 Task: Slide 8 - Products Or Services.
Action: Mouse moved to (193, 67)
Screenshot: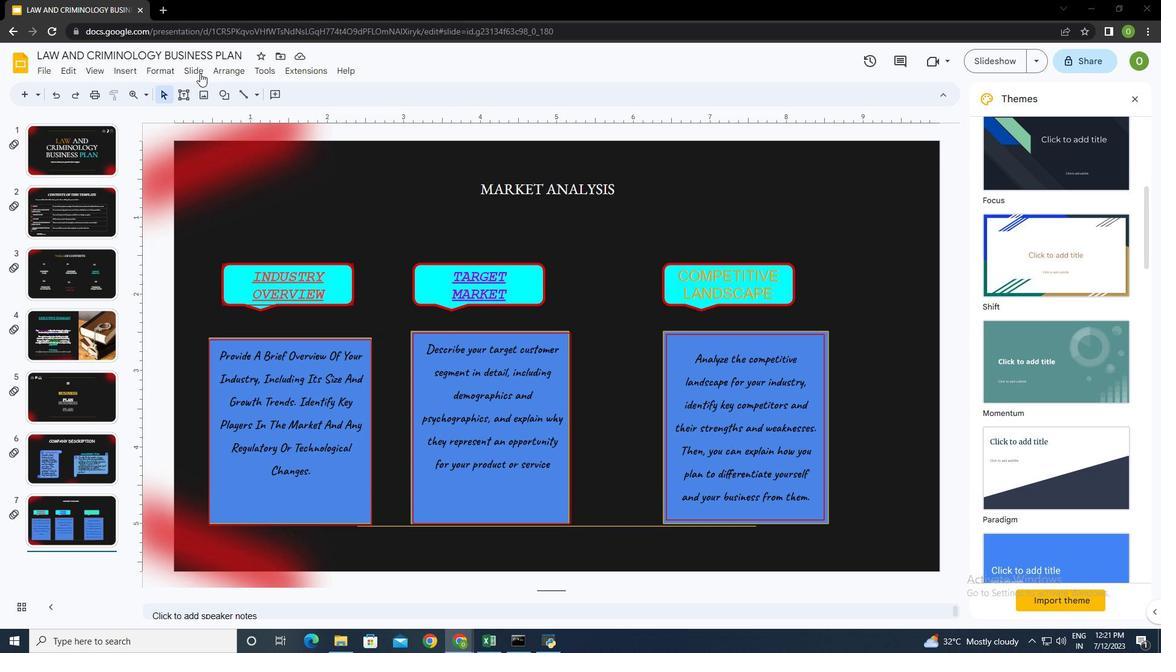 
Action: Mouse pressed left at (193, 67)
Screenshot: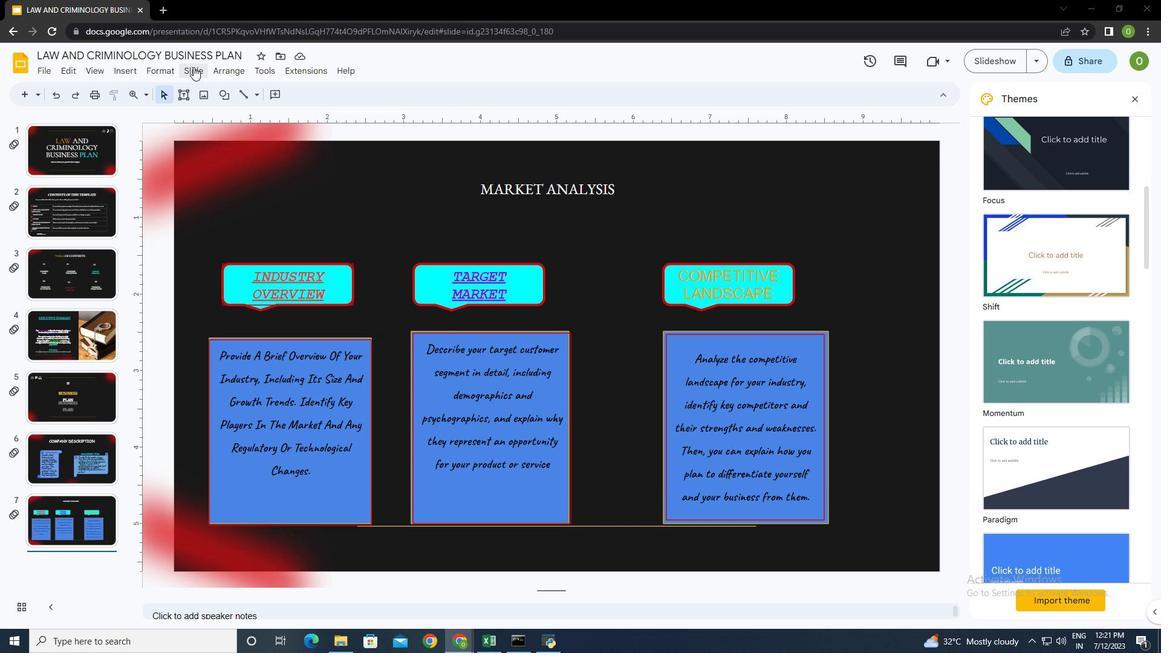 
Action: Mouse moved to (236, 89)
Screenshot: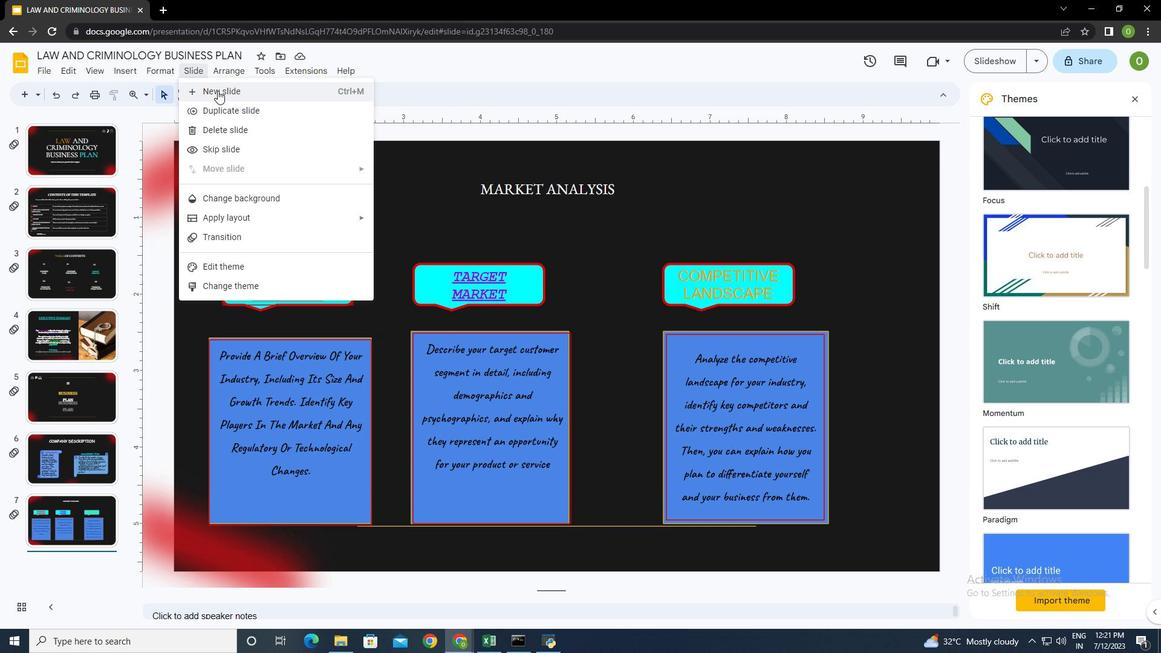 
Action: Mouse pressed left at (236, 89)
Screenshot: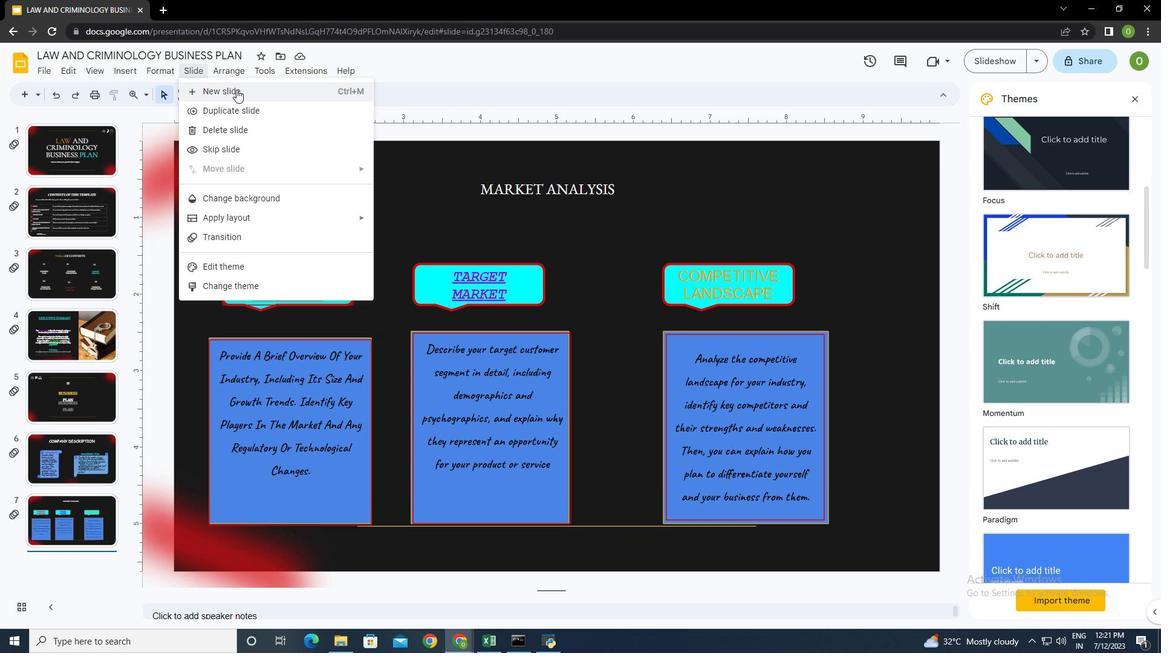 
Action: Mouse moved to (429, 304)
Screenshot: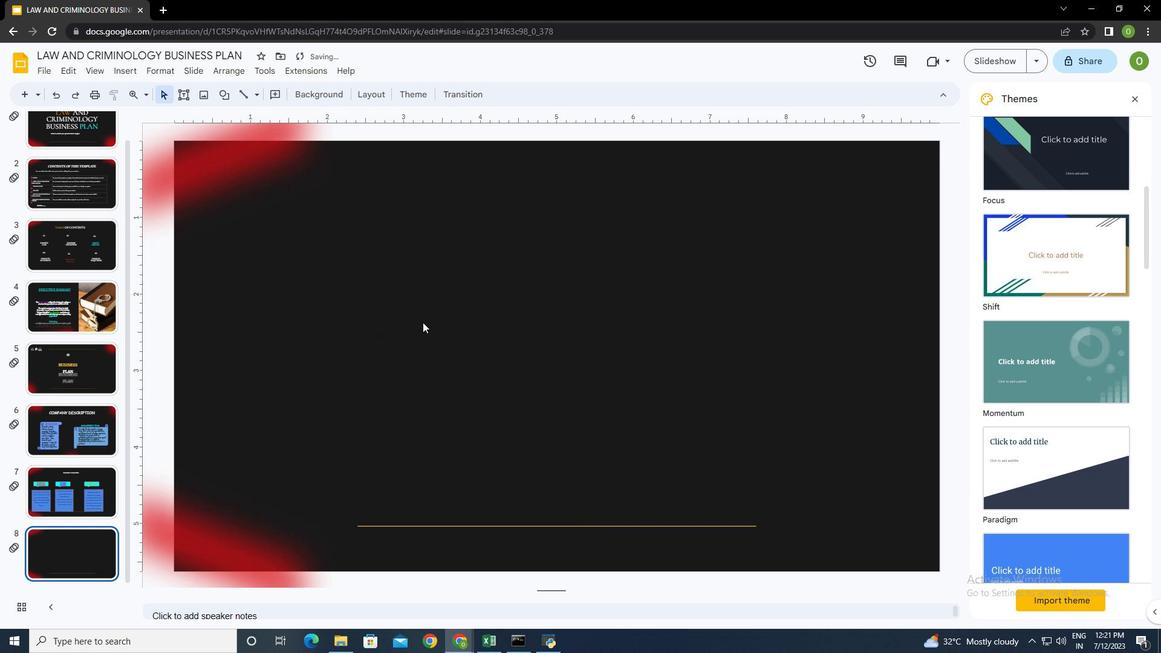 
Action: Mouse pressed left at (429, 304)
Screenshot: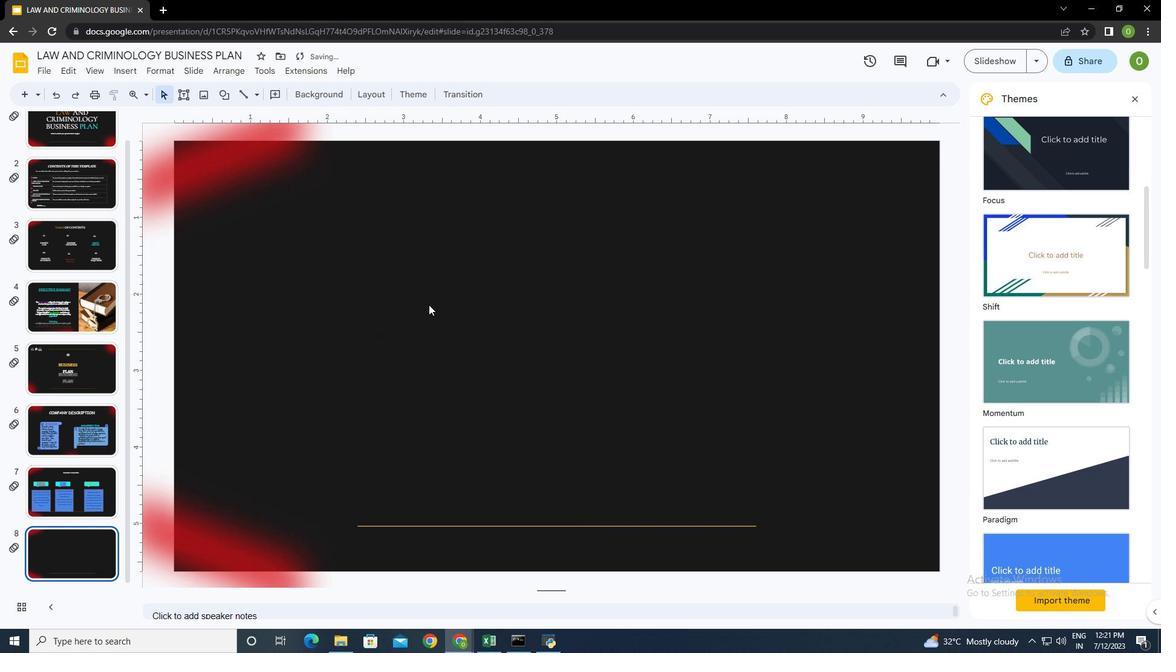 
Action: Mouse moved to (180, 99)
Screenshot: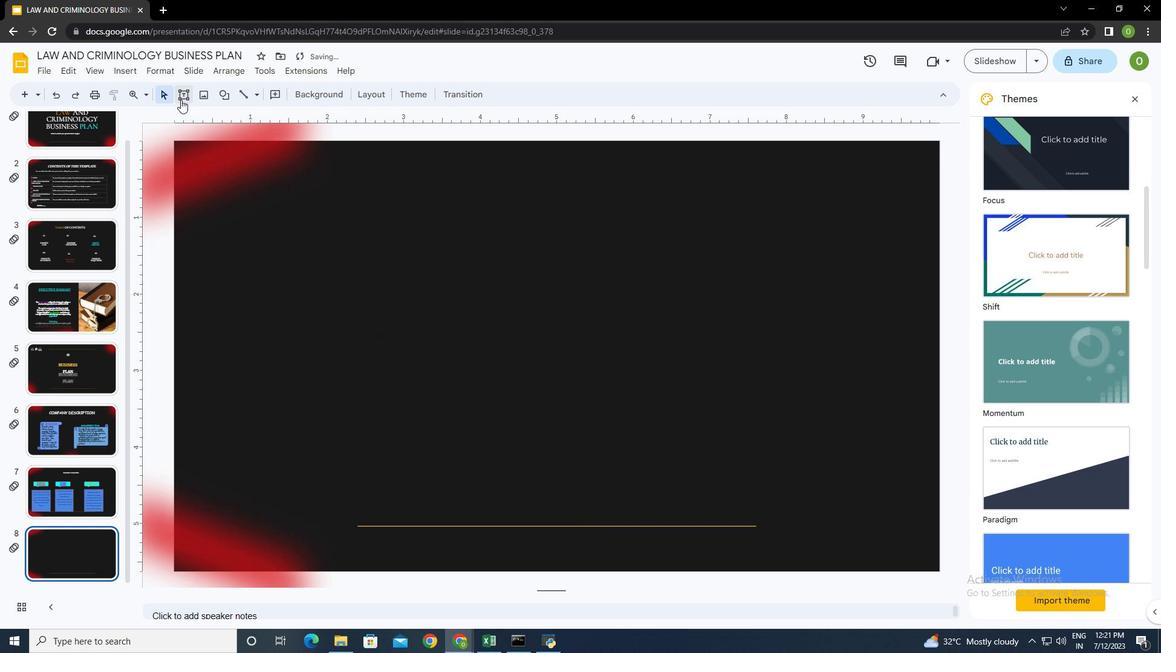 
Action: Mouse pressed left at (180, 99)
Screenshot: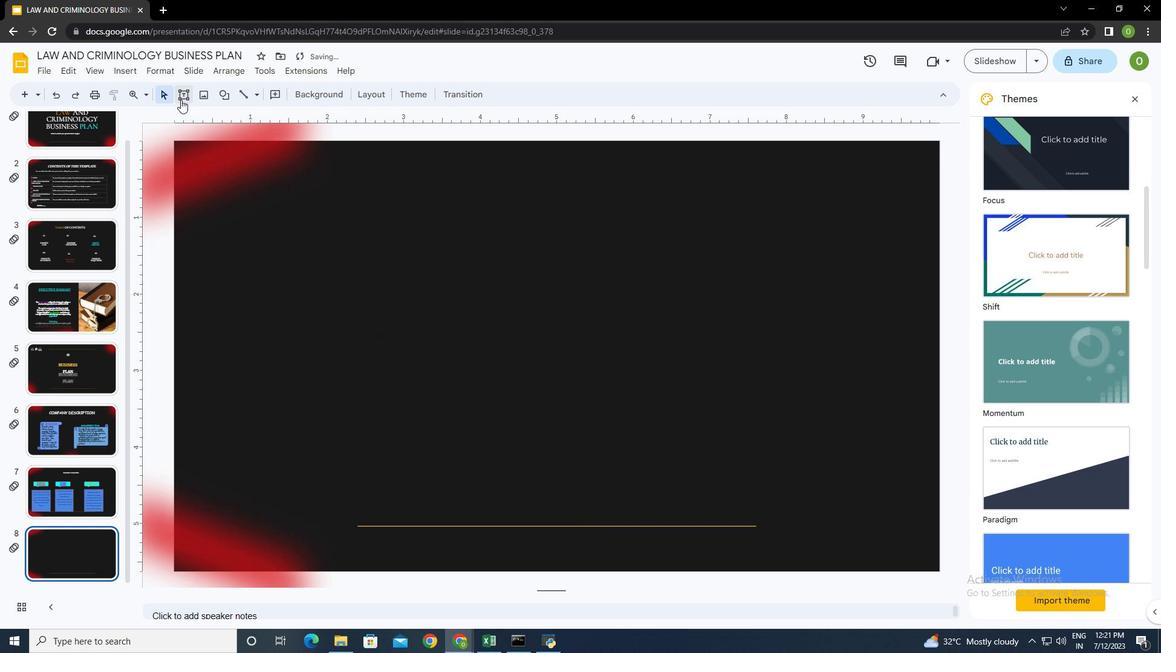 
Action: Mouse moved to (323, 161)
Screenshot: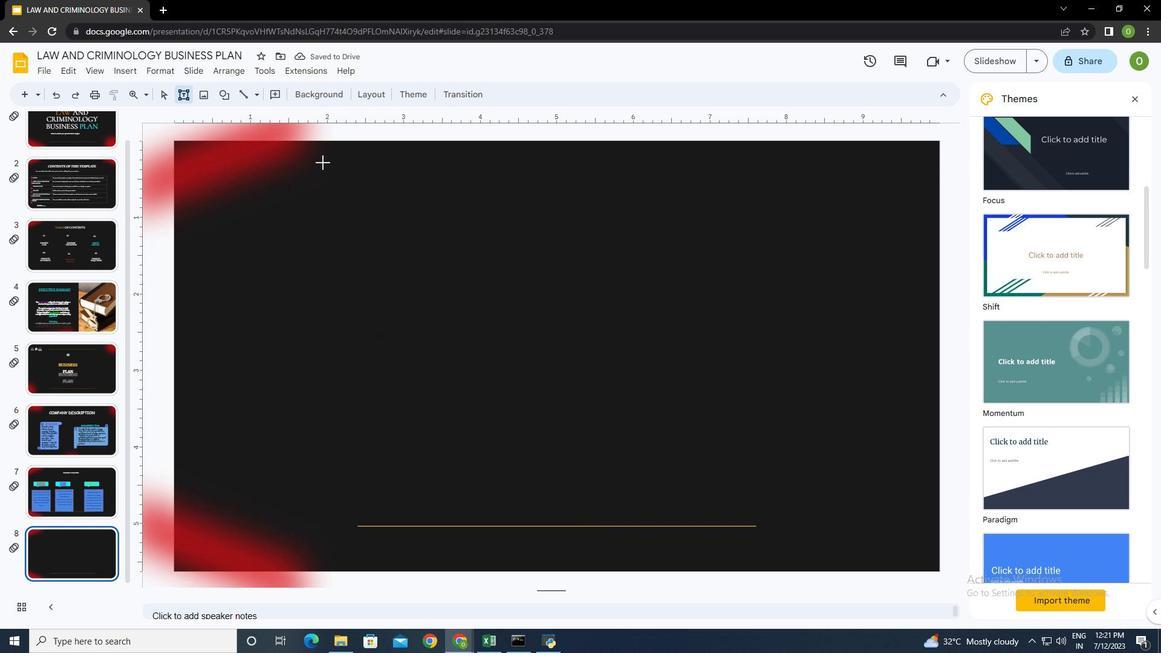 
Action: Mouse pressed left at (323, 161)
Screenshot: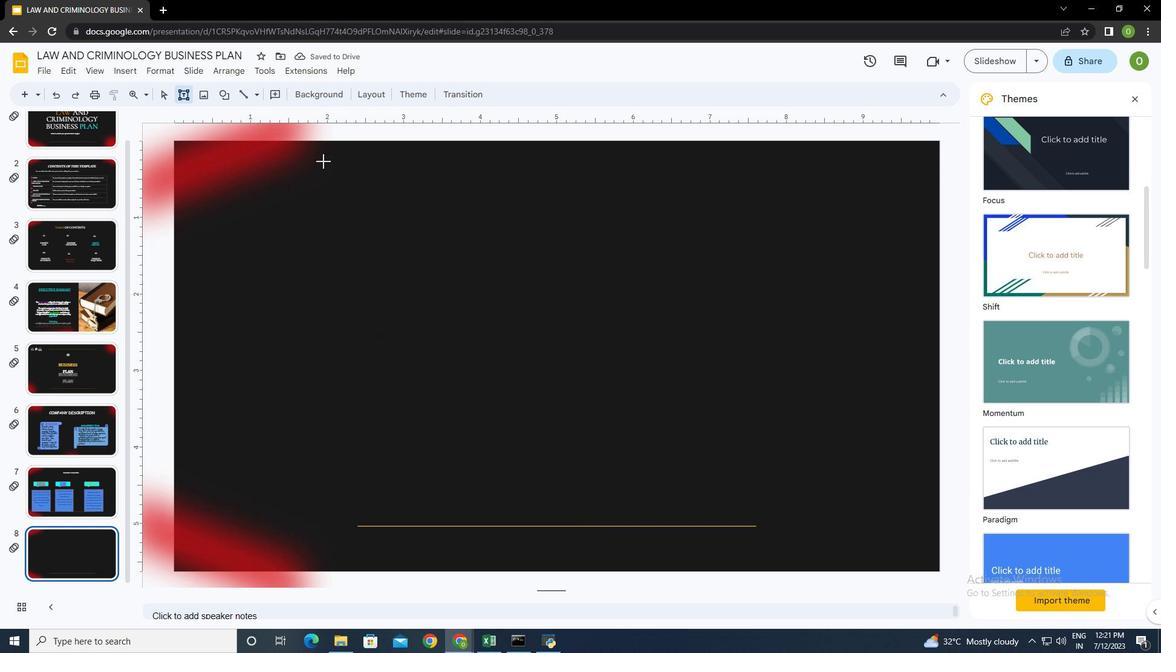 
Action: Mouse moved to (539, 94)
Screenshot: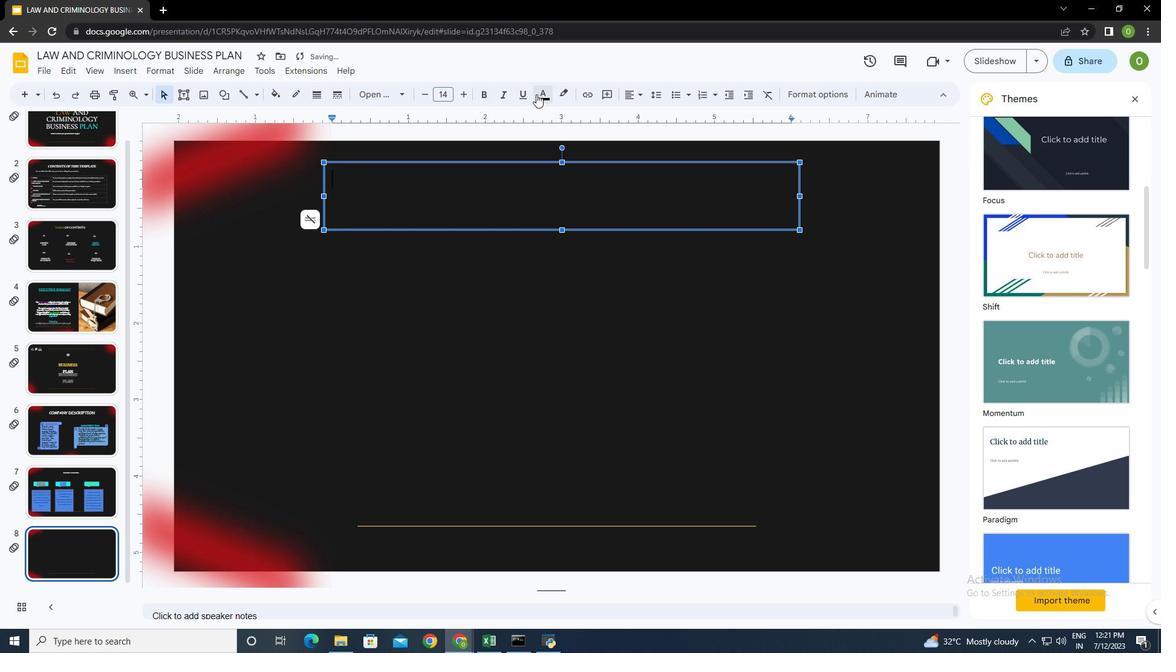 
Action: Mouse pressed left at (539, 94)
Screenshot: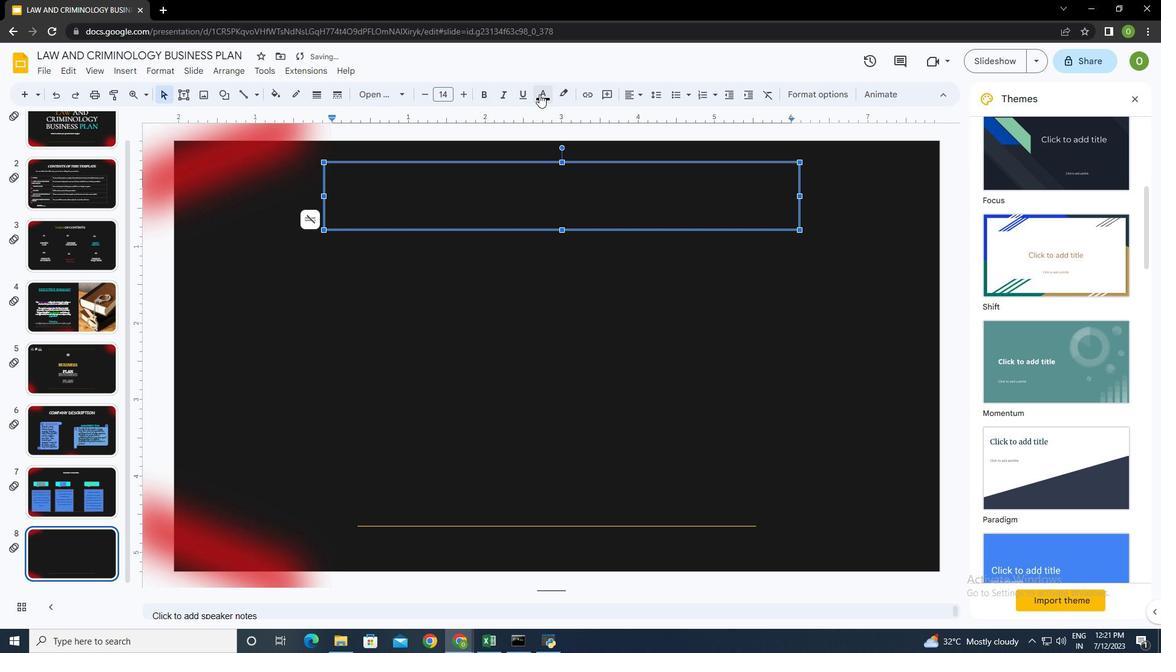 
Action: Mouse moved to (548, 133)
Screenshot: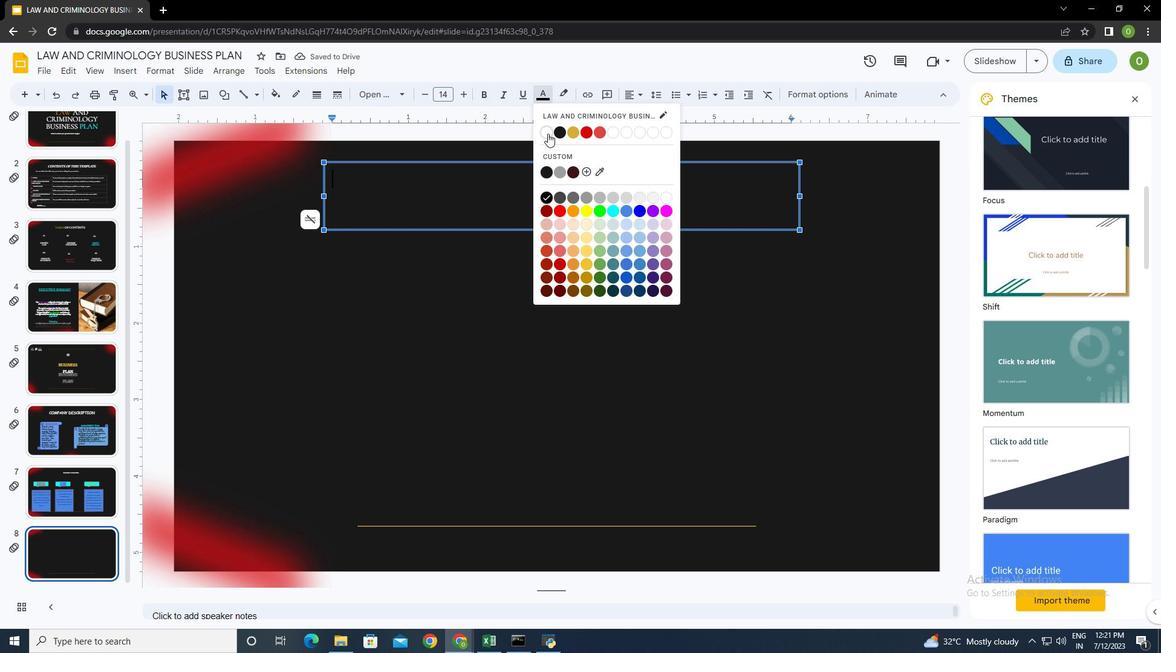 
Action: Mouse pressed left at (548, 133)
Screenshot: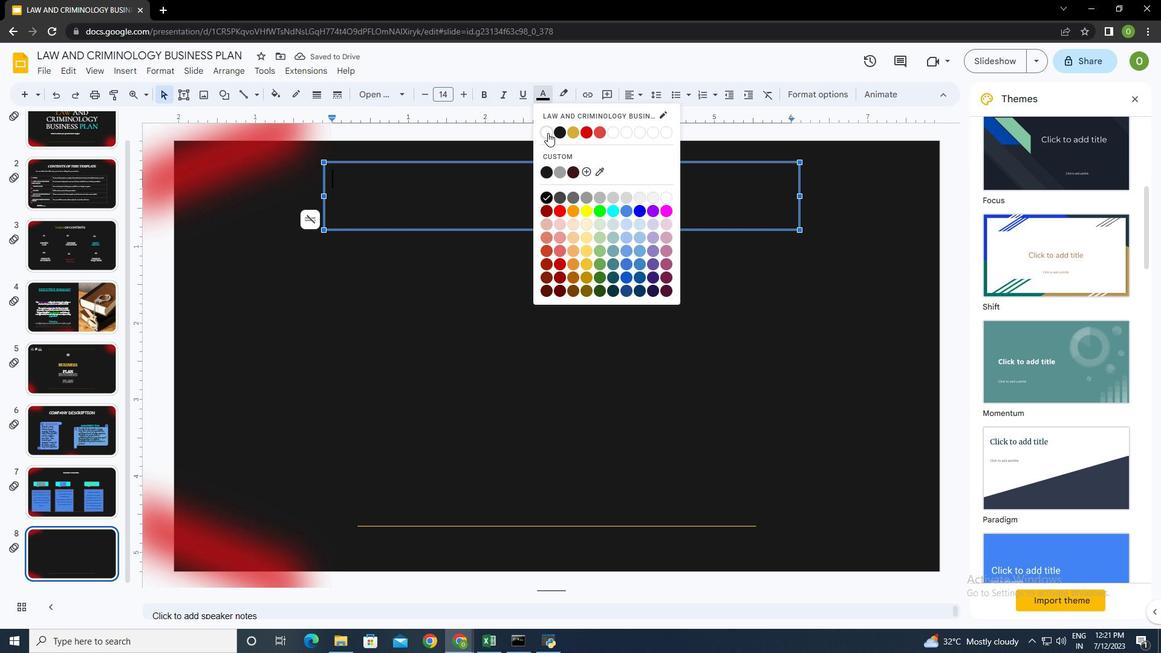 
Action: Mouse moved to (395, 183)
Screenshot: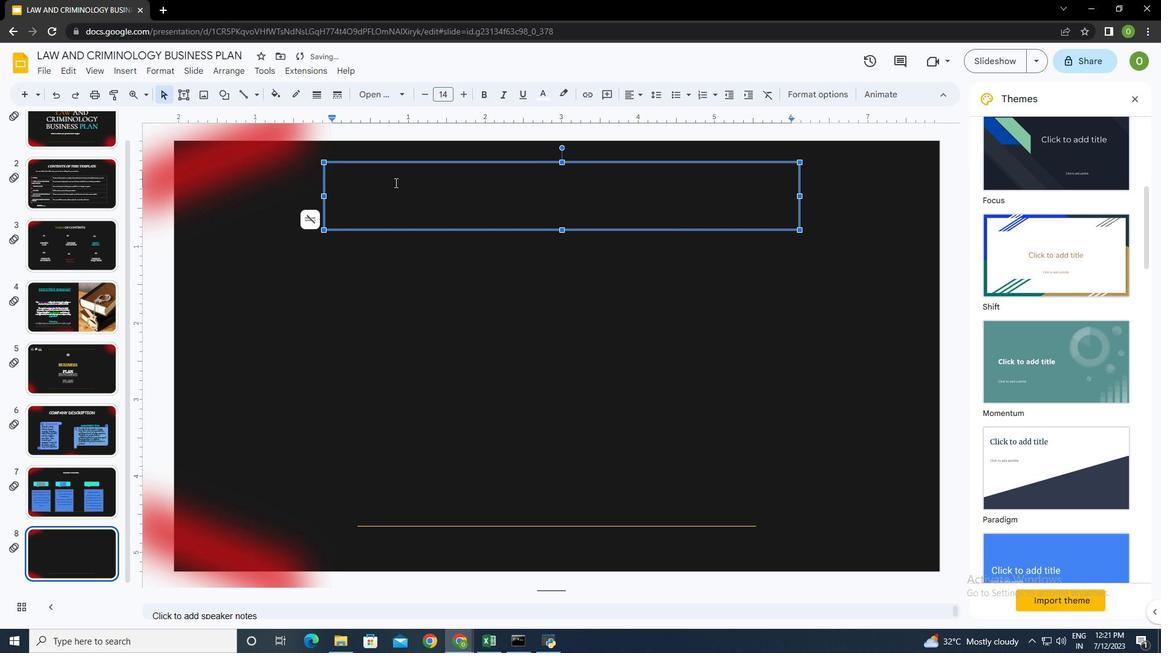 
Action: Key pressed <Key.shift><Key.caps_lock>PRODUCTS<Key.space>OR<Key.space>SERVICES
Screenshot: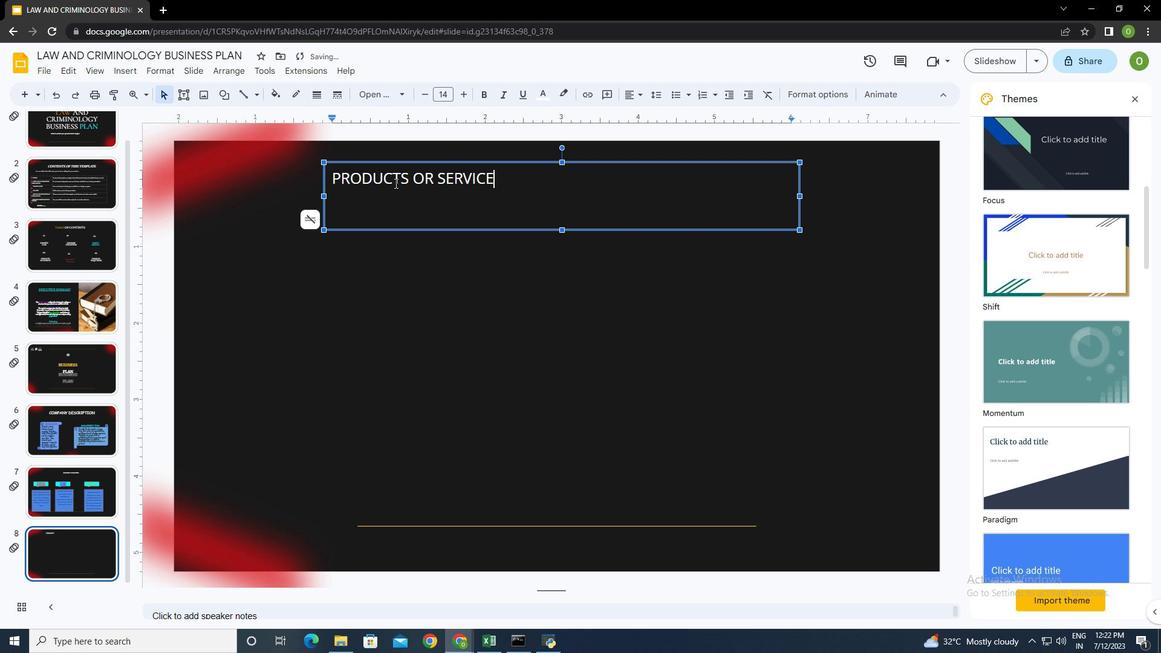 
Action: Mouse moved to (508, 178)
Screenshot: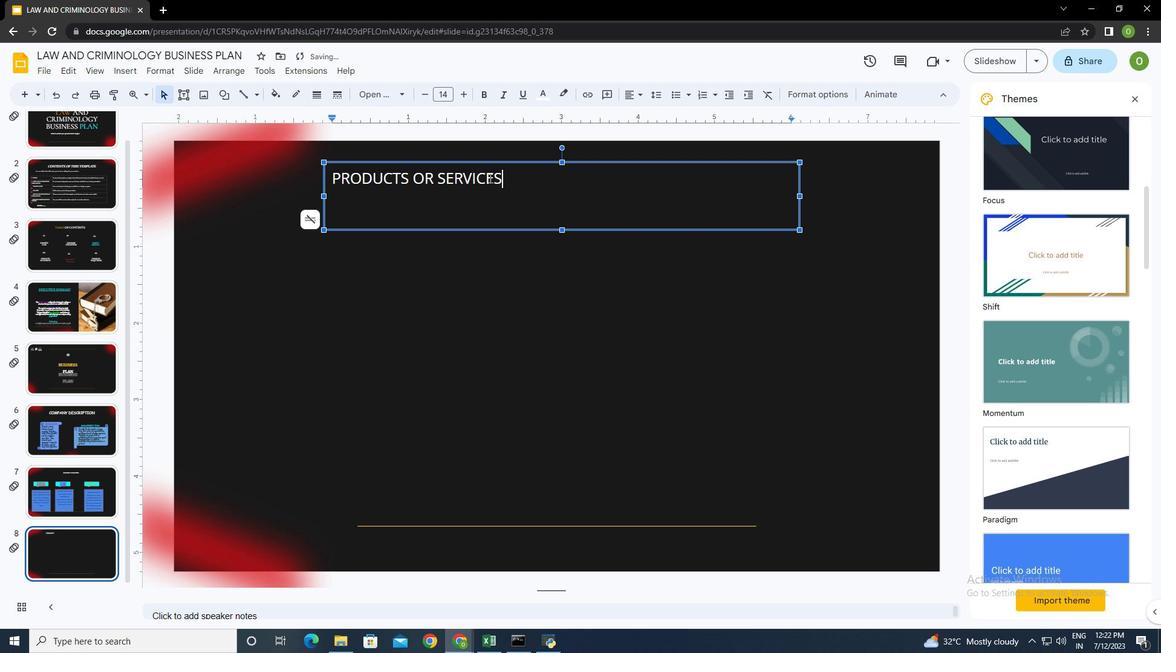 
Action: Mouse pressed left at (508, 178)
Screenshot: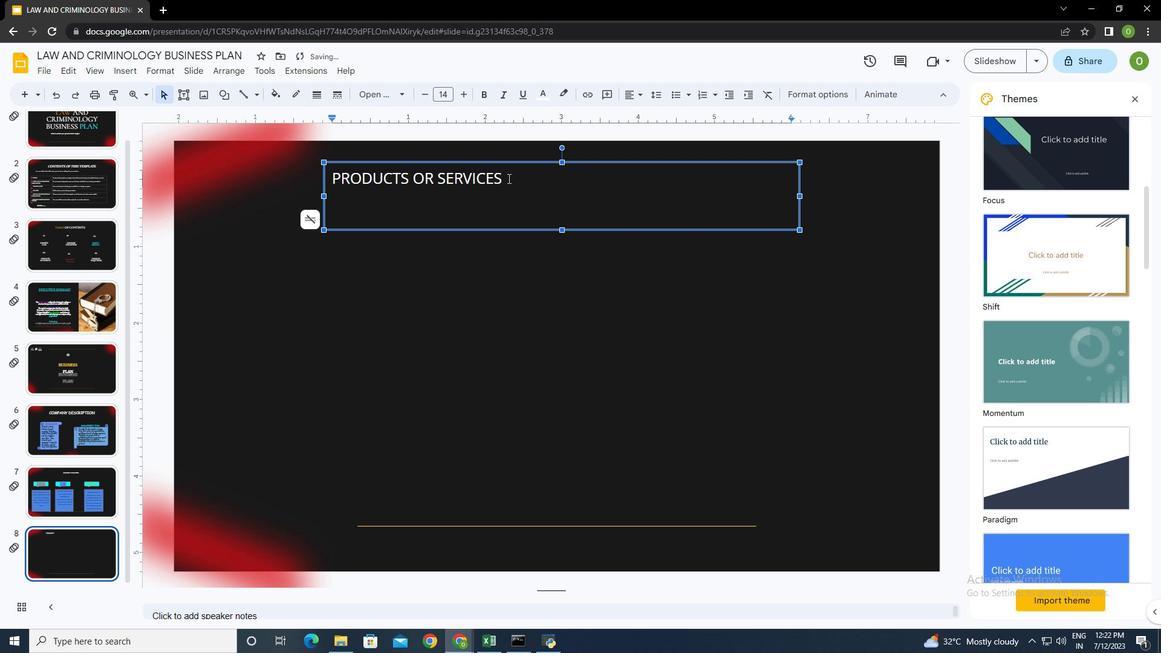 
Action: Mouse moved to (487, 96)
Screenshot: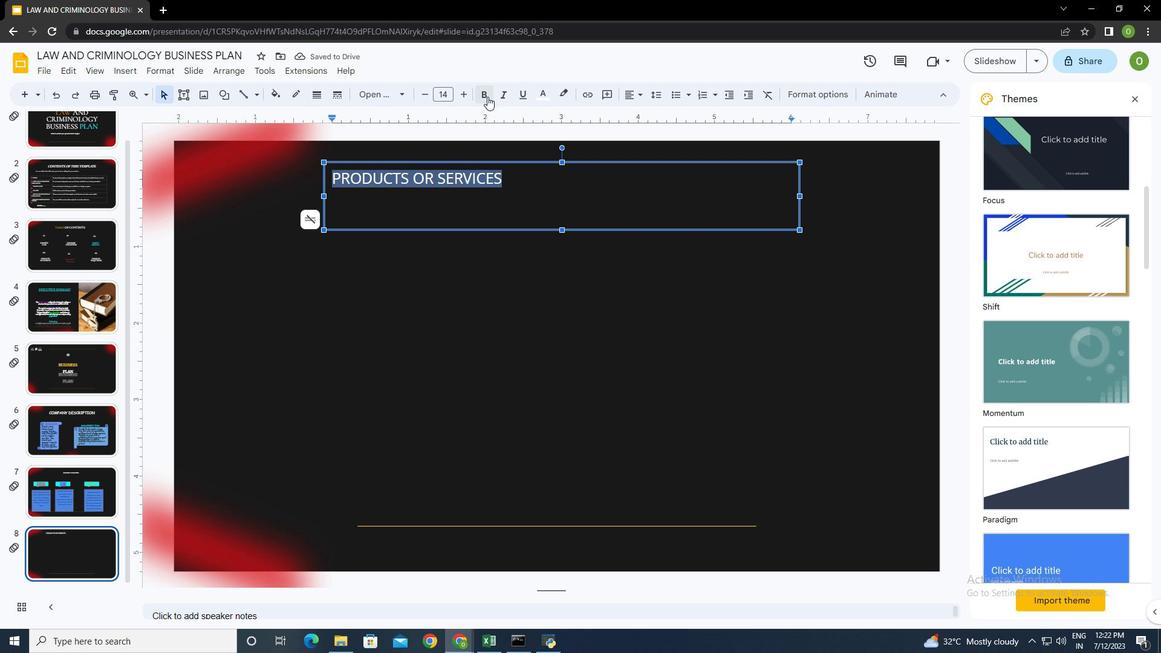 
Action: Mouse pressed left at (487, 96)
Screenshot: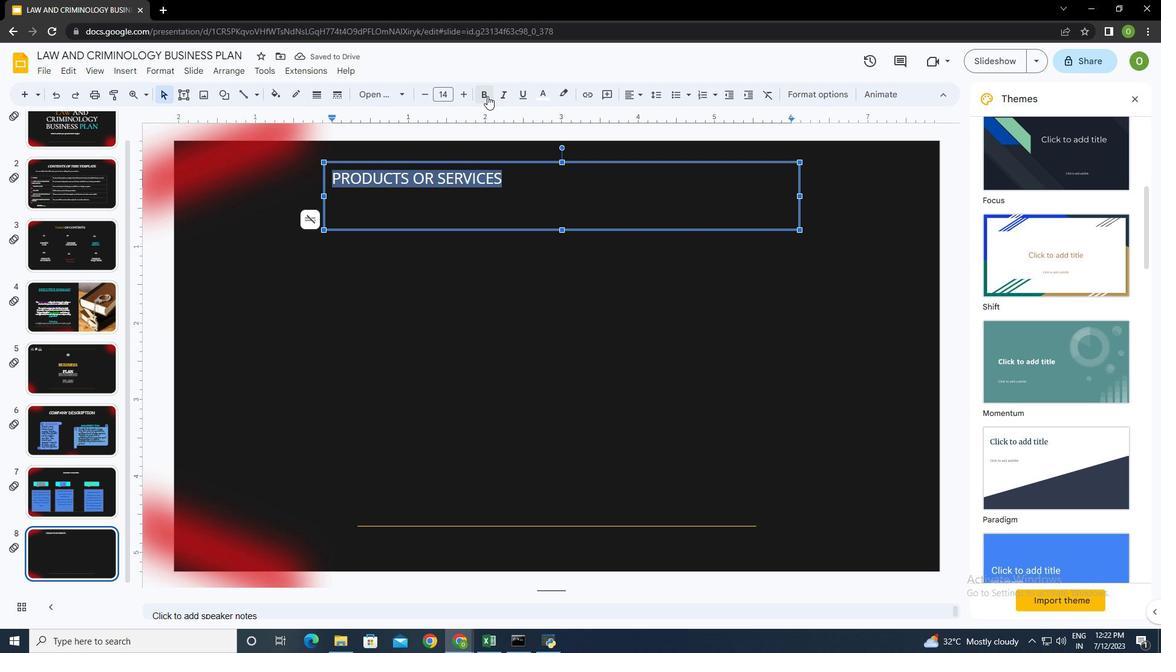 
Action: Mouse moved to (637, 95)
Screenshot: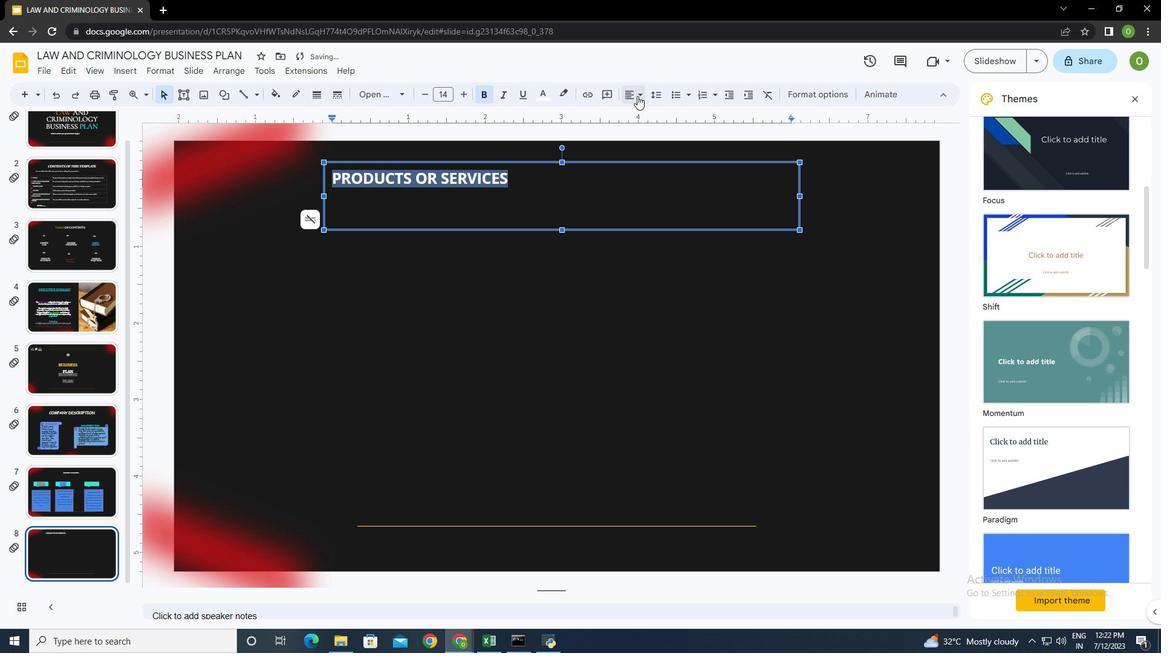 
Action: Mouse pressed left at (637, 95)
Screenshot: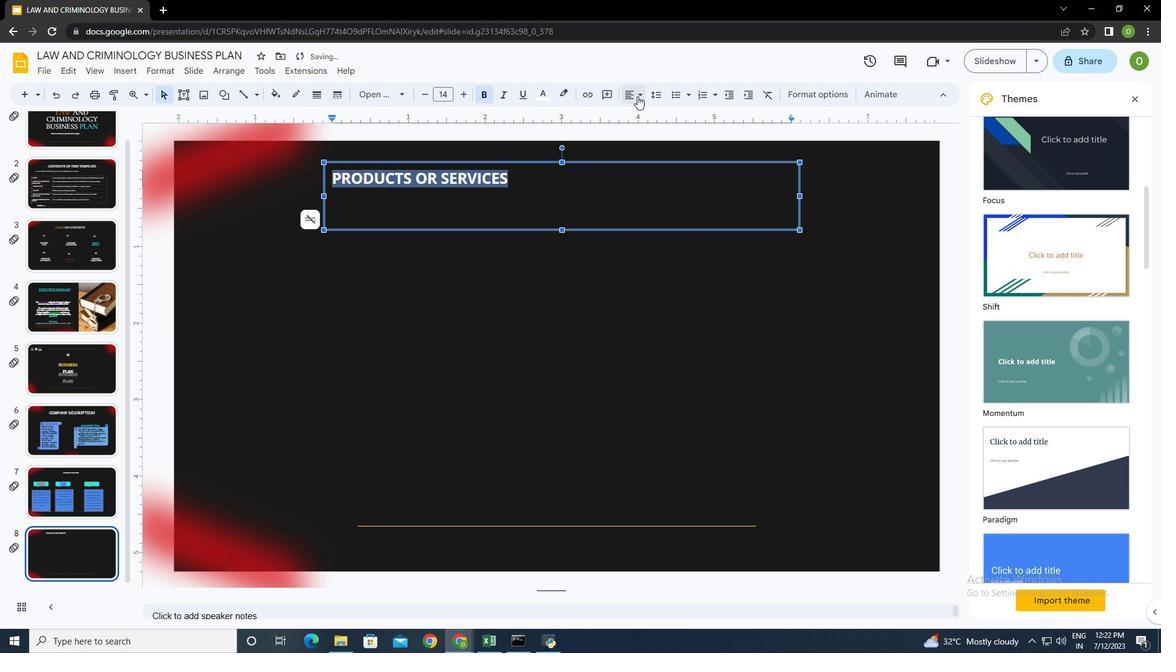 
Action: Mouse moved to (646, 116)
Screenshot: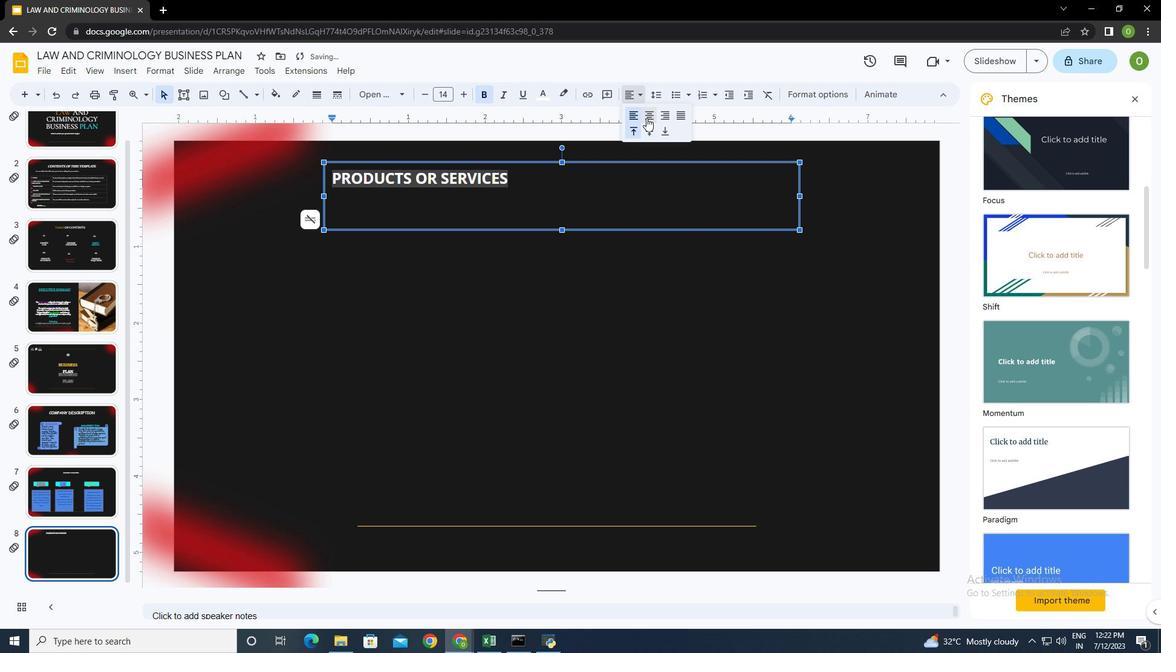 
Action: Mouse pressed left at (646, 116)
Screenshot: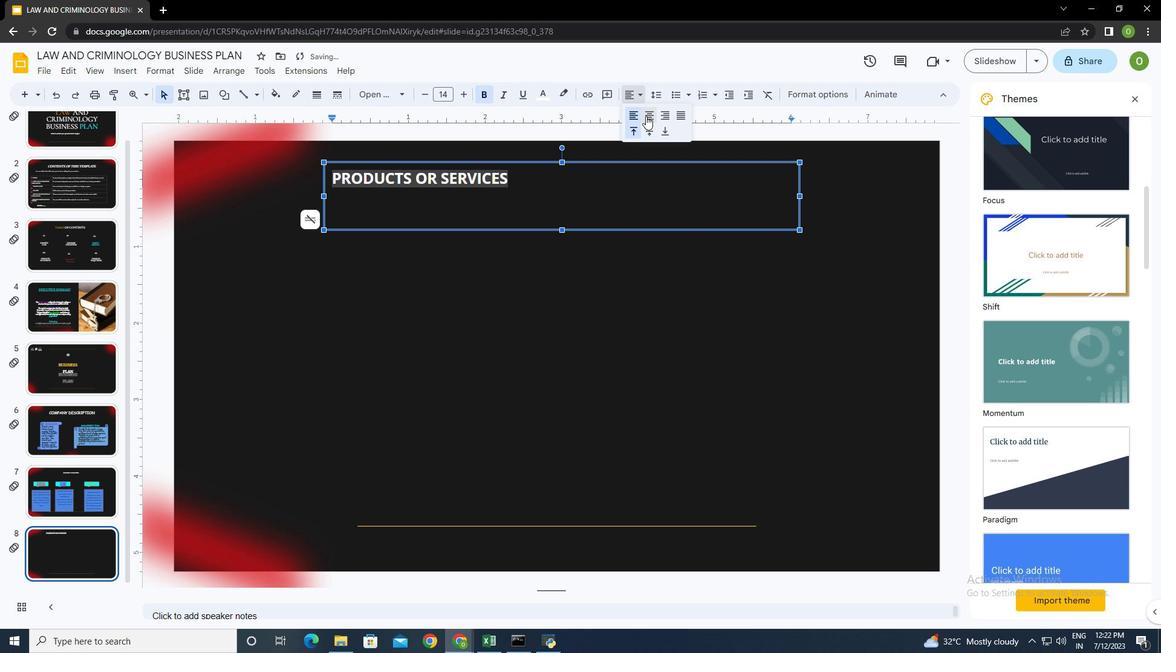 
Action: Mouse moved to (641, 97)
Screenshot: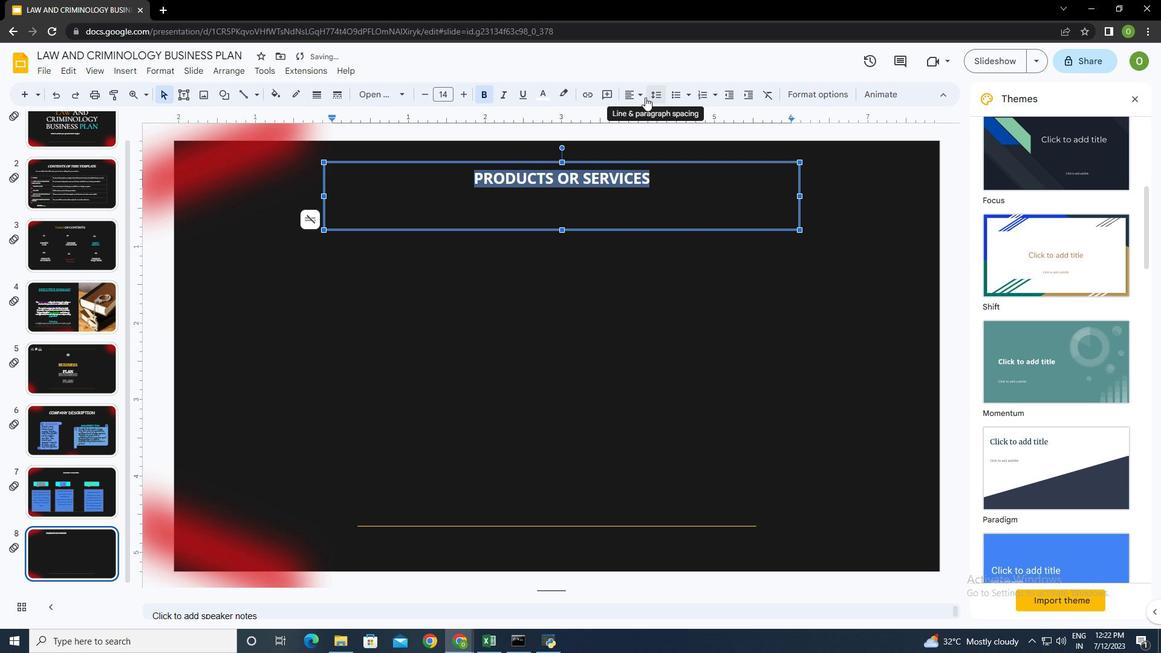 
Action: Mouse pressed left at (641, 97)
Screenshot: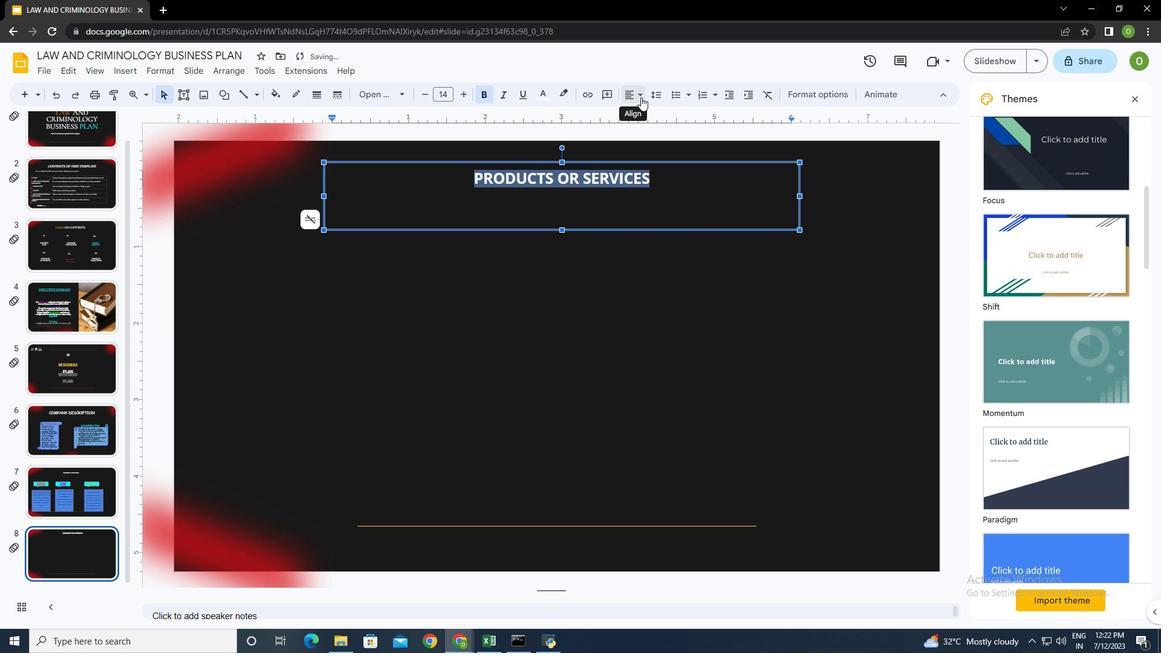 
Action: Mouse moved to (649, 132)
Screenshot: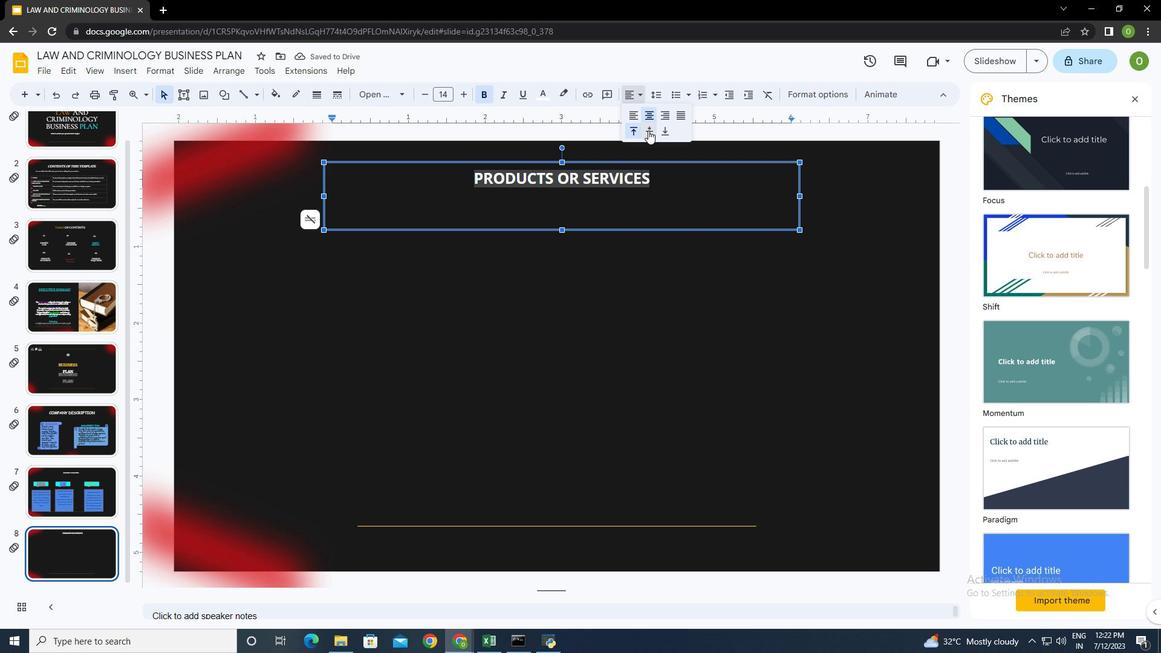 
Action: Mouse pressed left at (649, 132)
Screenshot: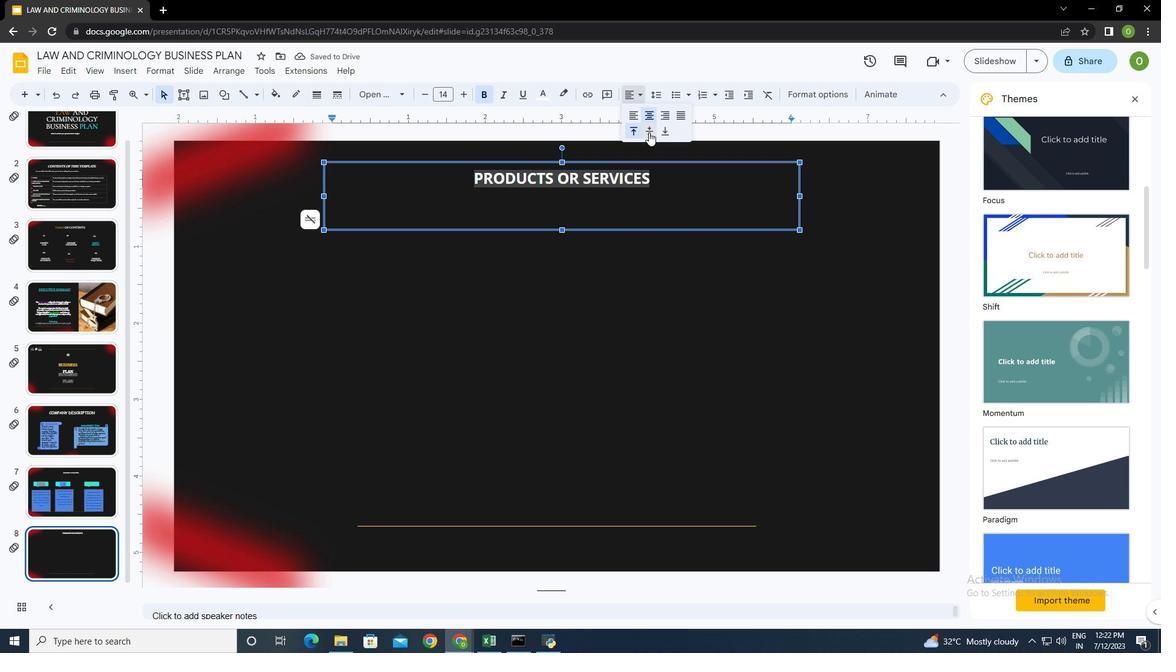 
Action: Mouse moved to (464, 88)
Screenshot: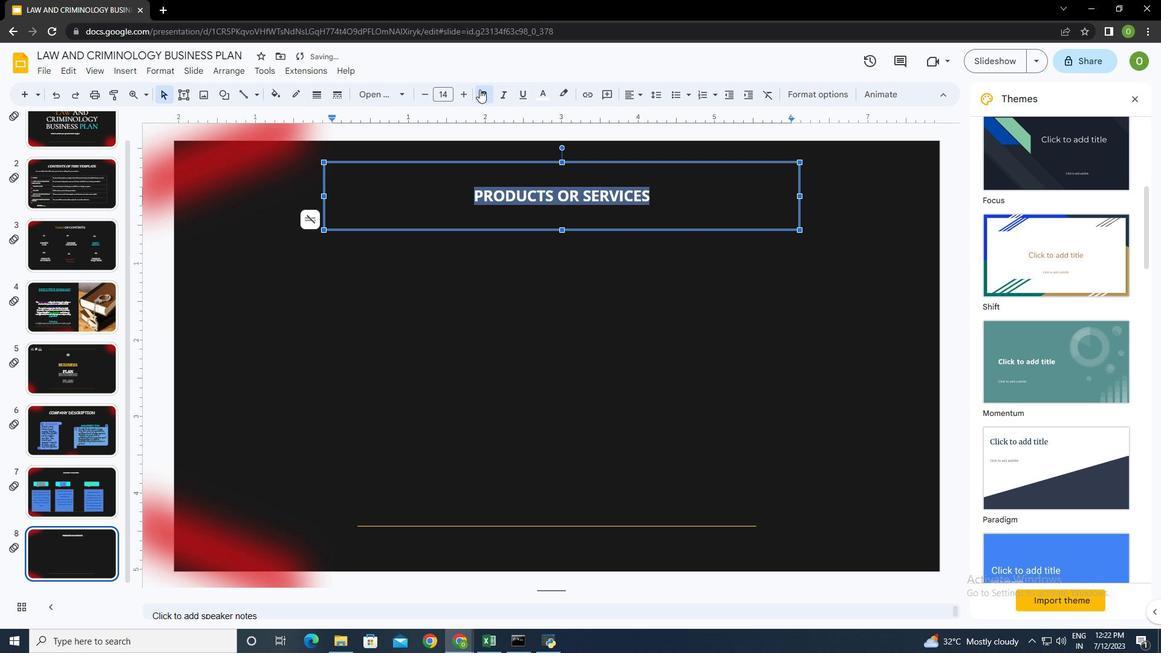 
Action: Mouse pressed left at (464, 88)
Screenshot: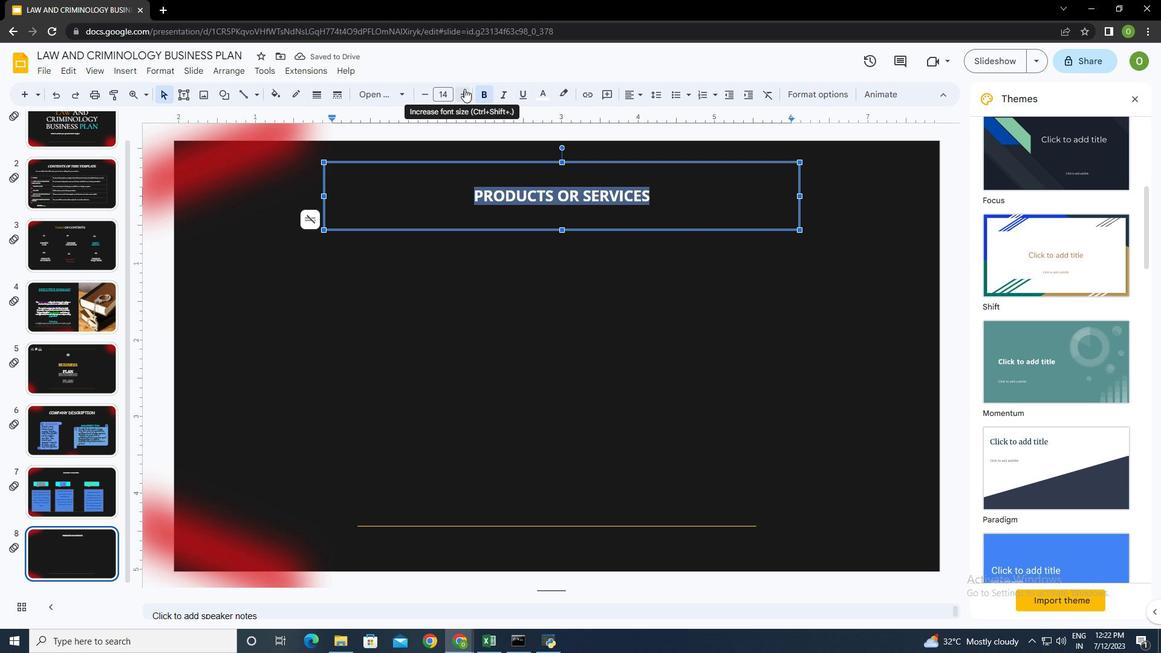 
Action: Mouse pressed left at (464, 88)
Screenshot: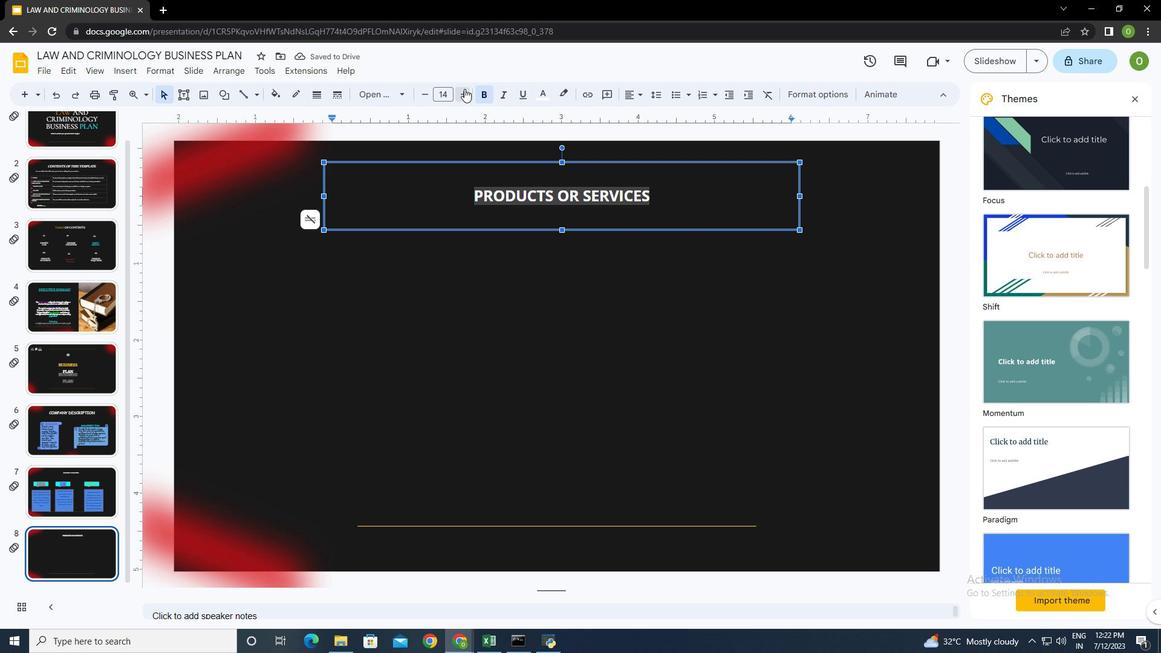 
Action: Mouse pressed left at (464, 88)
Screenshot: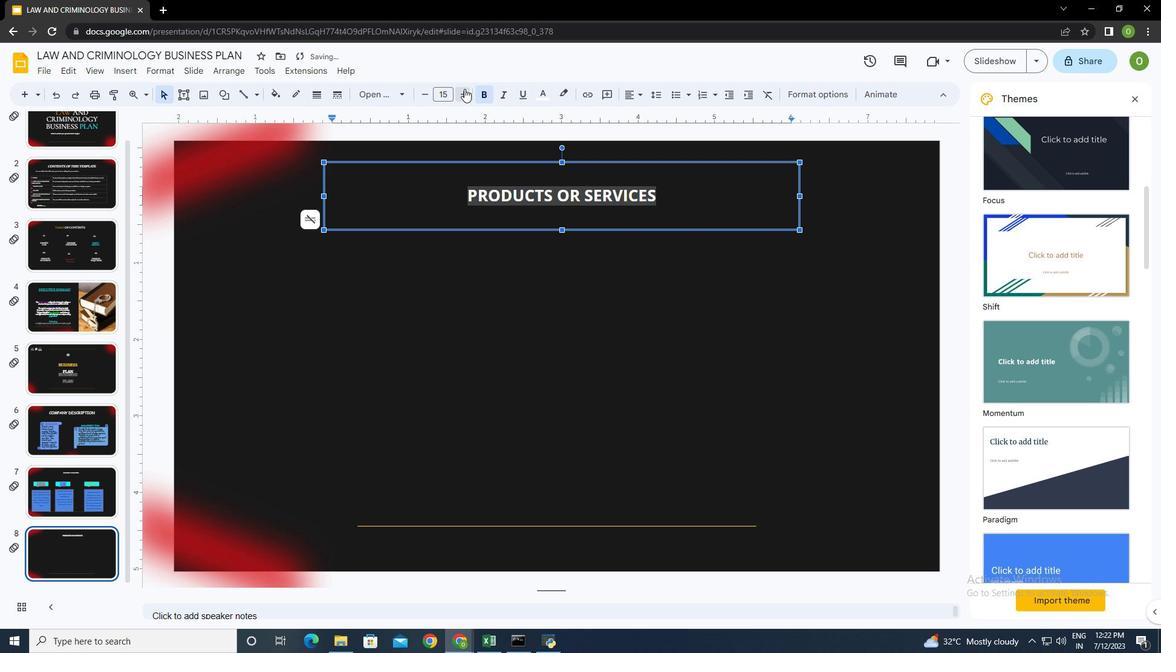 
Action: Mouse pressed left at (464, 88)
Screenshot: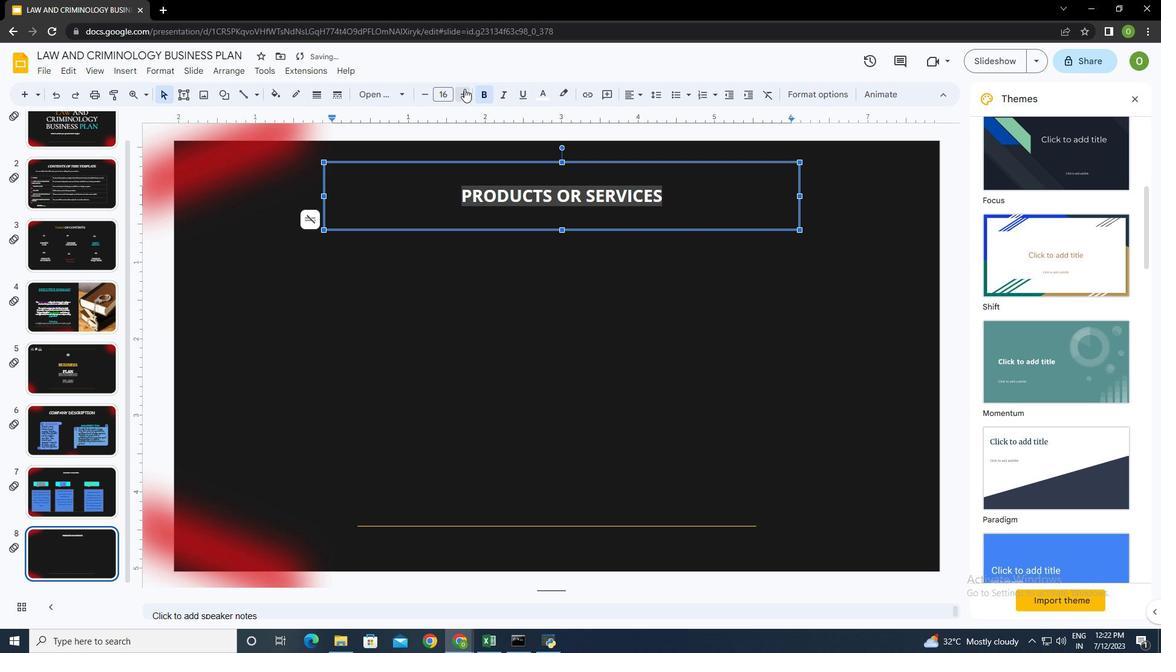 
Action: Mouse pressed left at (464, 88)
Screenshot: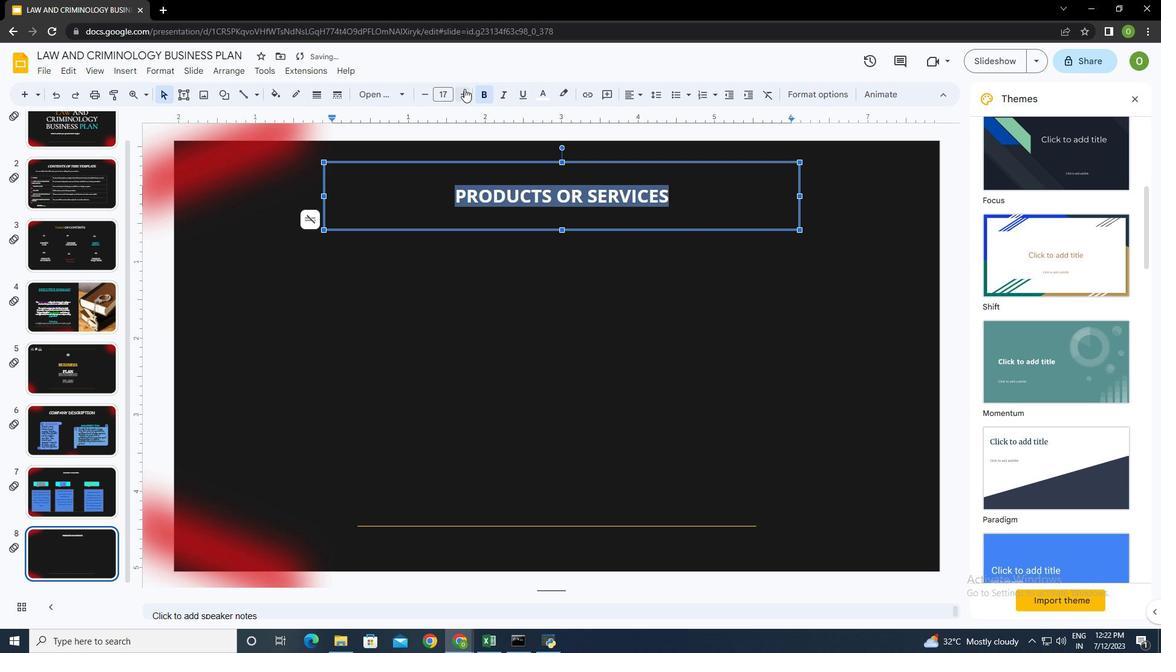 
Action: Mouse pressed left at (464, 88)
Screenshot: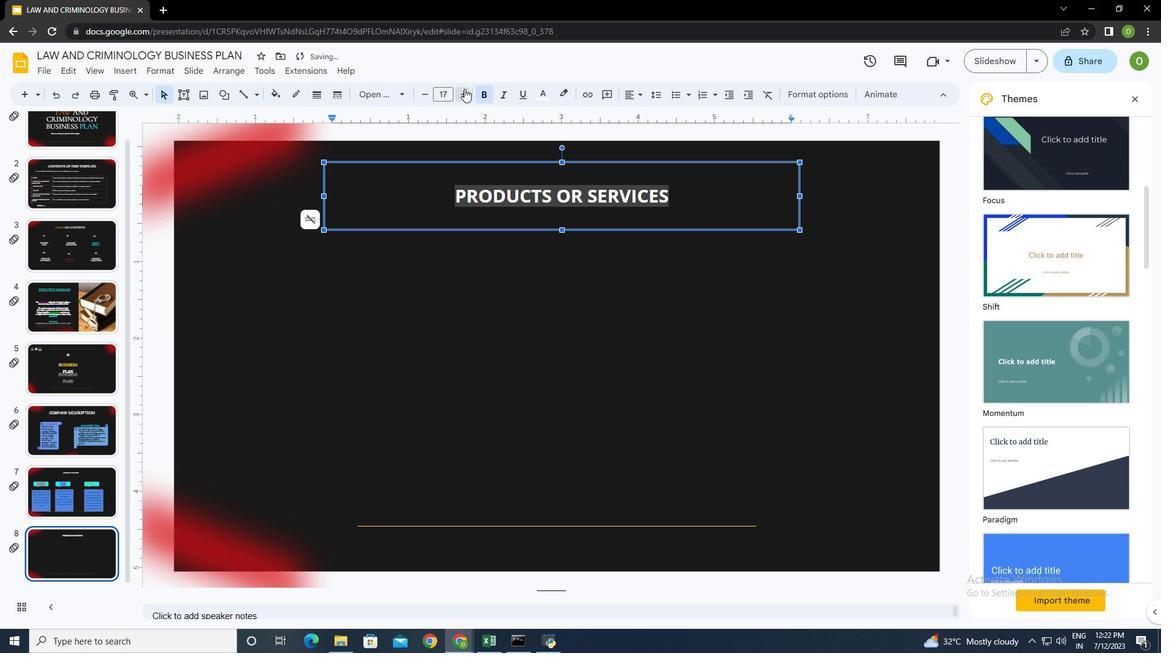 
Action: Mouse pressed left at (464, 88)
Screenshot: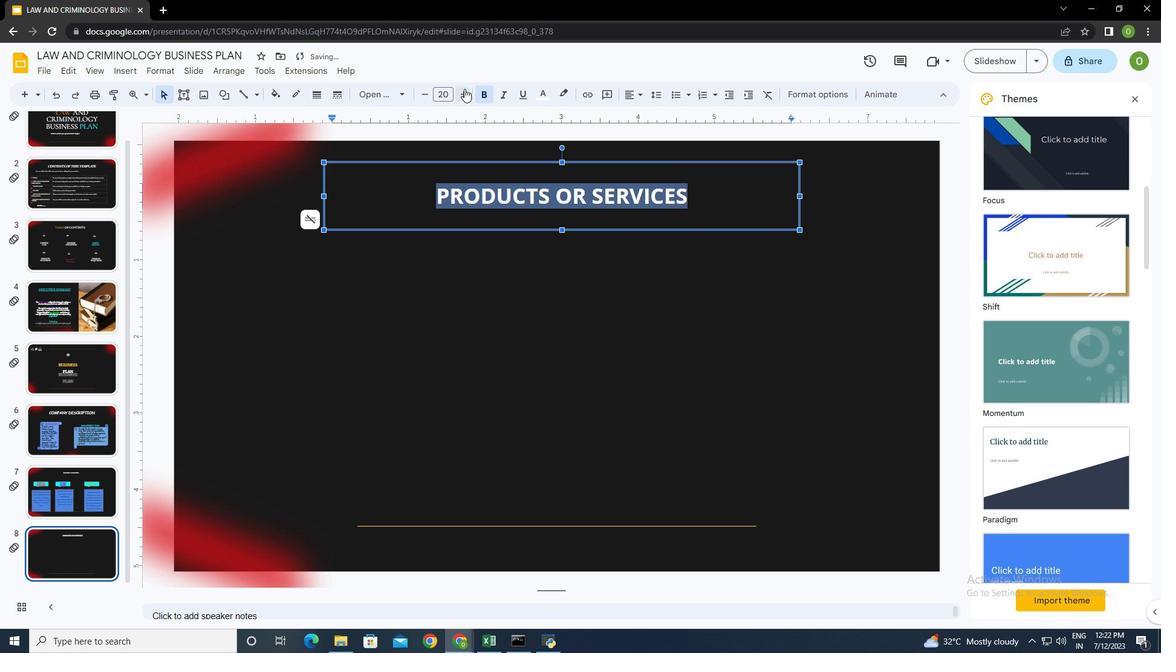 
Action: Mouse pressed left at (464, 88)
Screenshot: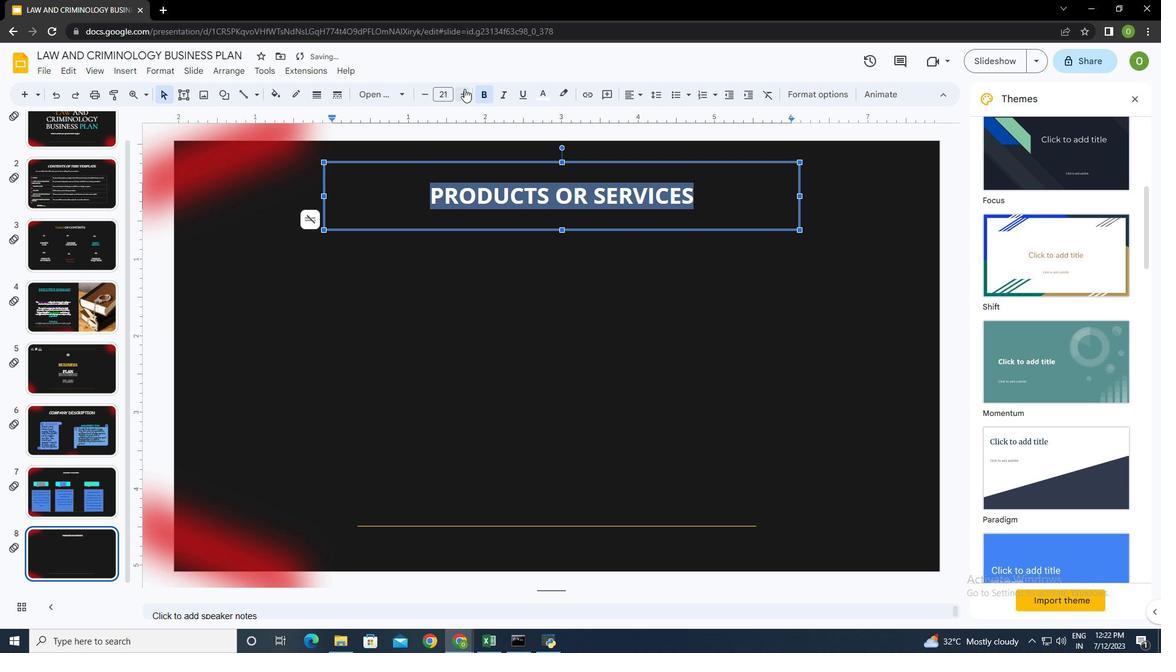 
Action: Mouse moved to (396, 95)
Screenshot: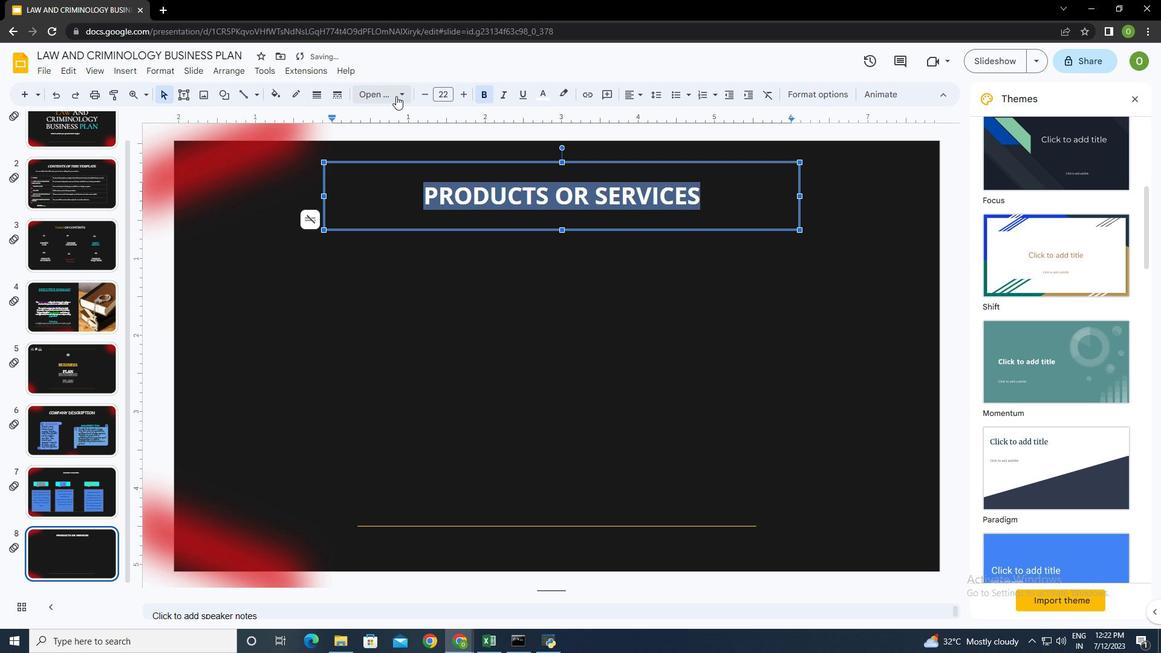 
Action: Mouse pressed left at (396, 95)
Screenshot: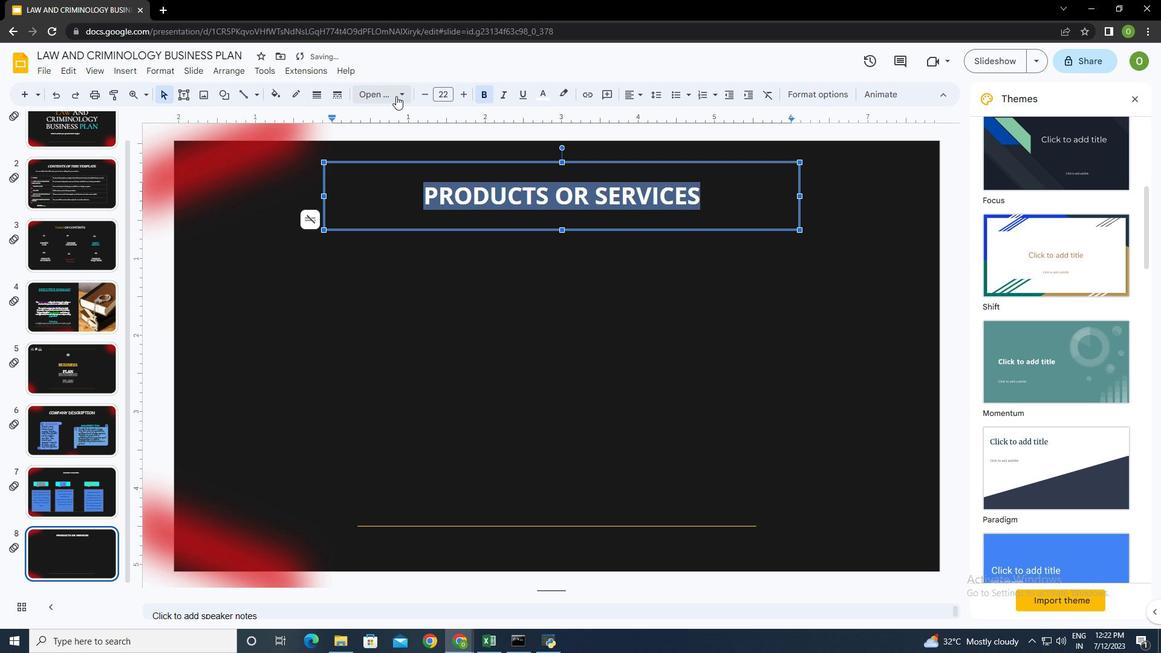 
Action: Mouse moved to (416, 303)
Screenshot: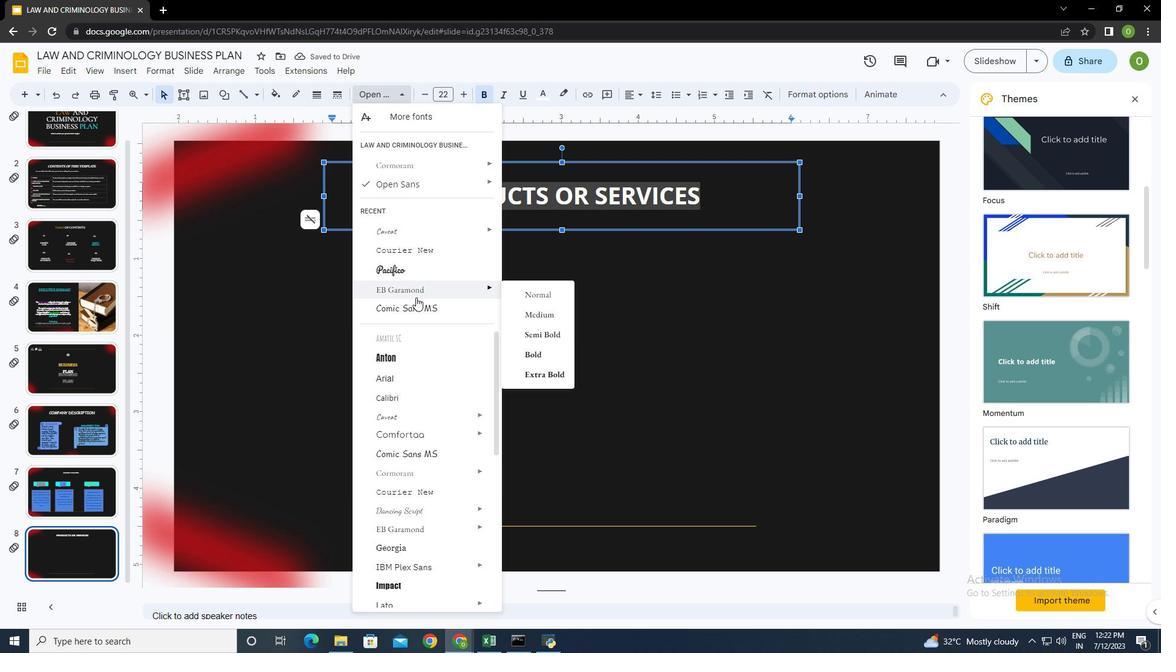 
Action: Mouse scrolled (416, 302) with delta (0, 0)
Screenshot: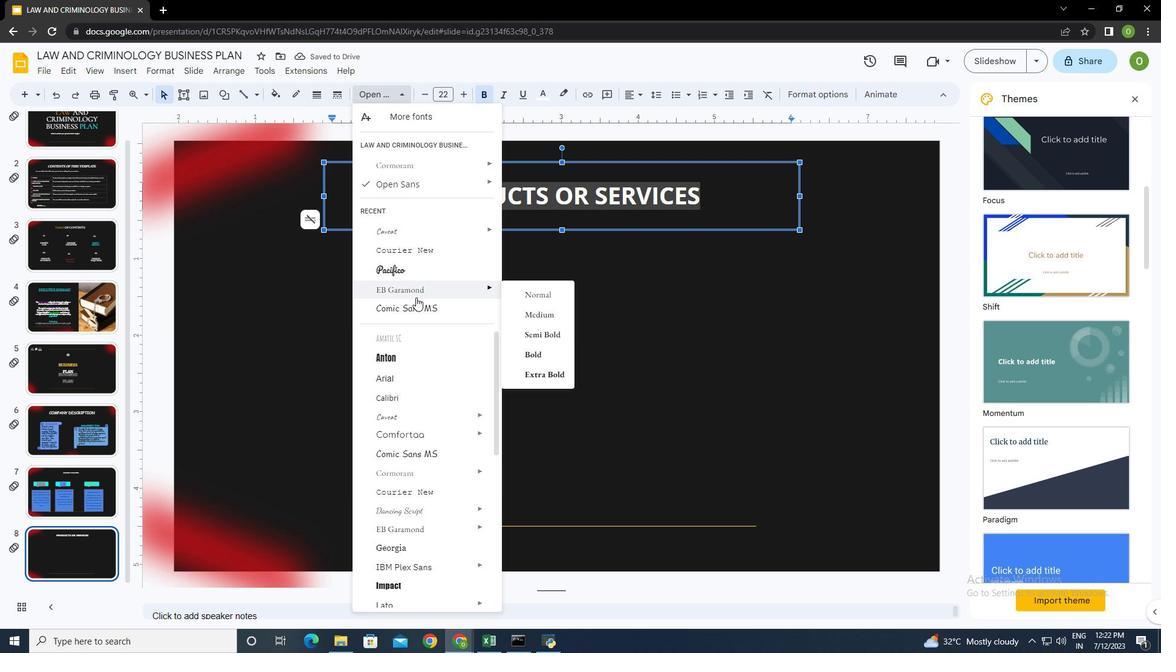 
Action: Mouse moved to (419, 316)
Screenshot: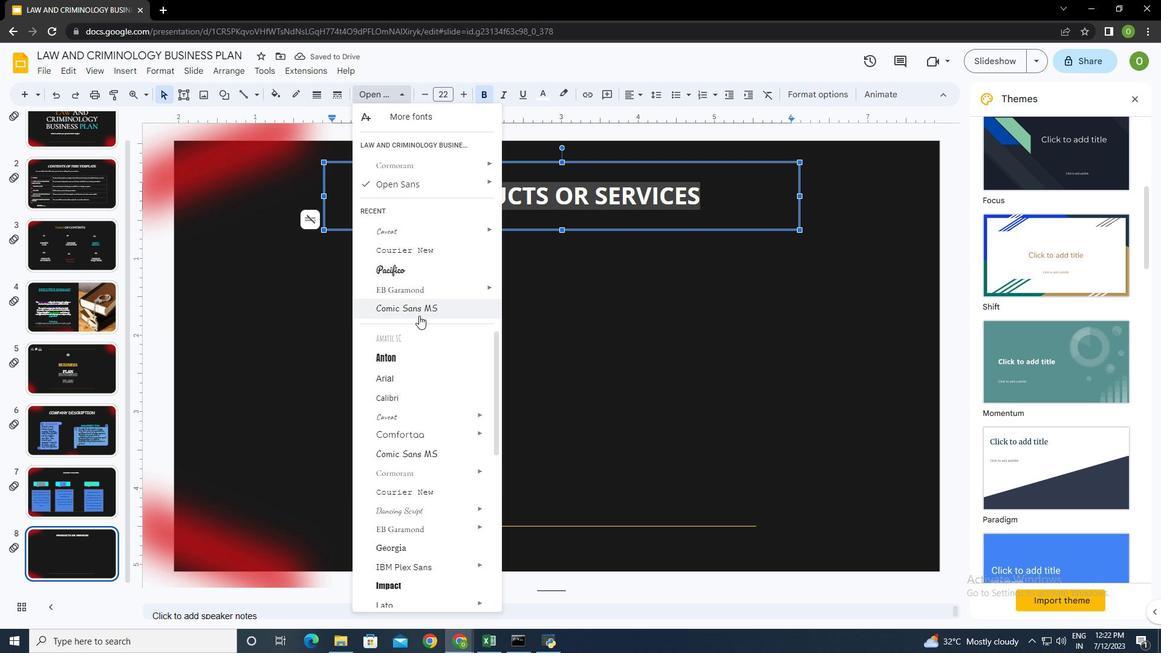 
Action: Mouse scrolled (419, 315) with delta (0, 0)
Screenshot: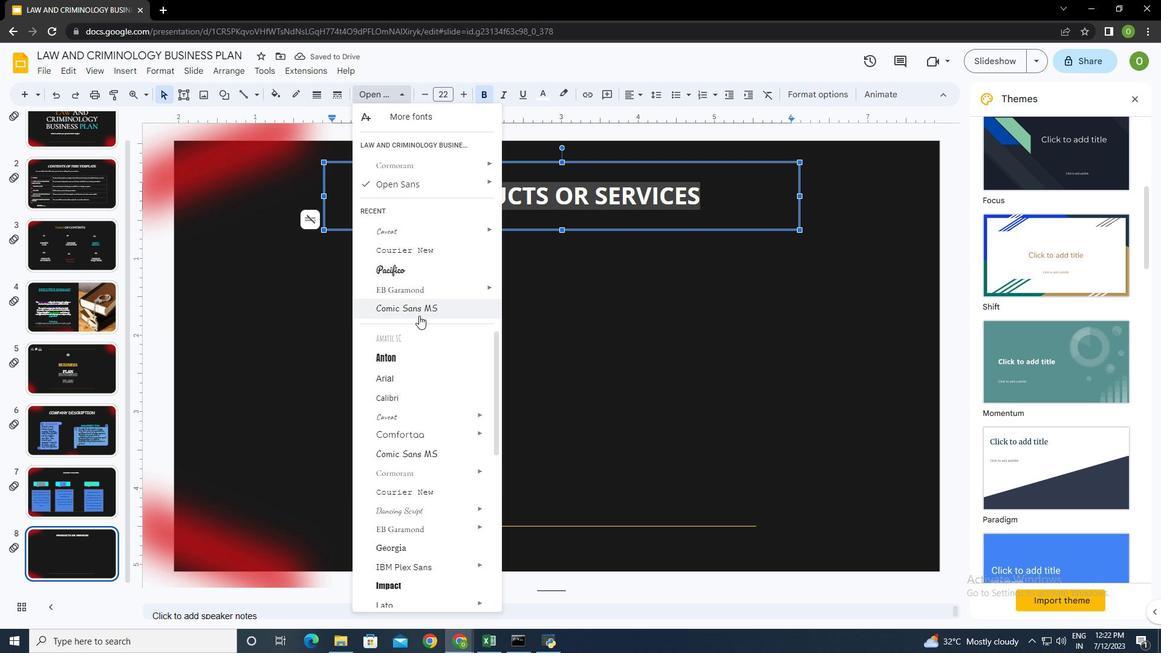 
Action: Mouse moved to (420, 331)
Screenshot: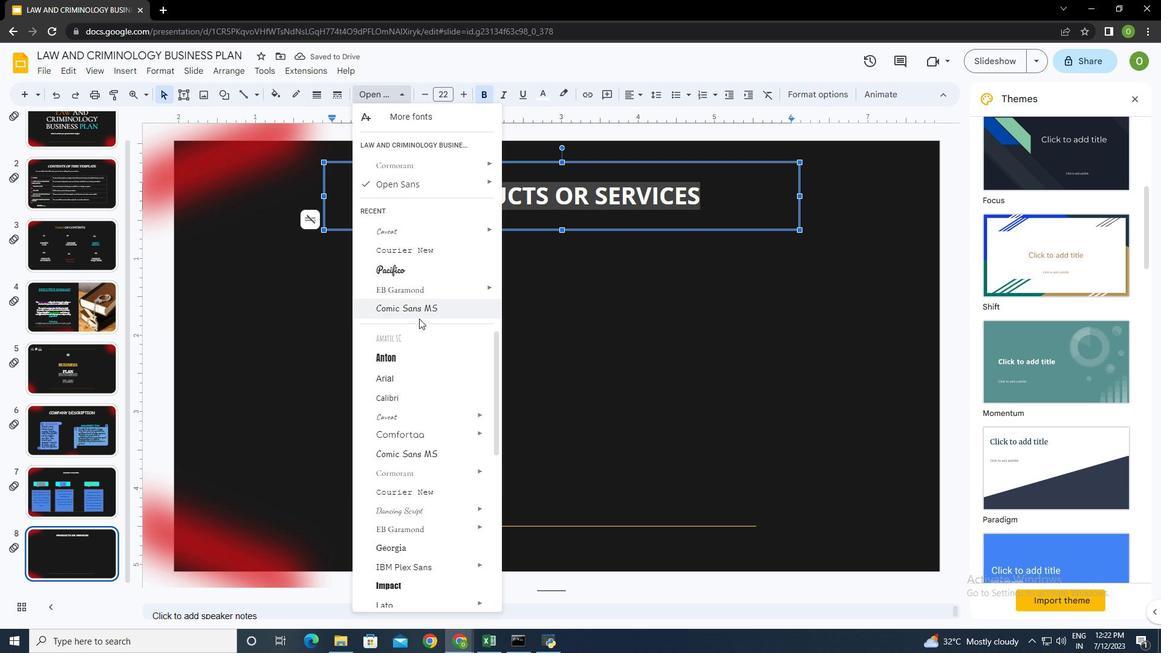 
Action: Mouse scrolled (420, 330) with delta (0, 0)
Screenshot: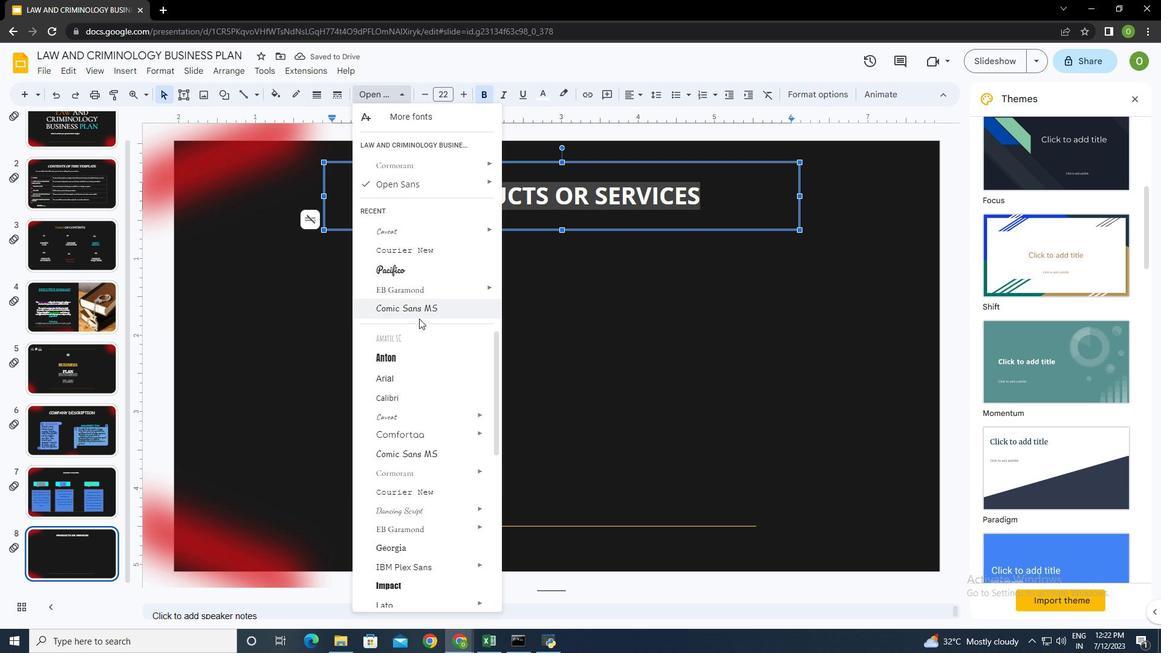
Action: Mouse moved to (421, 340)
Screenshot: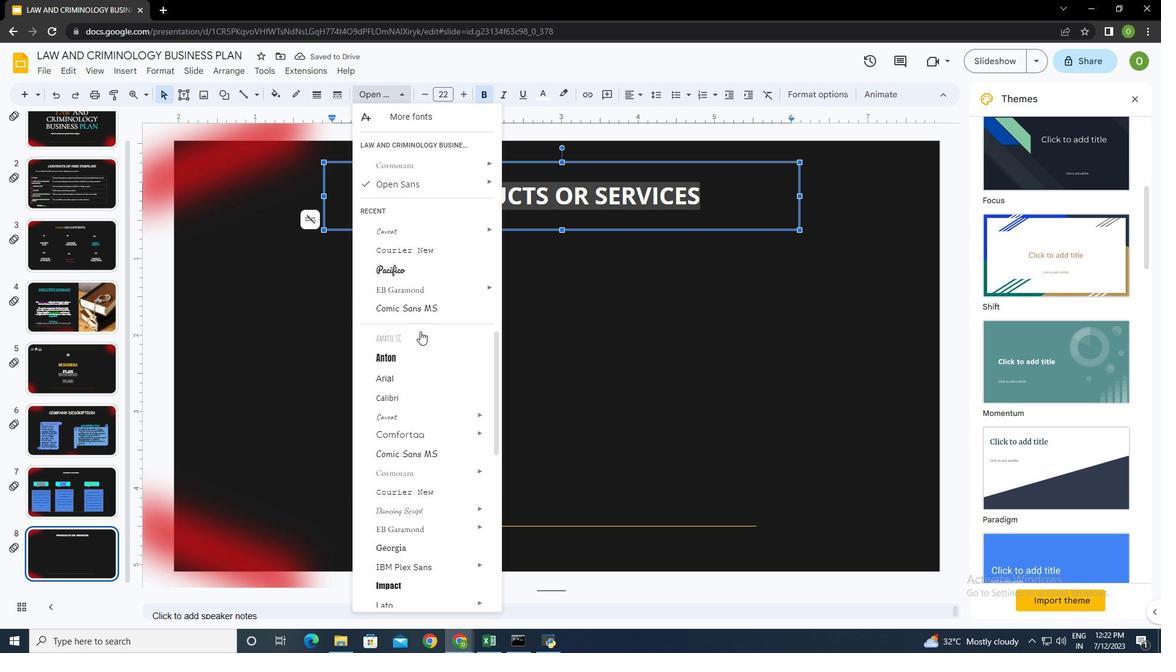 
Action: Mouse scrolled (421, 340) with delta (0, 0)
Screenshot: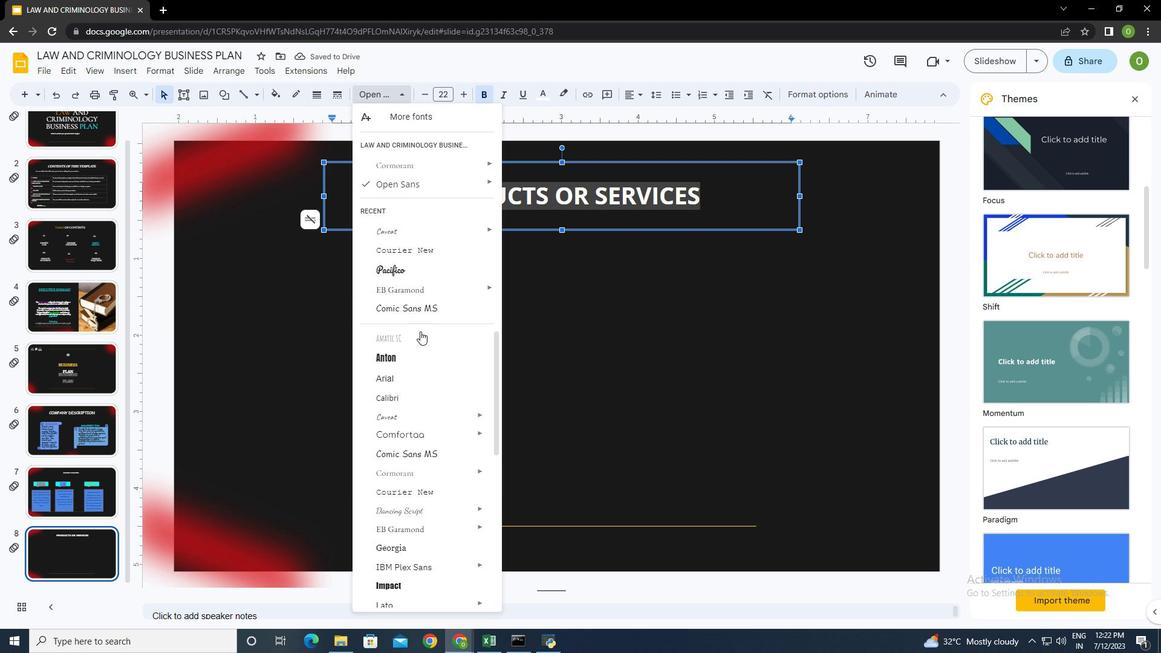
Action: Mouse moved to (425, 372)
Screenshot: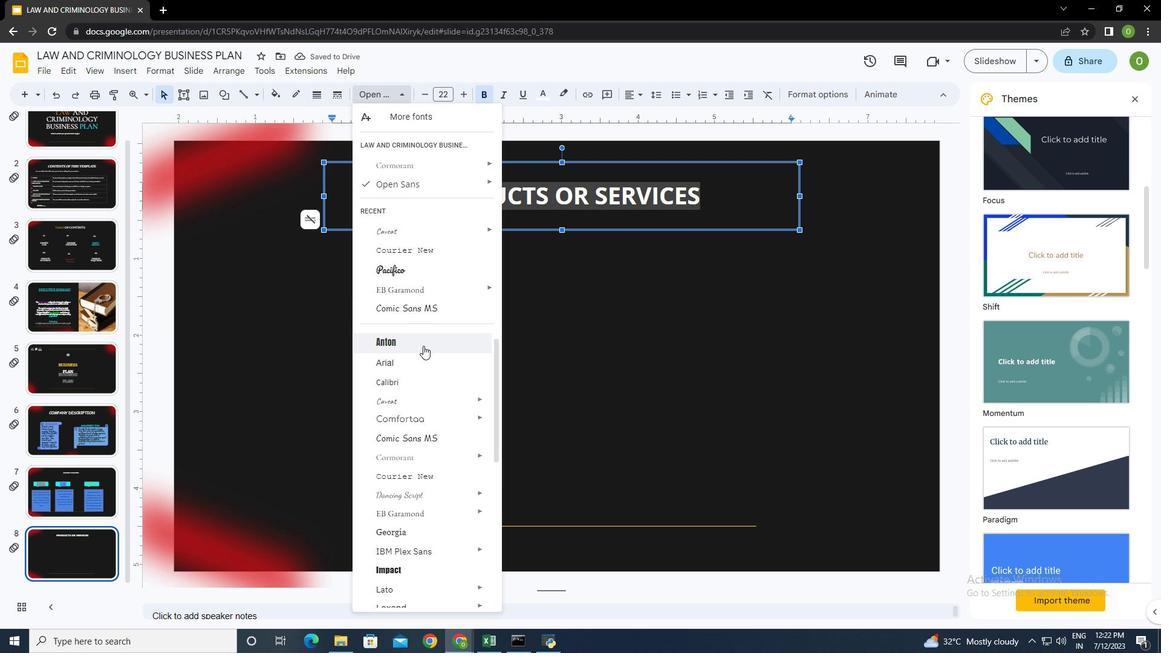 
Action: Mouse scrolled (425, 372) with delta (0, 0)
Screenshot: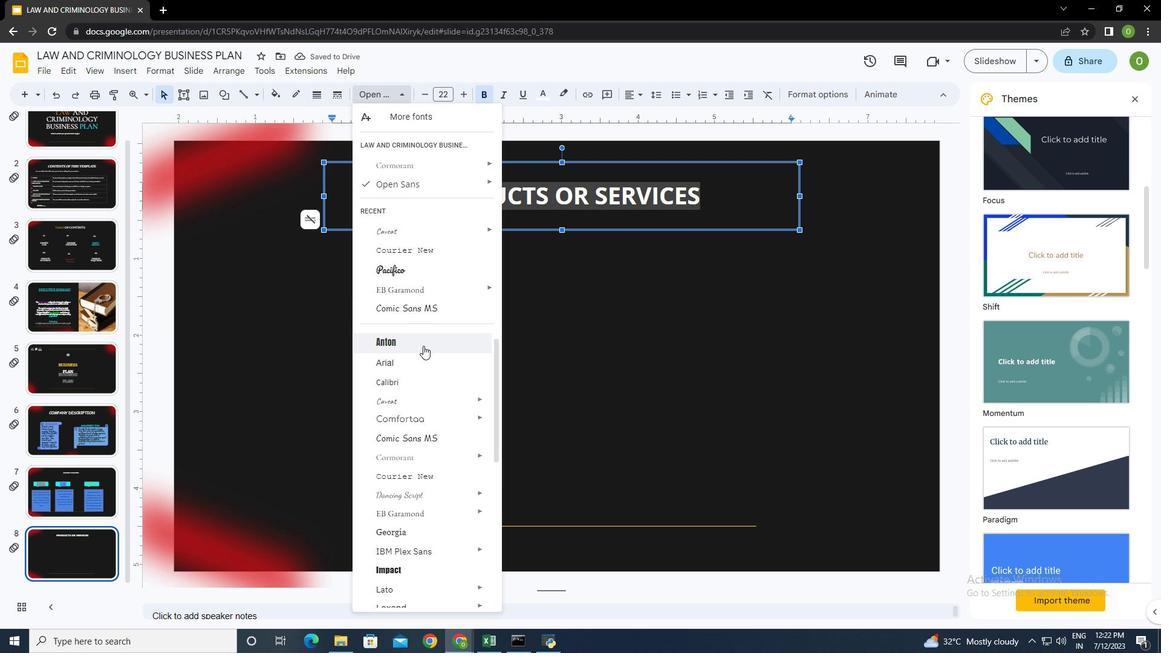 
Action: Mouse moved to (425, 542)
Screenshot: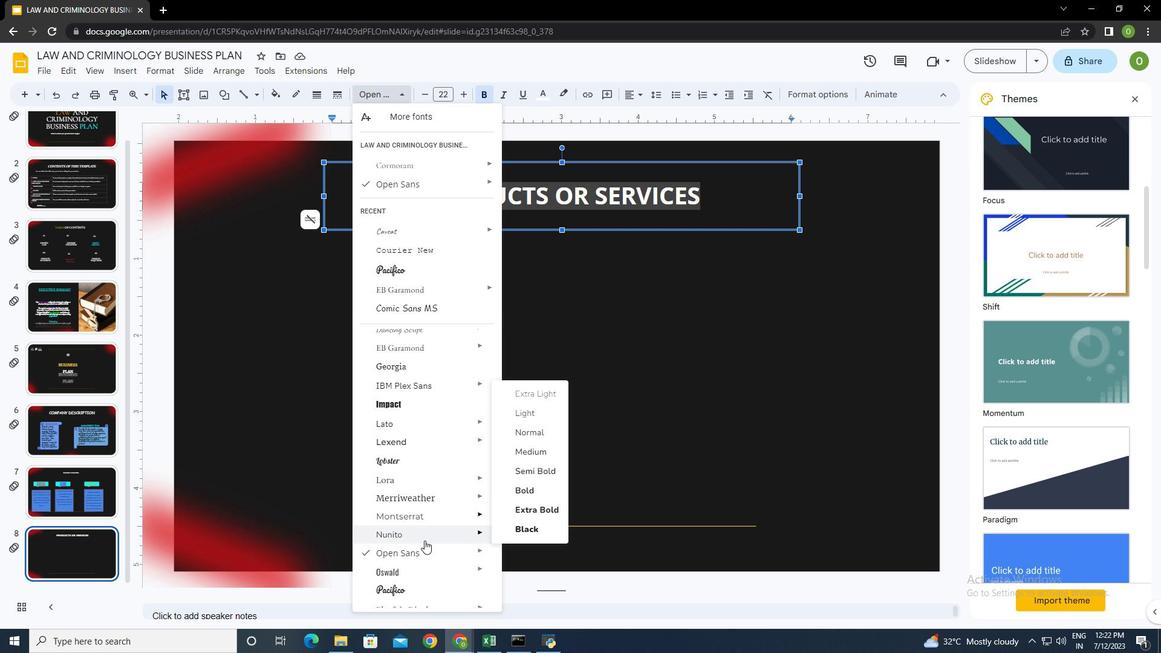
Action: Mouse scrolled (425, 542) with delta (0, 0)
Screenshot: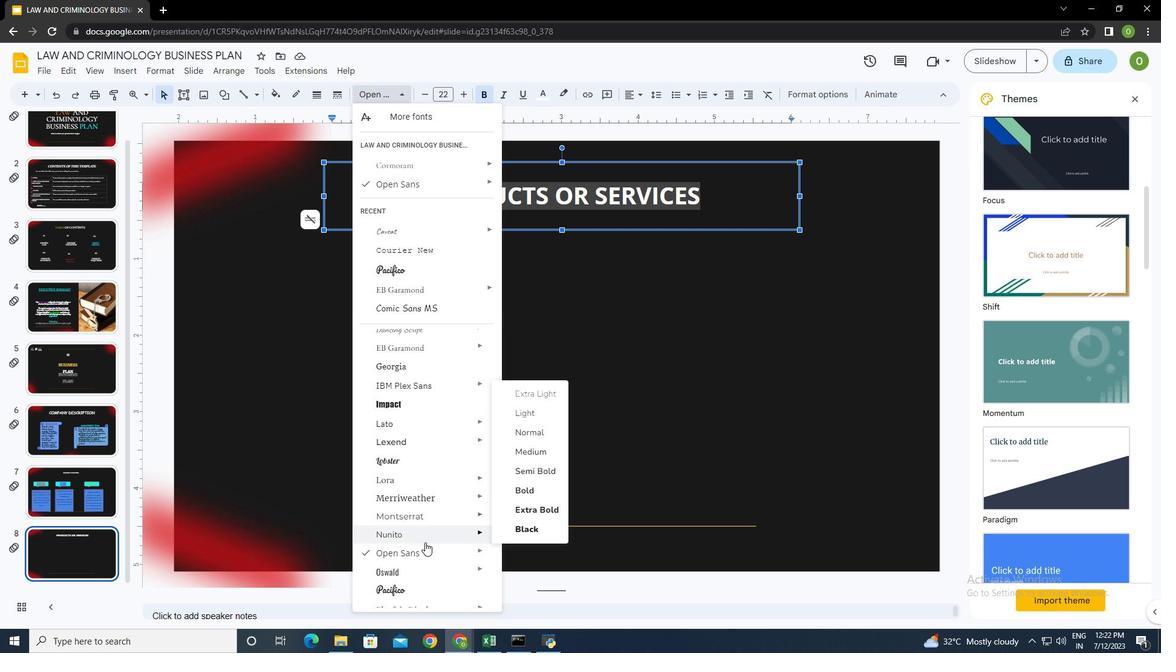 
Action: Mouse scrolled (425, 542) with delta (0, 0)
Screenshot: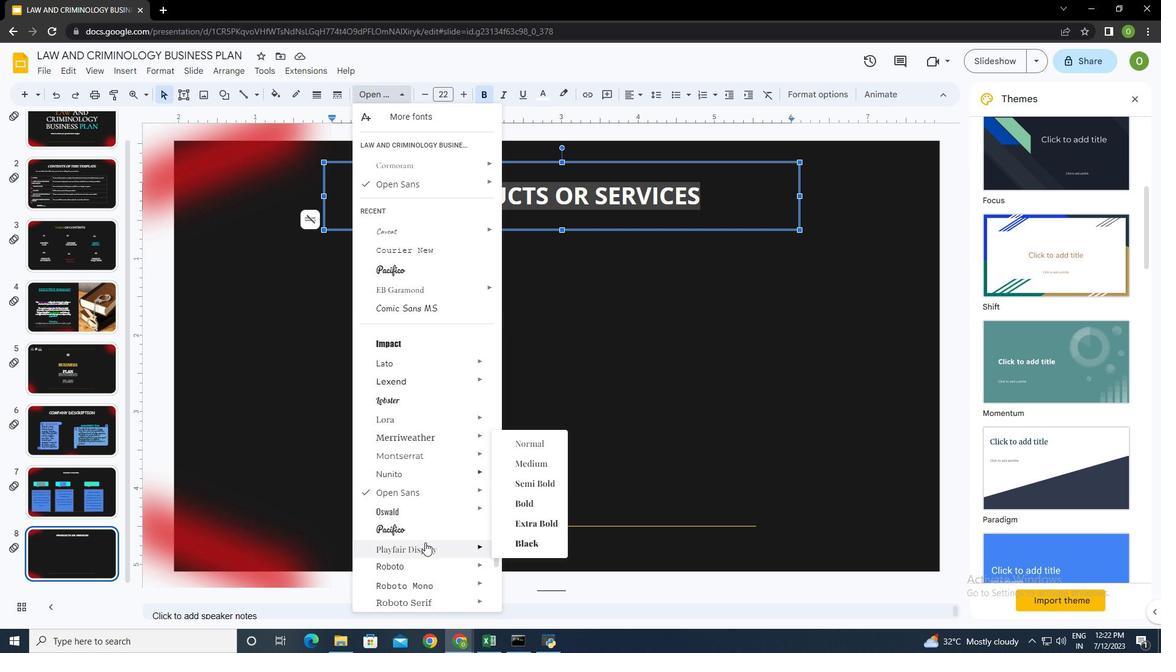 
Action: Mouse moved to (425, 542)
Screenshot: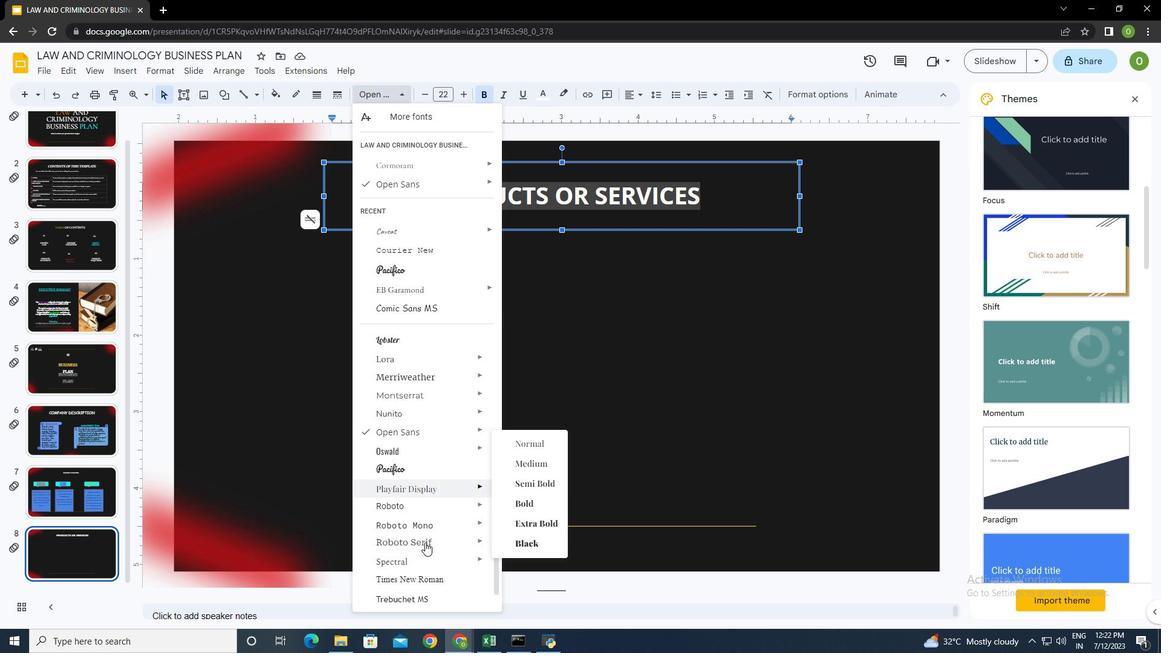 
Action: Mouse scrolled (425, 542) with delta (0, 0)
Screenshot: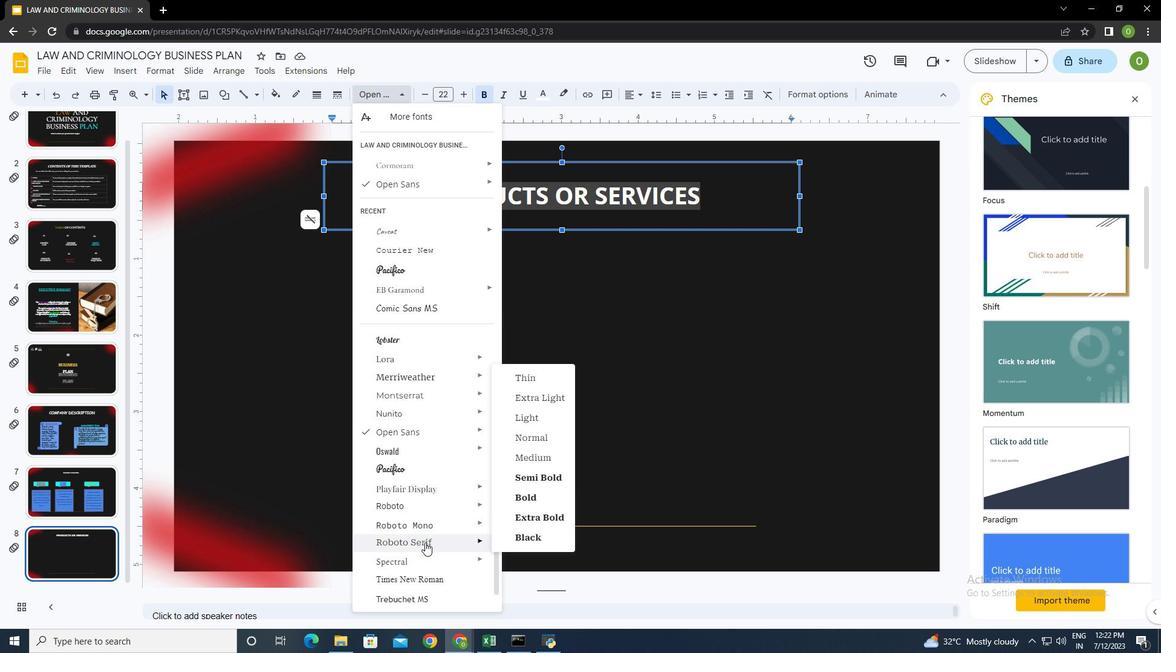 
Action: Mouse moved to (425, 542)
Screenshot: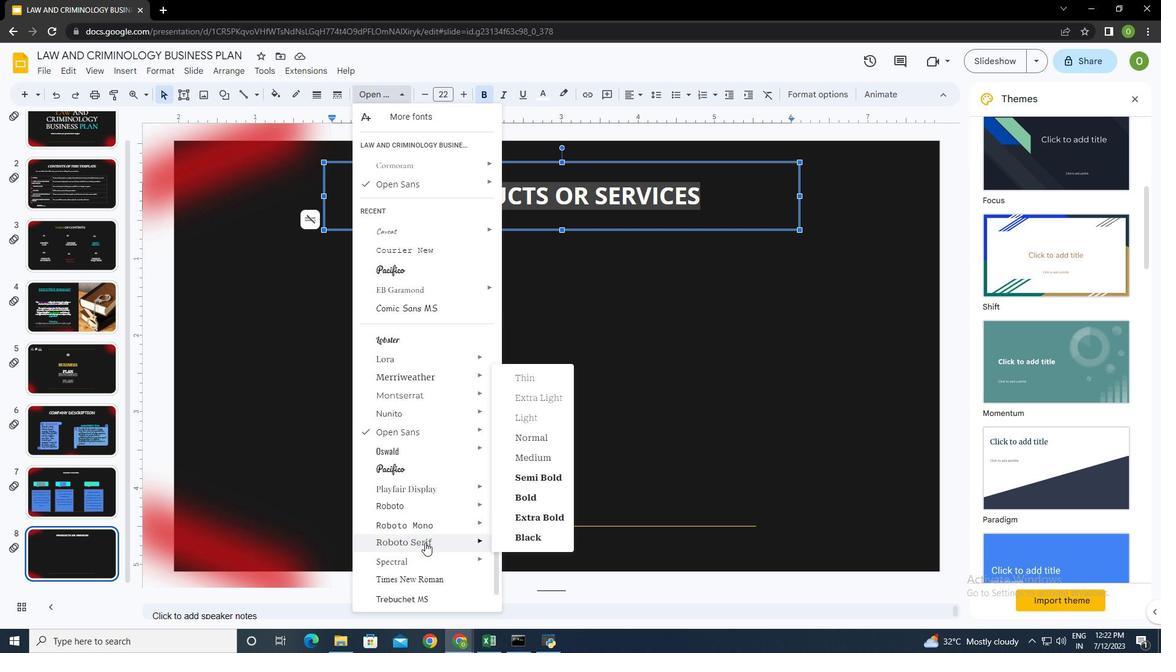 
Action: Mouse scrolled (425, 541) with delta (0, 0)
Screenshot: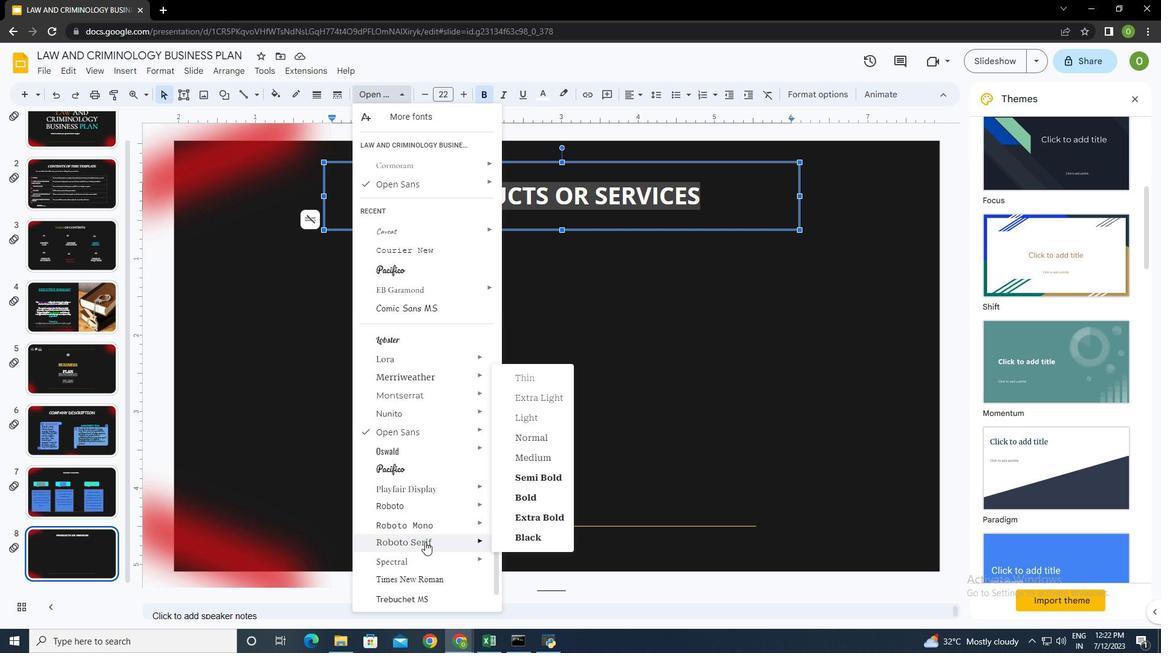 
Action: Mouse moved to (447, 576)
Screenshot: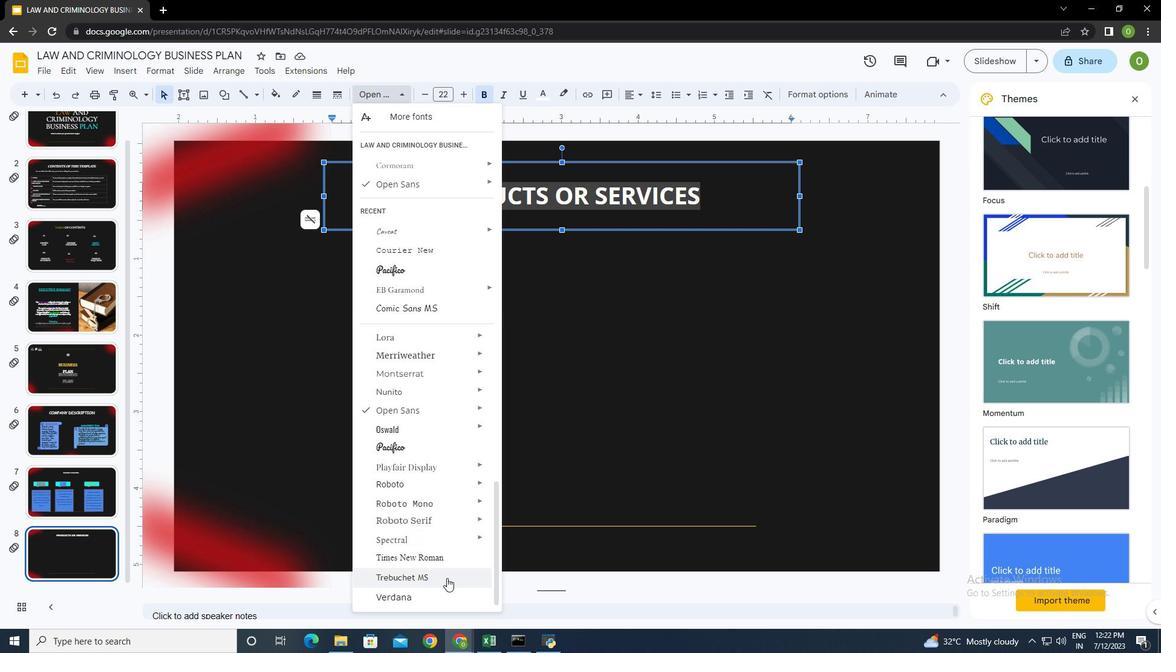 
Action: Mouse scrolled (447, 575) with delta (0, 0)
Screenshot: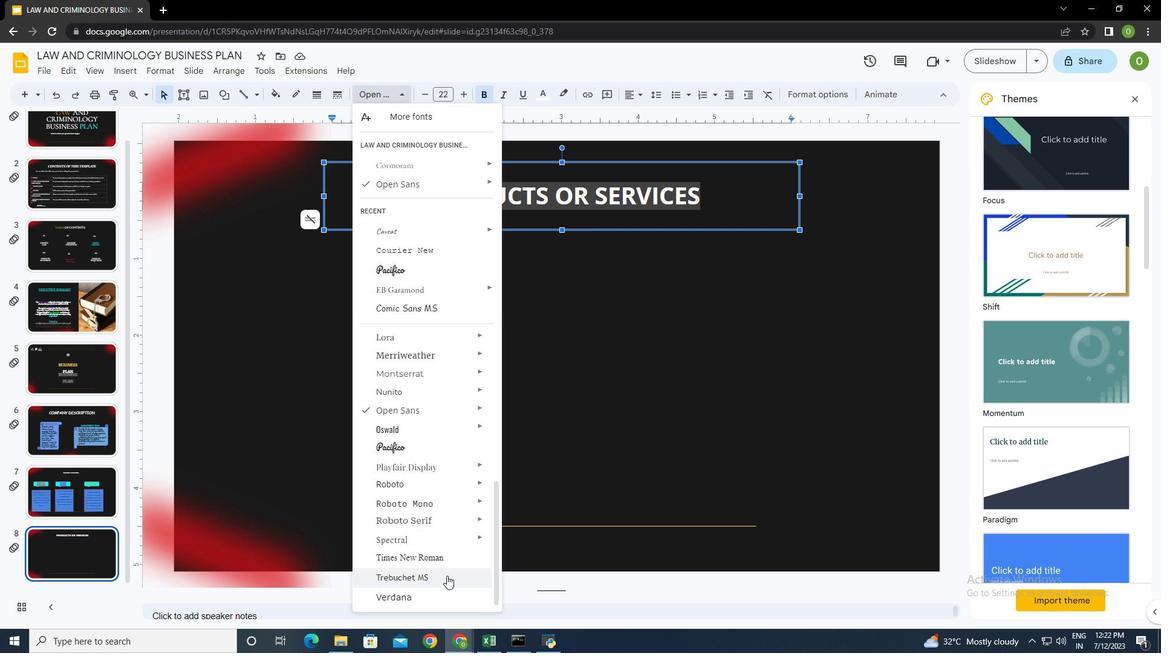 
Action: Mouse scrolled (447, 575) with delta (0, 0)
Screenshot: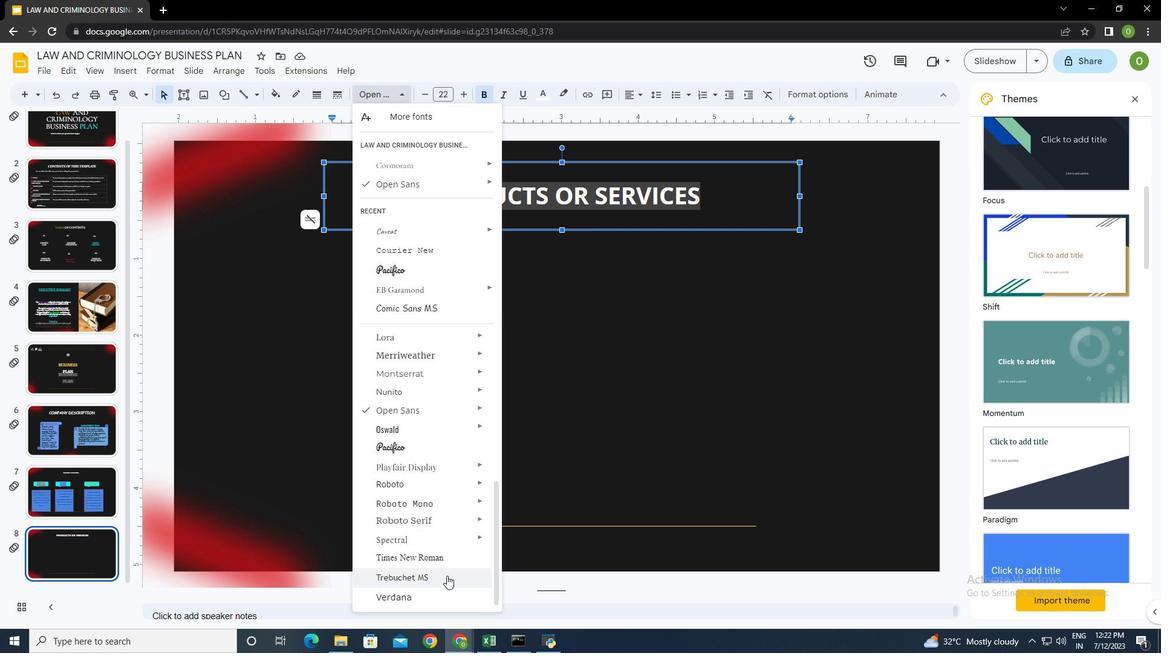 
Action: Mouse scrolled (447, 575) with delta (0, 0)
Screenshot: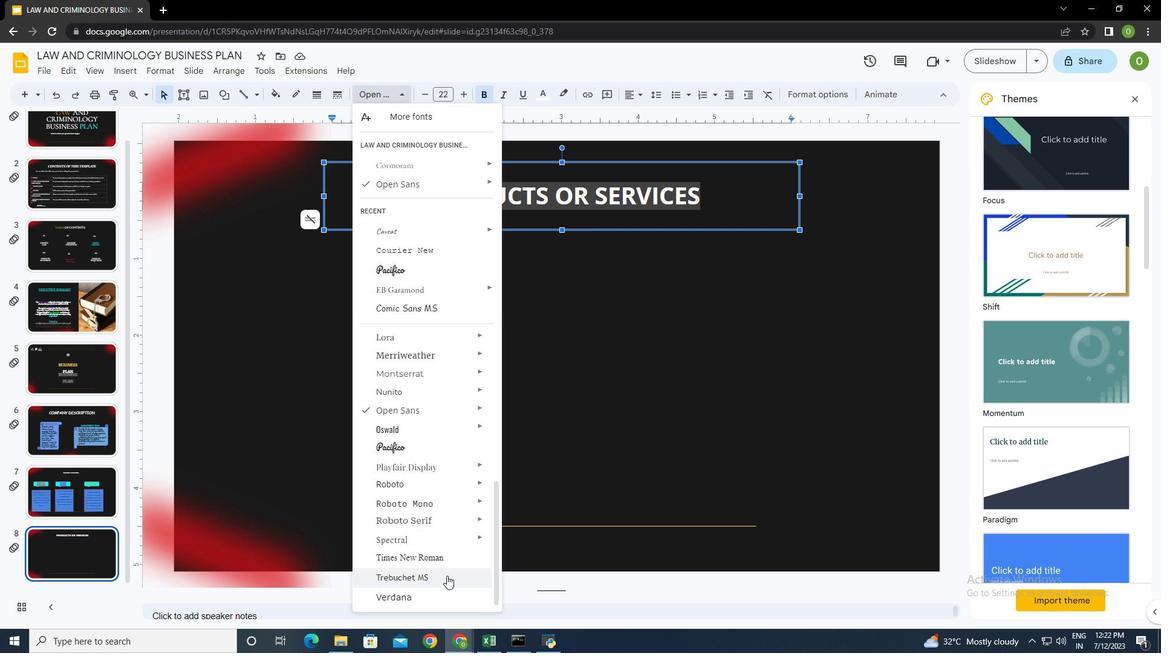 
Action: Mouse moved to (529, 496)
Screenshot: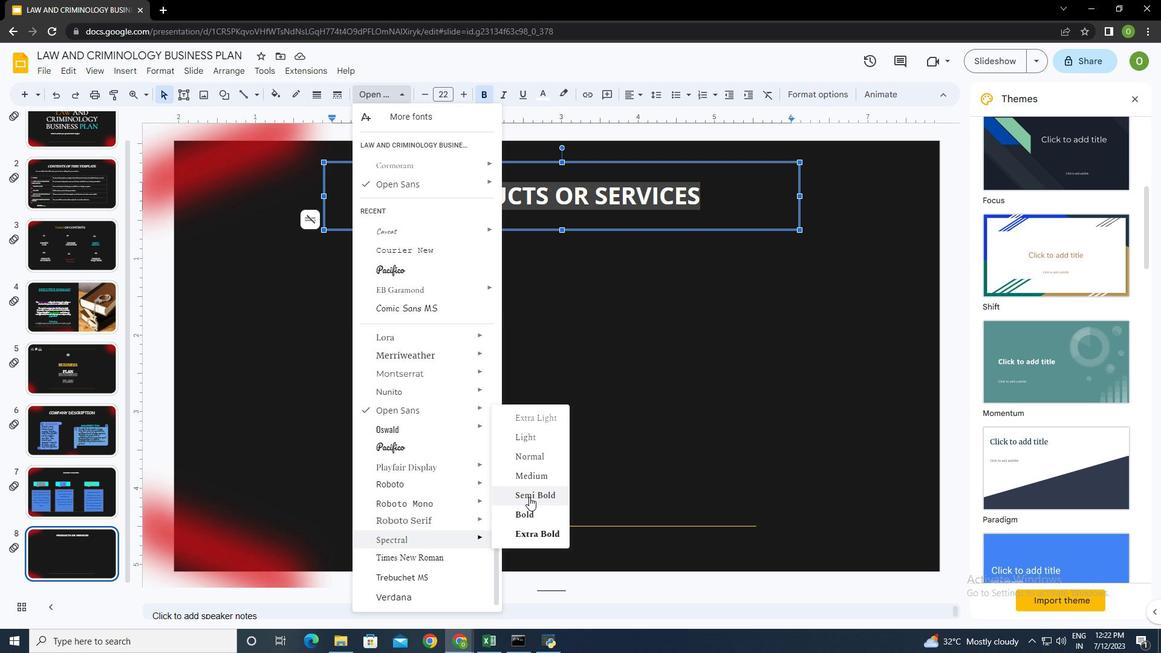 
Action: Mouse pressed left at (529, 496)
Screenshot: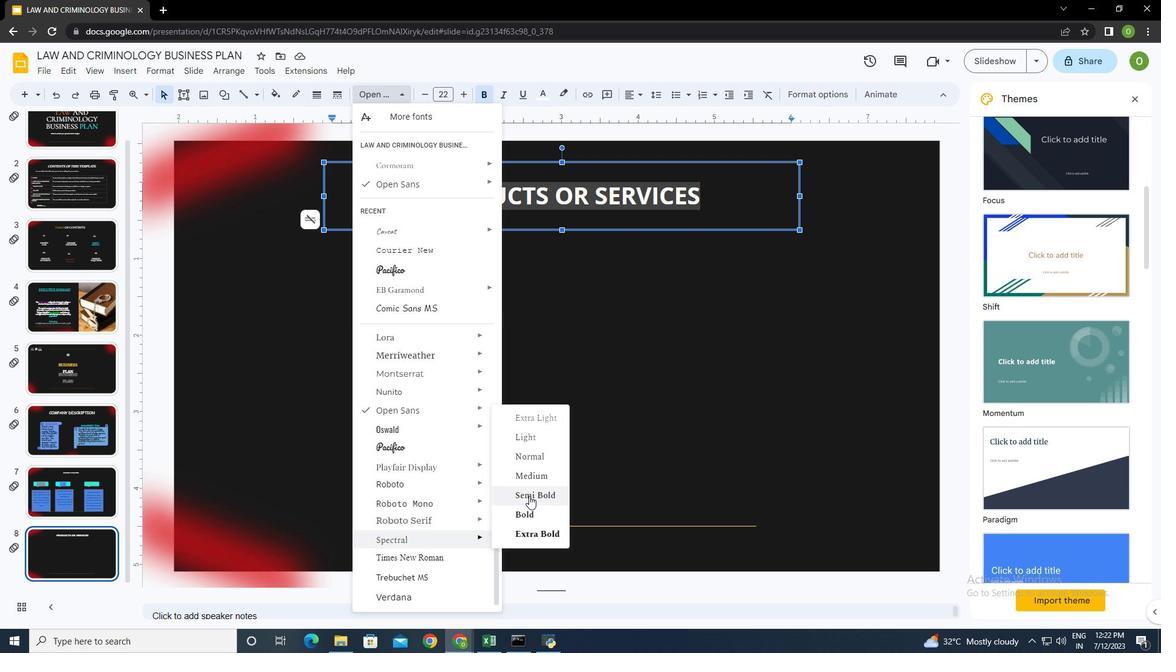 
Action: Mouse moved to (548, 281)
Screenshot: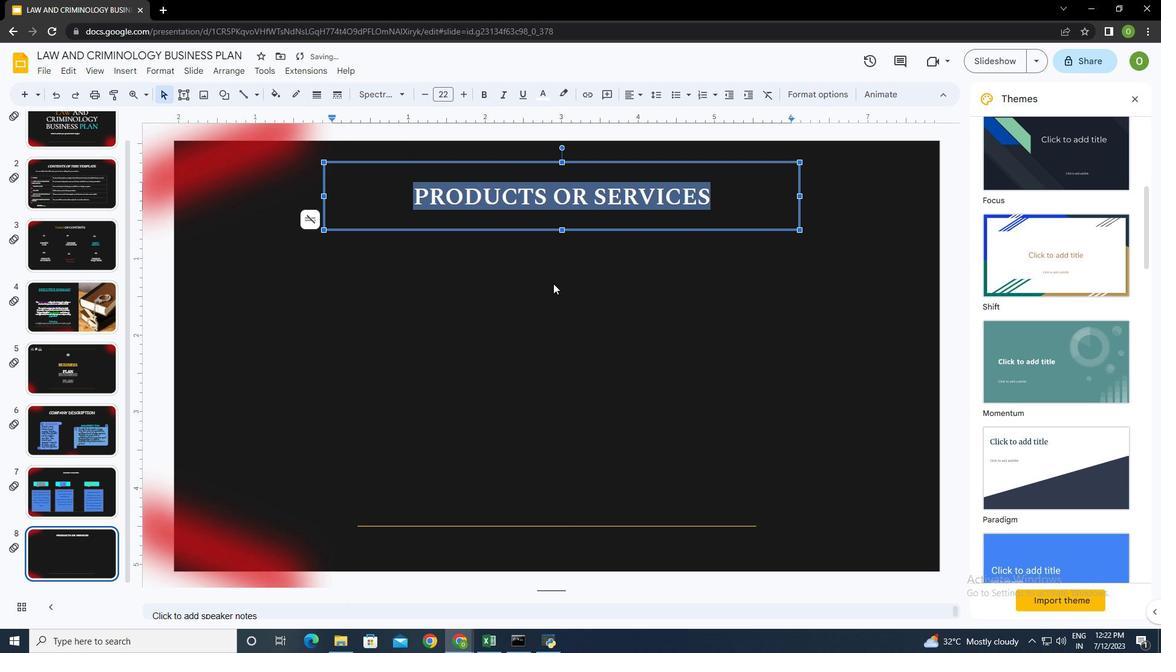 
Action: Mouse pressed left at (548, 281)
Screenshot: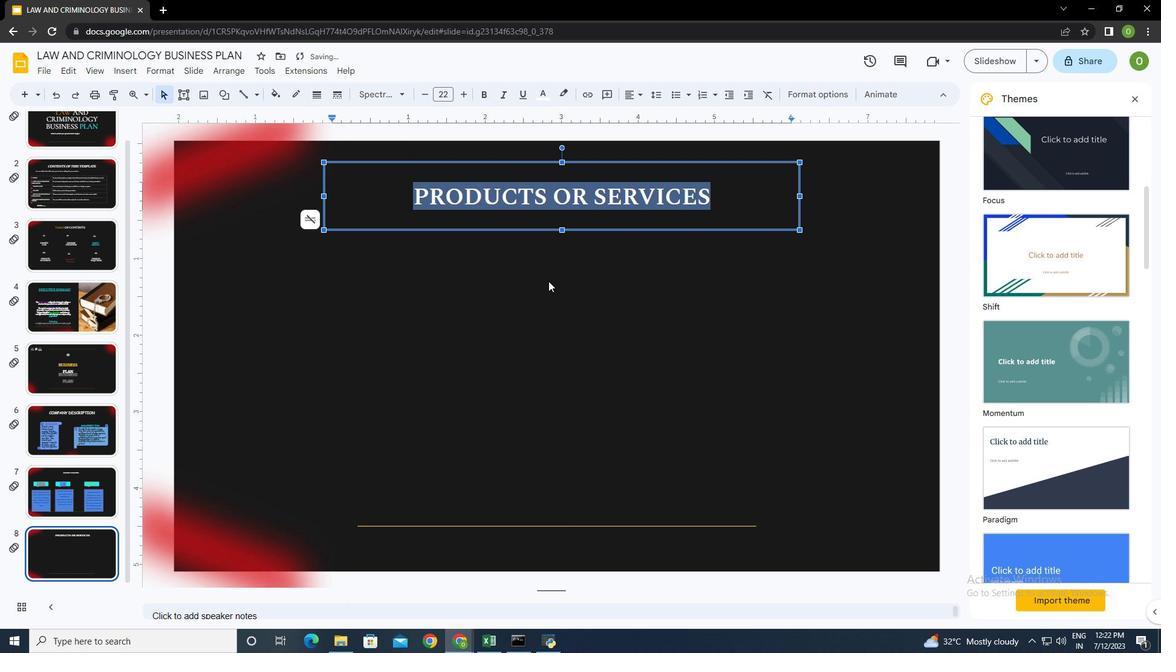 
Action: Mouse moved to (710, 191)
Screenshot: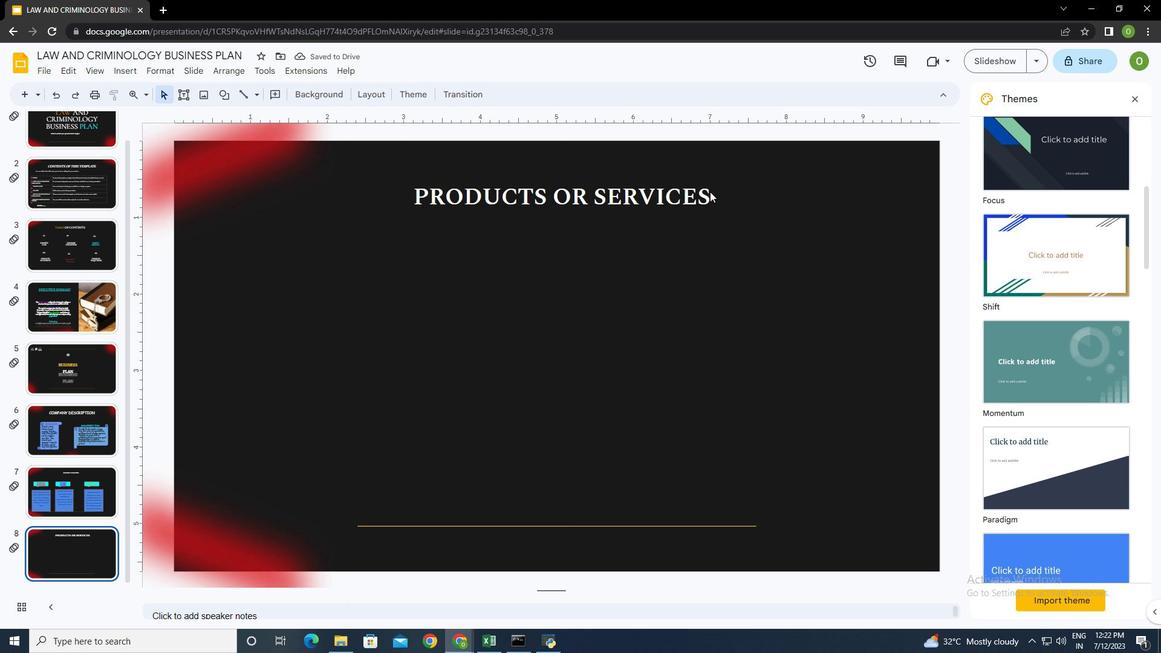 
Action: Mouse pressed left at (710, 191)
Screenshot: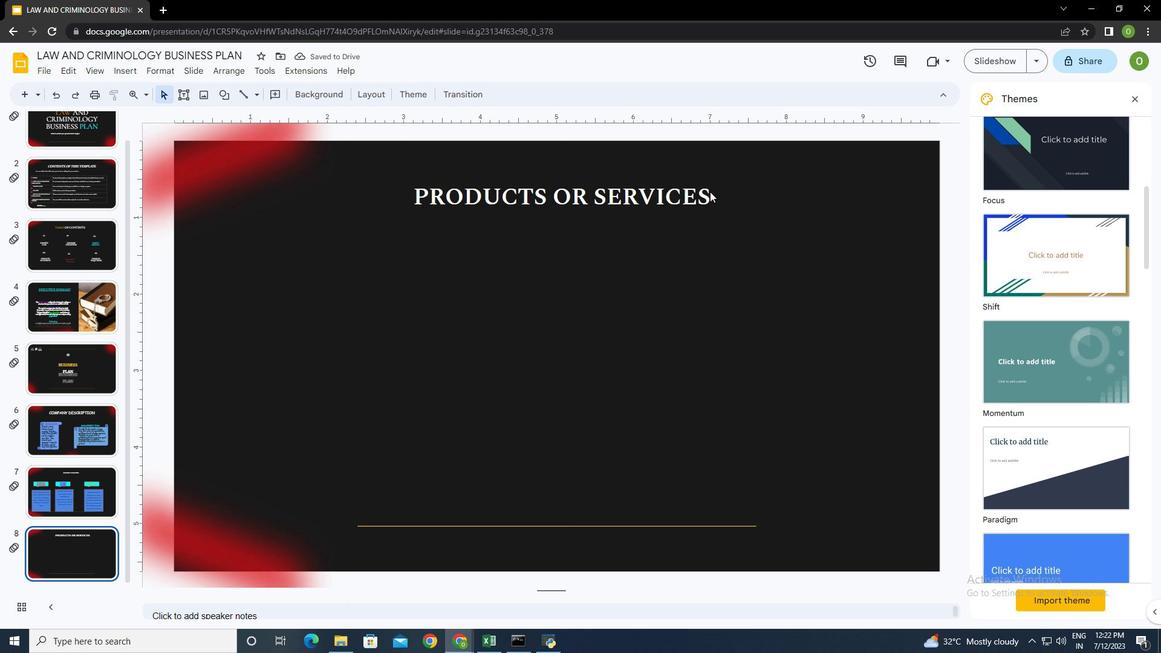 
Action: Mouse moved to (1137, 95)
Screenshot: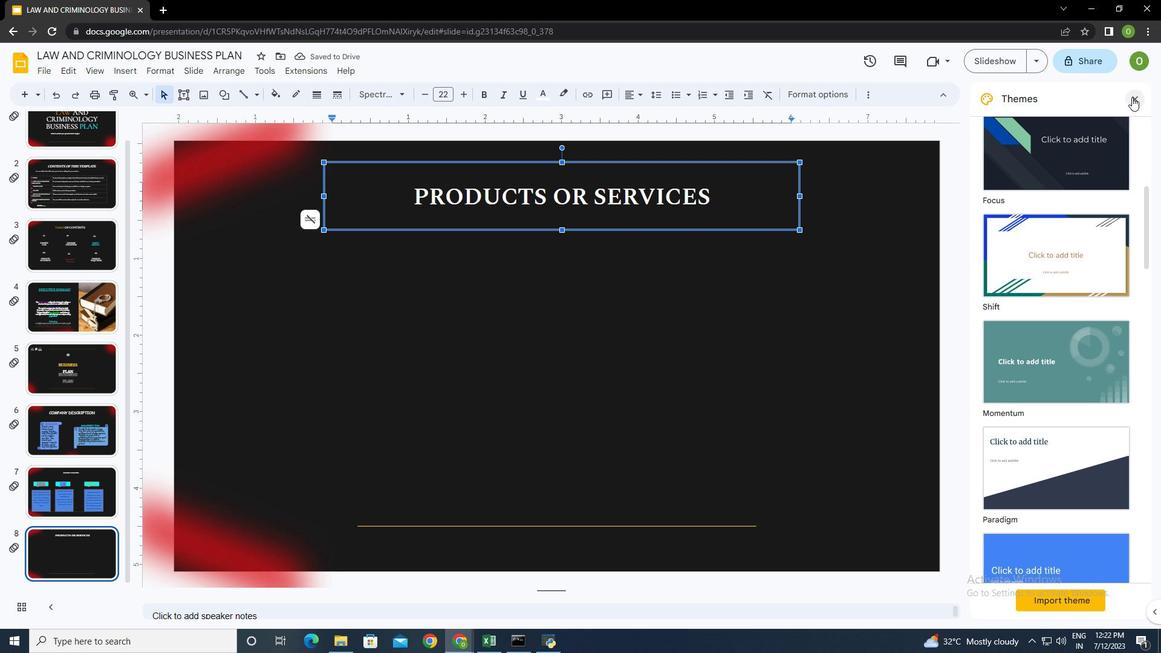 
Action: Mouse pressed left at (1137, 95)
Screenshot: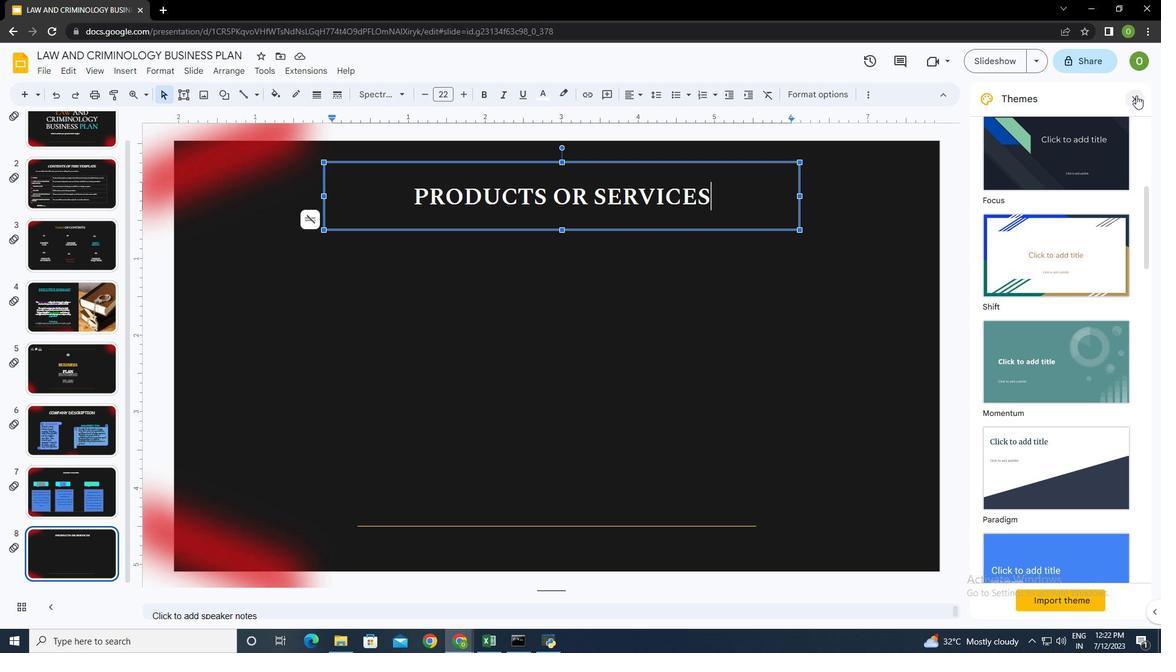 
Action: Mouse moved to (832, 93)
Screenshot: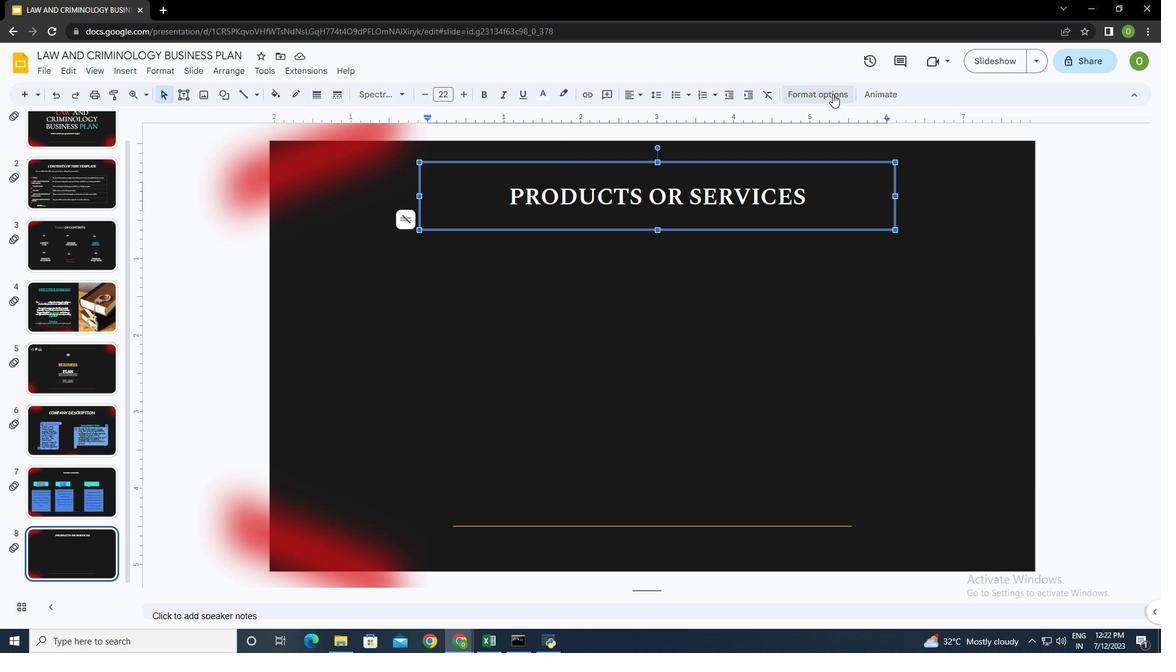 
Action: Mouse pressed left at (832, 93)
Screenshot: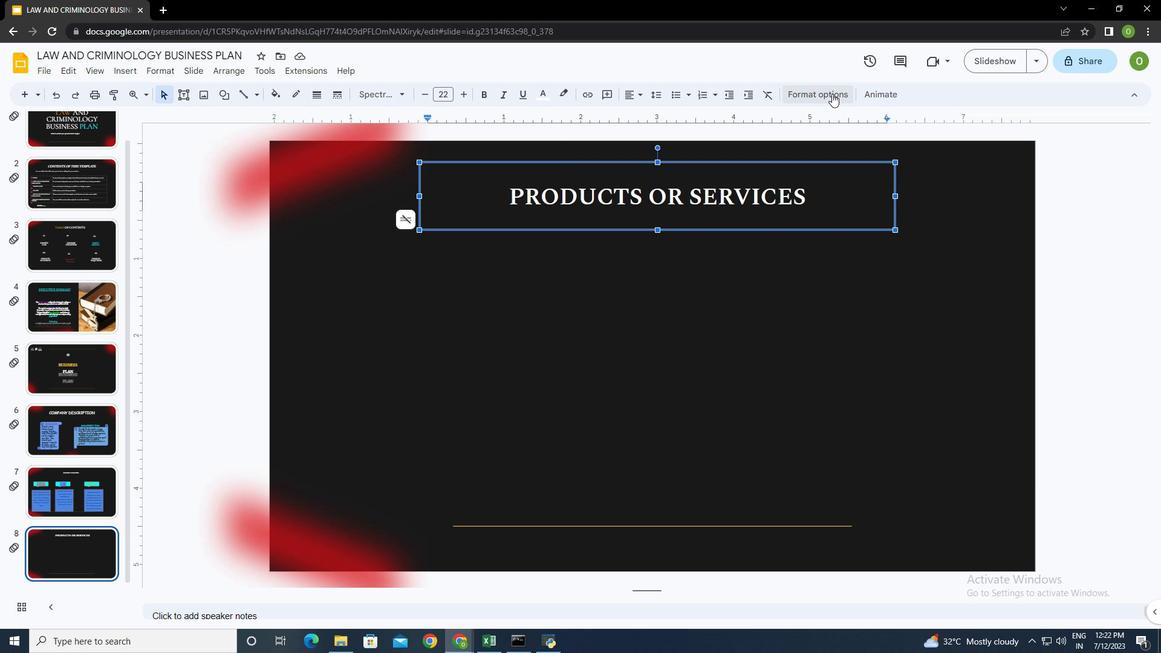 
Action: Mouse moved to (1029, 209)
Screenshot: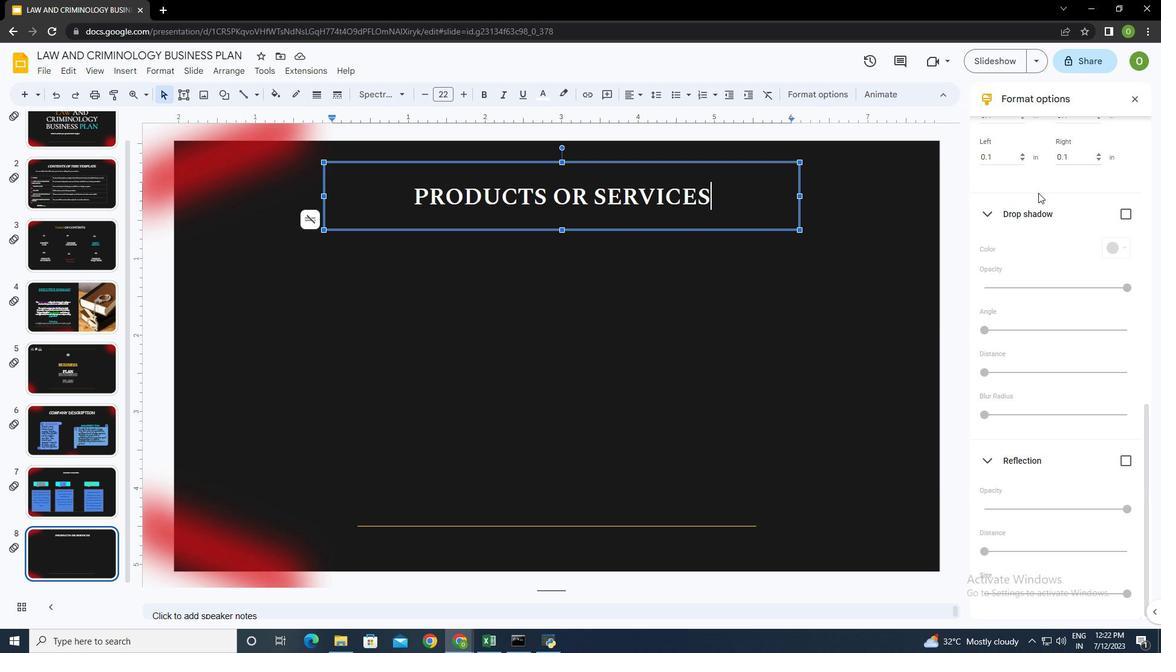 
Action: Mouse scrolled (1029, 210) with delta (0, 0)
Screenshot: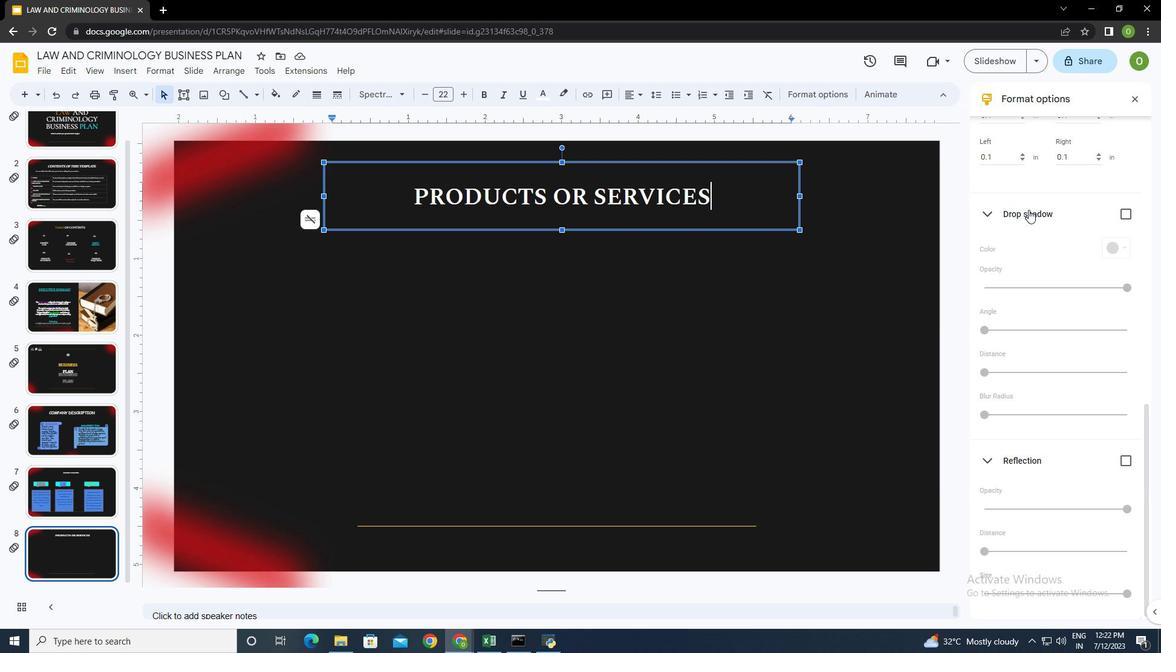 
Action: Mouse moved to (1029, 209)
Screenshot: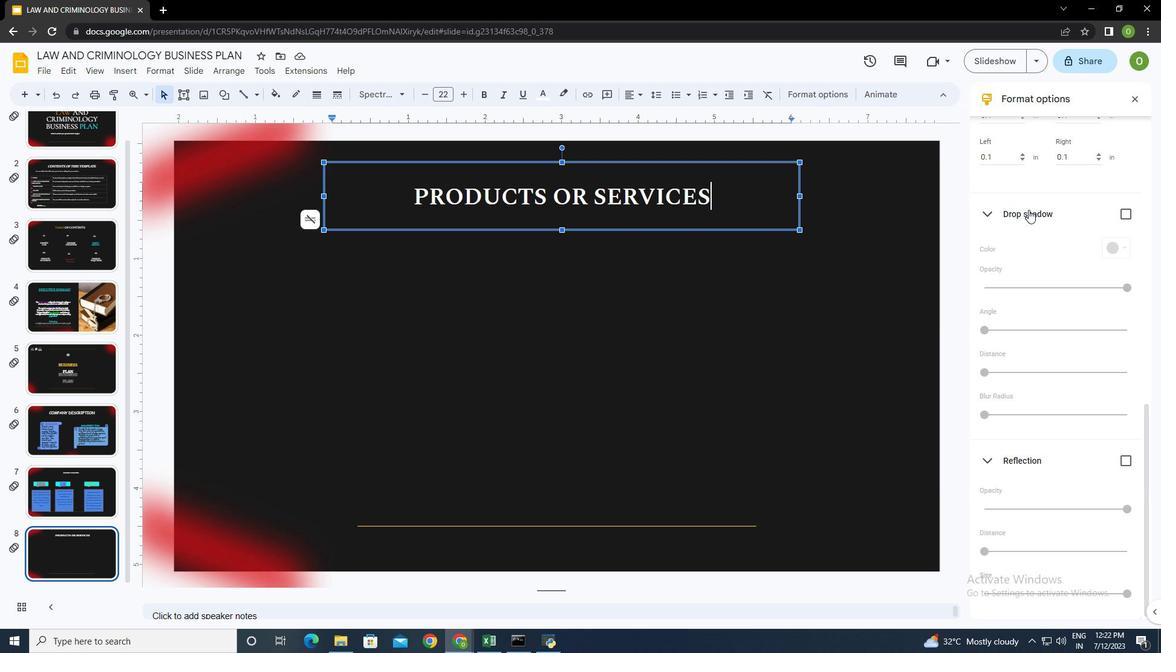 
Action: Mouse scrolled (1029, 210) with delta (0, 0)
Screenshot: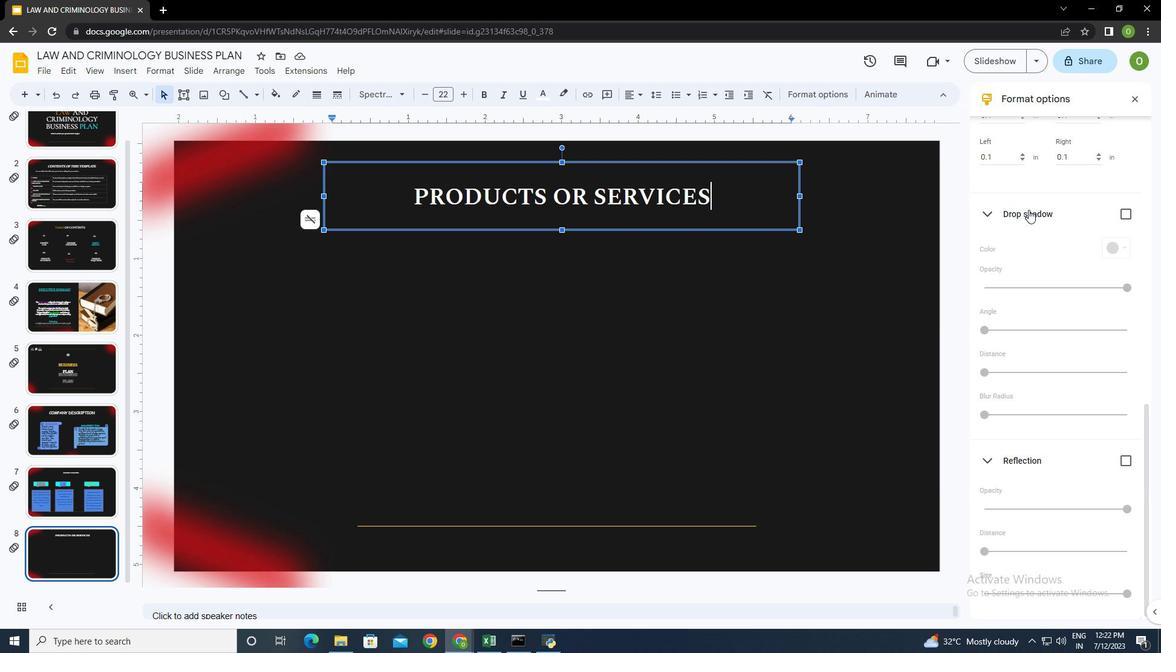 
Action: Mouse scrolled (1029, 210) with delta (0, 0)
Screenshot: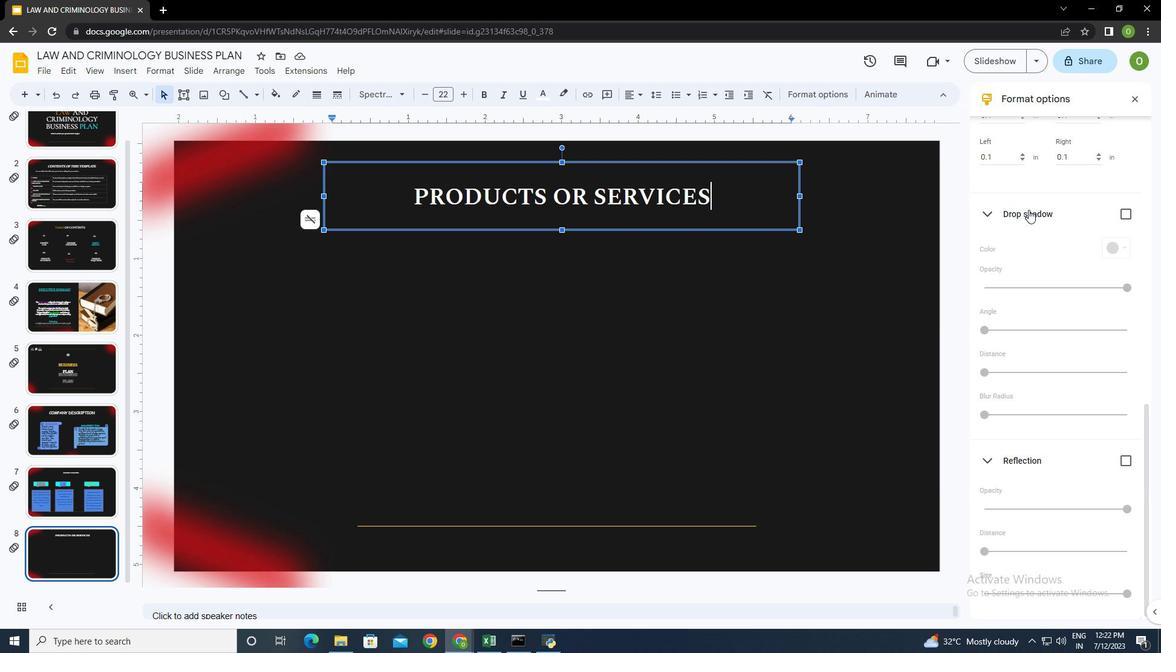 
Action: Mouse scrolled (1029, 210) with delta (0, 0)
Screenshot: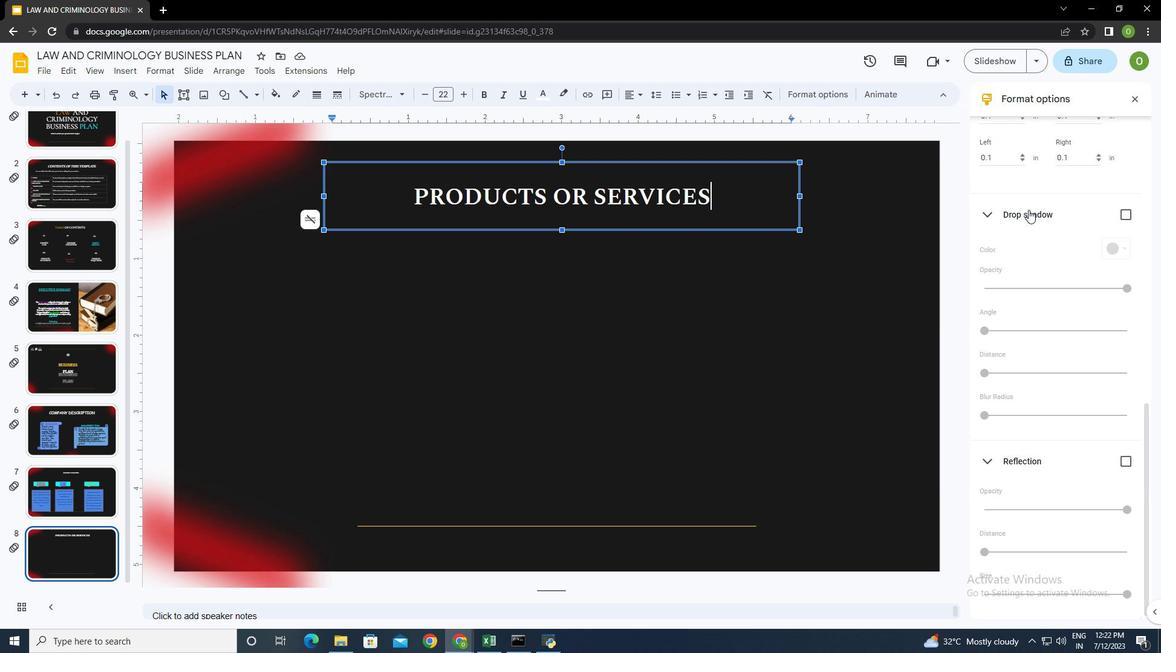 
Action: Mouse scrolled (1029, 210) with delta (0, 0)
Screenshot: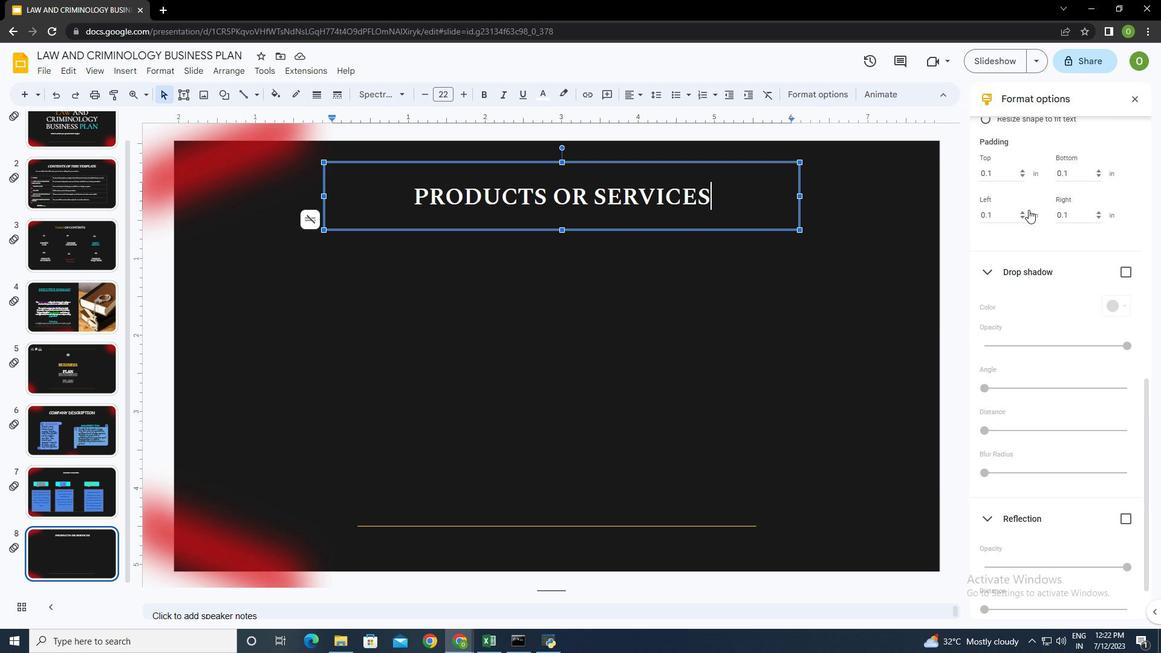 
Action: Mouse moved to (1029, 209)
Screenshot: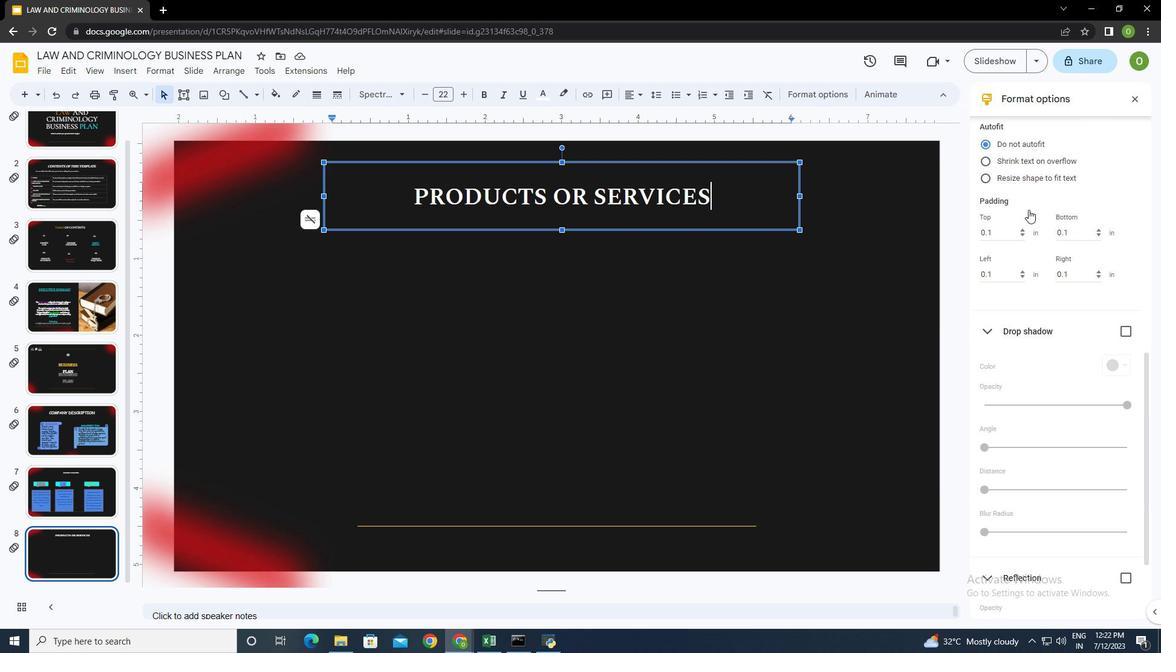 
Action: Mouse scrolled (1029, 210) with delta (0, 0)
Screenshot: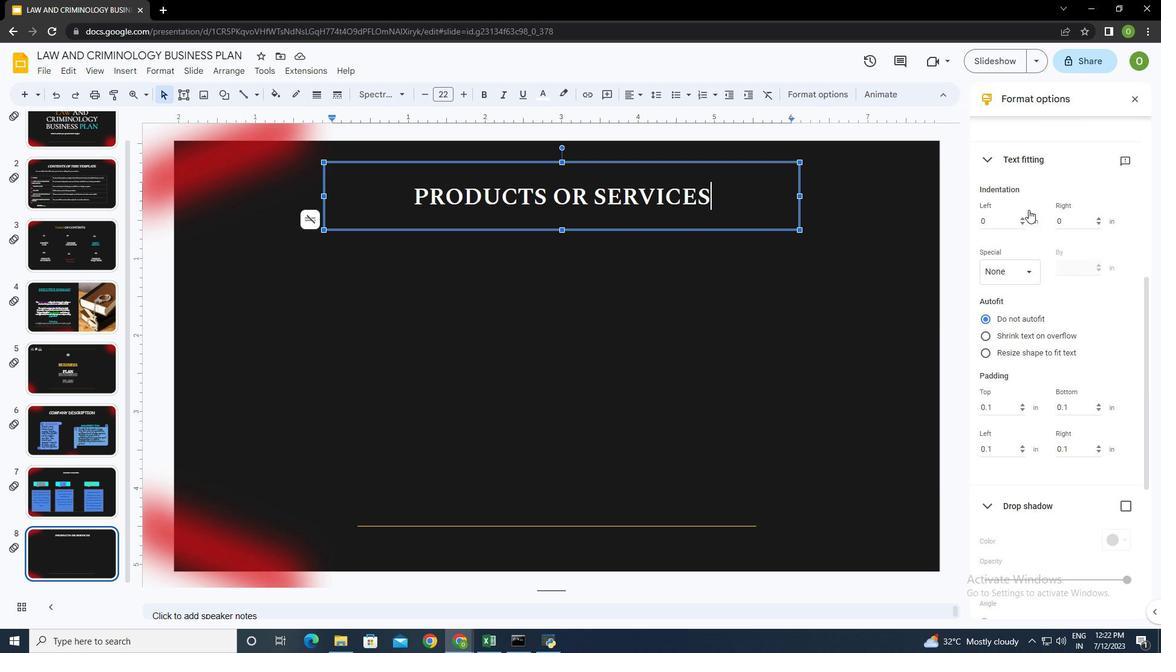 
Action: Mouse scrolled (1029, 210) with delta (0, 0)
Screenshot: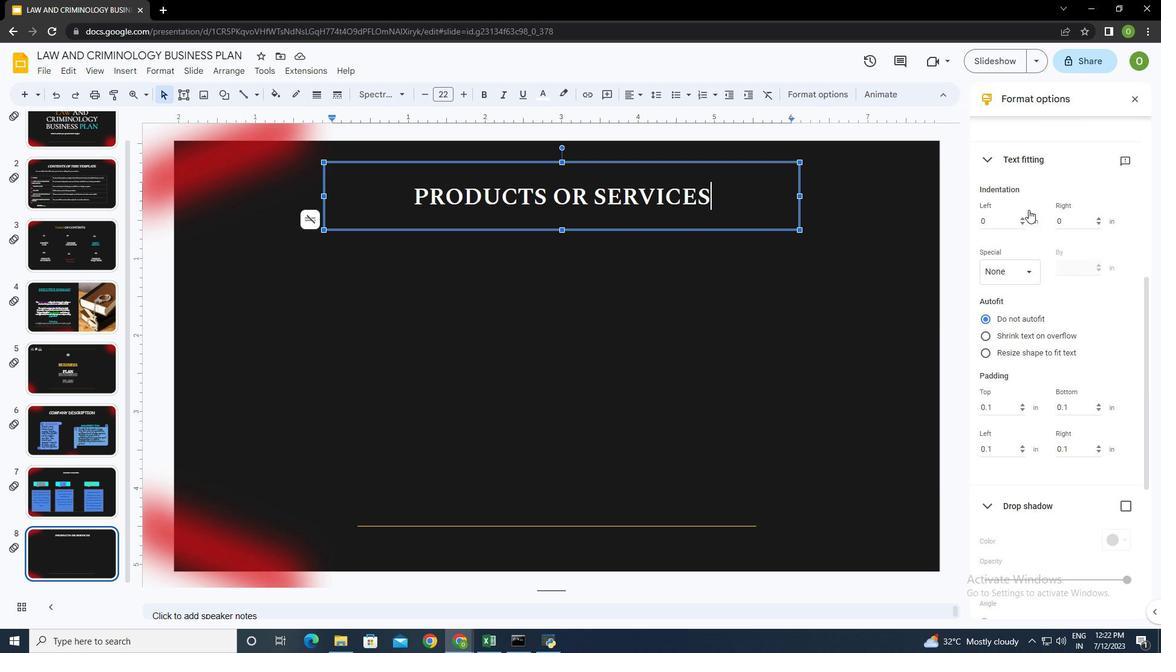 
Action: Mouse scrolled (1029, 210) with delta (0, 0)
Screenshot: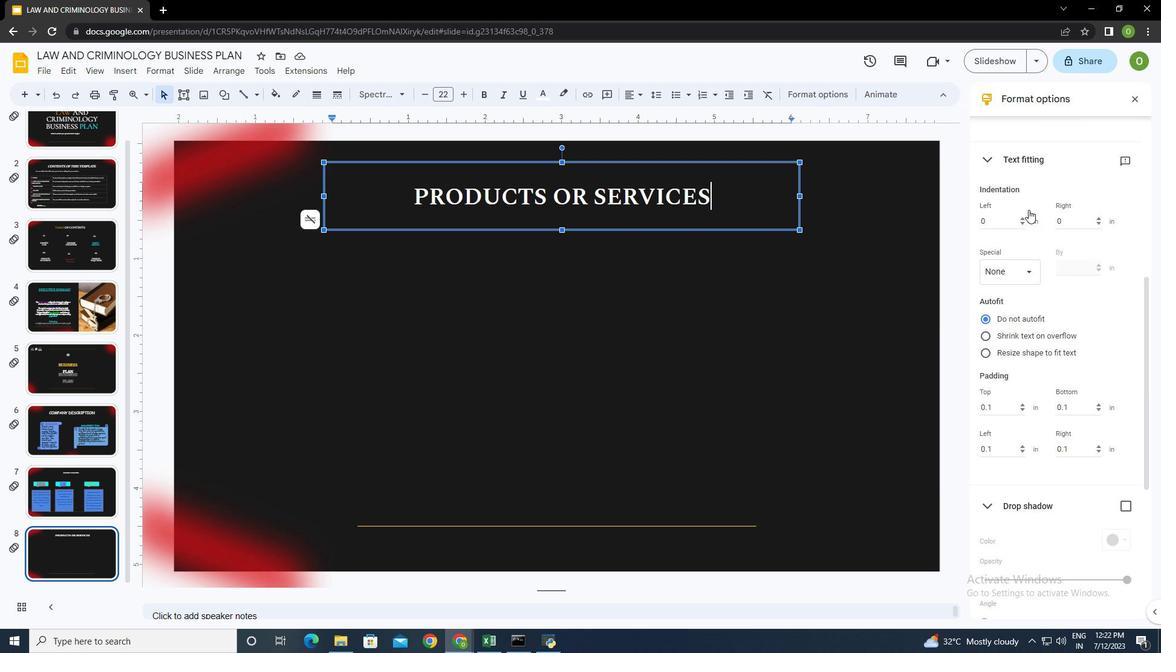
Action: Mouse scrolled (1029, 210) with delta (0, 0)
Screenshot: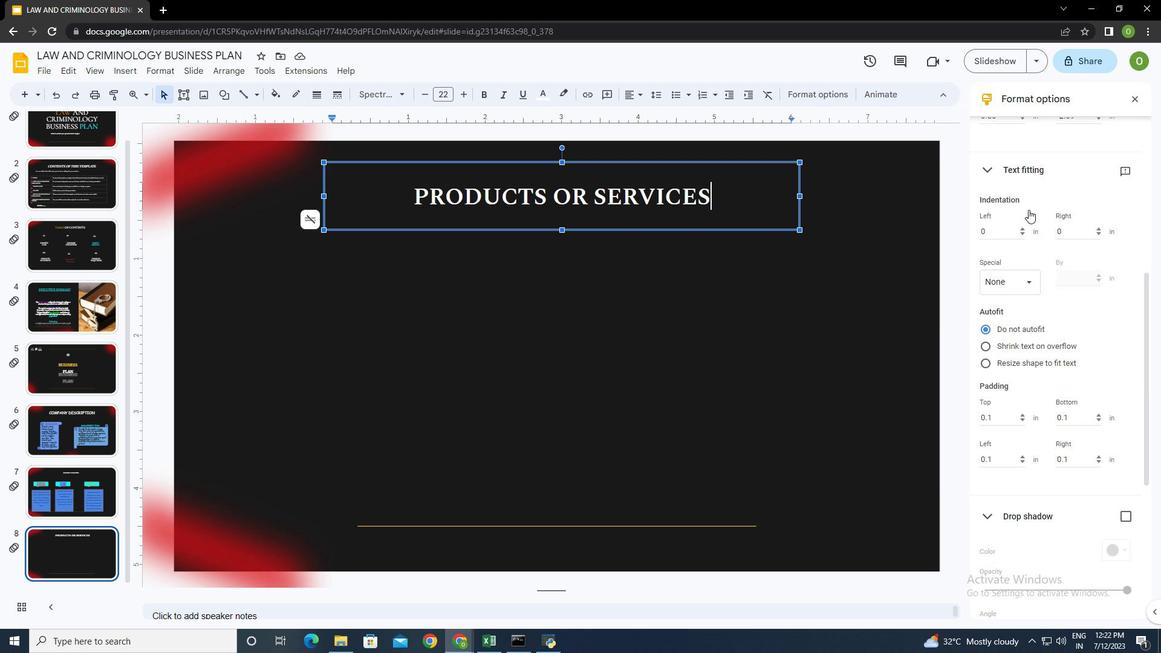 
Action: Mouse scrolled (1029, 210) with delta (0, 0)
Screenshot: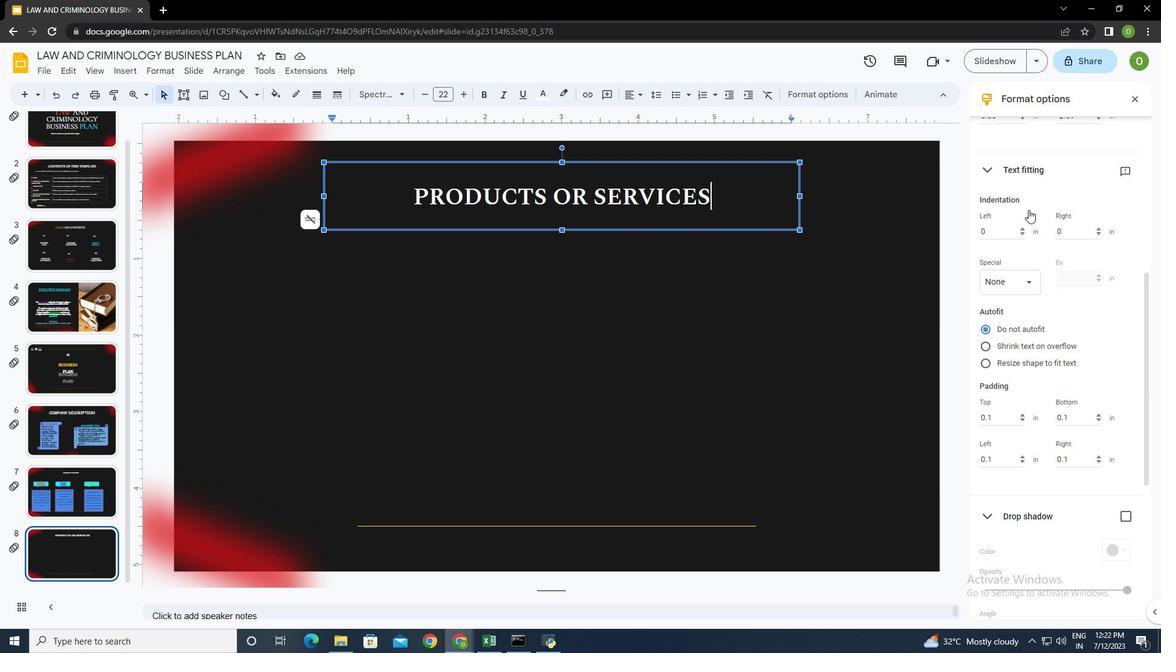 
Action: Mouse moved to (1028, 207)
Screenshot: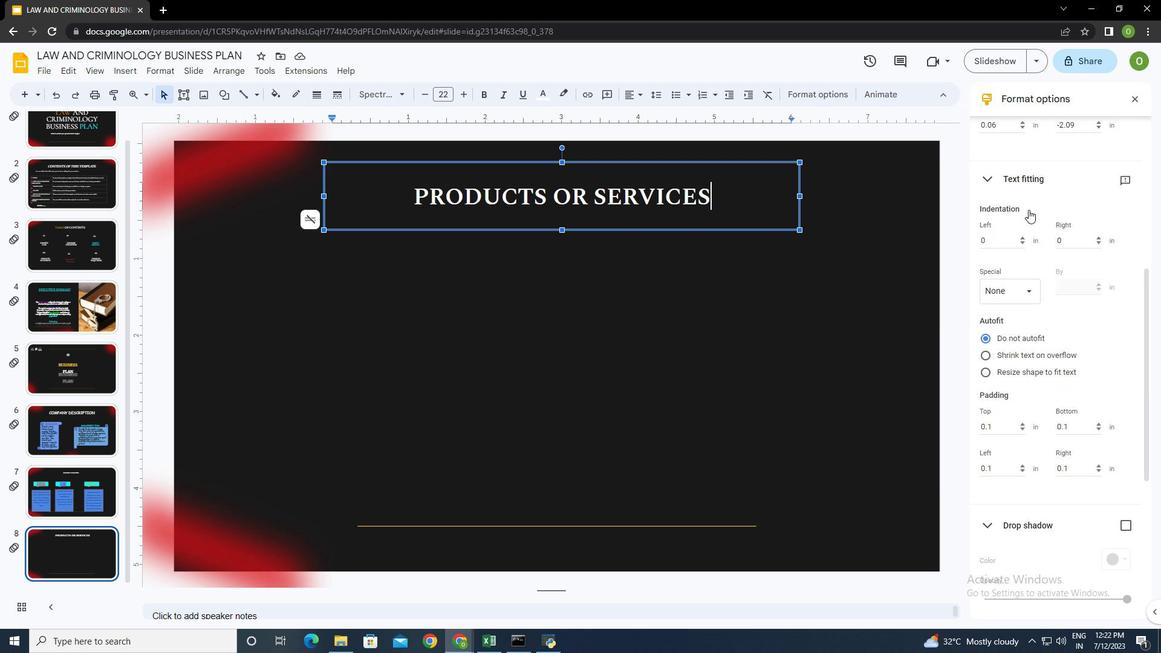 
Action: Mouse scrolled (1028, 208) with delta (0, 0)
Screenshot: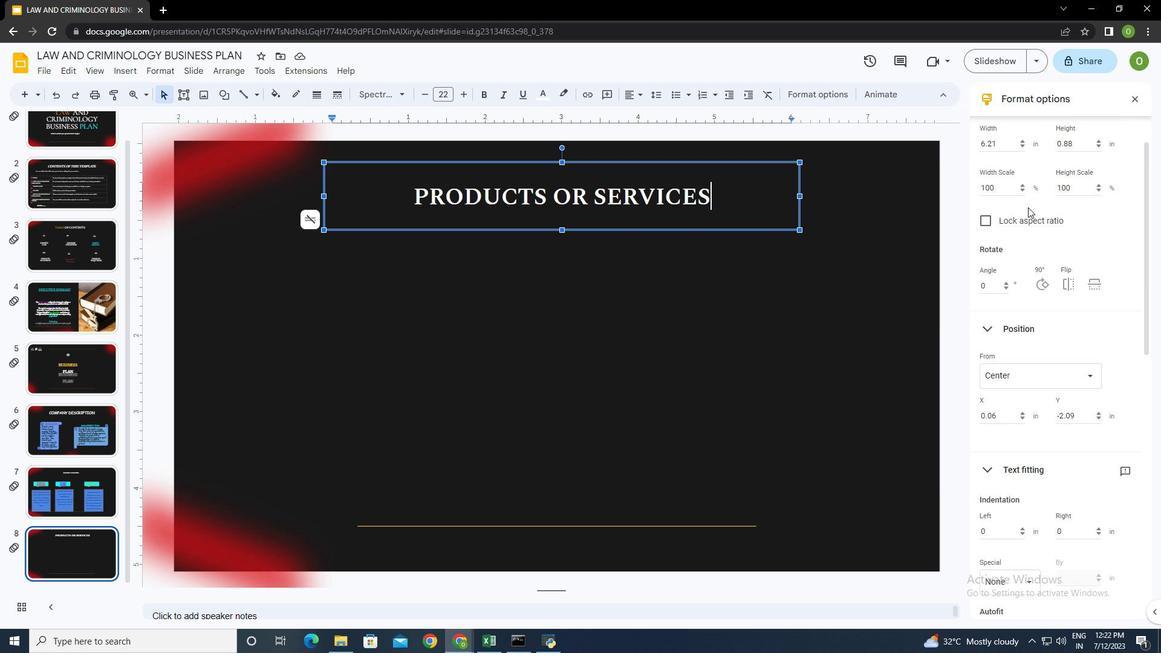 
Action: Mouse scrolled (1028, 208) with delta (0, 0)
Screenshot: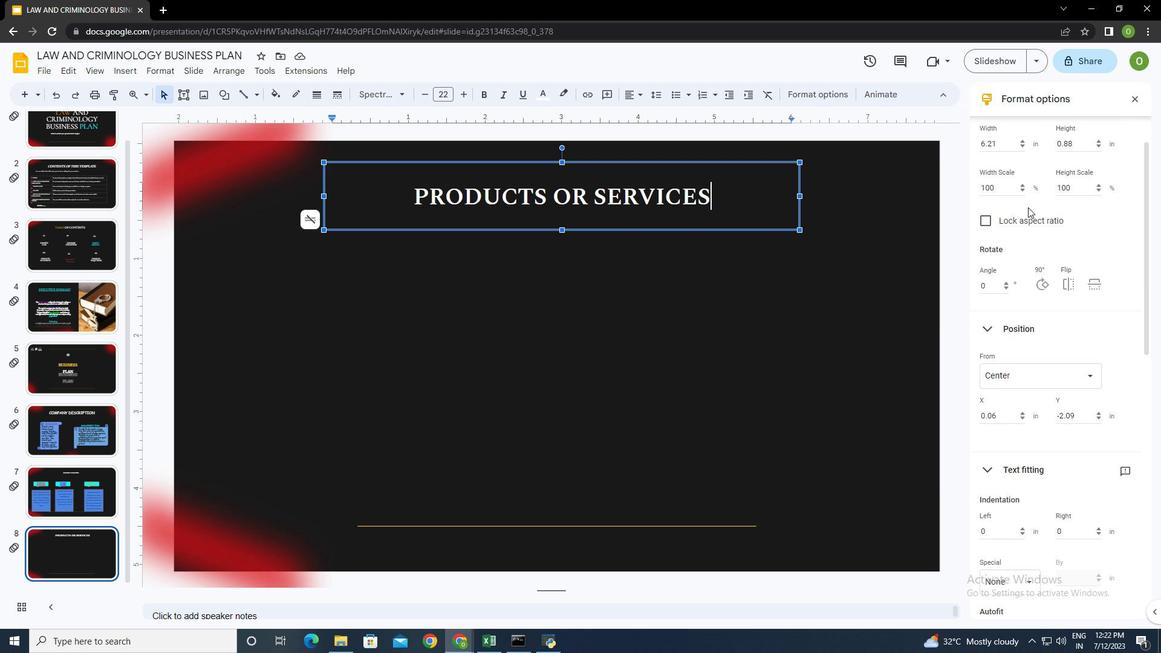 
Action: Mouse scrolled (1028, 208) with delta (0, 0)
Screenshot: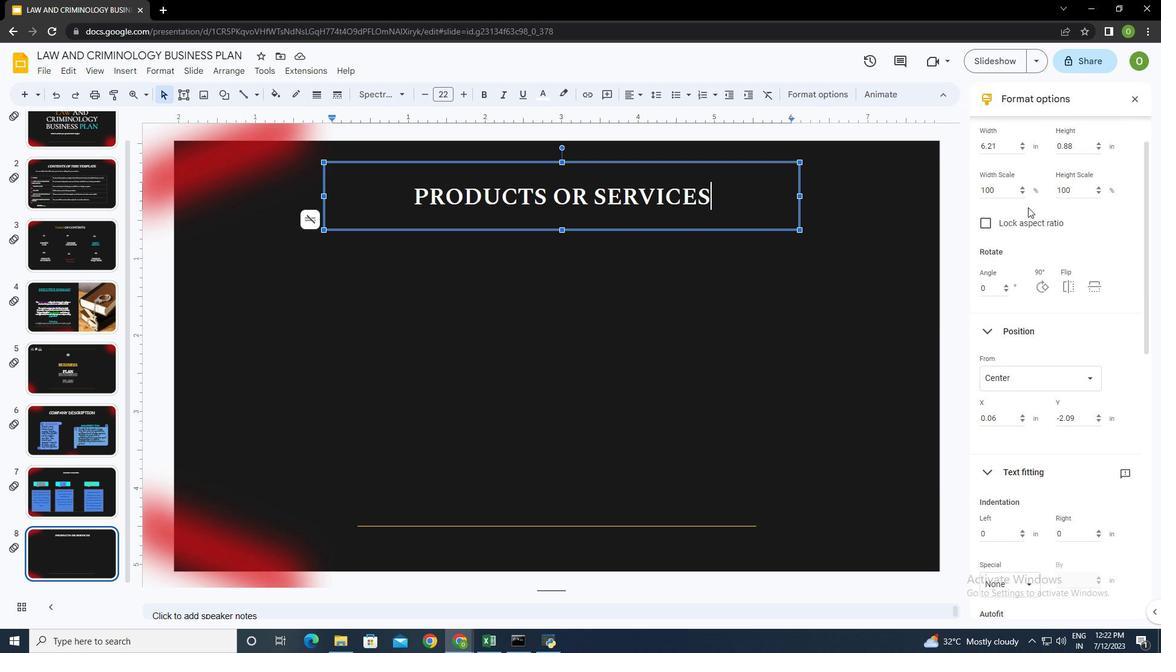 
Action: Mouse scrolled (1028, 208) with delta (0, 0)
Screenshot: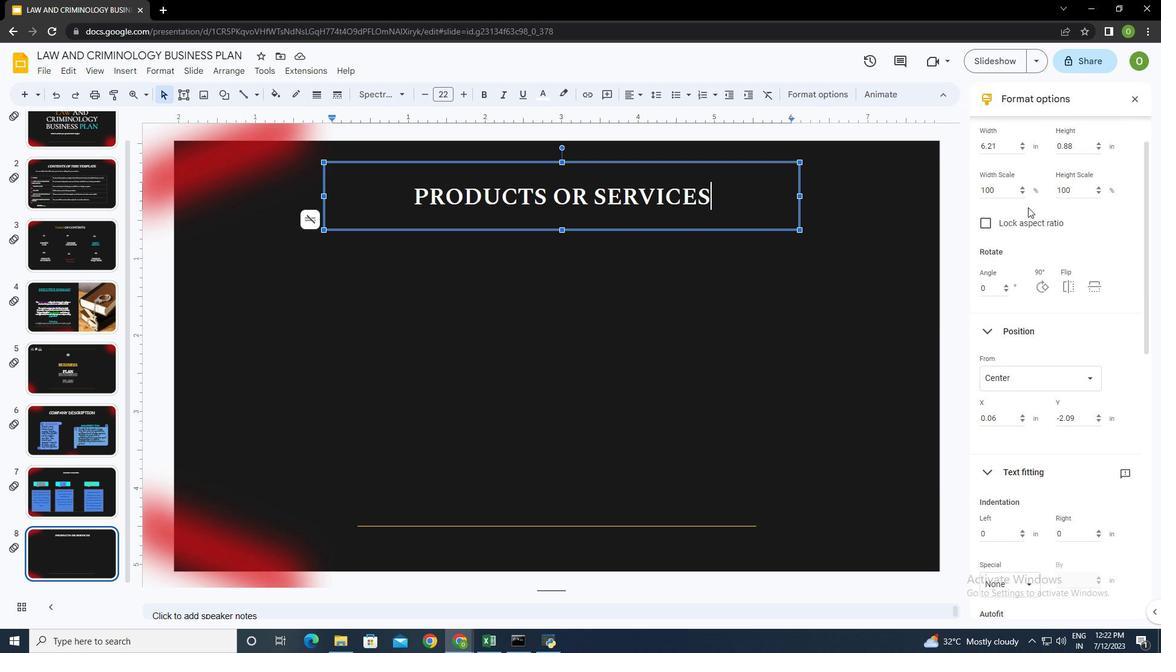
Action: Mouse scrolled (1028, 208) with delta (0, 0)
Screenshot: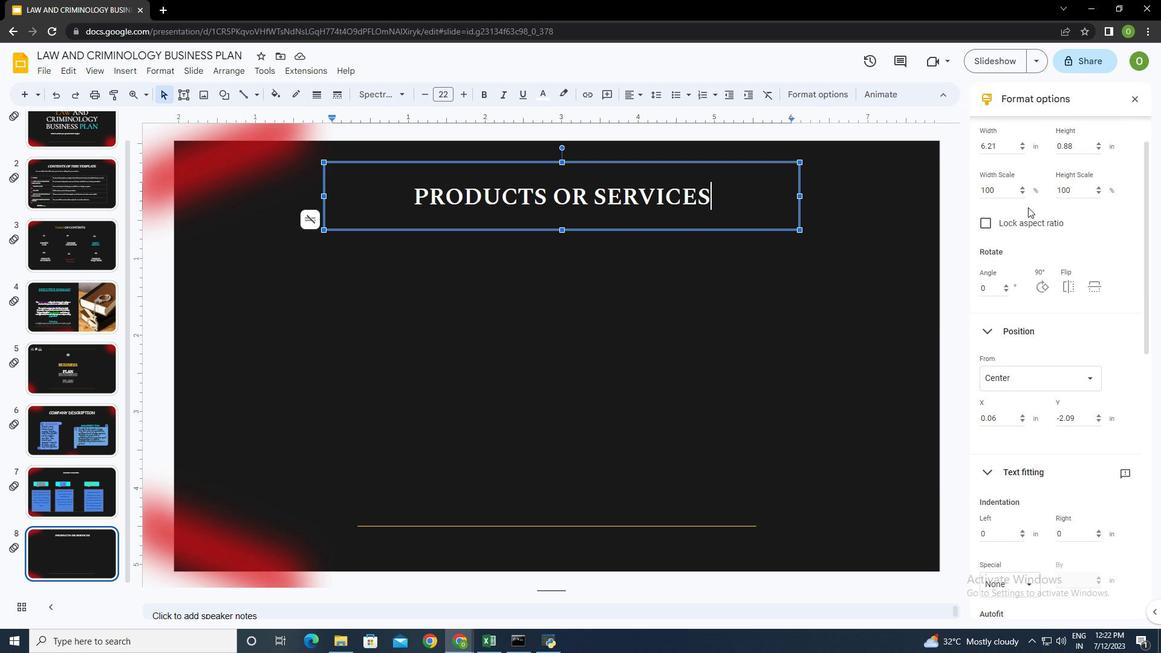 
Action: Mouse scrolled (1028, 208) with delta (0, 0)
Screenshot: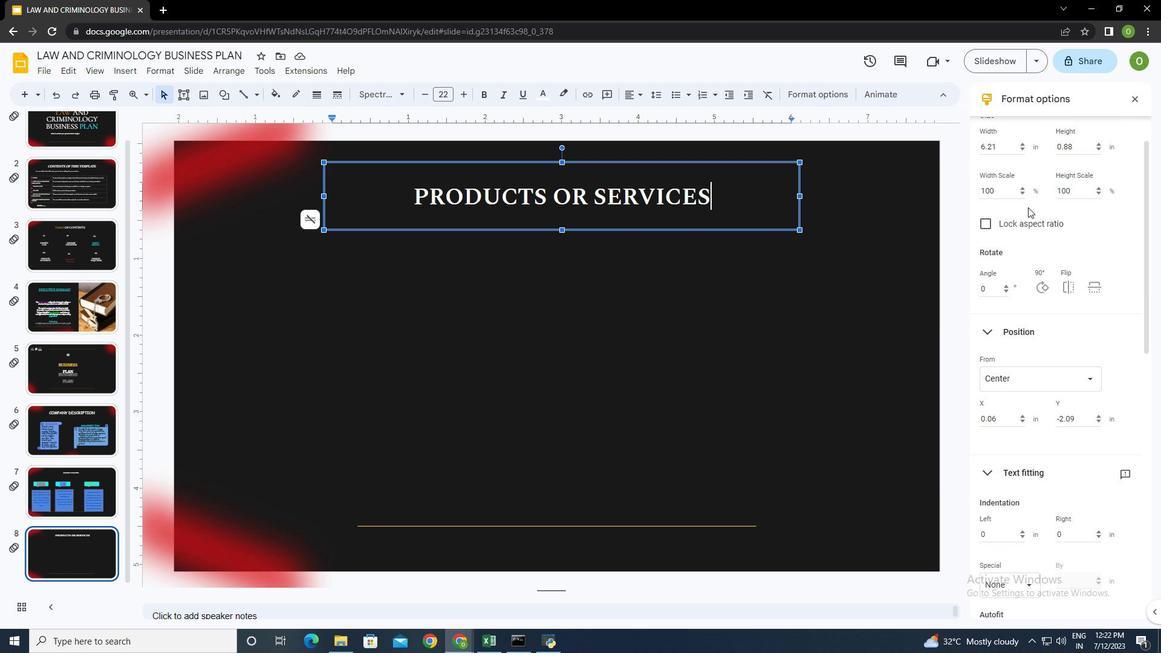 
Action: Mouse scrolled (1028, 208) with delta (0, 0)
Screenshot: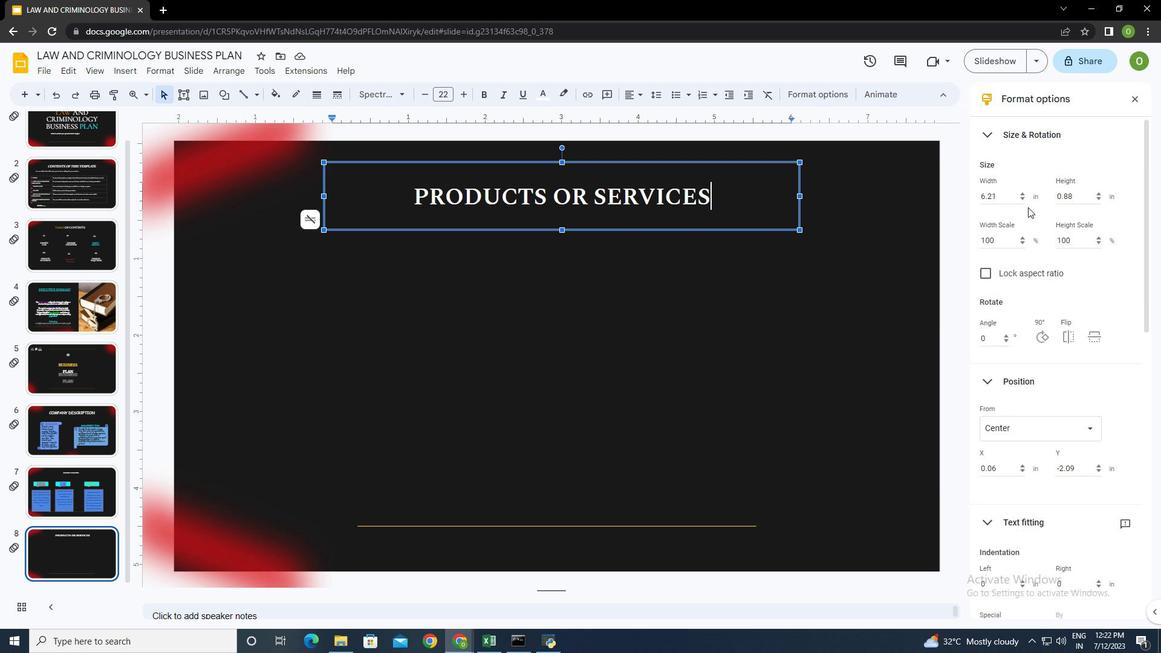 
Action: Mouse scrolled (1028, 208) with delta (0, 0)
Screenshot: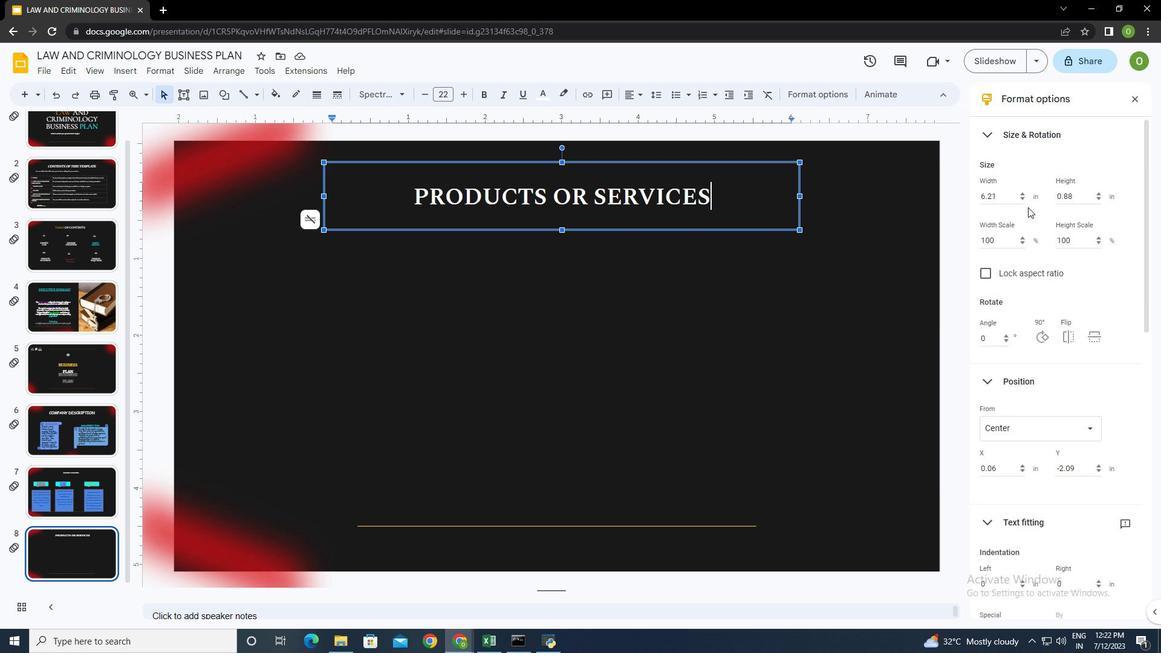 
Action: Mouse scrolled (1028, 208) with delta (0, 0)
Screenshot: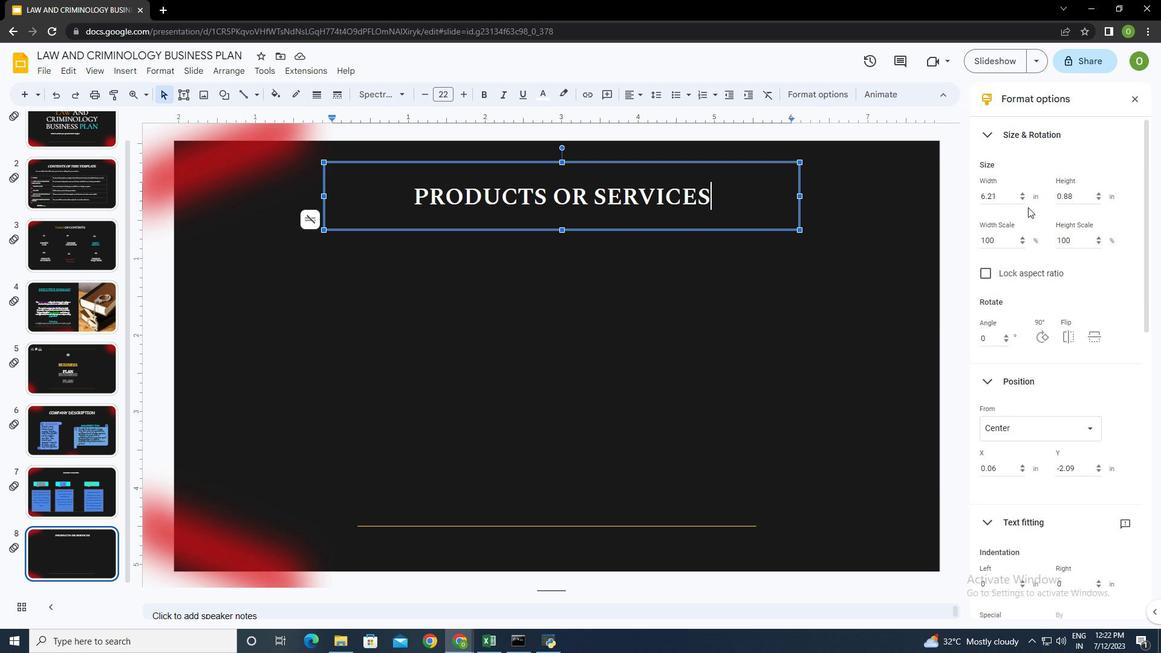 
Action: Mouse scrolled (1028, 208) with delta (0, 0)
Screenshot: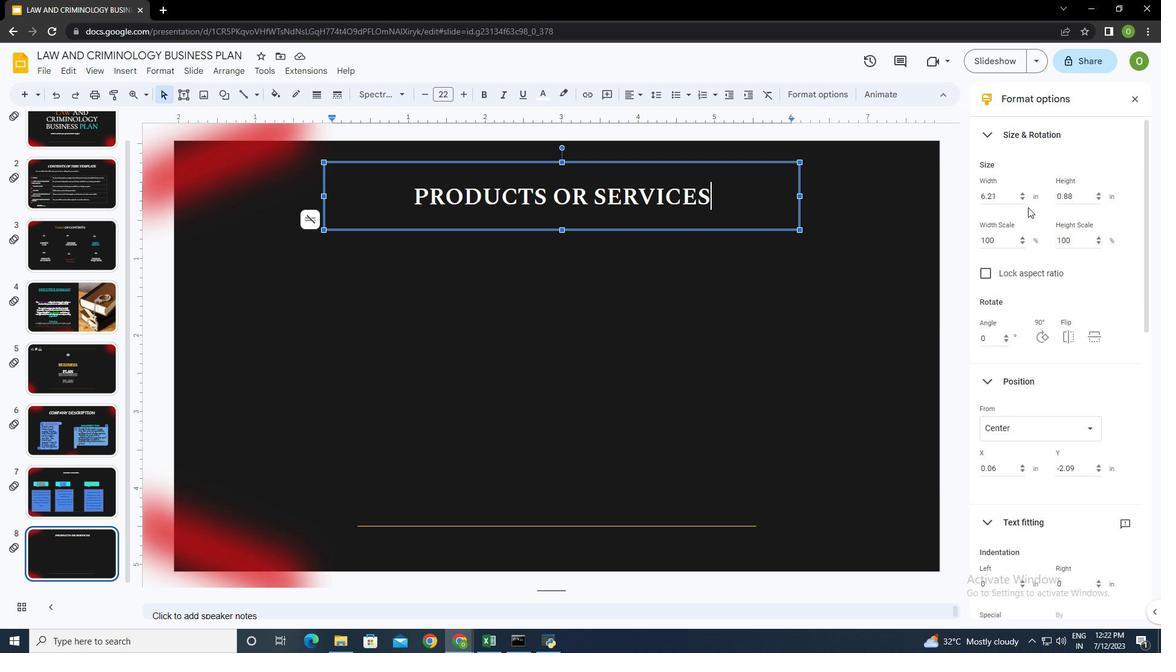 
Action: Mouse moved to (1023, 199)
Screenshot: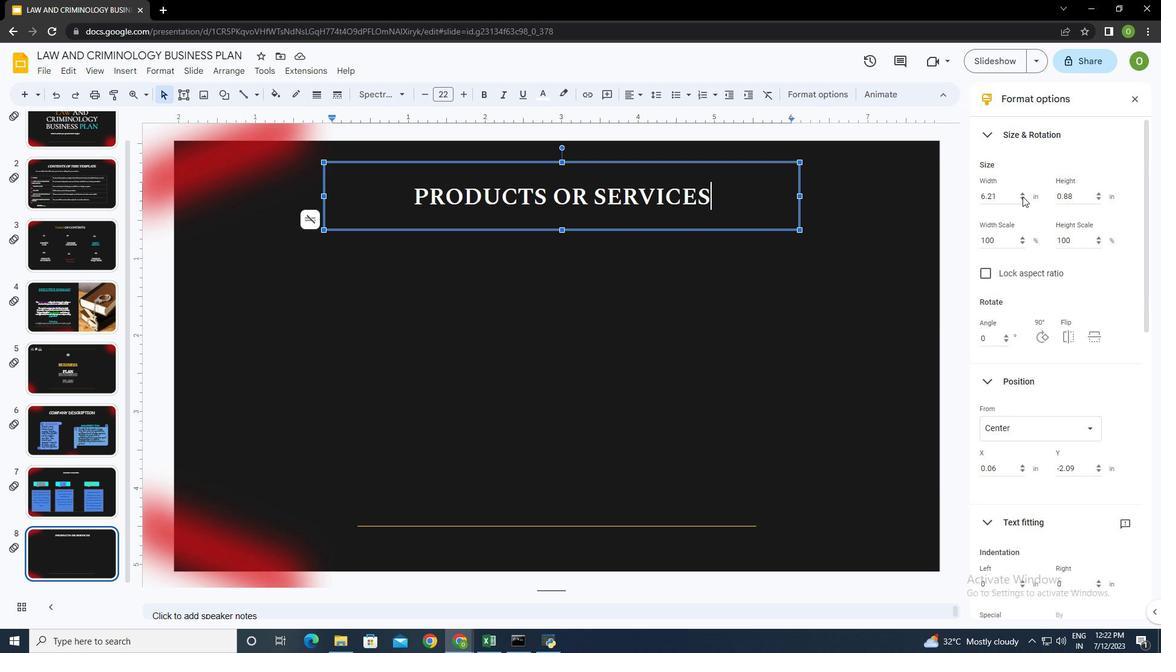 
Action: Mouse pressed left at (1023, 199)
Screenshot: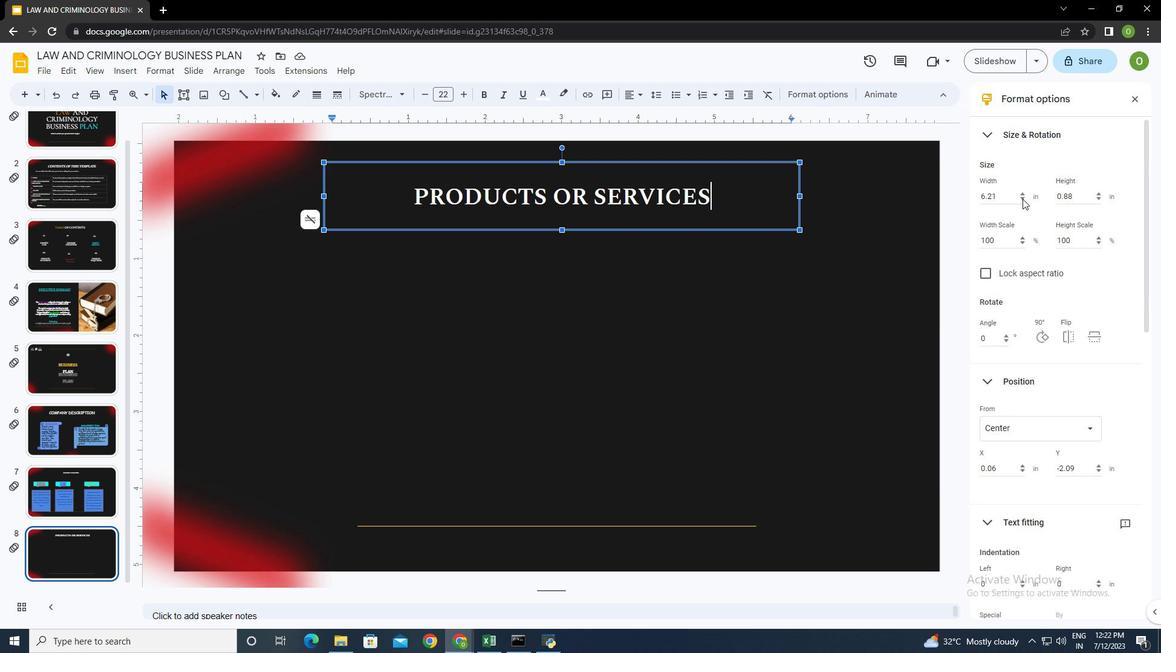 
Action: Mouse pressed left at (1023, 199)
Screenshot: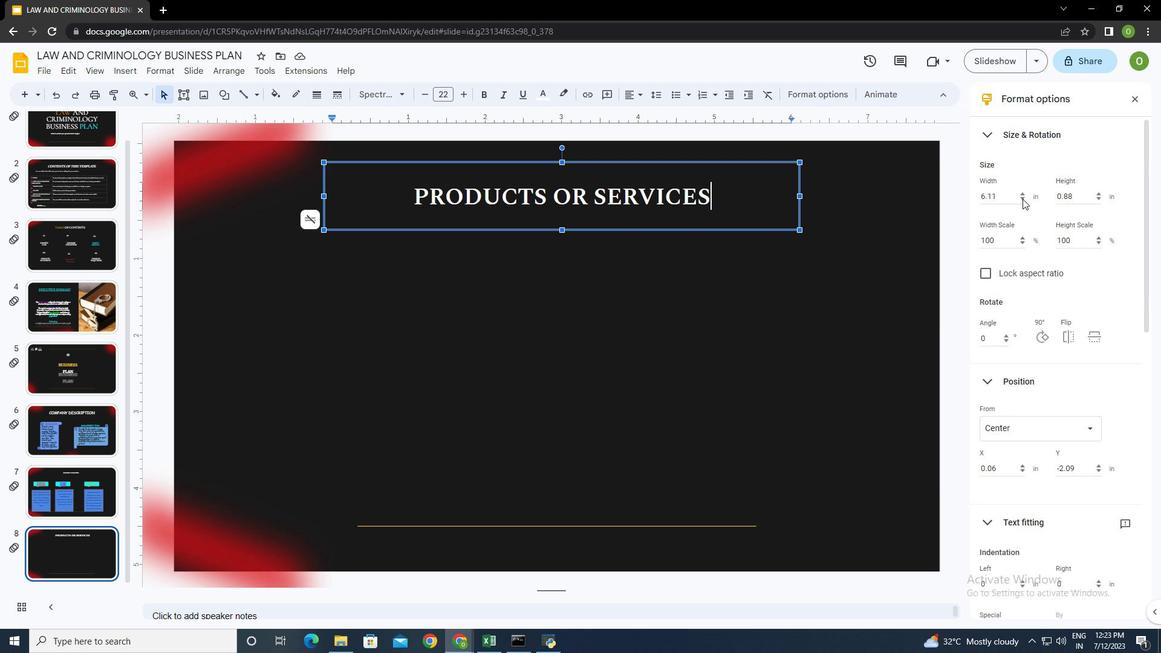 
Action: Mouse pressed left at (1023, 199)
Screenshot: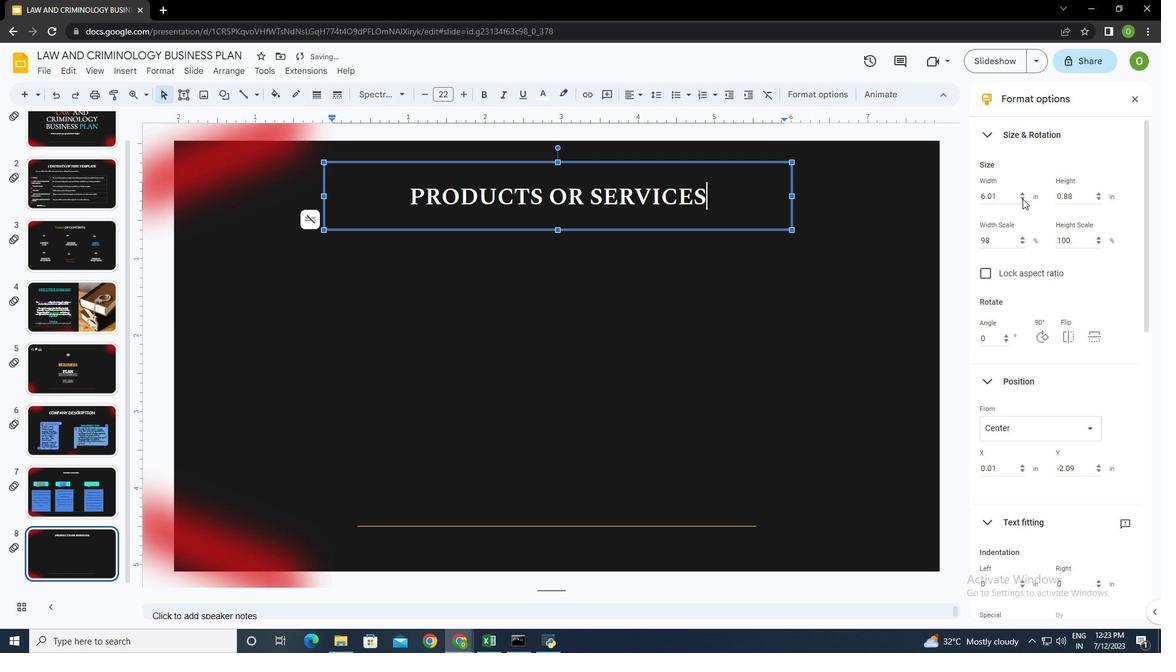 
Action: Mouse pressed left at (1023, 199)
Screenshot: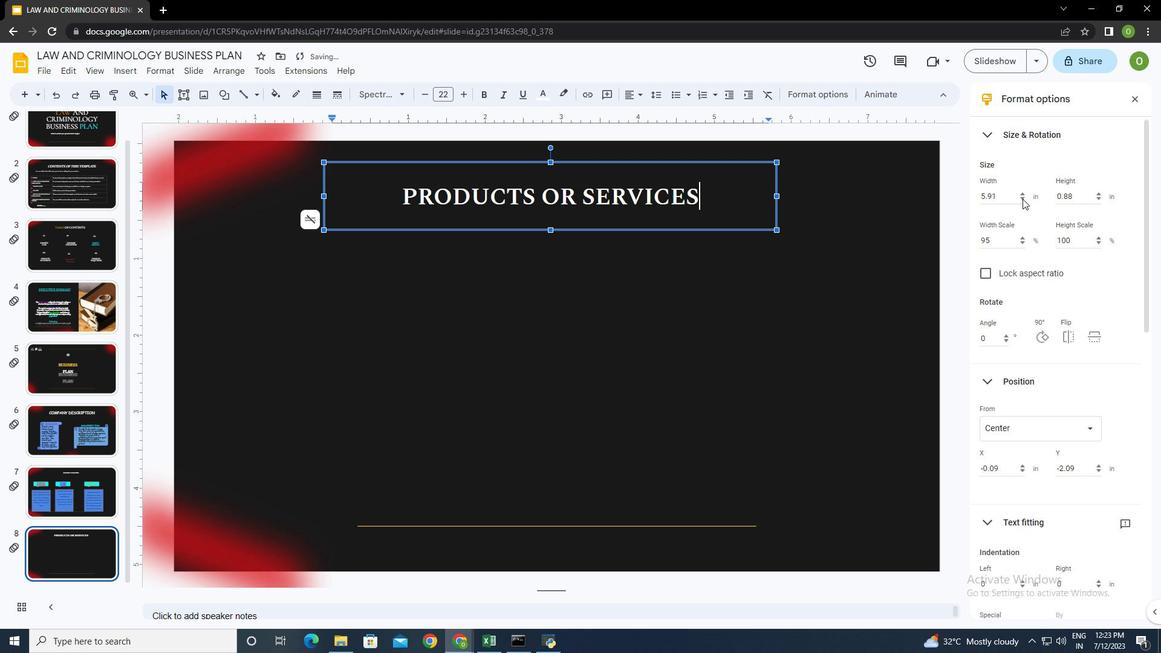 
Action: Mouse pressed left at (1023, 199)
Screenshot: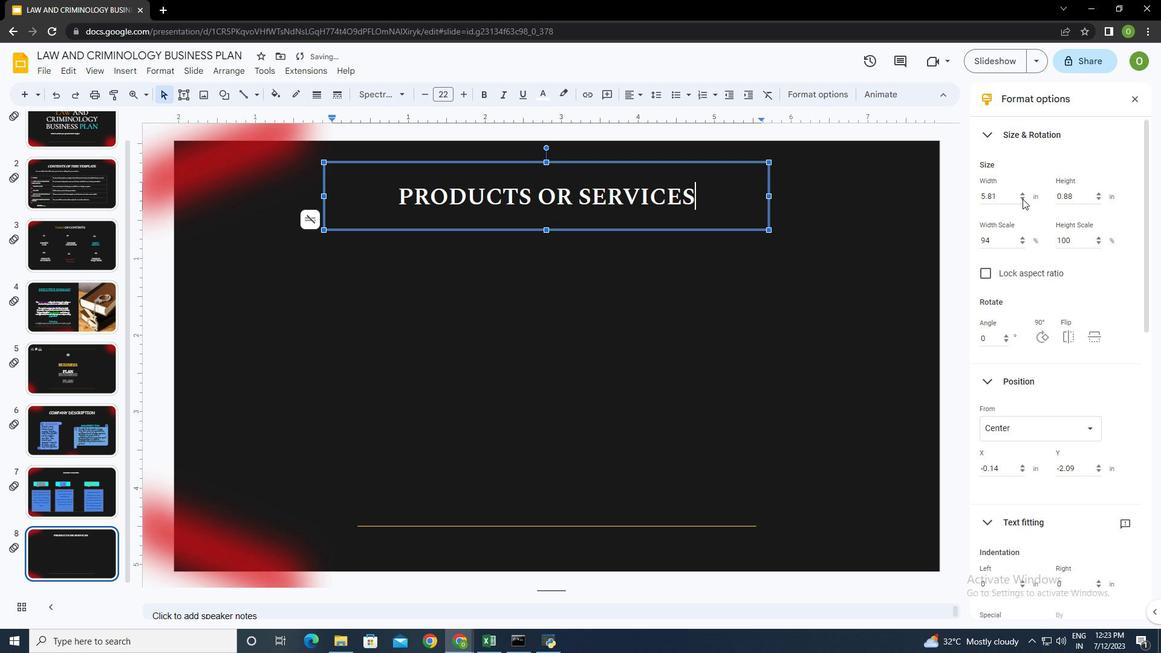 
Action: Mouse pressed left at (1023, 199)
Screenshot: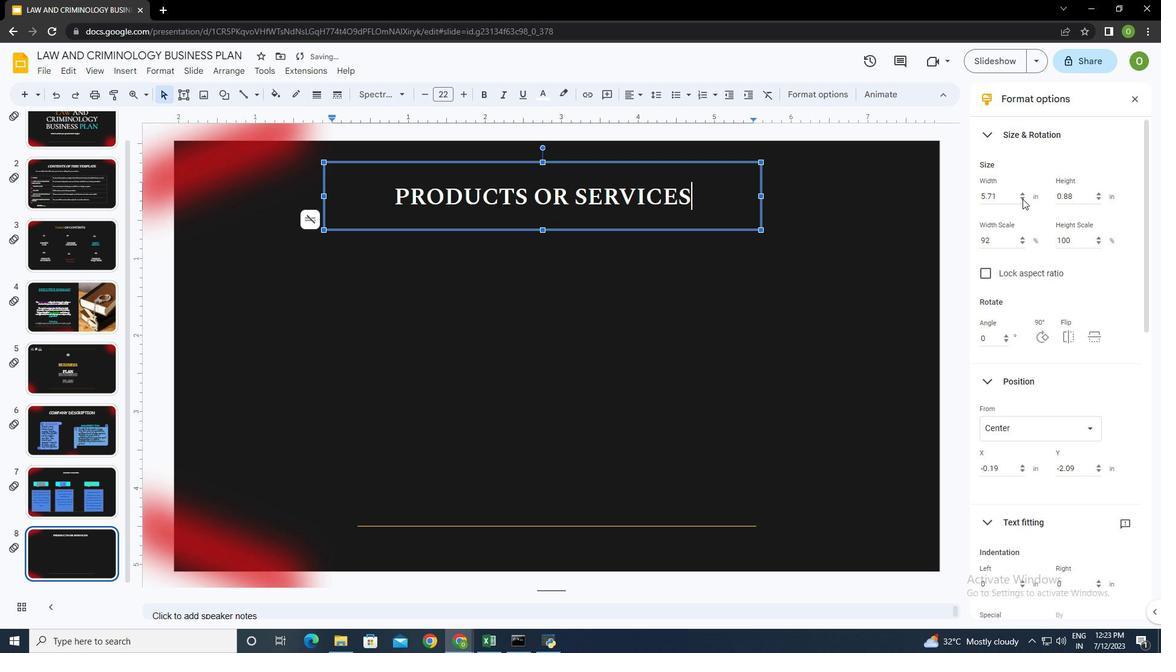 
Action: Mouse pressed left at (1023, 199)
Screenshot: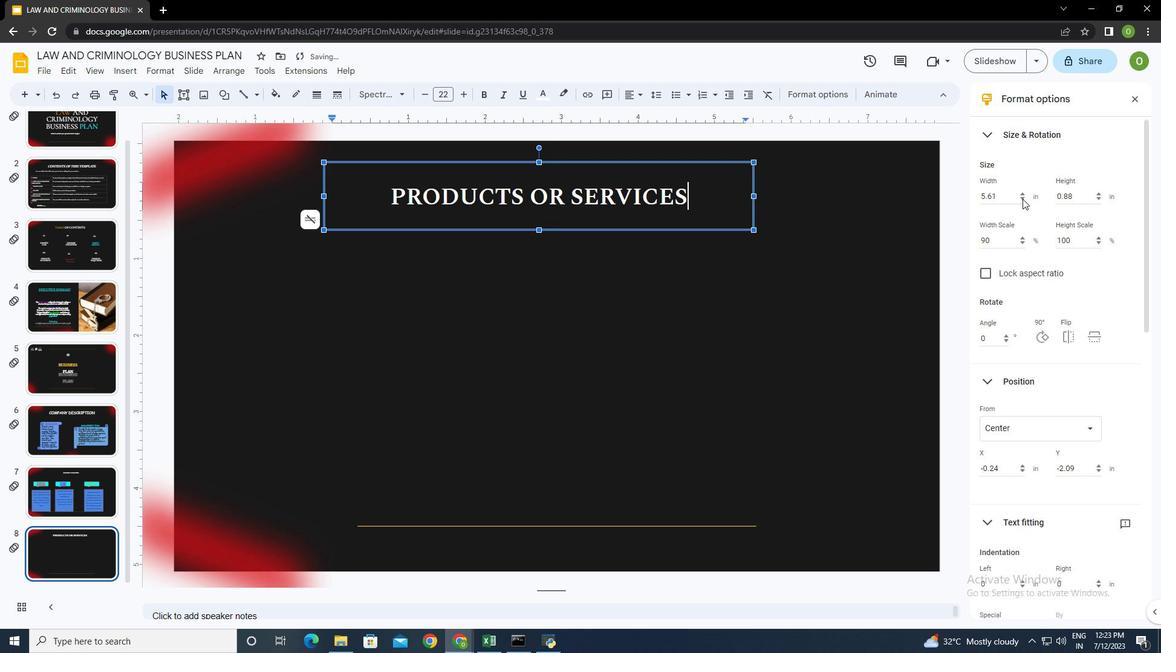 
Action: Mouse pressed left at (1023, 199)
Screenshot: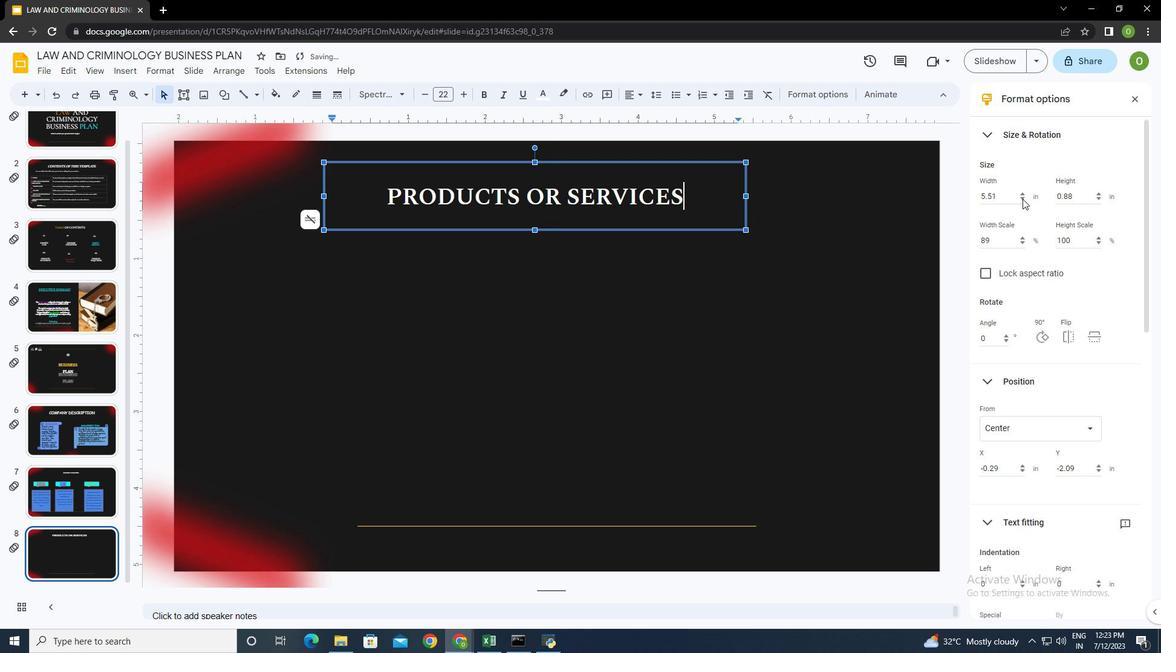 
Action: Mouse pressed left at (1023, 199)
Screenshot: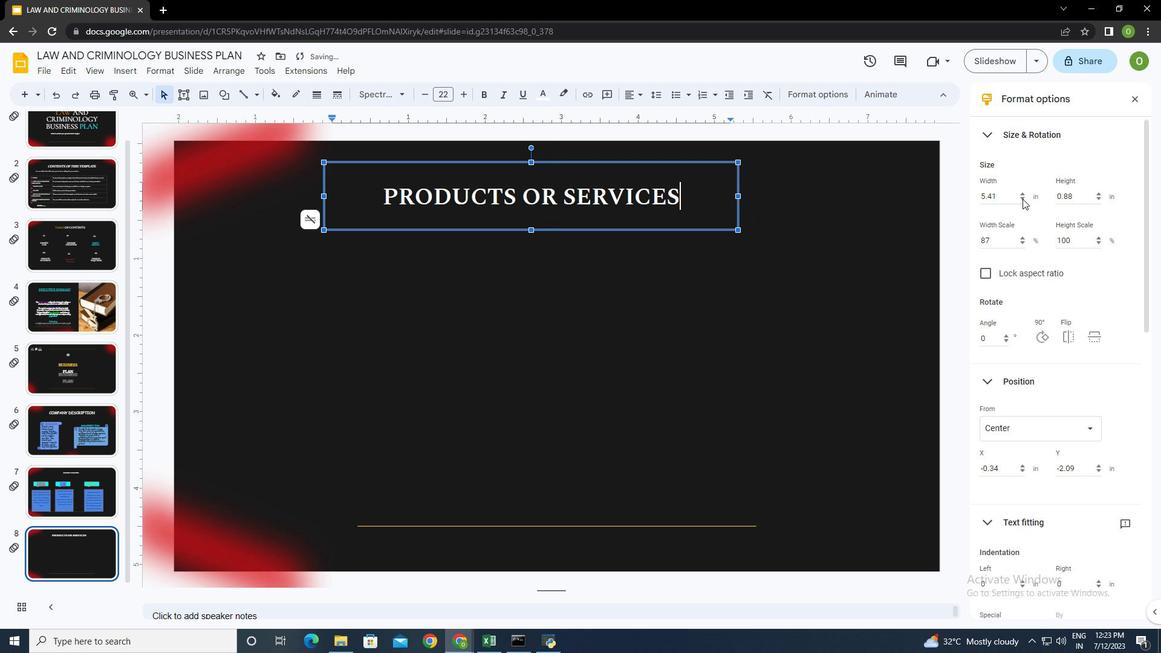 
Action: Mouse pressed left at (1023, 199)
Screenshot: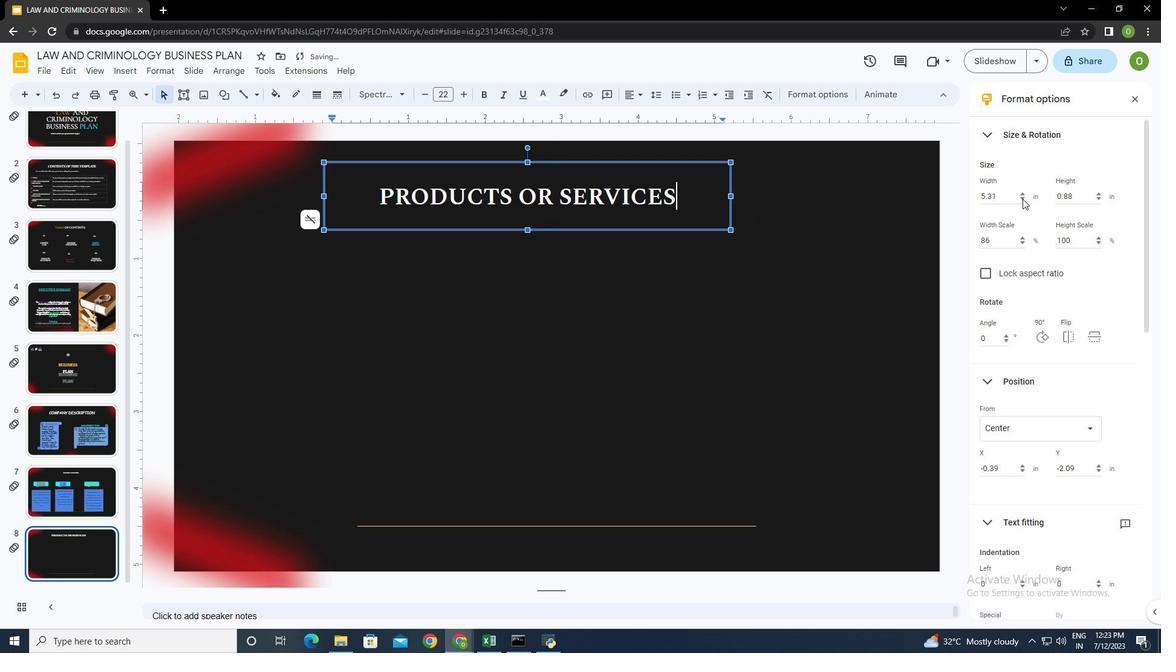 
Action: Mouse moved to (1098, 199)
Screenshot: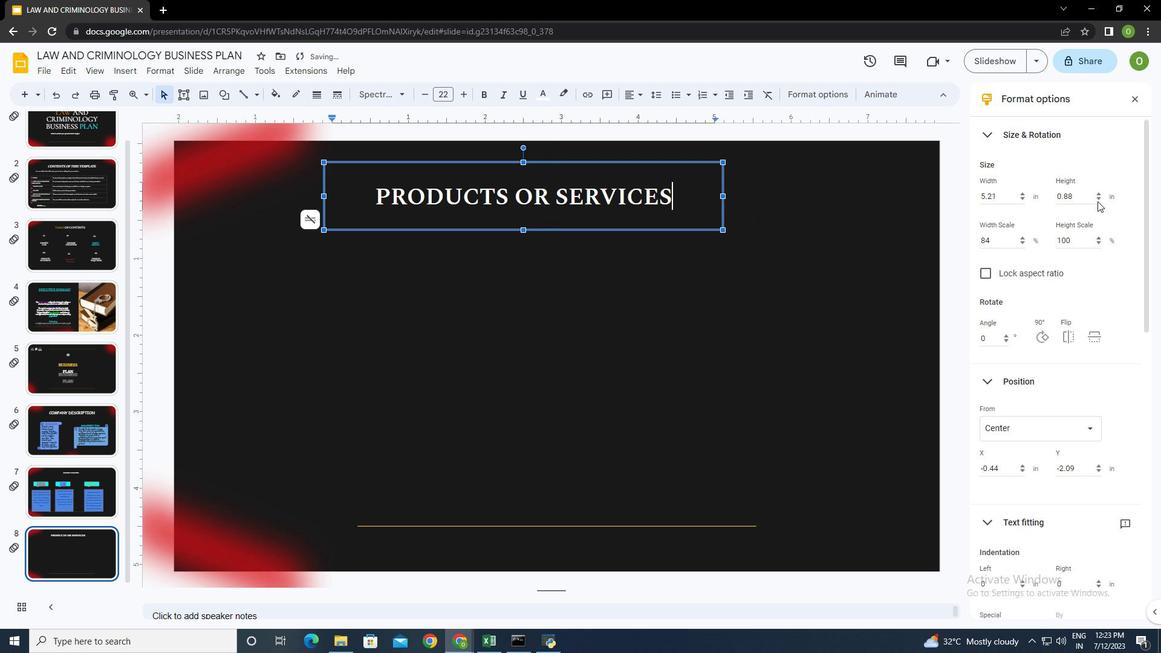 
Action: Mouse pressed left at (1098, 199)
Screenshot: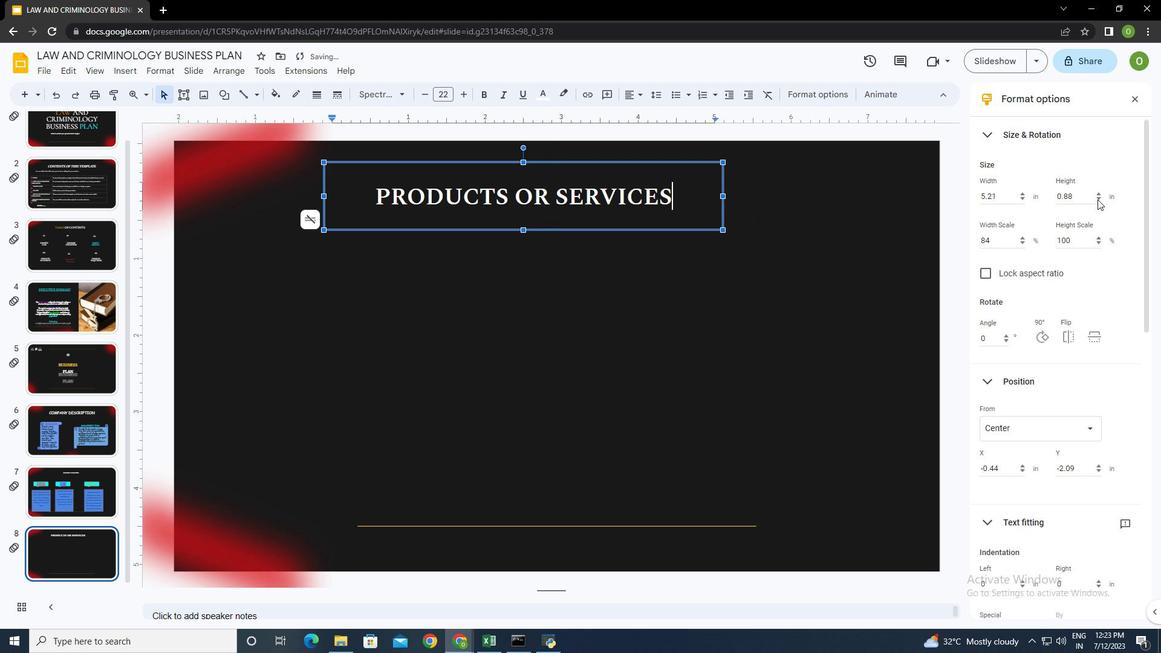 
Action: Mouse pressed left at (1098, 199)
Screenshot: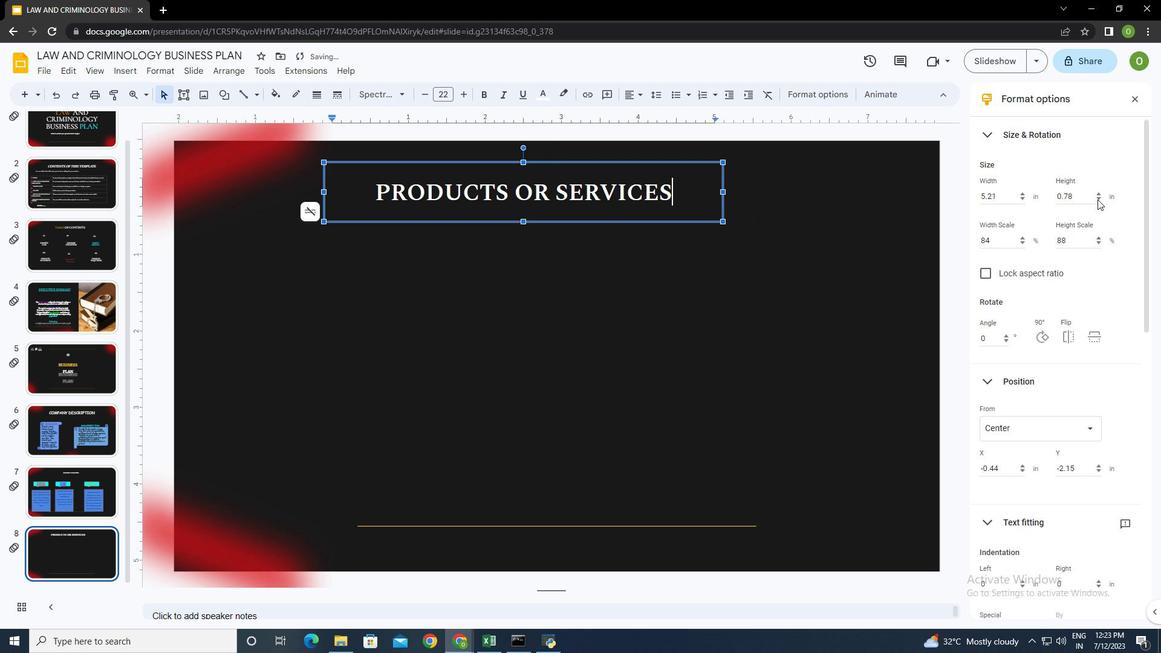 
Action: Mouse pressed left at (1098, 199)
Screenshot: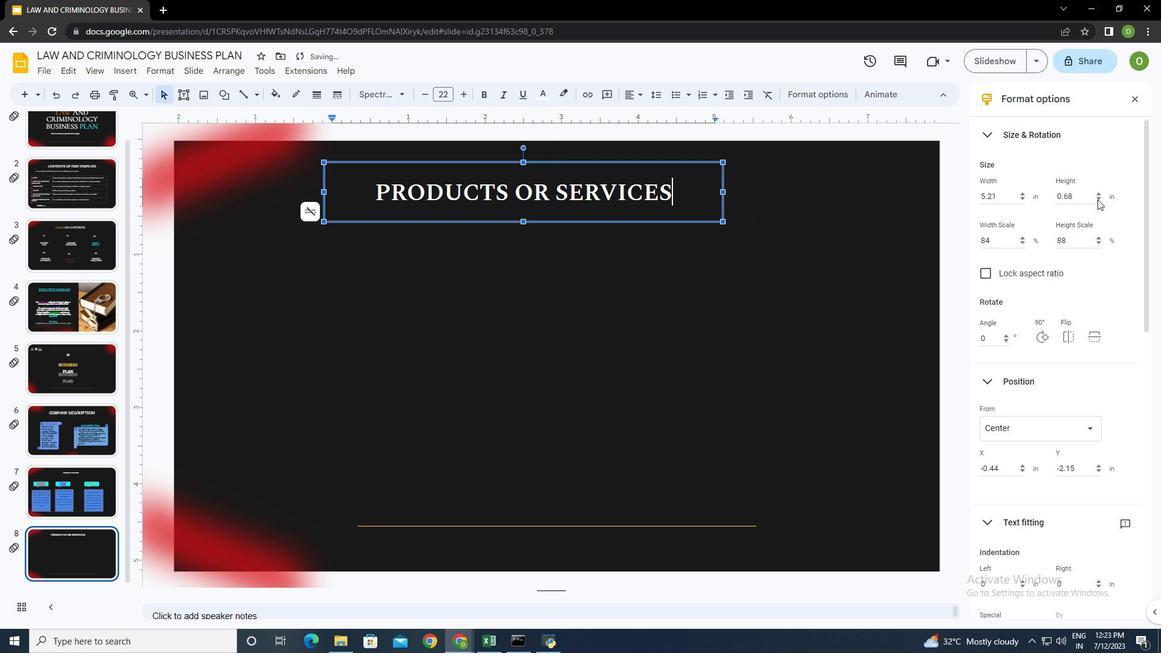 
Action: Mouse pressed left at (1098, 199)
Screenshot: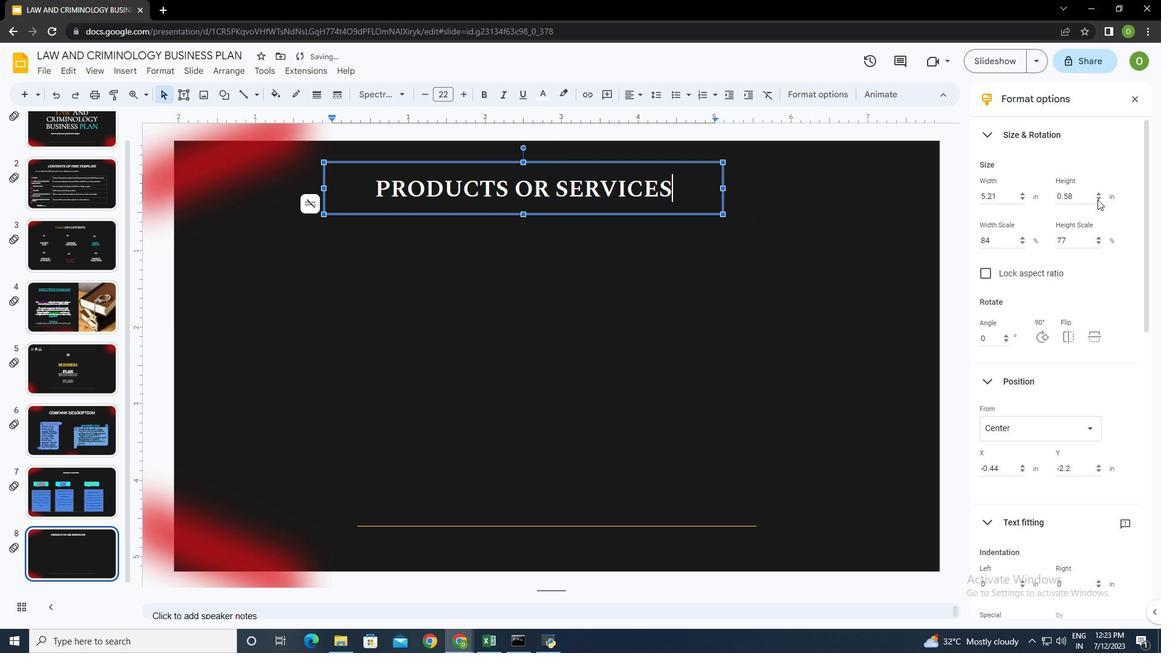 
Action: Mouse moved to (1036, 419)
Screenshot: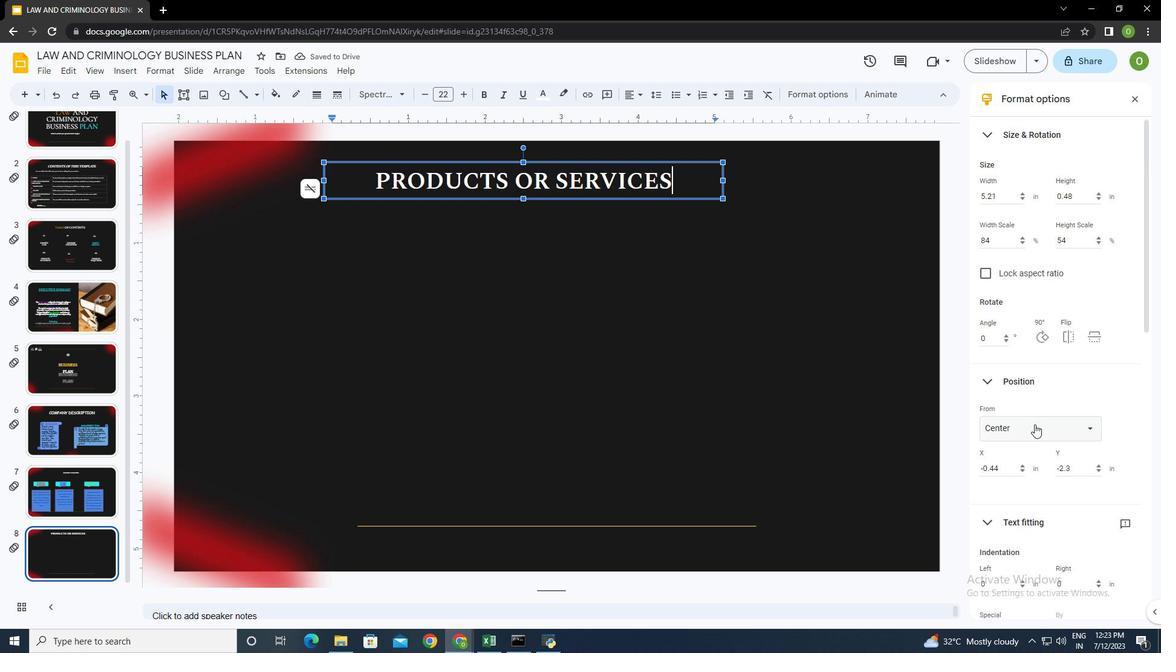 
Action: Mouse pressed left at (1036, 419)
Screenshot: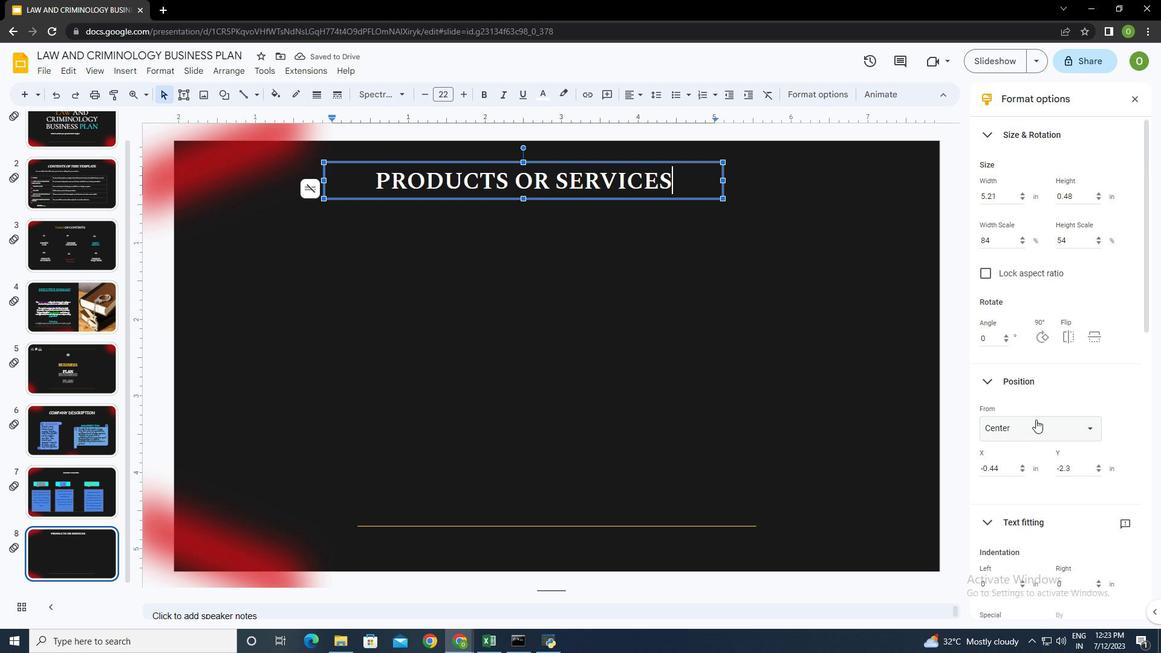 
Action: Mouse moved to (1017, 453)
Screenshot: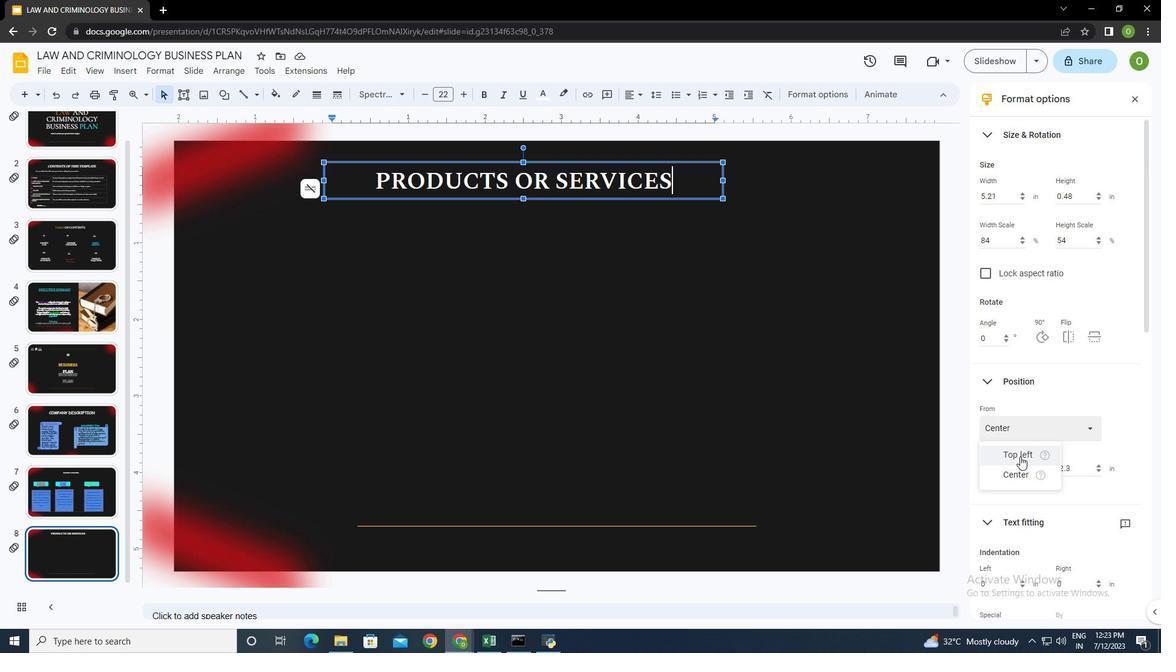 
Action: Mouse pressed left at (1017, 453)
Screenshot: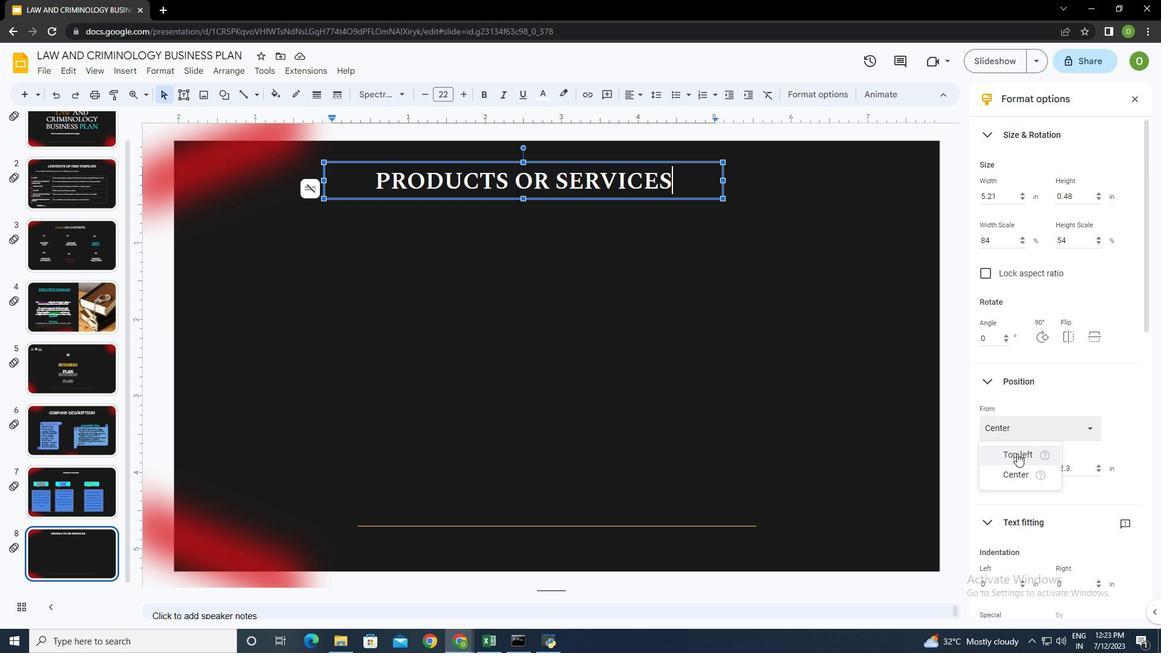 
Action: Mouse moved to (1010, 491)
Screenshot: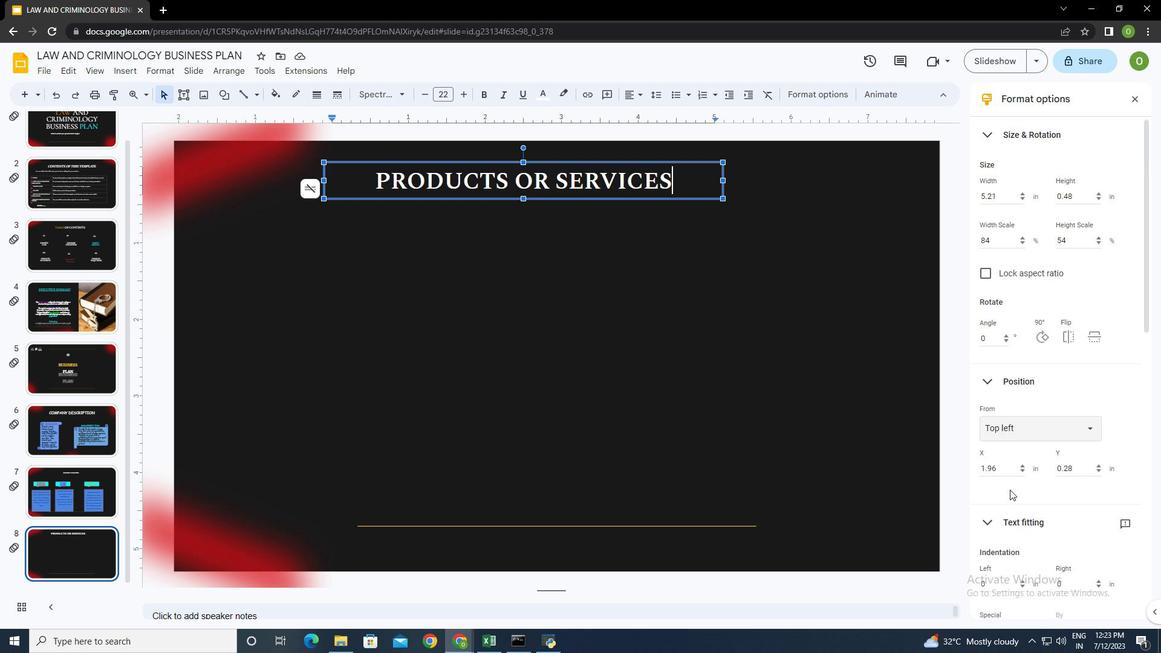 
Action: Mouse scrolled (1010, 490) with delta (0, 0)
Screenshot: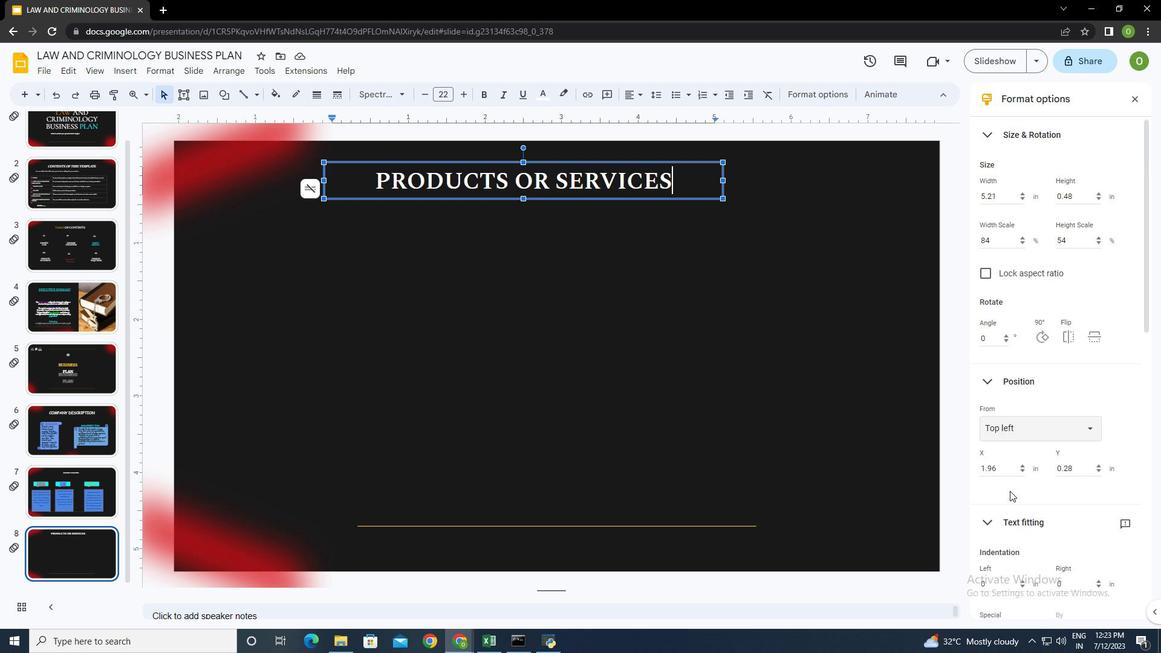 
Action: Mouse moved to (1010, 491)
Screenshot: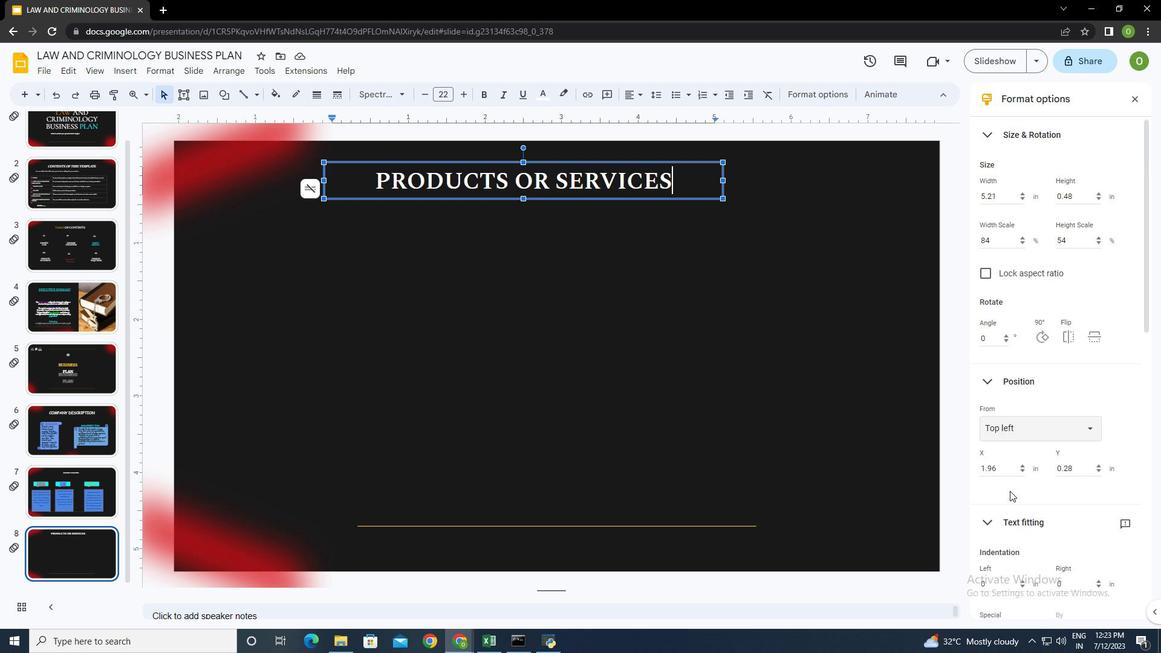 
Action: Mouse scrolled (1010, 490) with delta (0, 0)
Screenshot: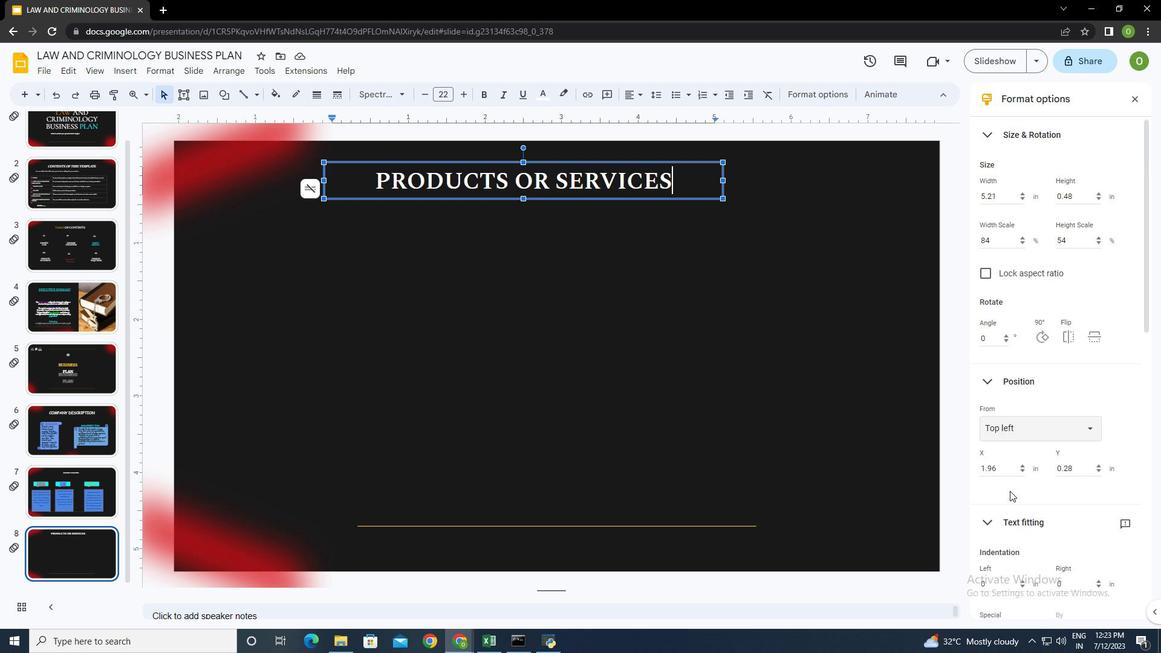 
Action: Mouse moved to (1010, 490)
Screenshot: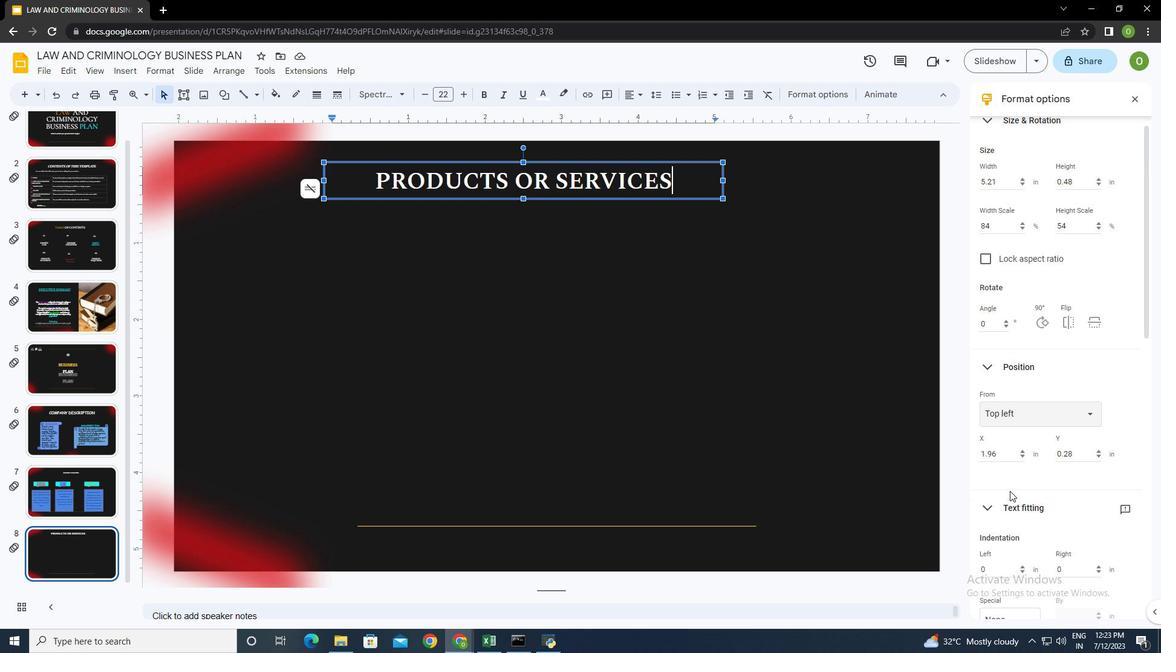 
Action: Mouse scrolled (1010, 490) with delta (0, 0)
Screenshot: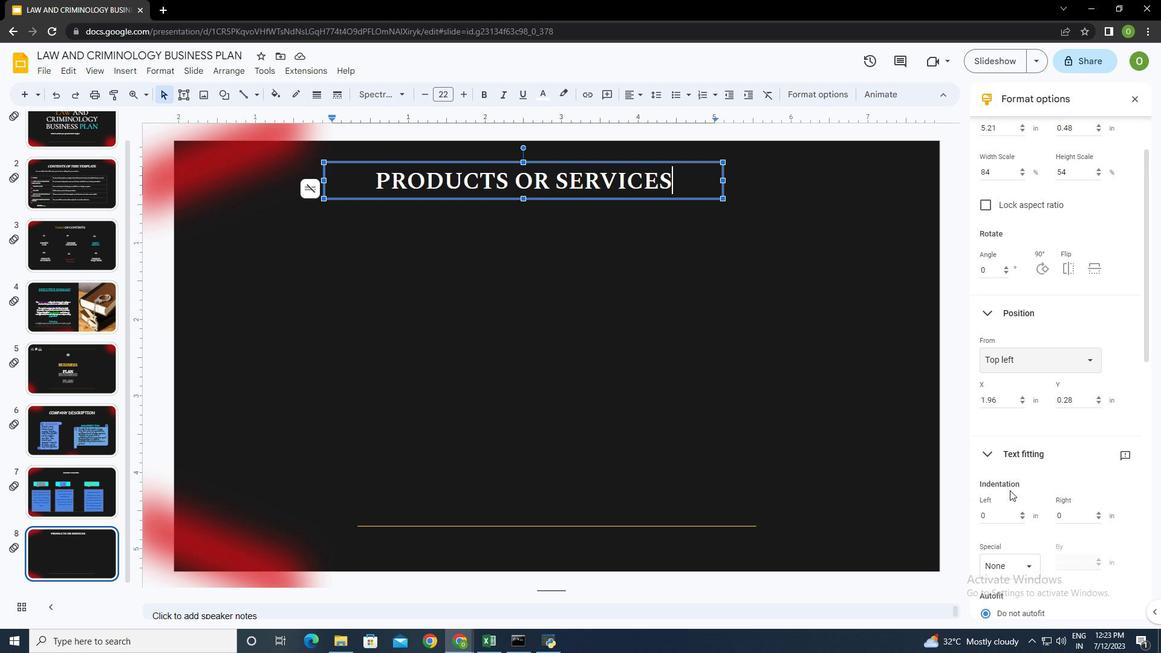 
Action: Mouse scrolled (1010, 490) with delta (0, 0)
Screenshot: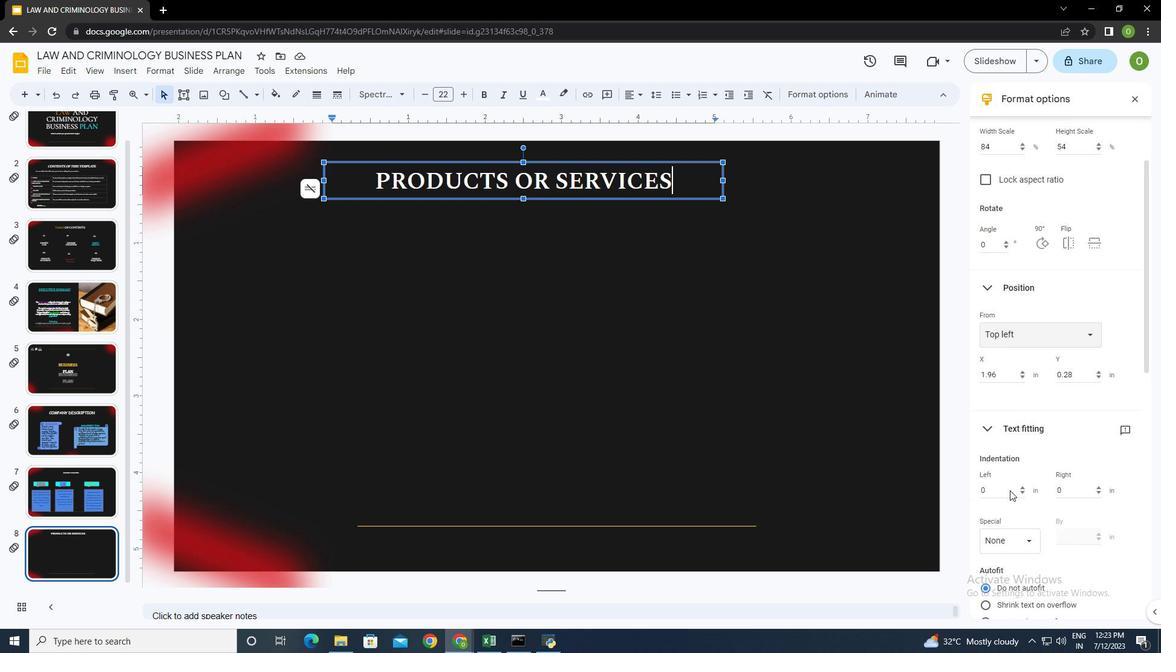 
Action: Mouse moved to (1010, 489)
Screenshot: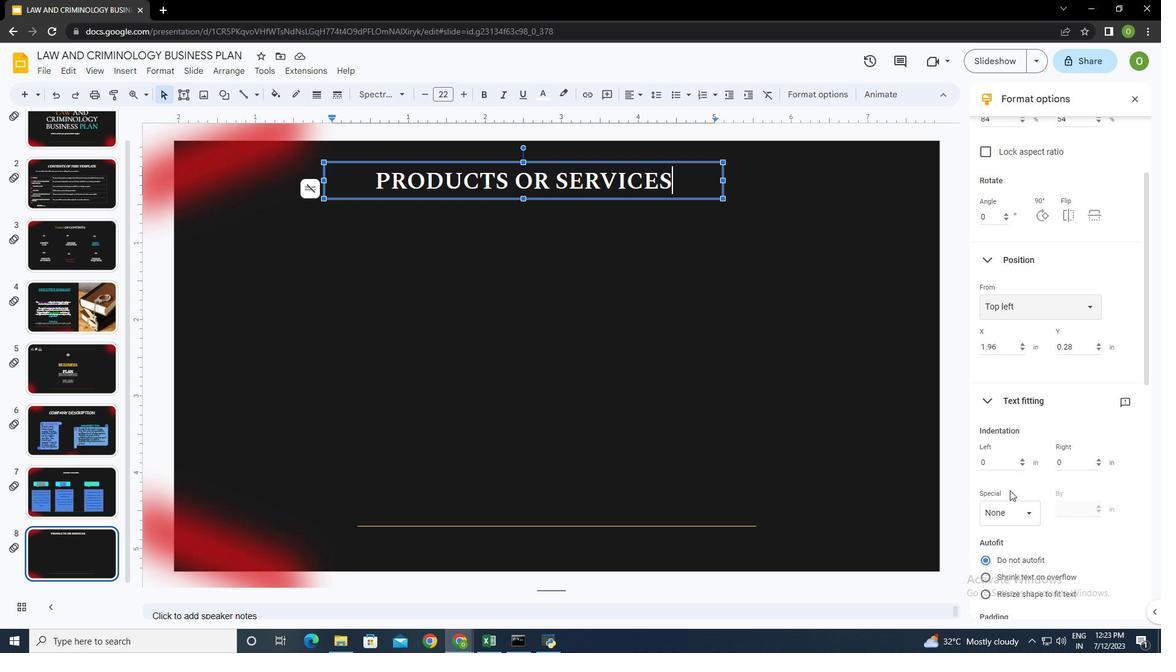
Action: Mouse scrolled (1010, 488) with delta (0, 0)
Screenshot: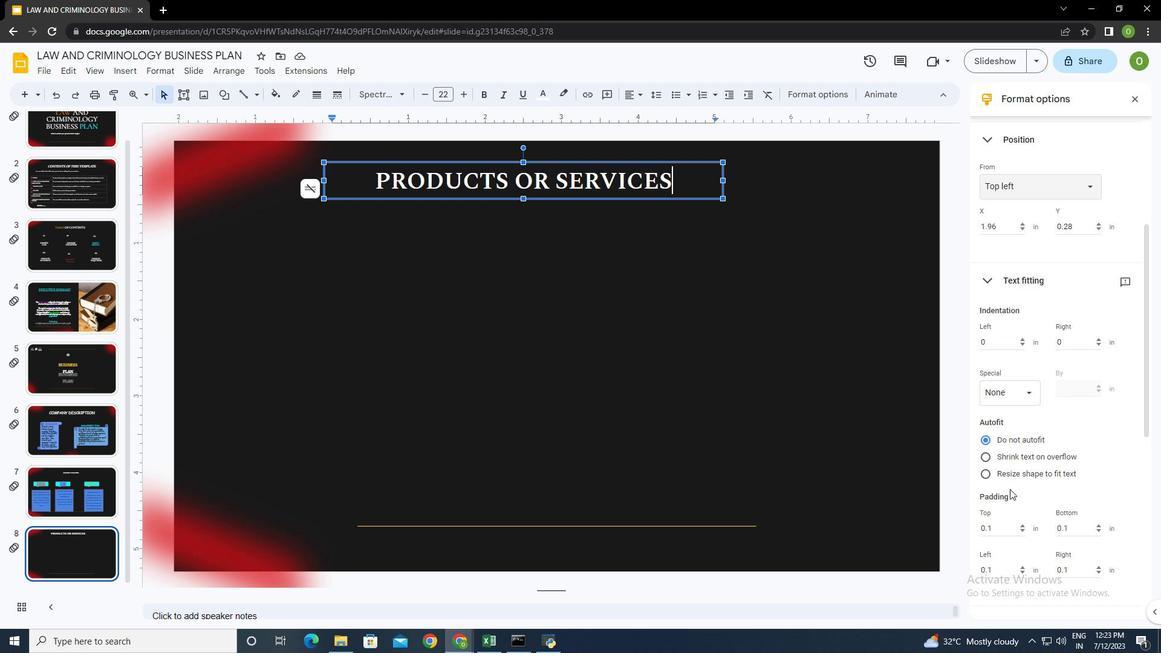 
Action: Mouse moved to (1010, 490)
Screenshot: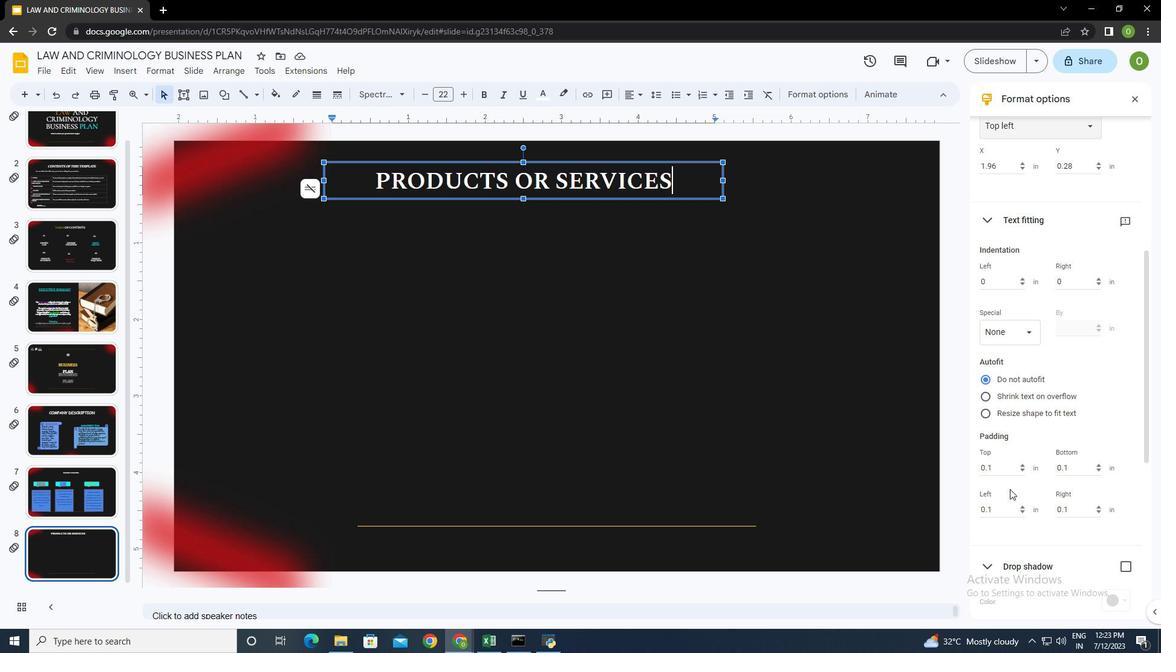 
Action: Mouse scrolled (1010, 489) with delta (0, 0)
Screenshot: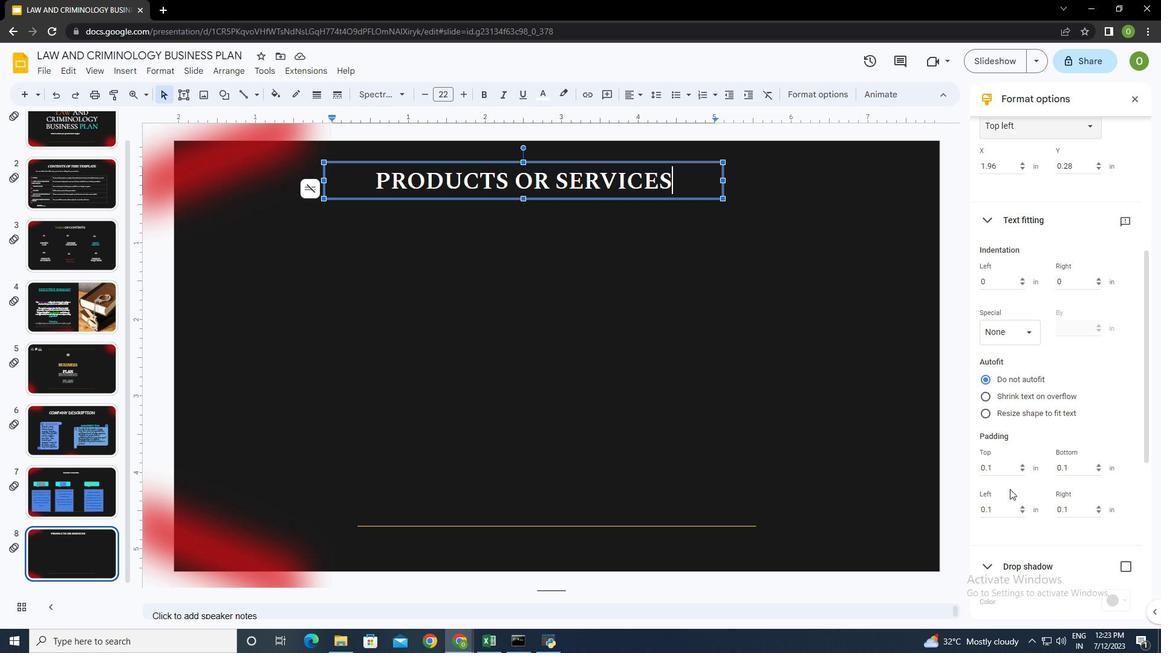 
Action: Mouse moved to (1010, 490)
Screenshot: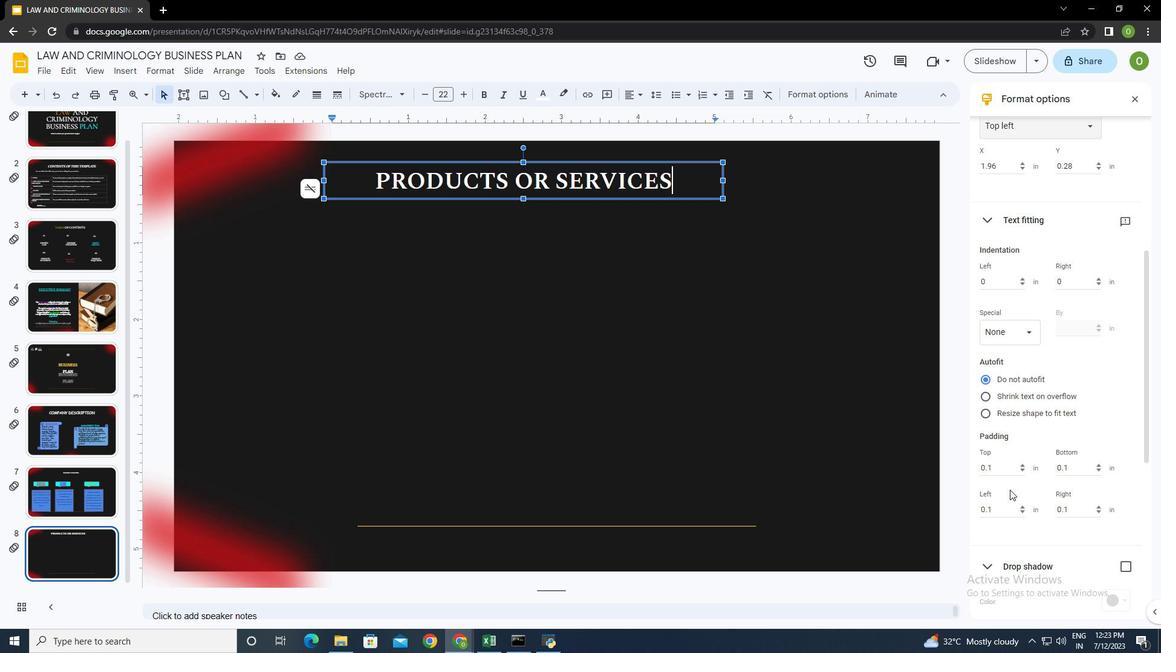 
Action: Mouse scrolled (1010, 489) with delta (0, 0)
Screenshot: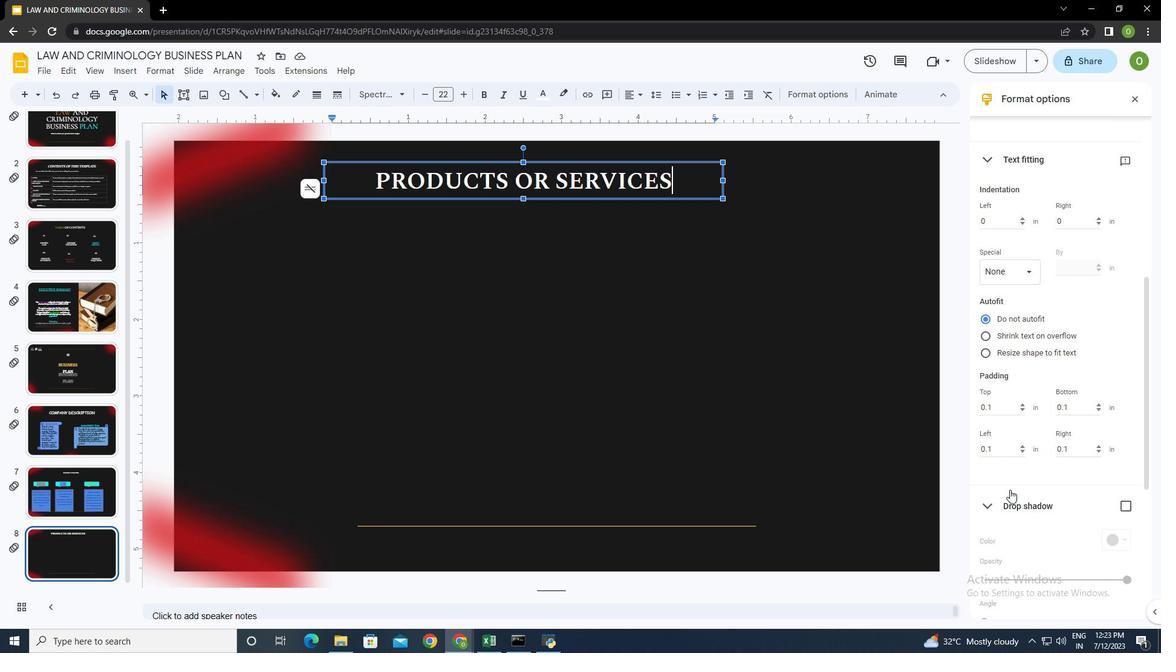 
Action: Mouse moved to (1013, 488)
Screenshot: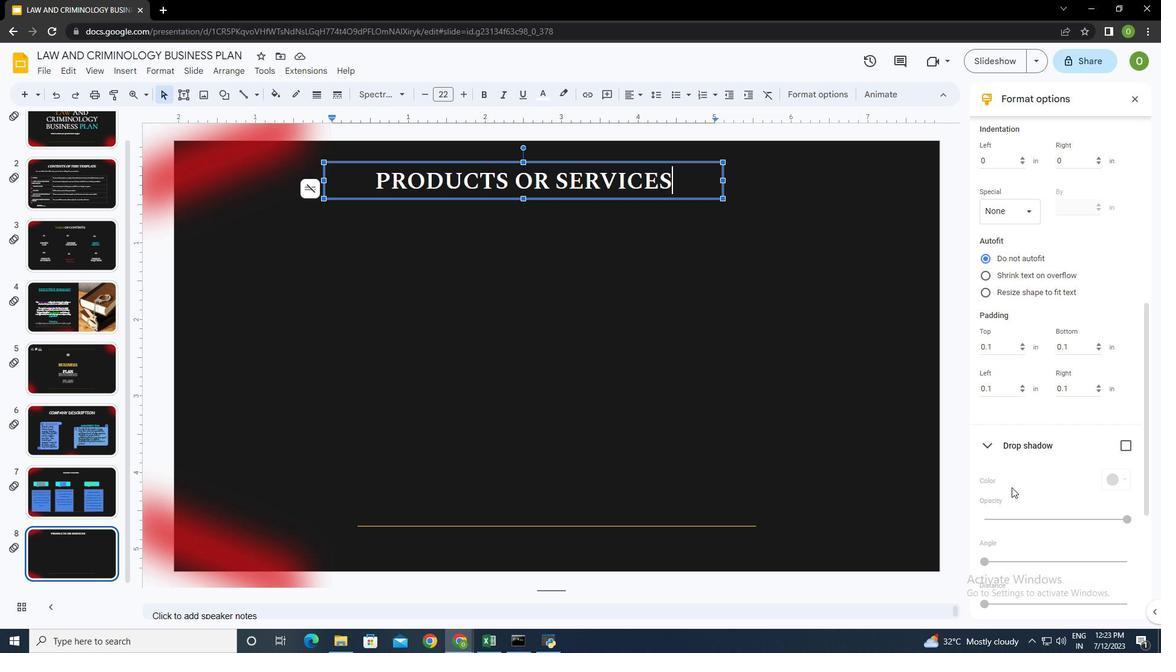 
Action: Mouse scrolled (1013, 487) with delta (0, 0)
Screenshot: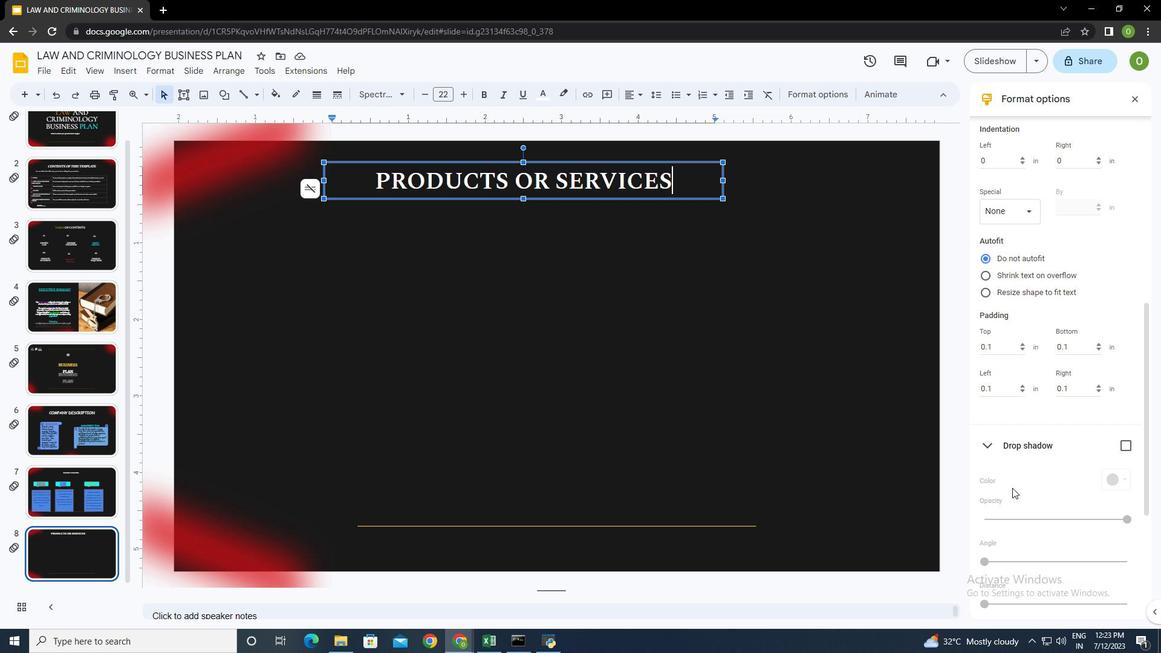 
Action: Mouse scrolled (1013, 487) with delta (0, 0)
Screenshot: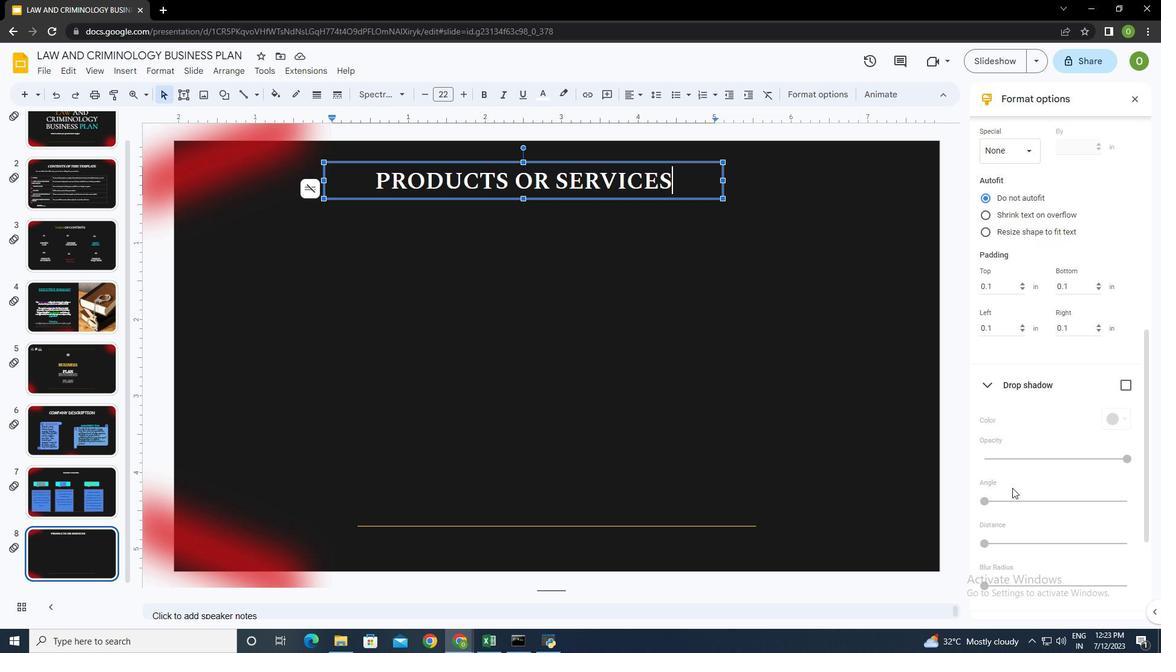 
Action: Mouse scrolled (1013, 488) with delta (0, 0)
Screenshot: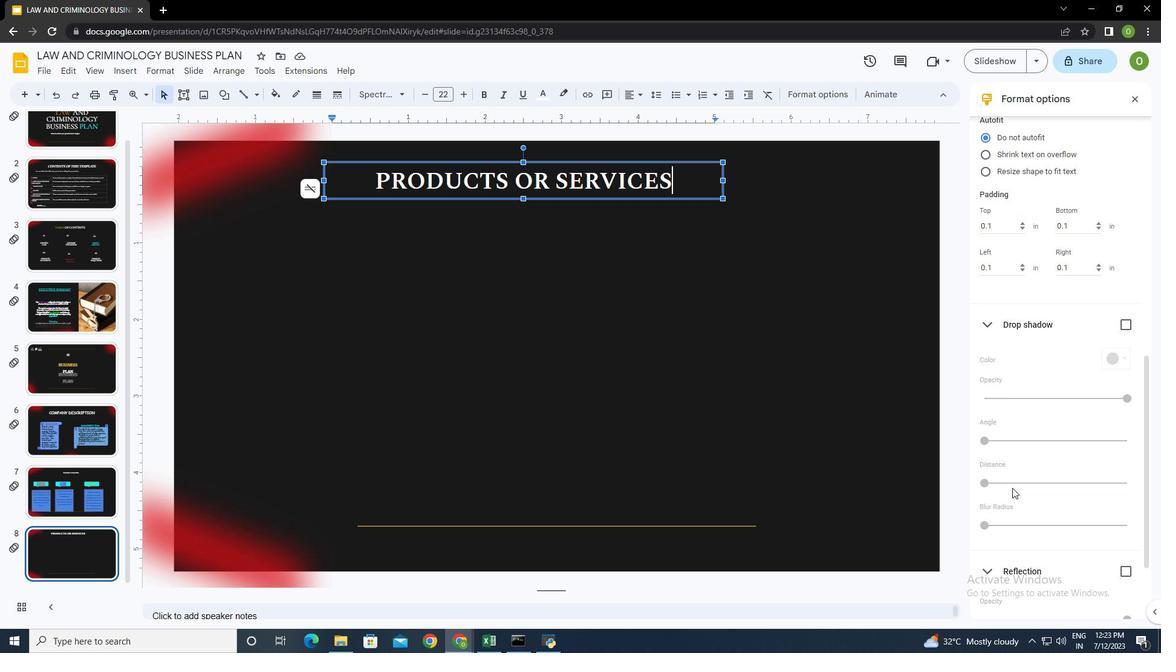 
Action: Mouse moved to (985, 214)
Screenshot: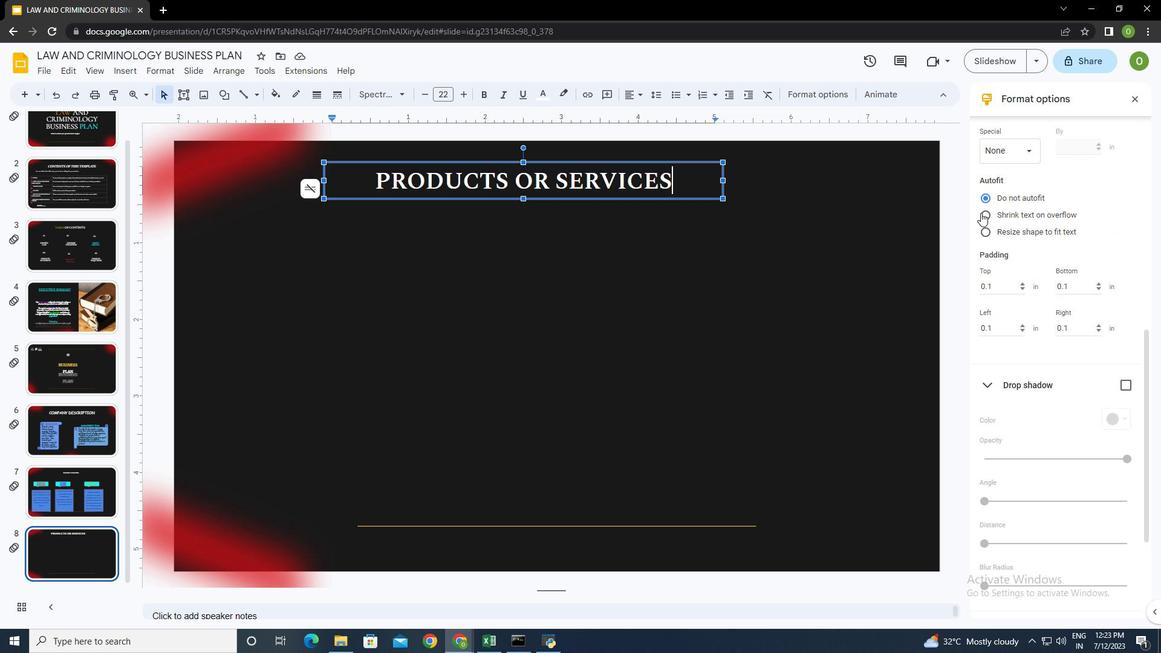 
Action: Mouse pressed left at (985, 214)
Screenshot: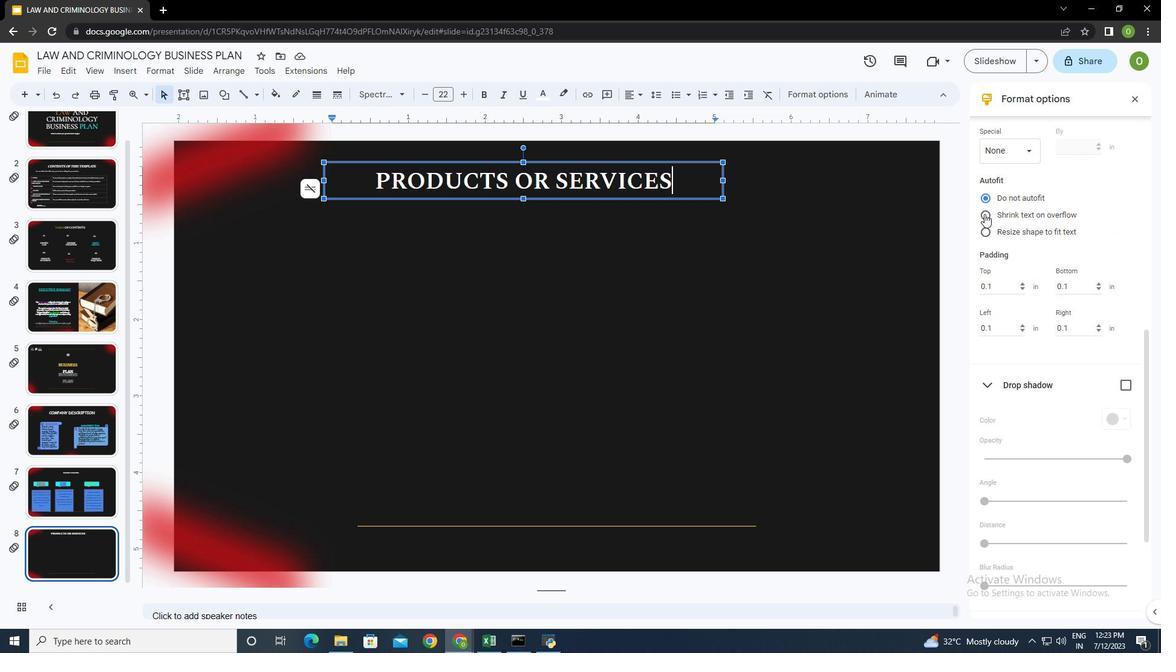 
Action: Mouse moved to (1013, 262)
Screenshot: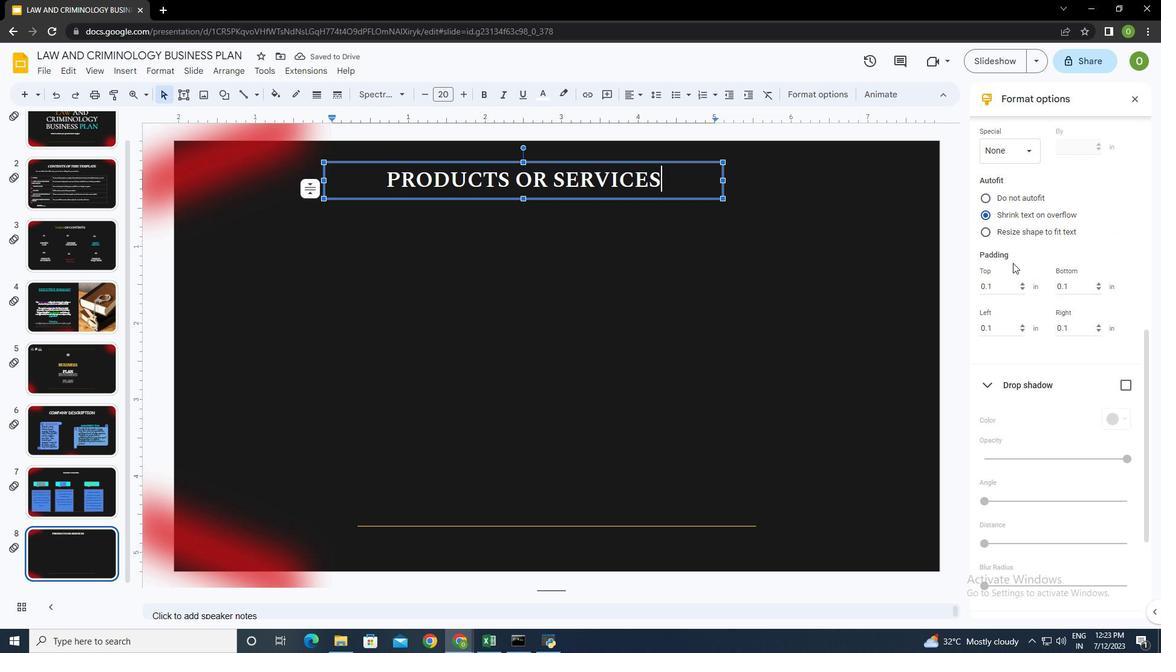 
Action: Mouse scrolled (1013, 262) with delta (0, 0)
Screenshot: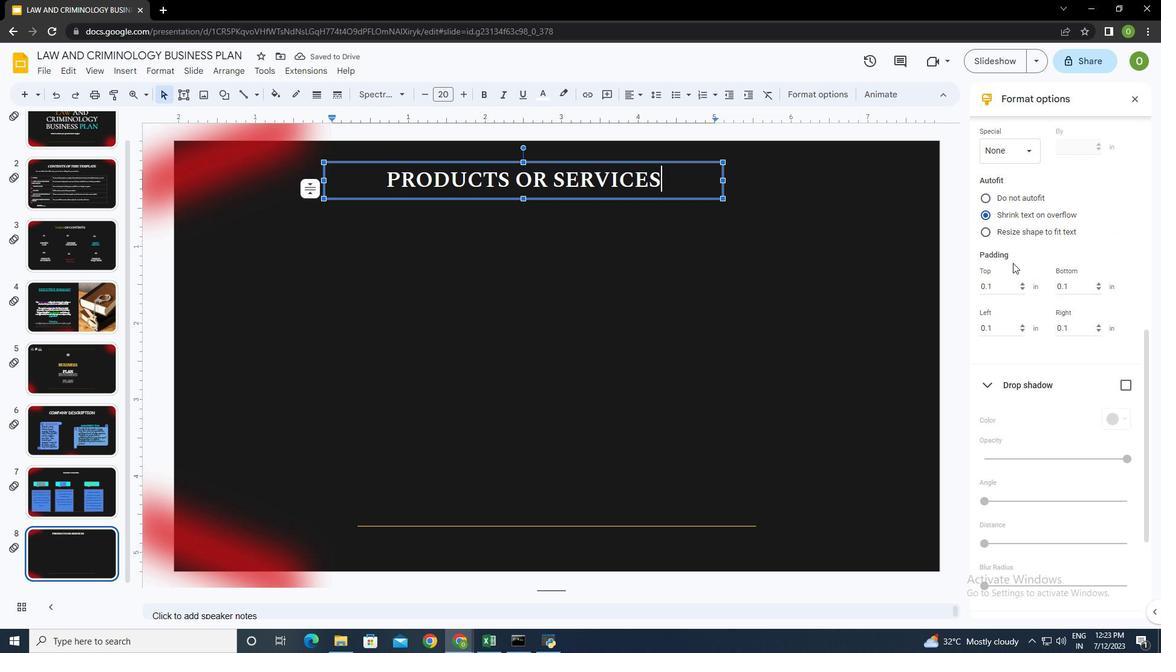 
Action: Mouse moved to (1010, 323)
Screenshot: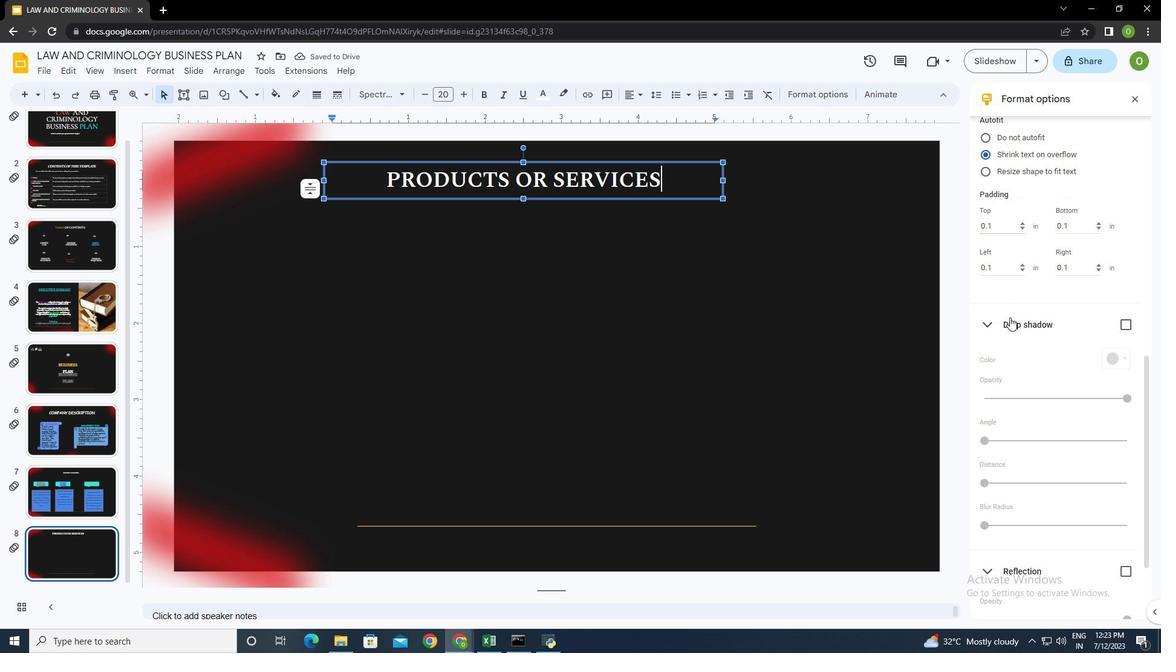 
Action: Mouse scrolled (1010, 322) with delta (0, 0)
Screenshot: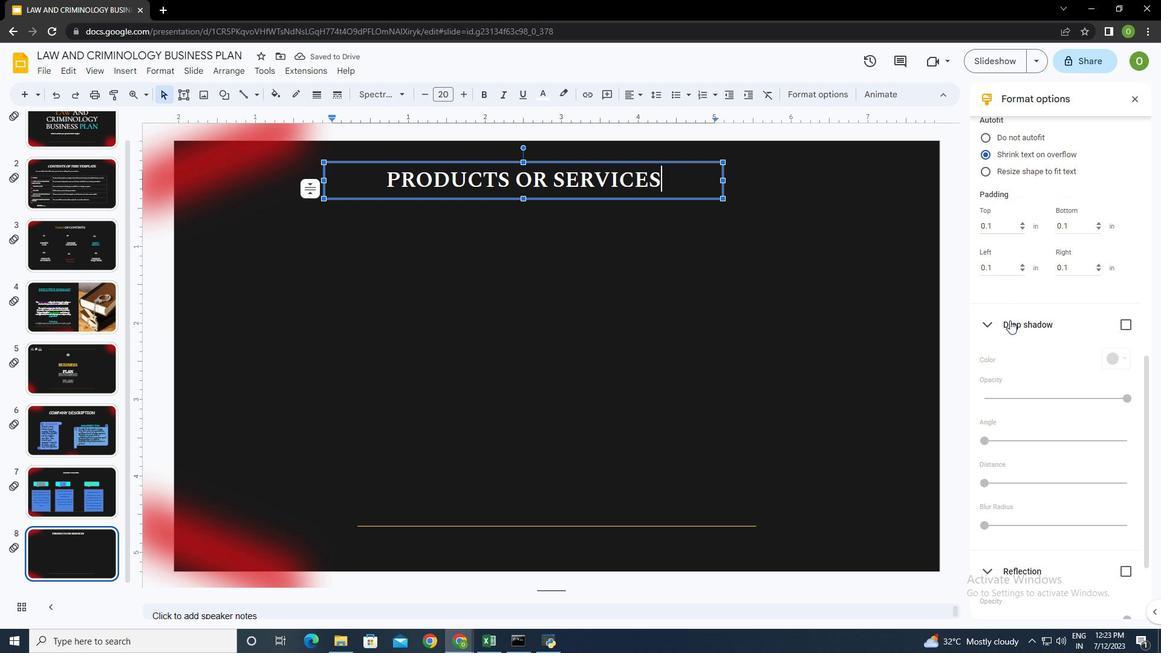 
Action: Mouse moved to (1010, 323)
Screenshot: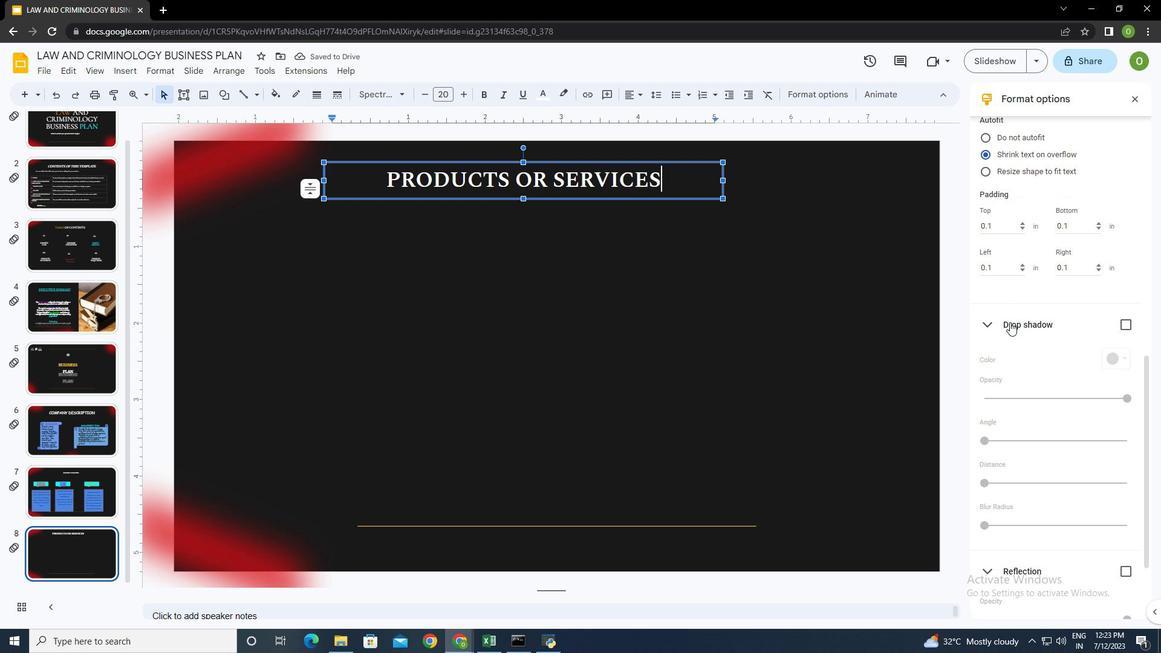 
Action: Mouse scrolled (1010, 323) with delta (0, 0)
Screenshot: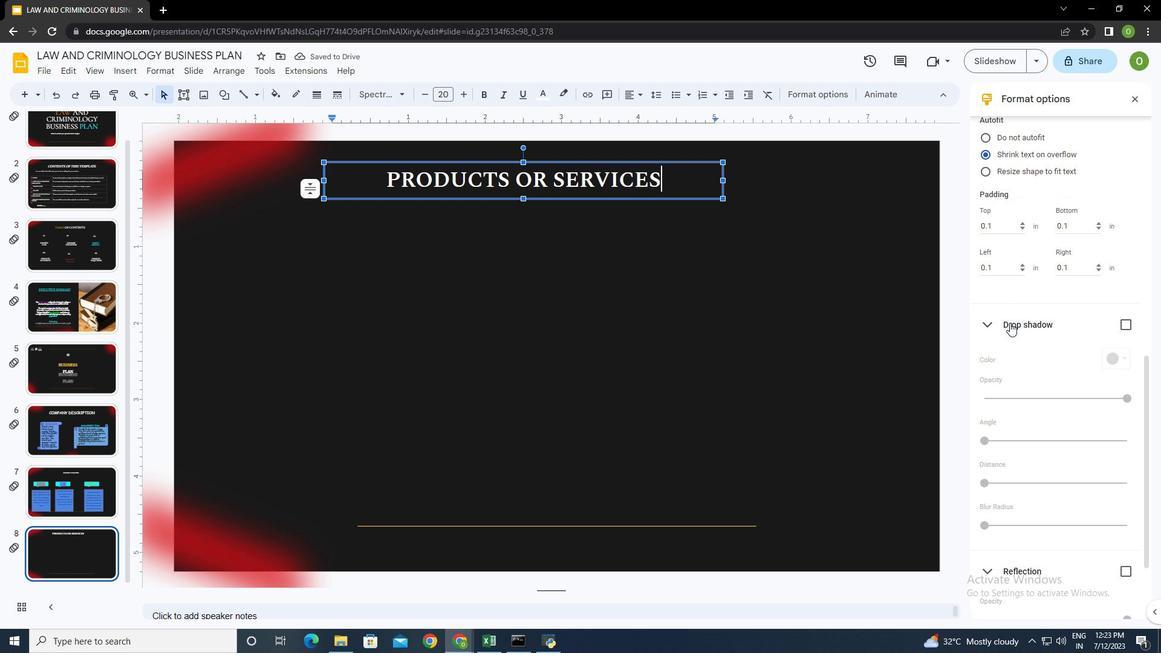 
Action: Mouse scrolled (1010, 323) with delta (0, 0)
Screenshot: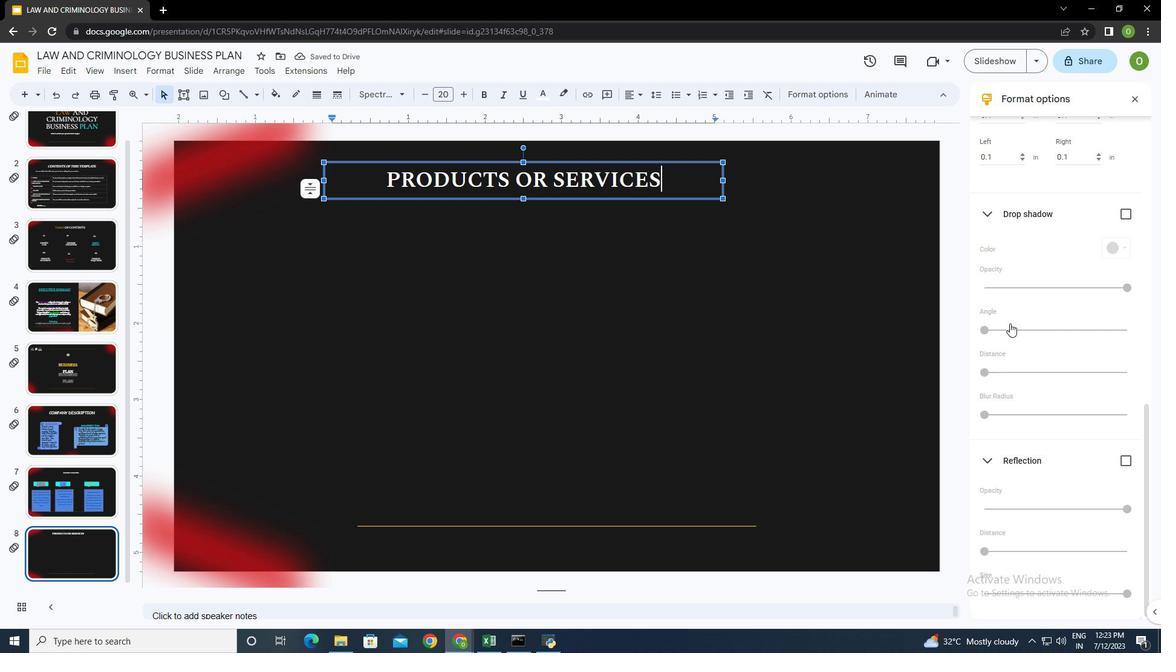 
Action: Mouse scrolled (1010, 323) with delta (0, 0)
Screenshot: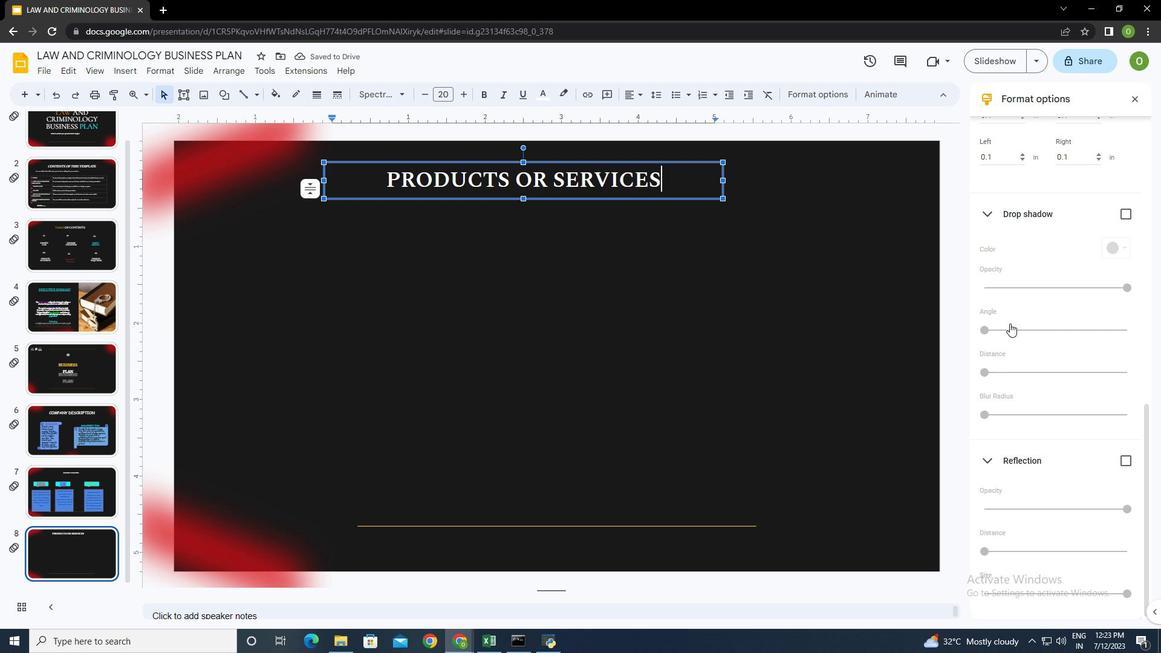 
Action: Mouse scrolled (1010, 323) with delta (0, 0)
Screenshot: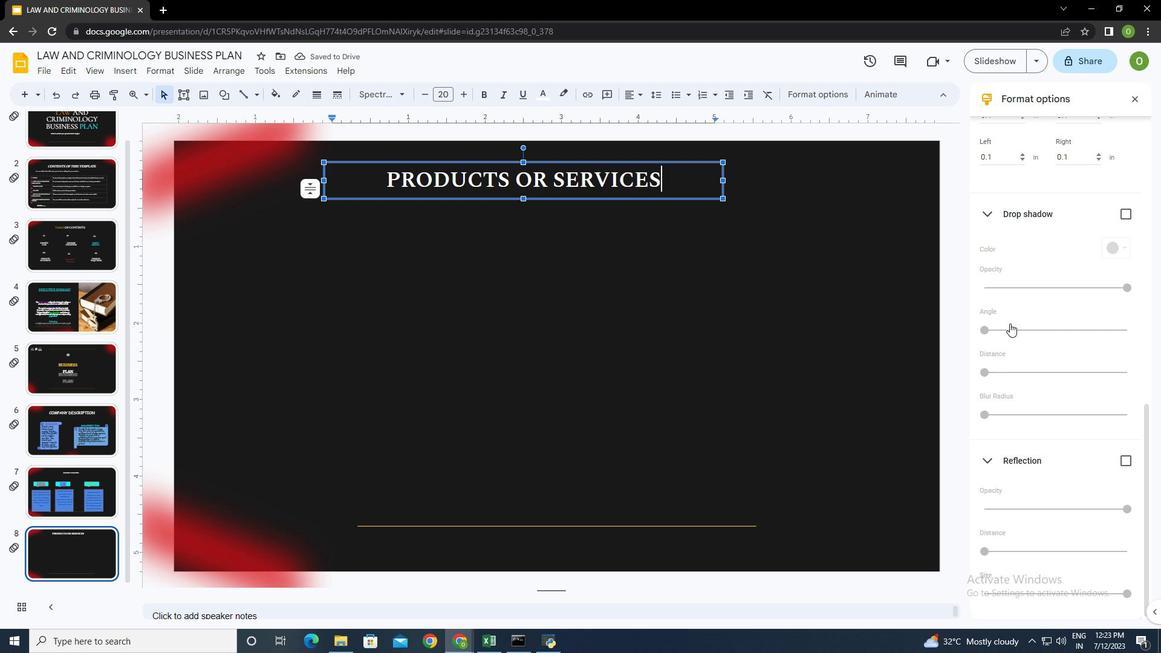 
Action: Mouse moved to (1052, 447)
Screenshot: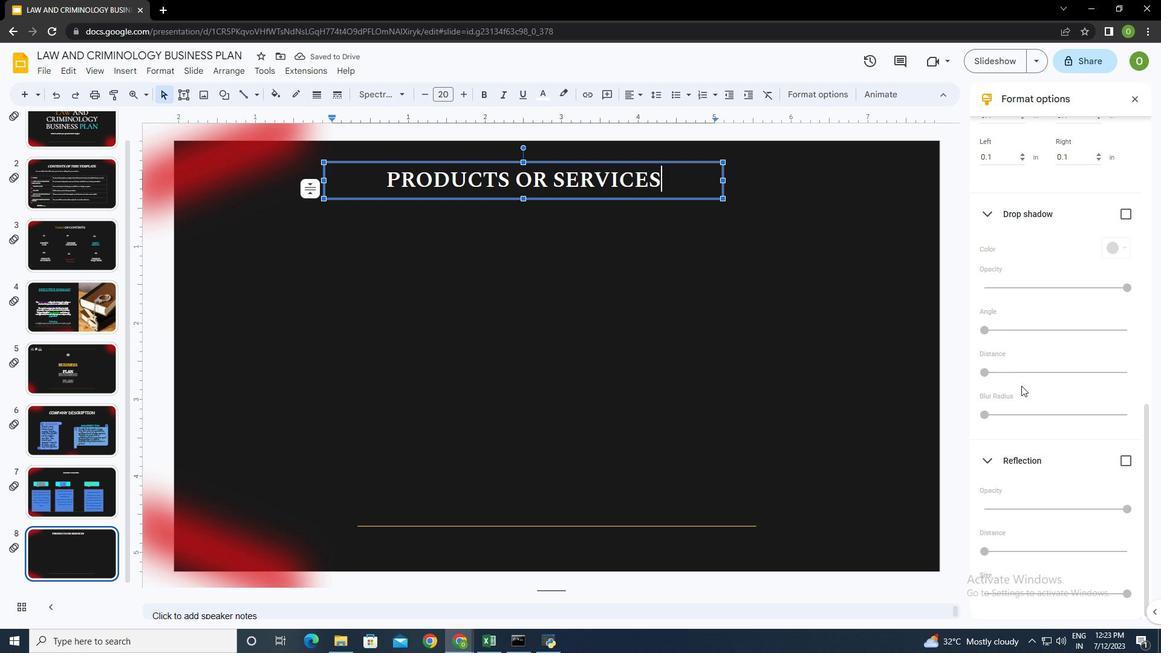 
Action: Mouse scrolled (1052, 446) with delta (0, 0)
Screenshot: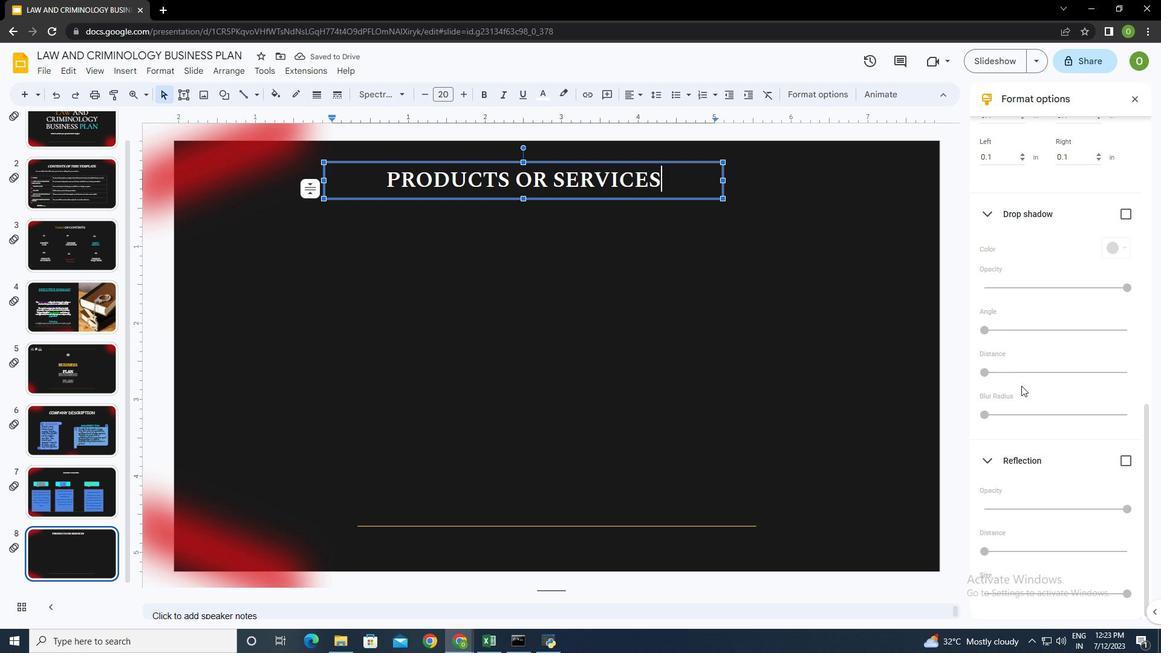 
Action: Mouse moved to (1055, 455)
Screenshot: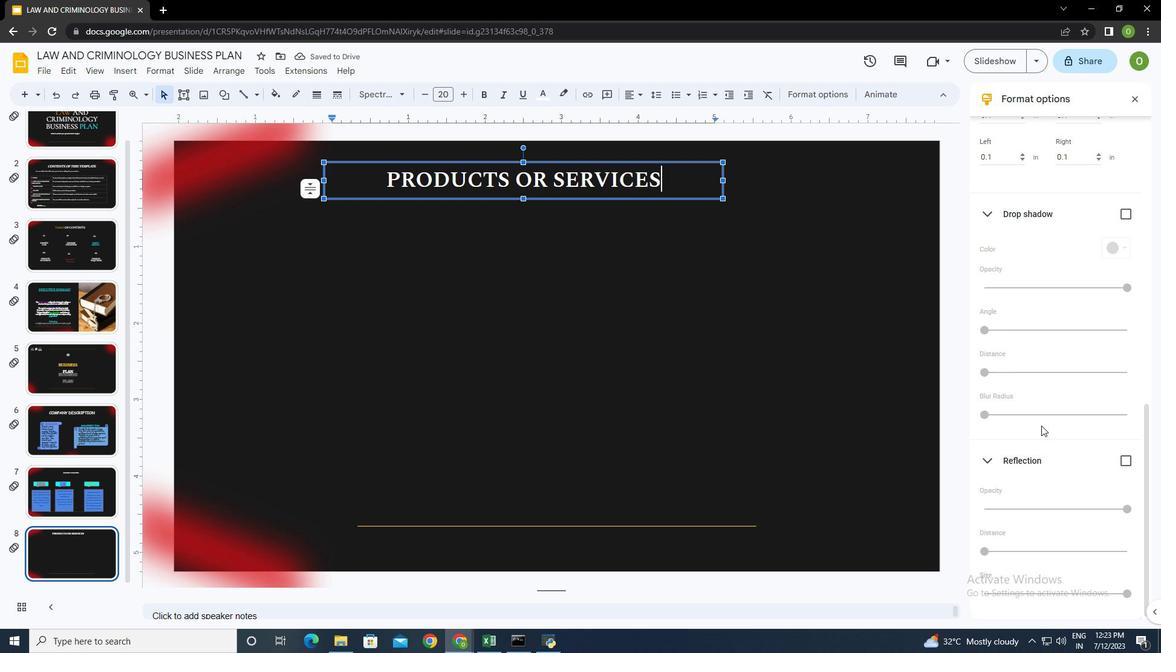 
Action: Mouse scrolled (1055, 455) with delta (0, 0)
Screenshot: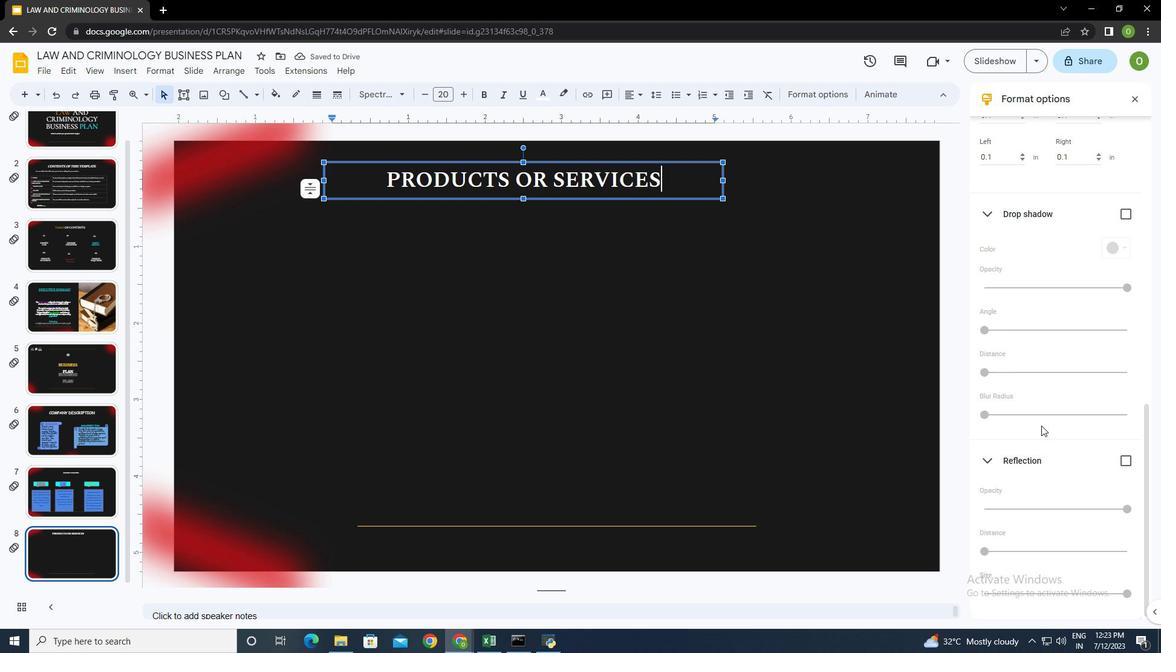 
Action: Mouse moved to (1124, 459)
Screenshot: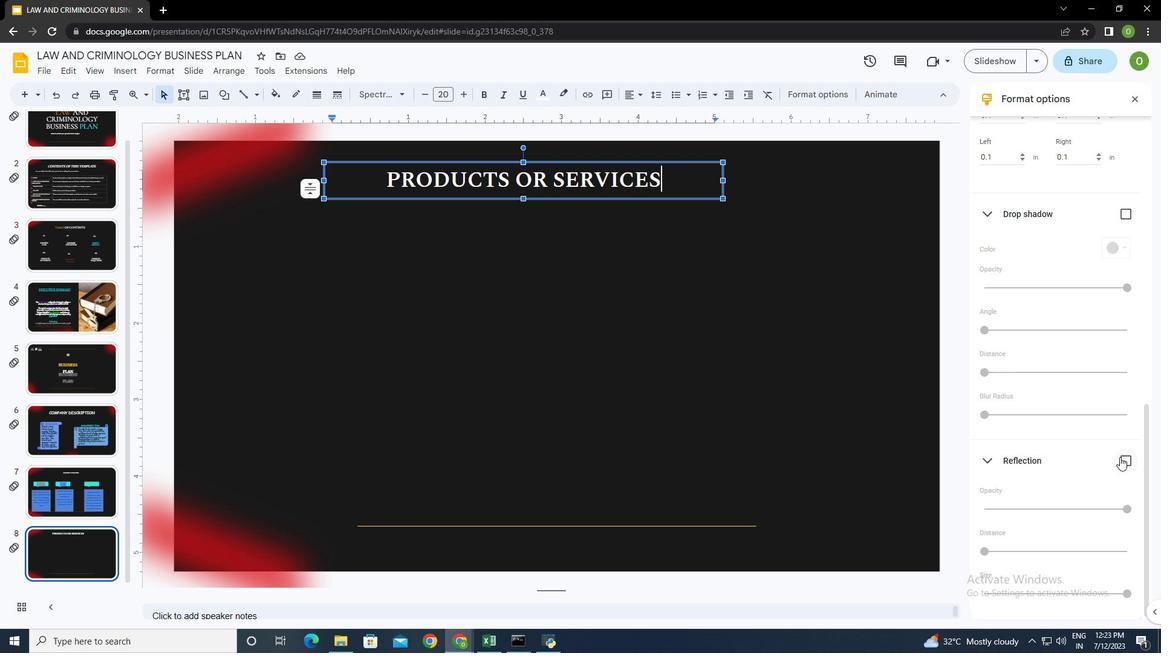 
Action: Mouse pressed left at (1124, 459)
Screenshot: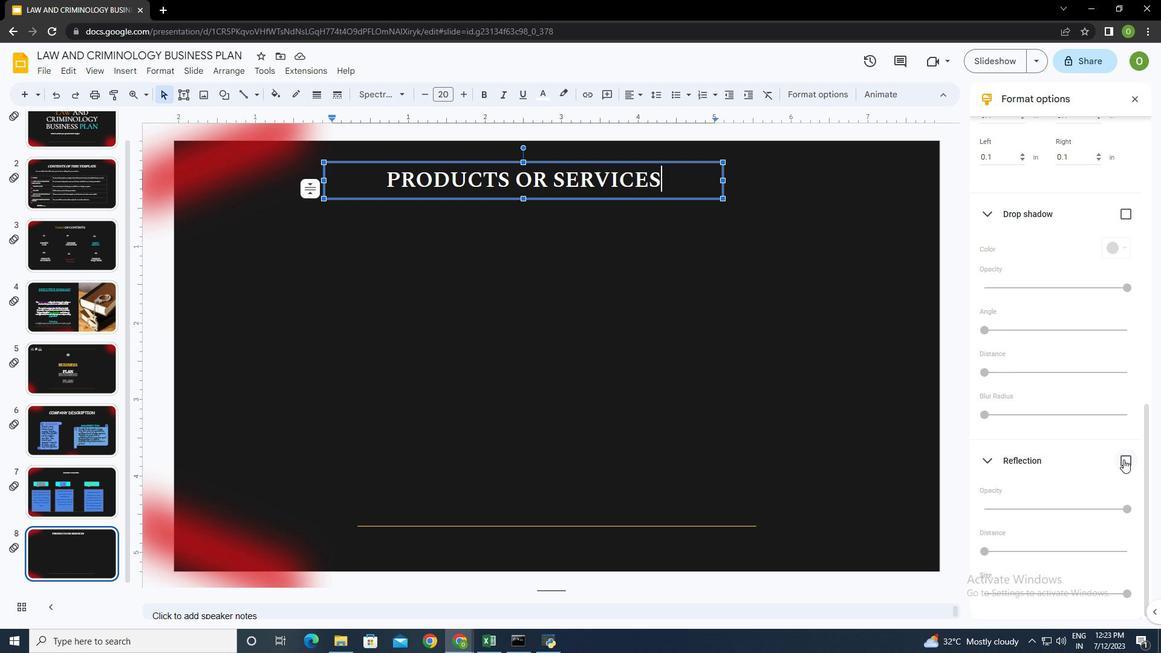 
Action: Mouse moved to (1145, 445)
Screenshot: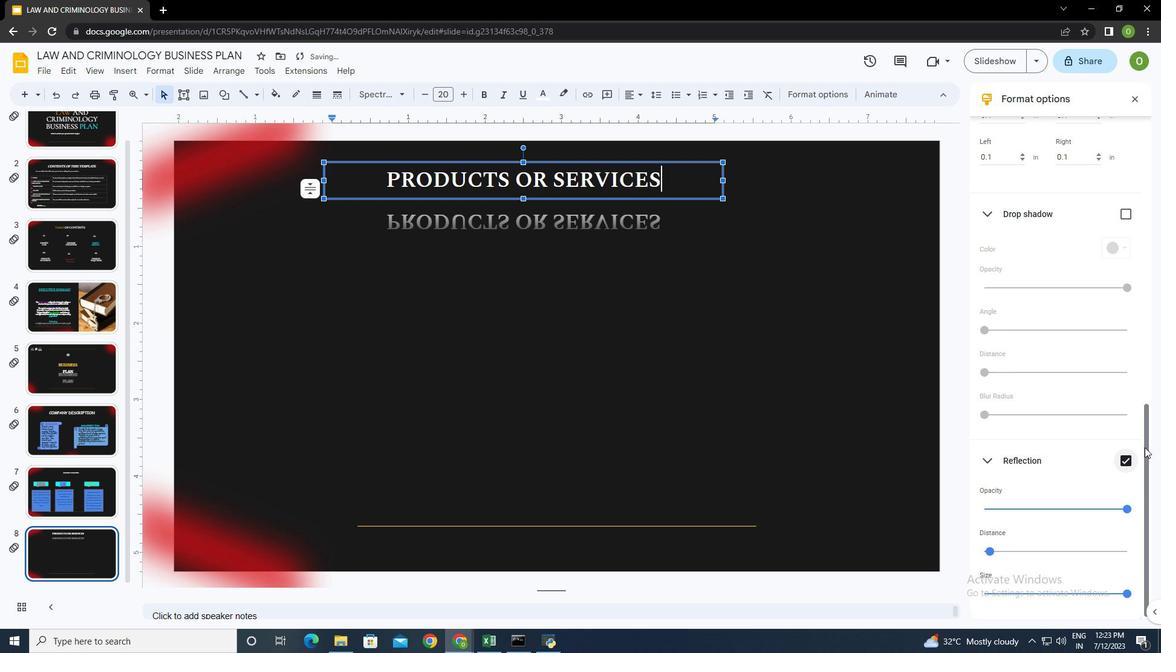 
Action: Mouse pressed left at (1145, 445)
Screenshot: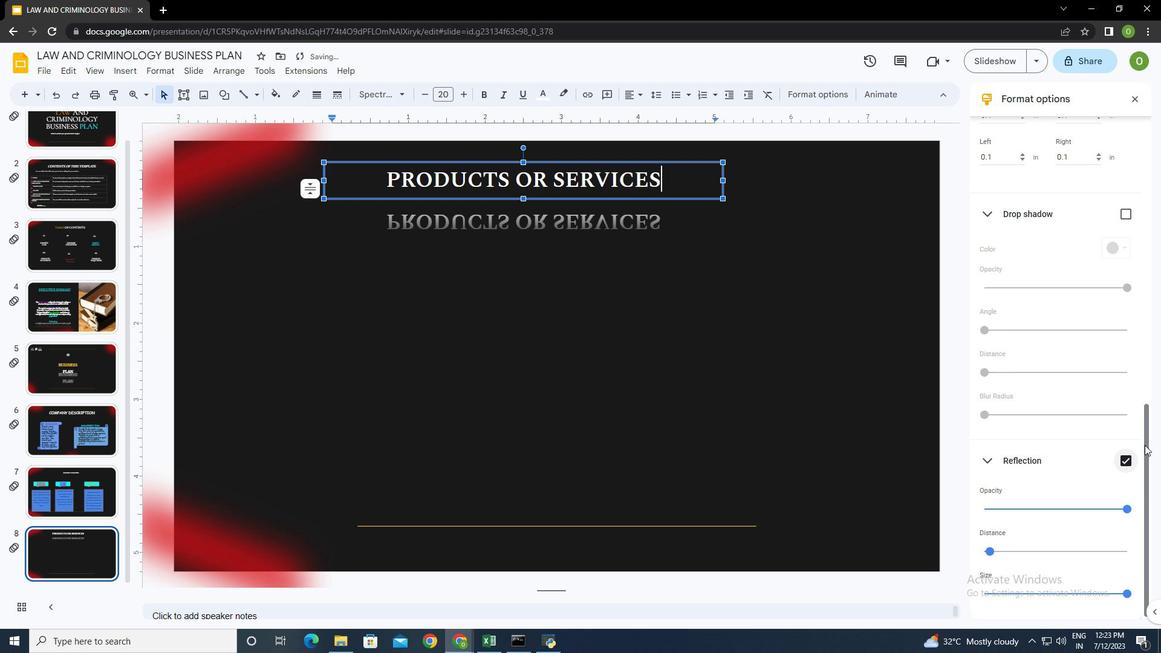 
Action: Mouse moved to (991, 552)
Screenshot: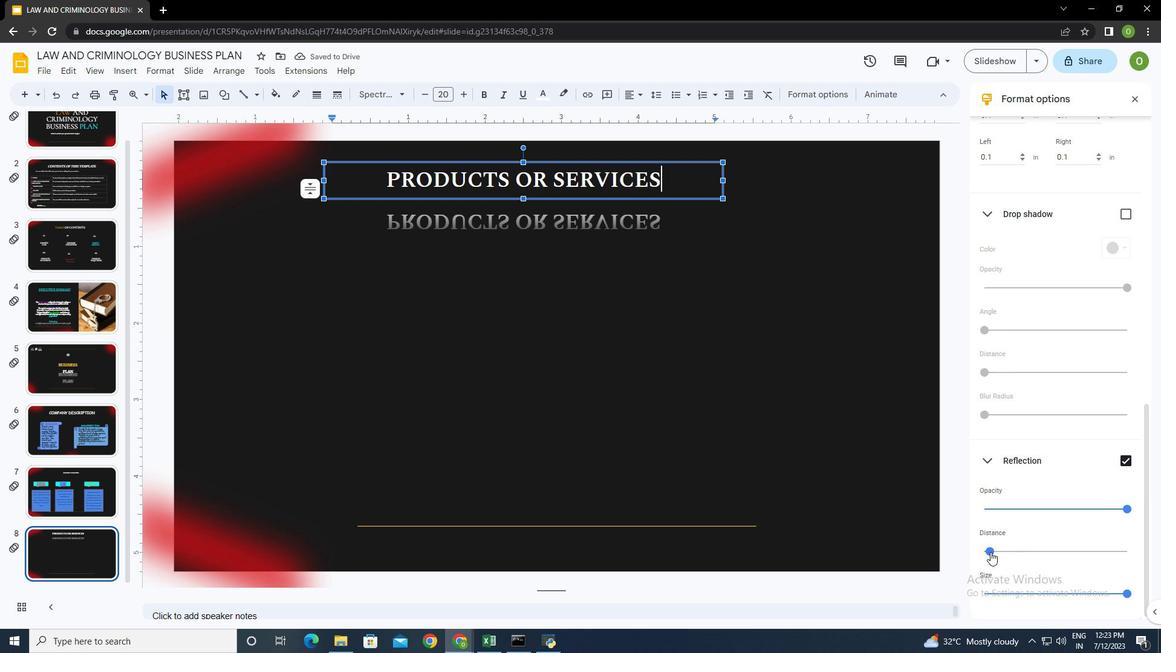 
Action: Mouse pressed left at (991, 552)
Screenshot: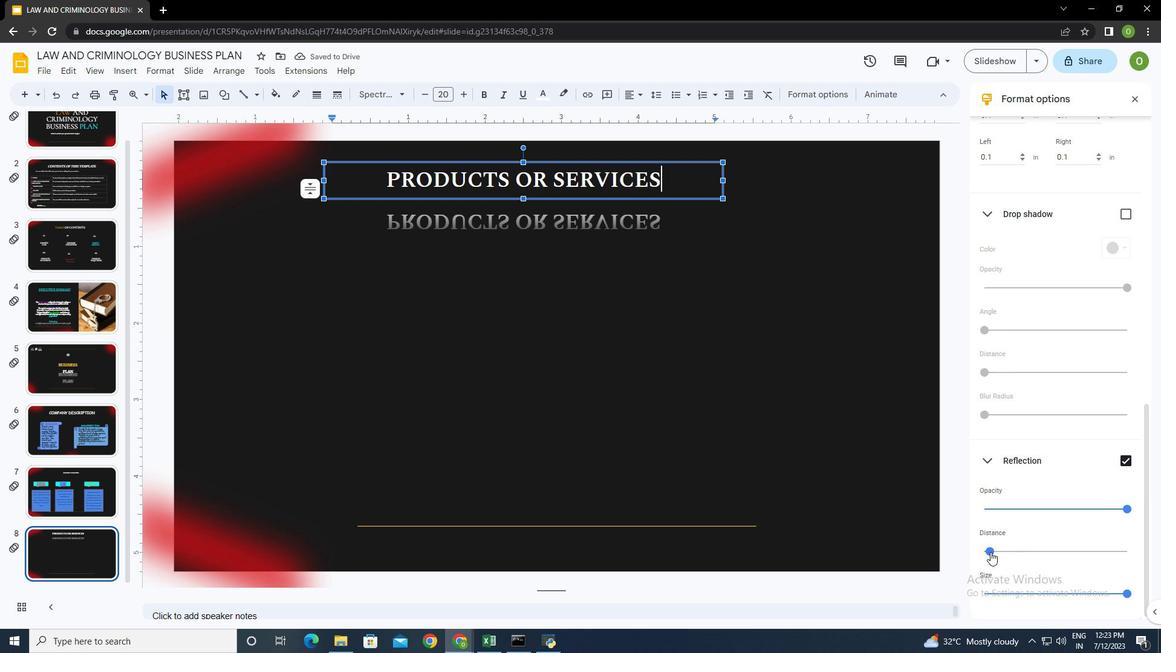 
Action: Mouse moved to (1068, 509)
Screenshot: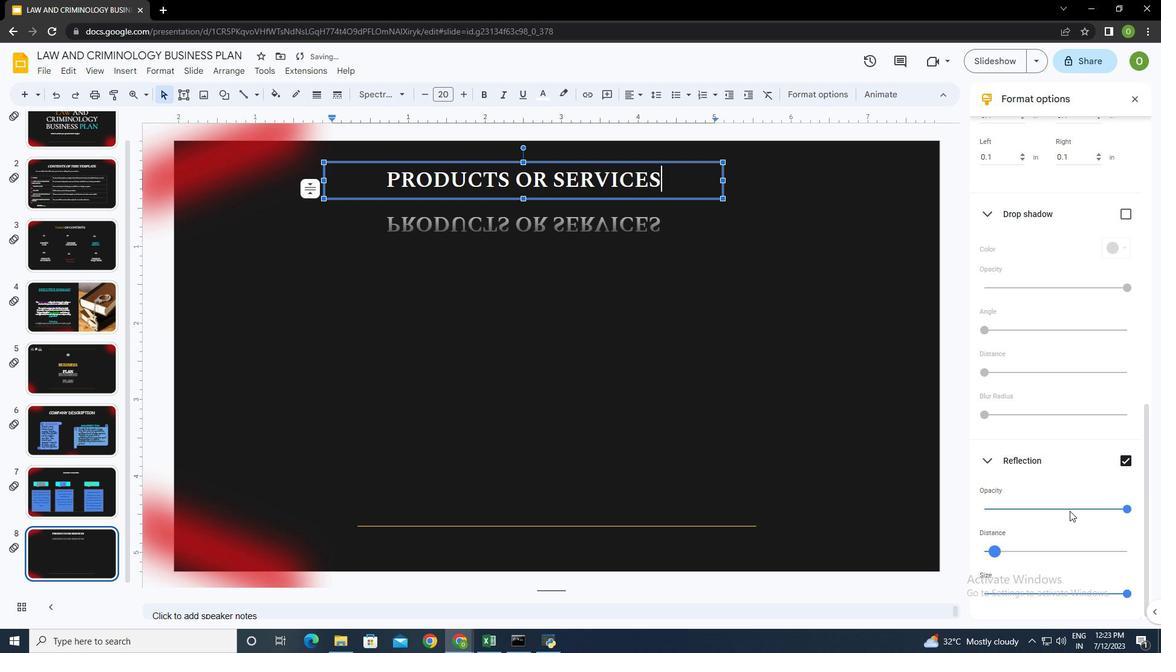 
Action: Mouse pressed left at (1068, 509)
Screenshot: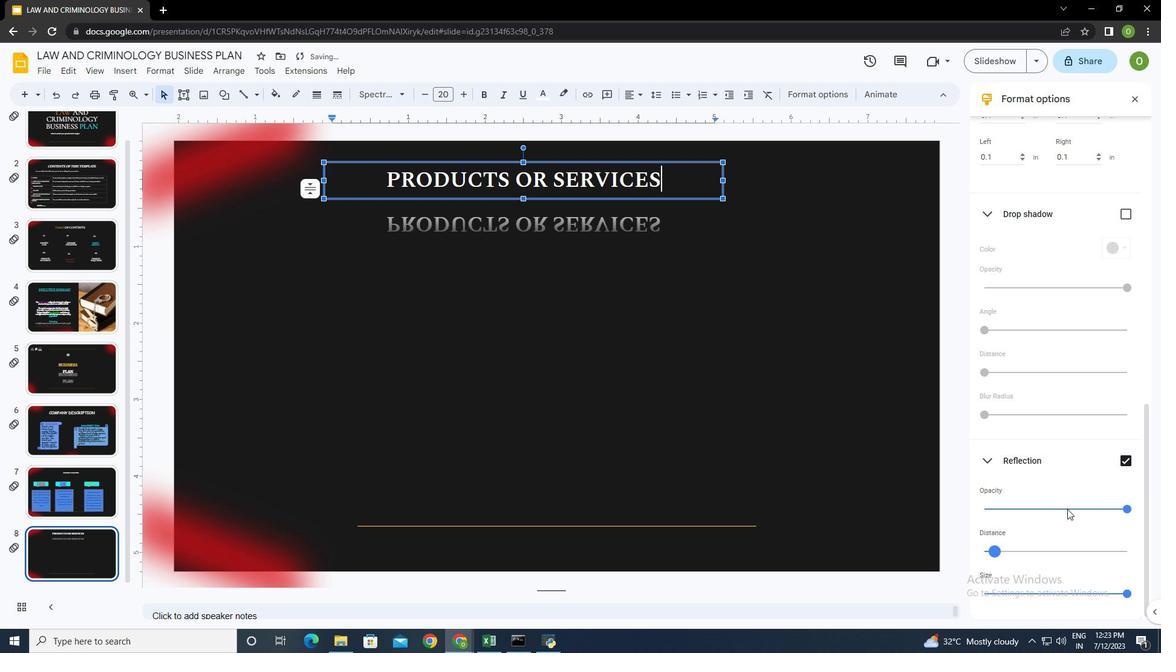 
Action: Mouse moved to (1144, 470)
Screenshot: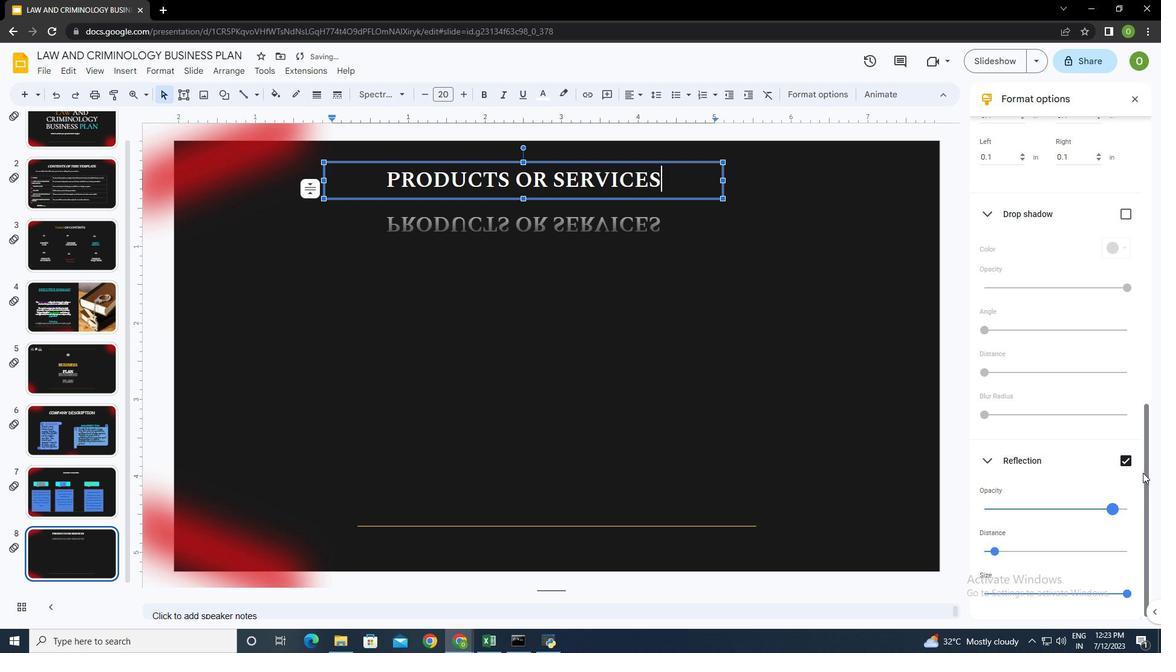 
Action: Mouse pressed left at (1144, 470)
Screenshot: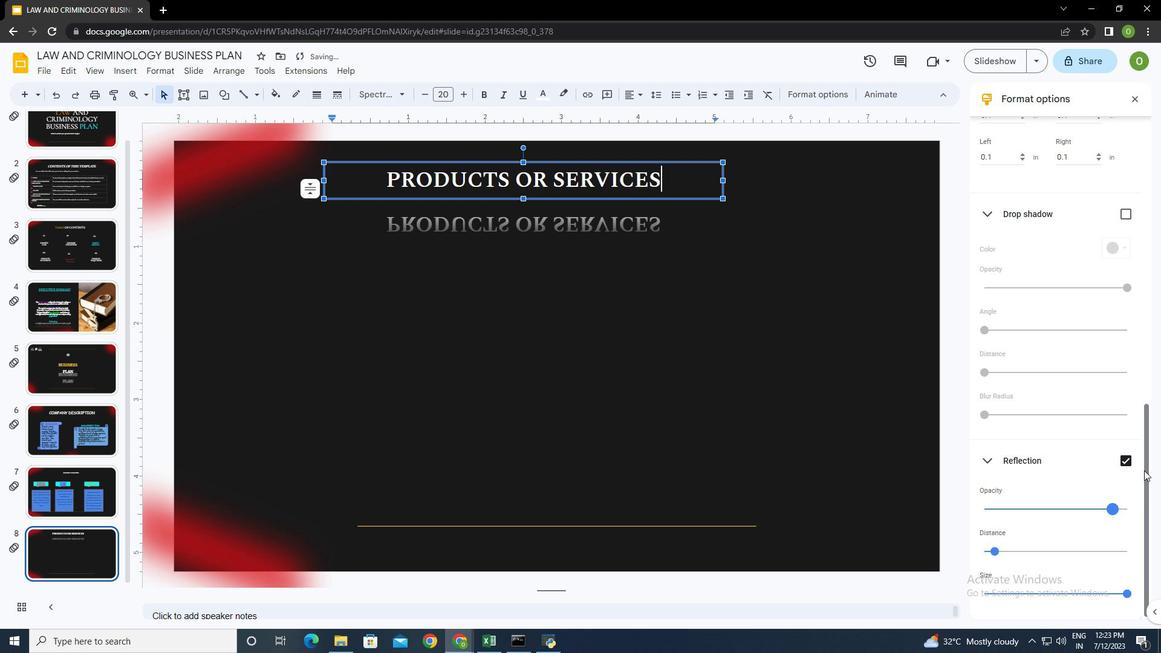 
Action: Mouse moved to (1149, 510)
Screenshot: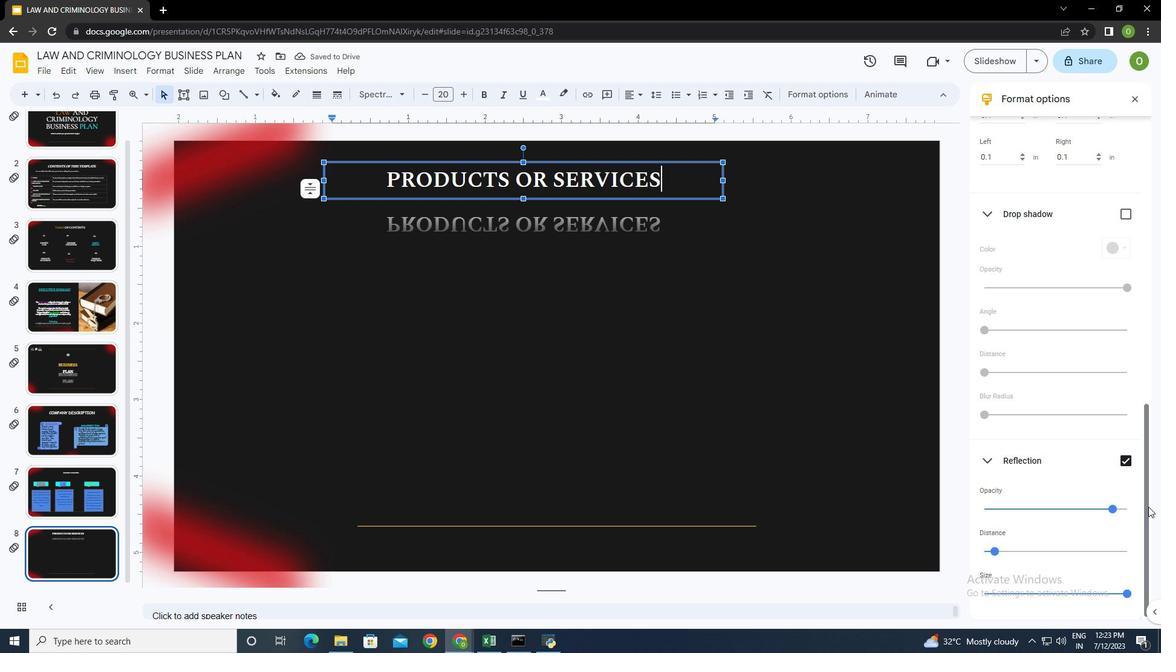 
Action: Mouse pressed left at (1149, 510)
Screenshot: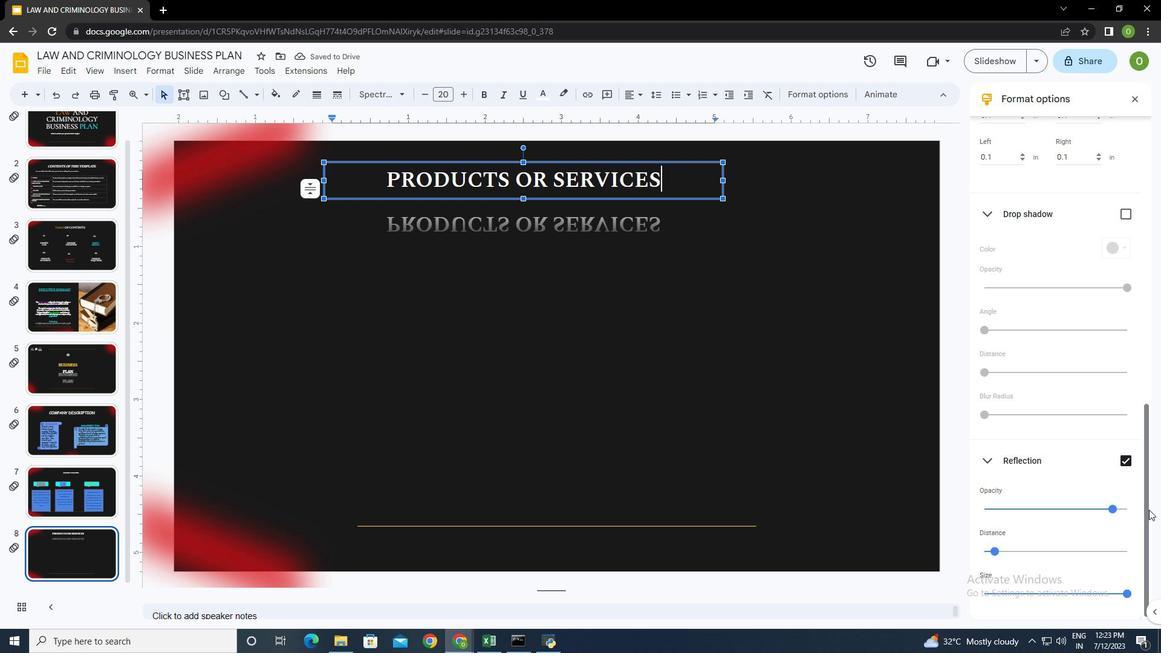 
Action: Mouse moved to (1113, 542)
Screenshot: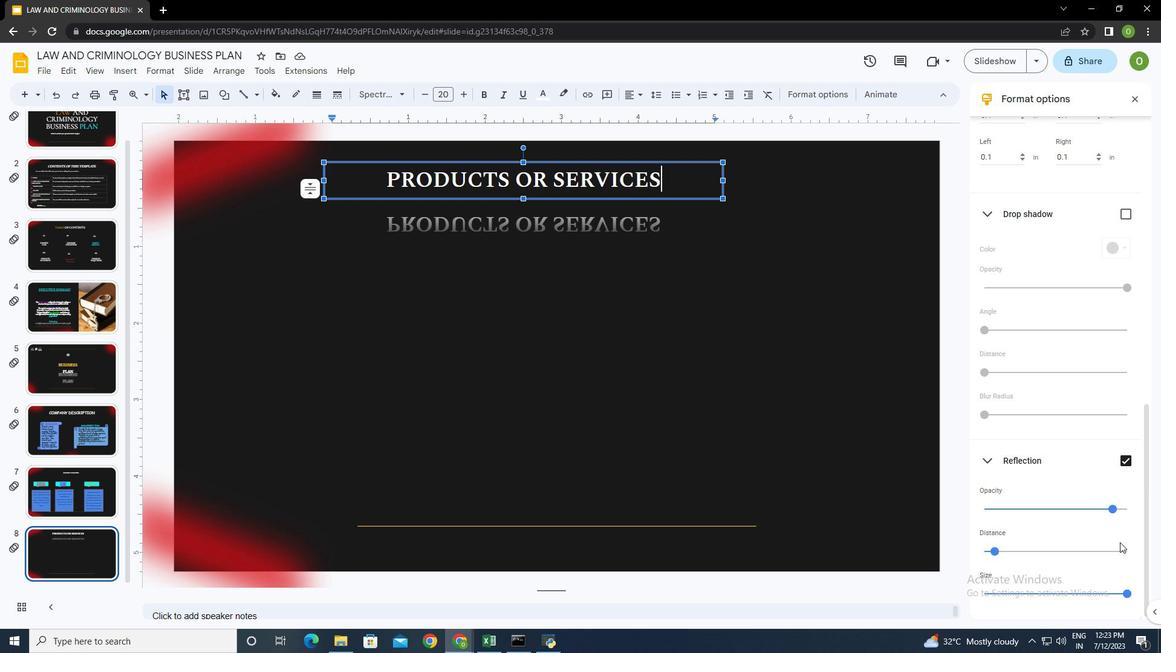 
Action: Mouse scrolled (1113, 542) with delta (0, 0)
Screenshot: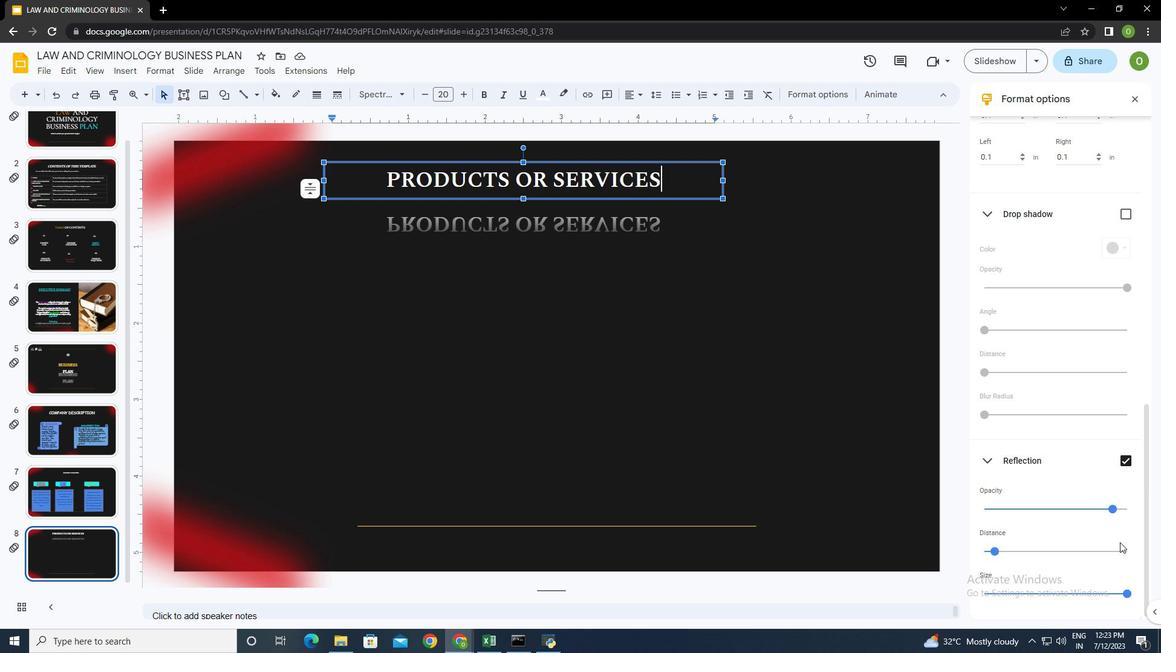 
Action: Mouse moved to (1112, 542)
Screenshot: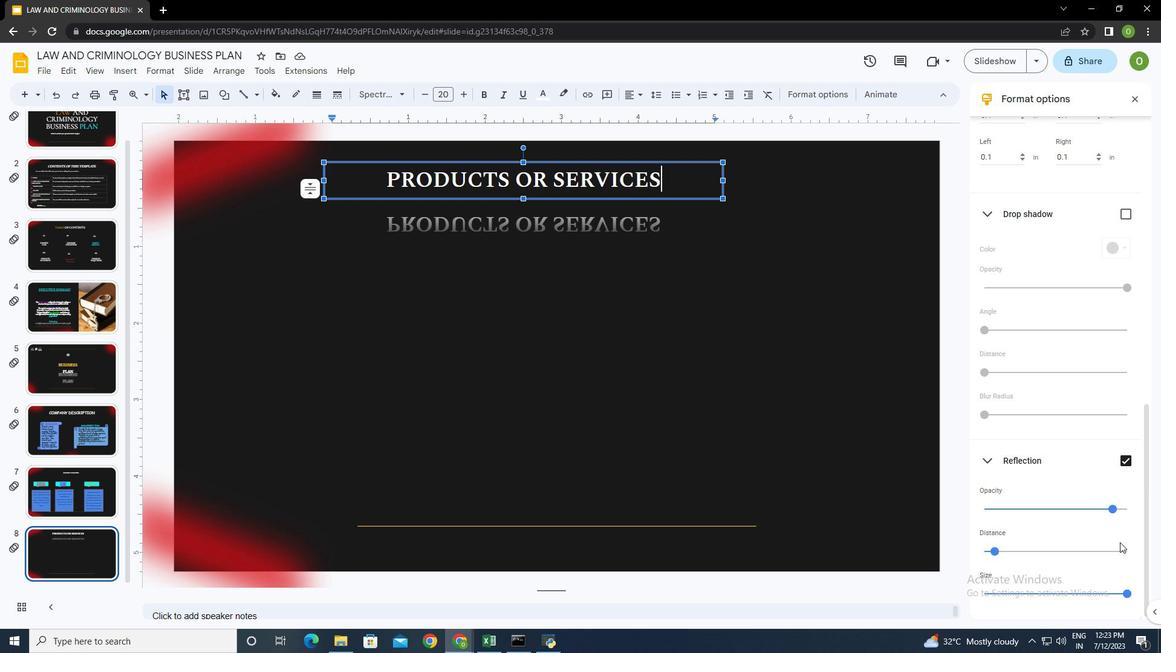 
Action: Mouse scrolled (1112, 542) with delta (0, 0)
Screenshot: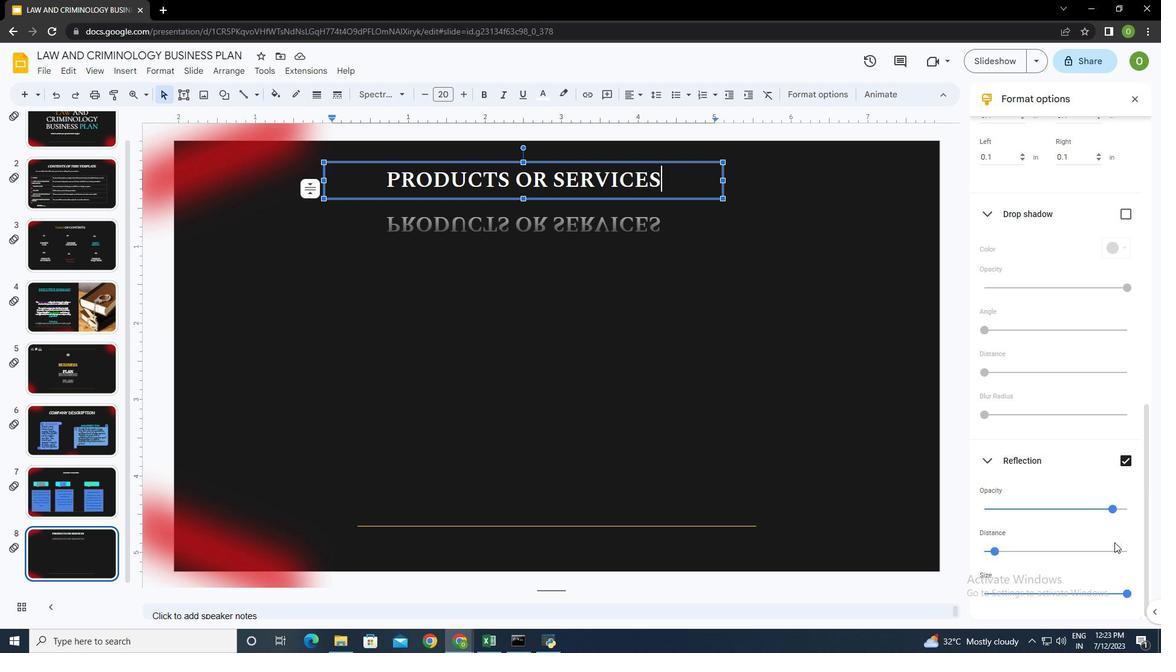 
Action: Mouse moved to (1111, 542)
Screenshot: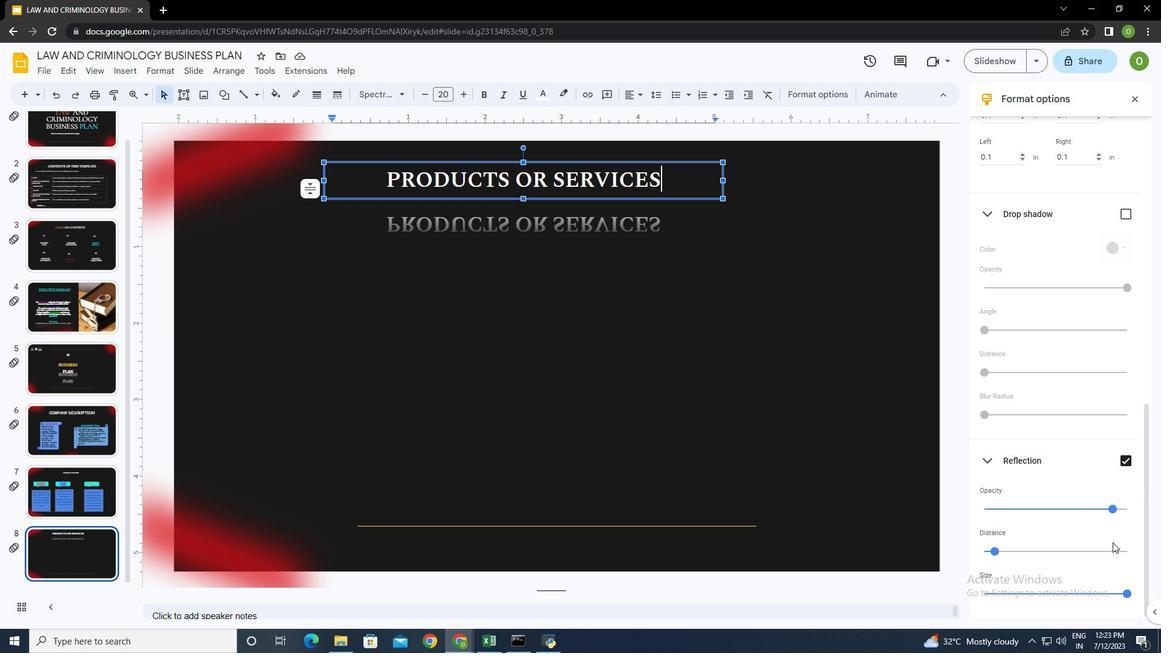 
Action: Mouse scrolled (1111, 542) with delta (0, 0)
Screenshot: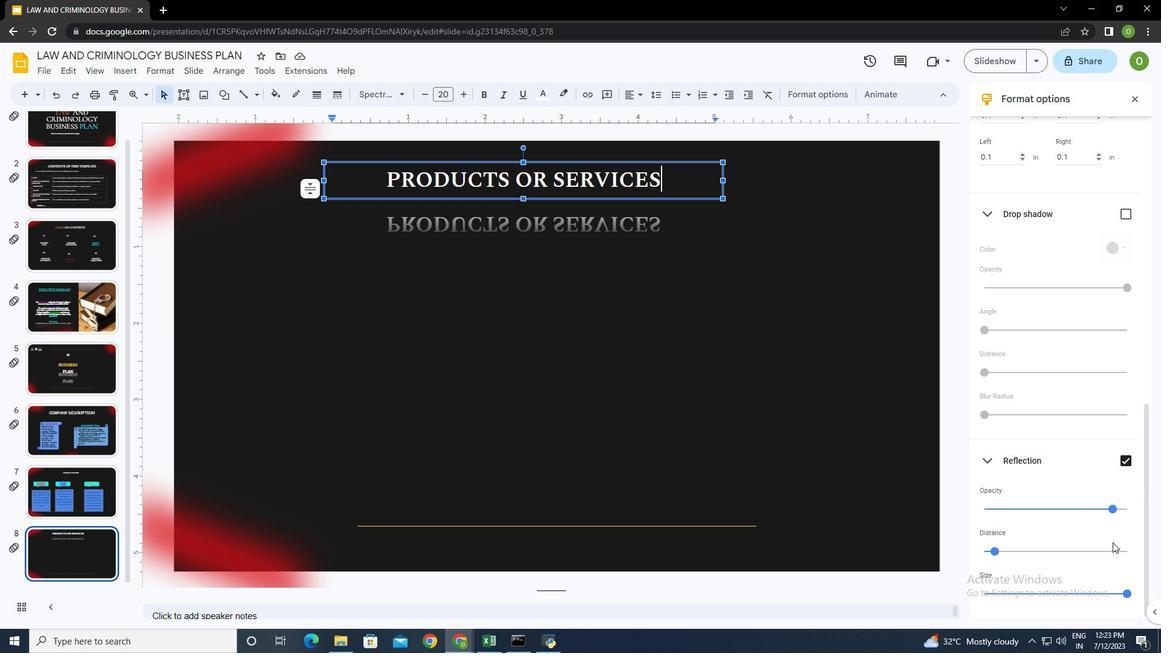 
Action: Mouse moved to (1109, 542)
Screenshot: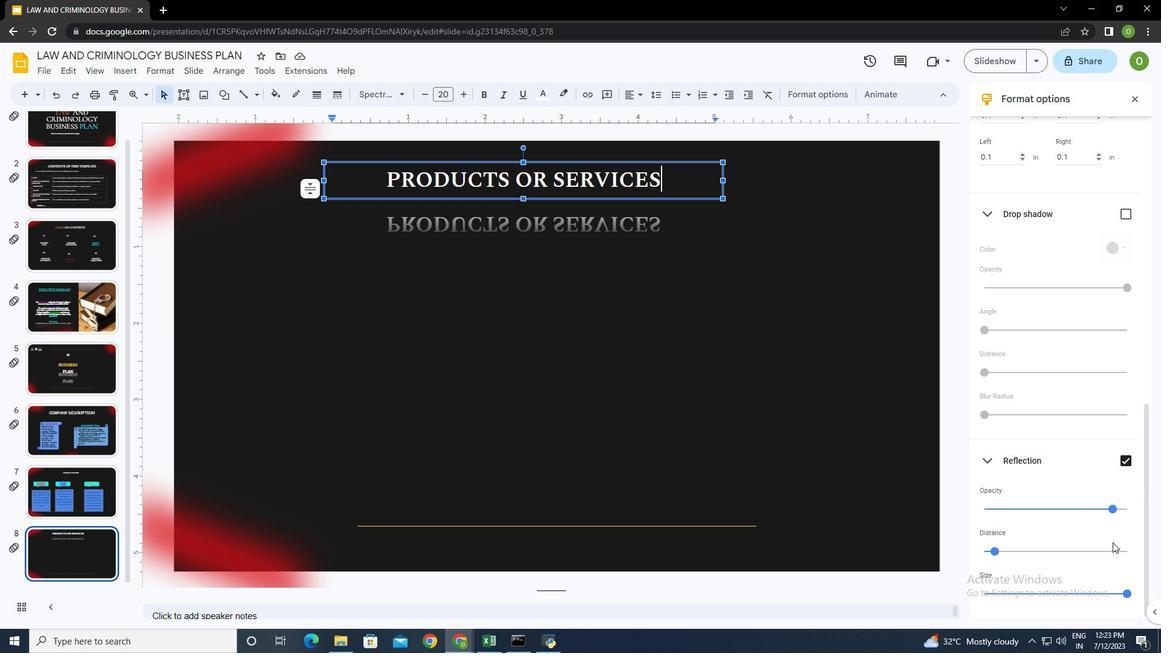 
Action: Mouse scrolled (1109, 542) with delta (0, 0)
Screenshot: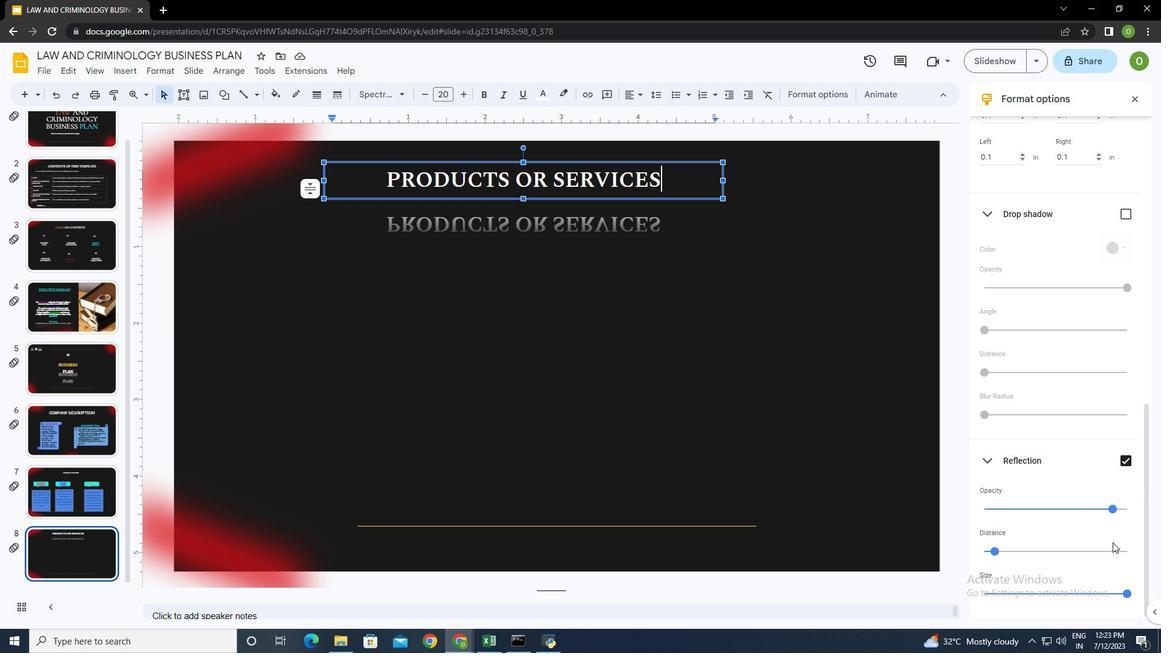 
Action: Mouse moved to (1104, 592)
Screenshot: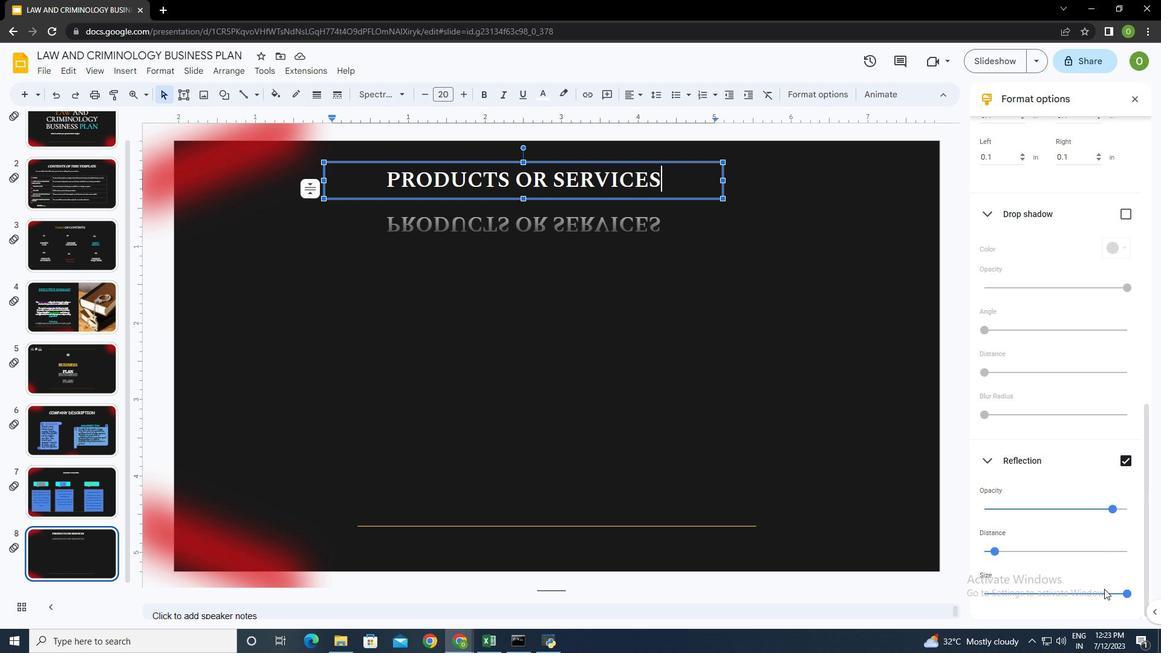 
Action: Mouse pressed left at (1104, 592)
Screenshot: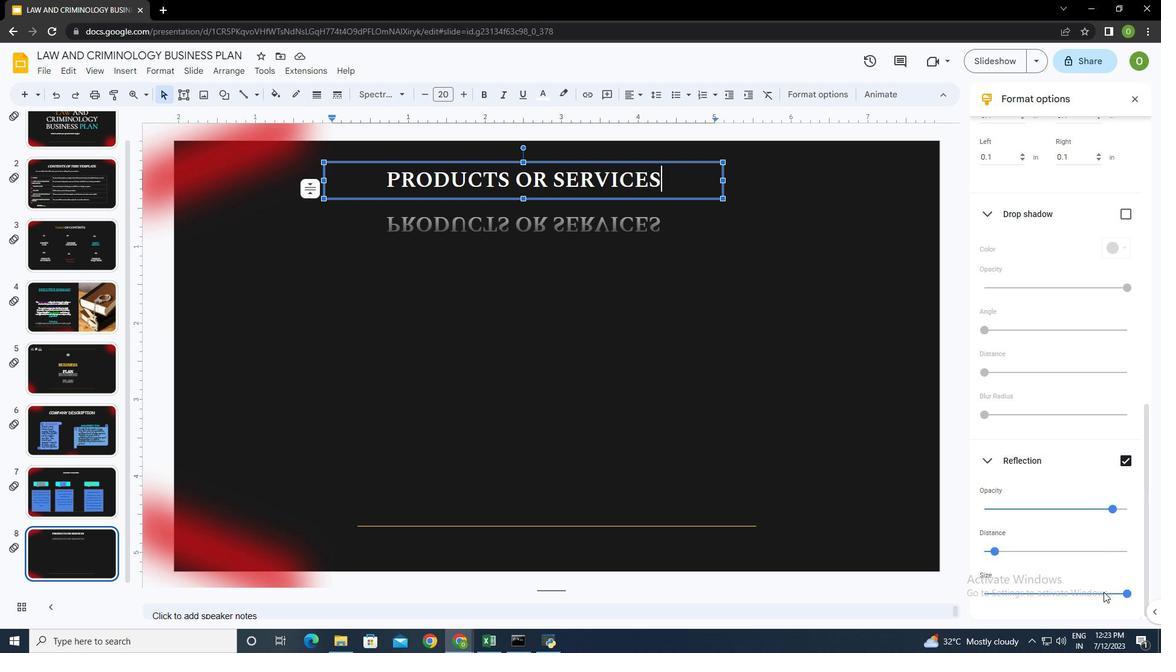 
Action: Mouse moved to (1088, 593)
Screenshot: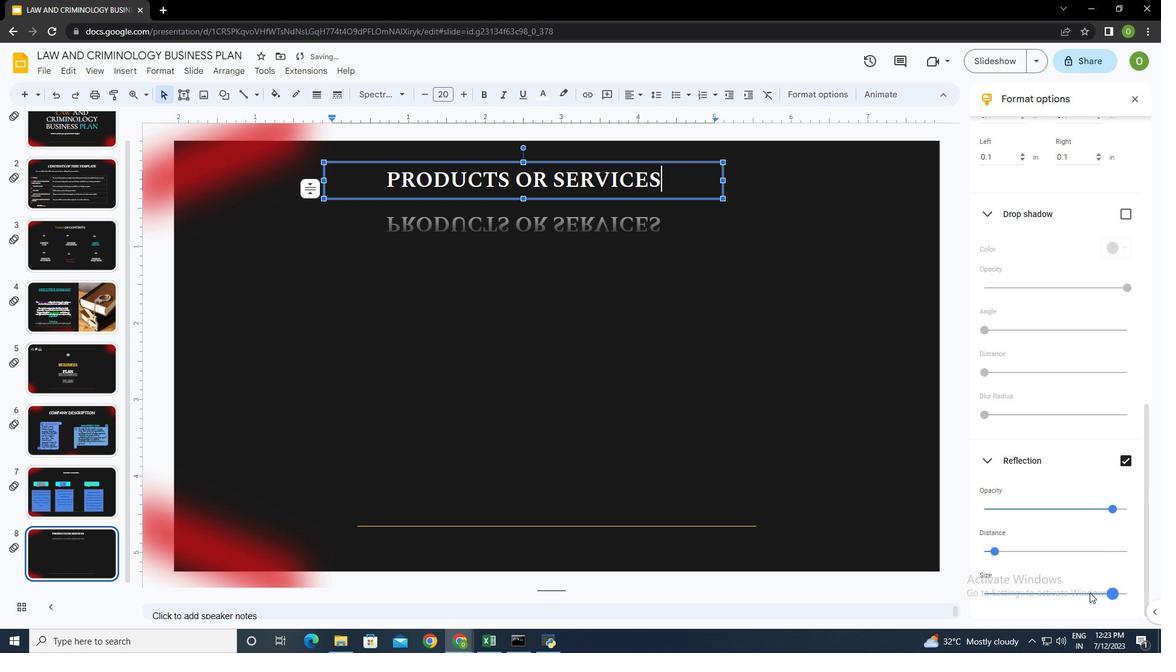 
Action: Mouse pressed left at (1088, 593)
Screenshot: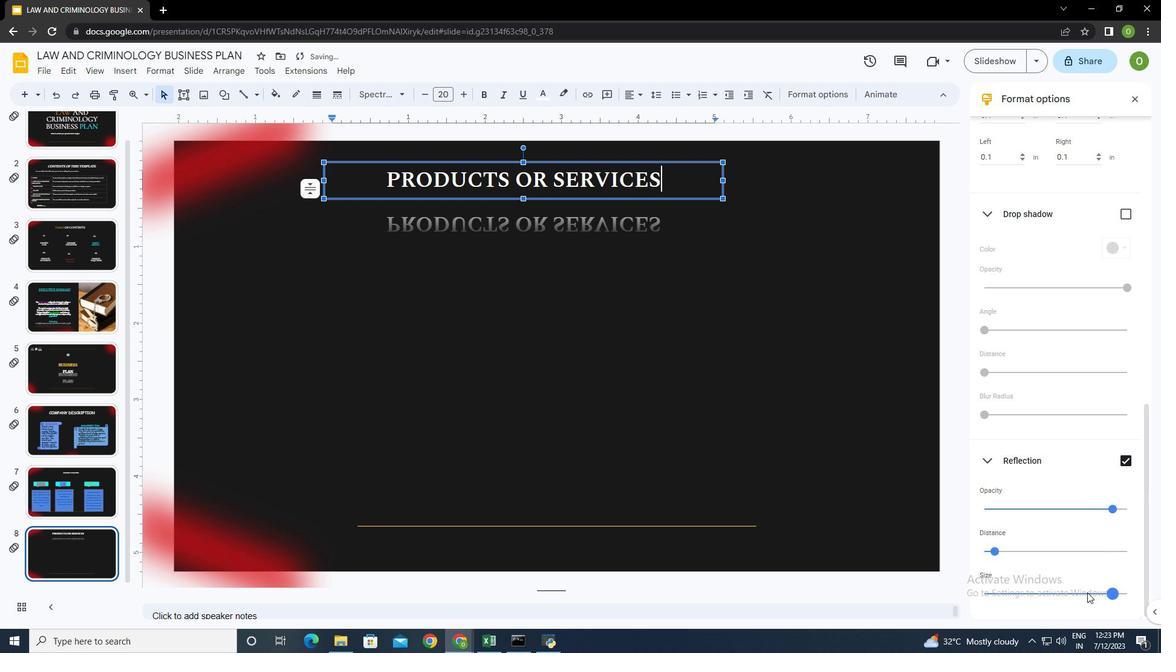
Action: Mouse moved to (1080, 591)
Screenshot: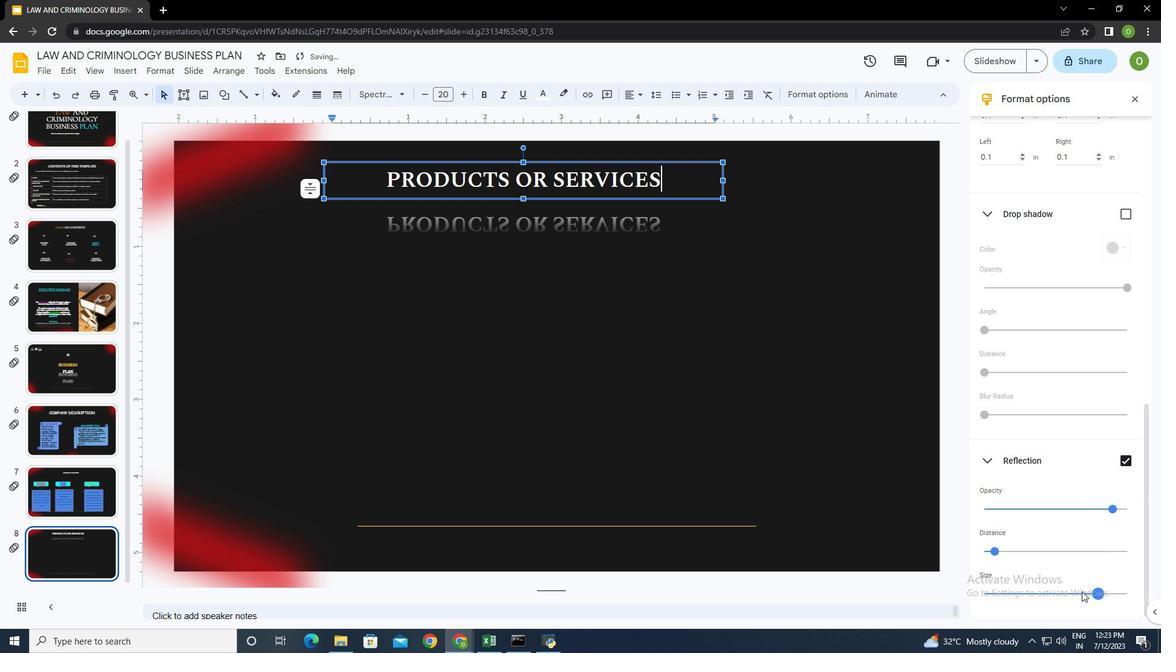 
Action: Mouse pressed left at (1080, 591)
Screenshot: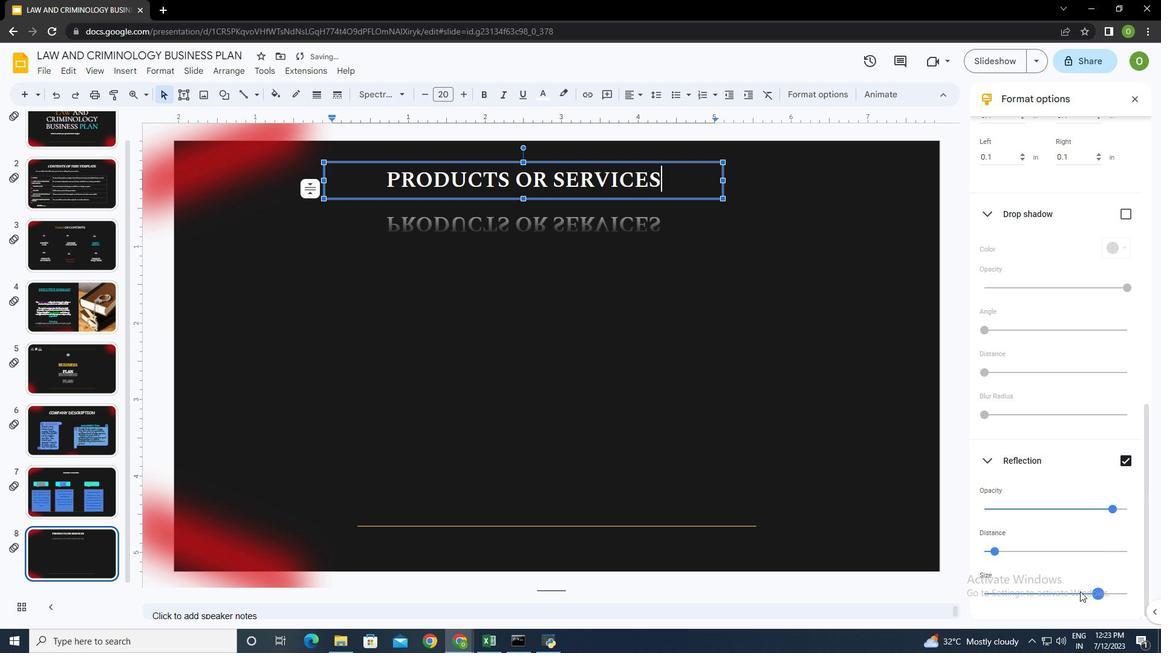 
Action: Mouse moved to (775, 372)
Screenshot: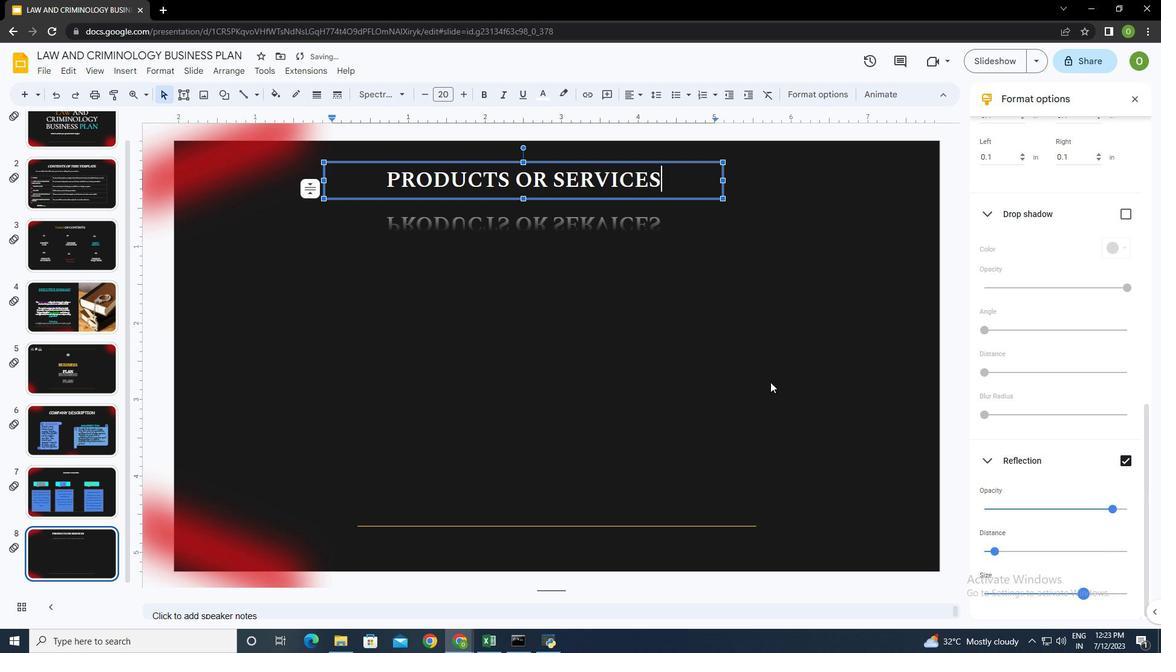 
Action: Mouse pressed left at (775, 372)
Screenshot: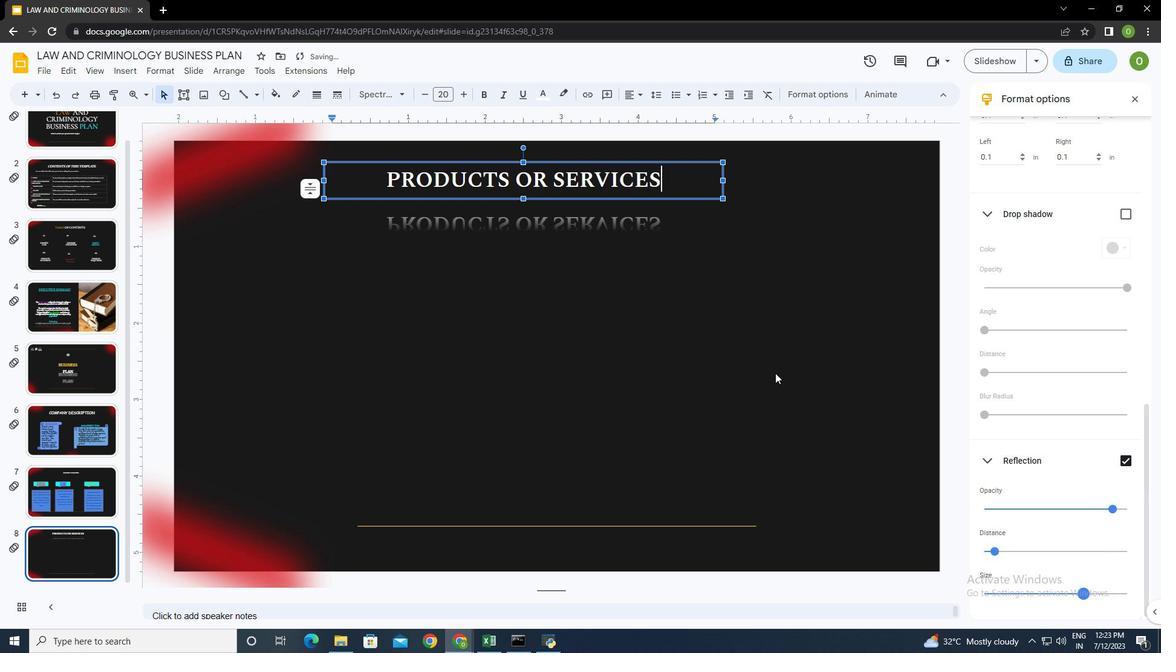
Action: Mouse moved to (125, 72)
Screenshot: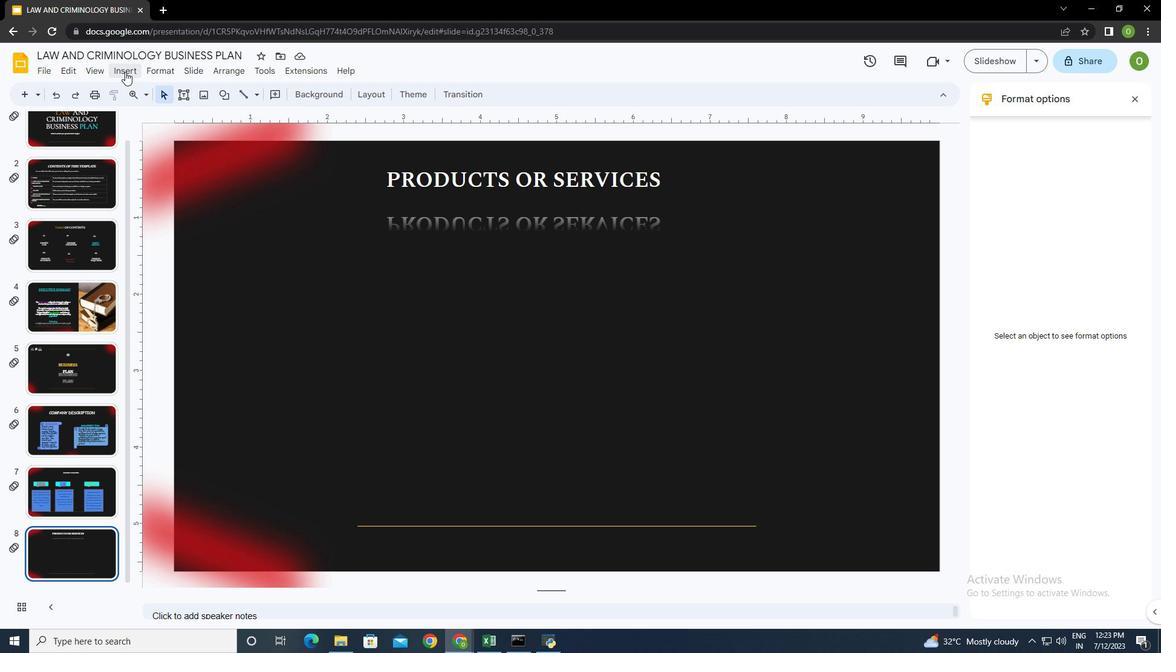 
Action: Mouse pressed left at (125, 72)
Screenshot: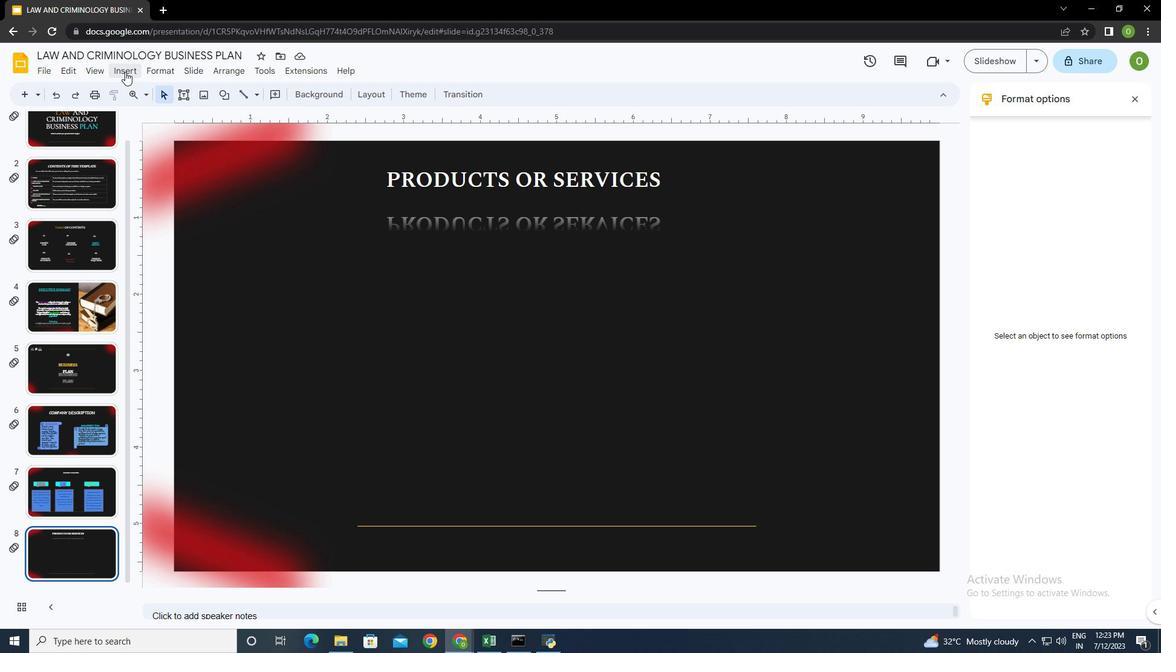 
Action: Mouse moved to (320, 202)
Screenshot: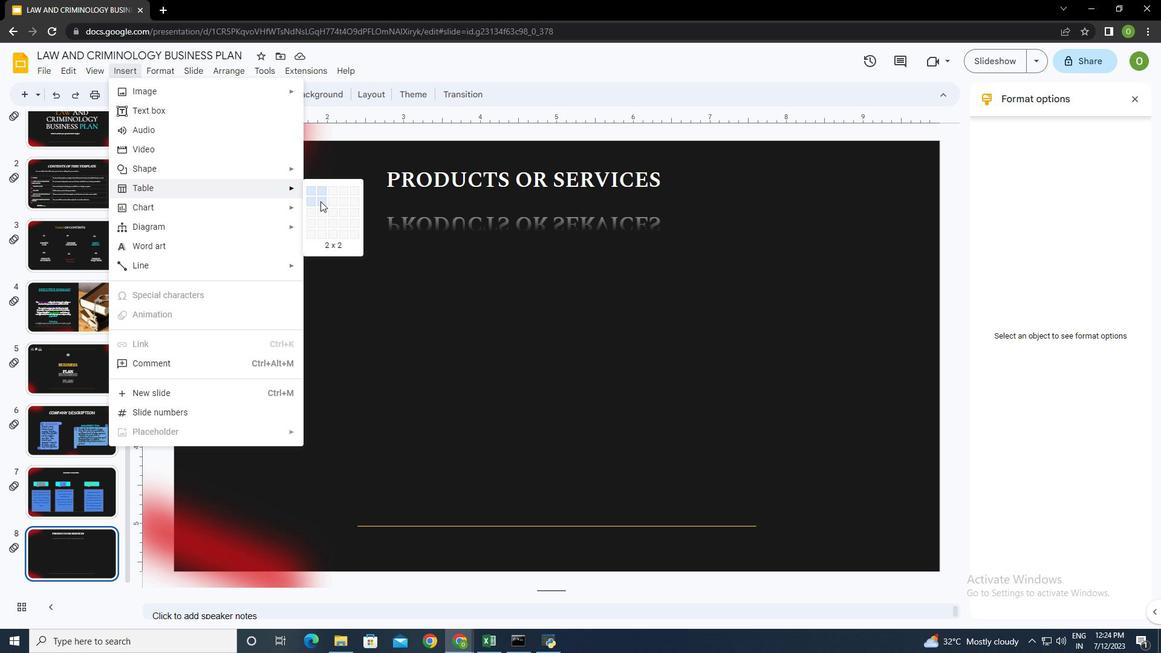 
Action: Mouse pressed left at (320, 202)
Screenshot: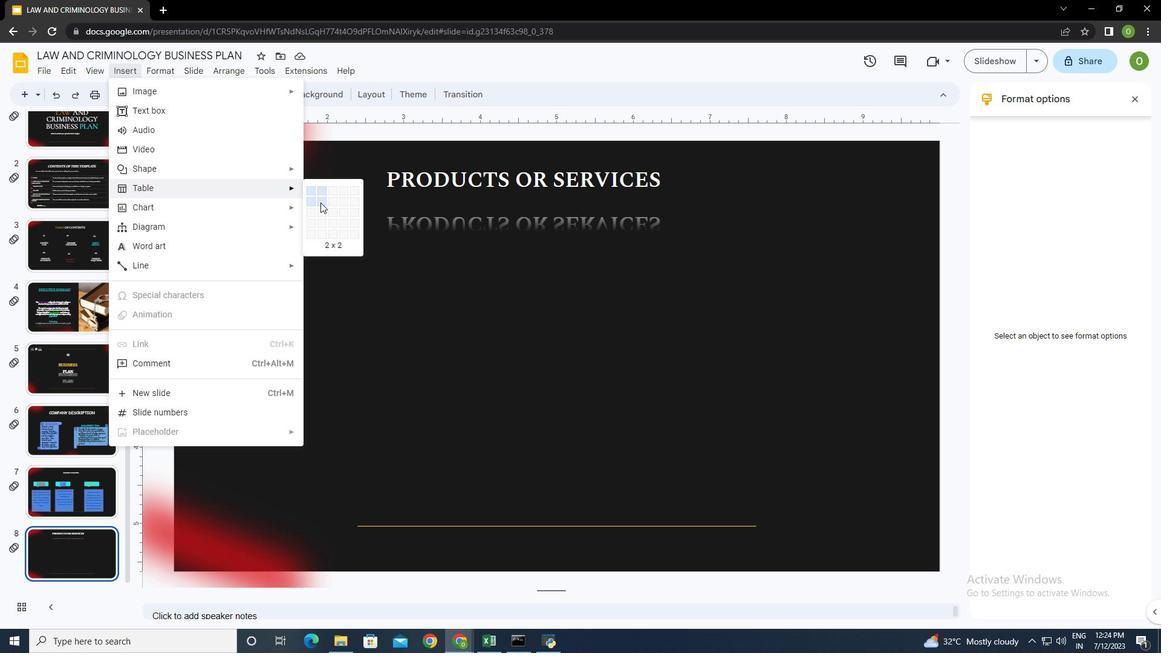 
Action: Mouse moved to (317, 341)
Screenshot: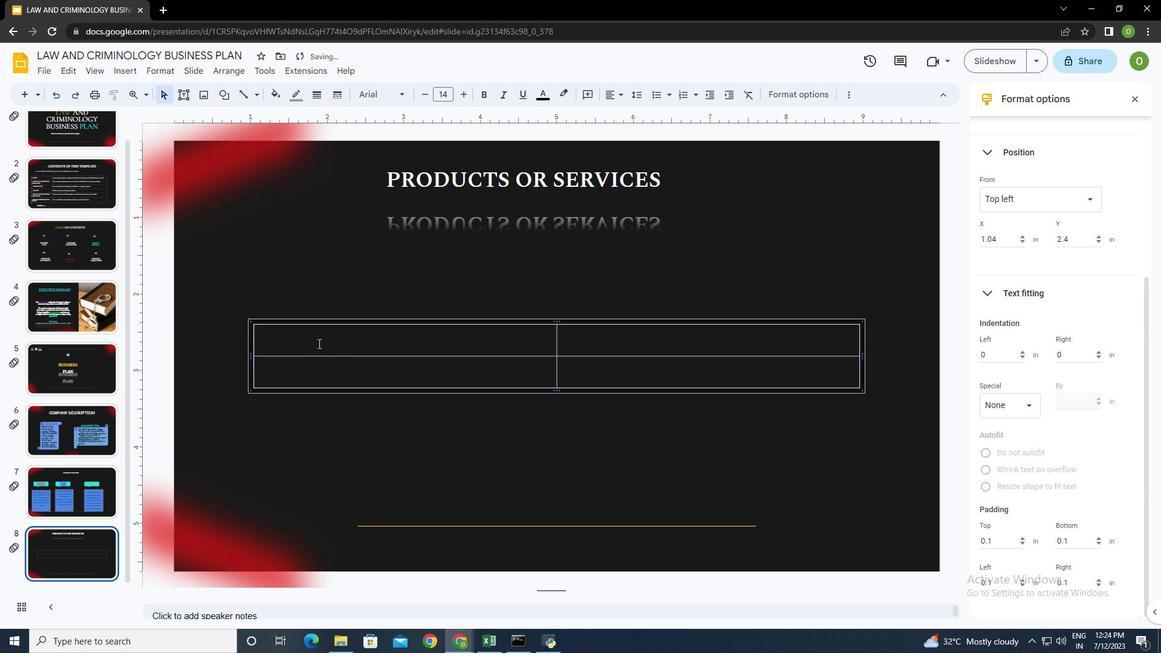 
Action: Mouse pressed left at (317, 341)
Screenshot: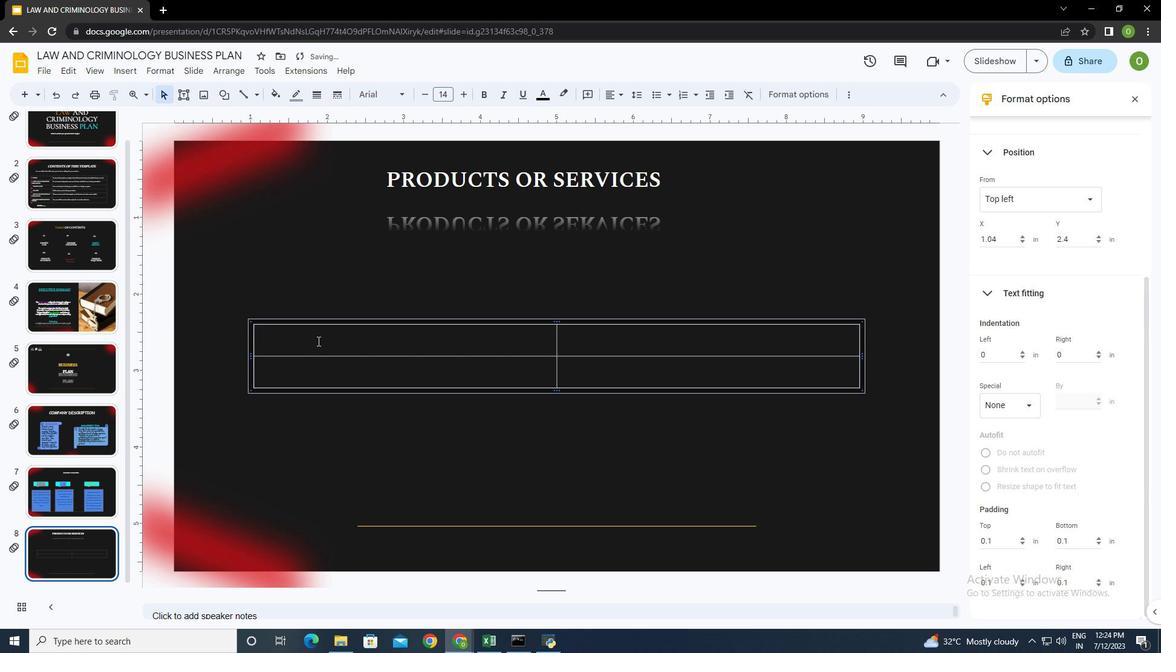 
Action: Mouse moved to (541, 92)
Screenshot: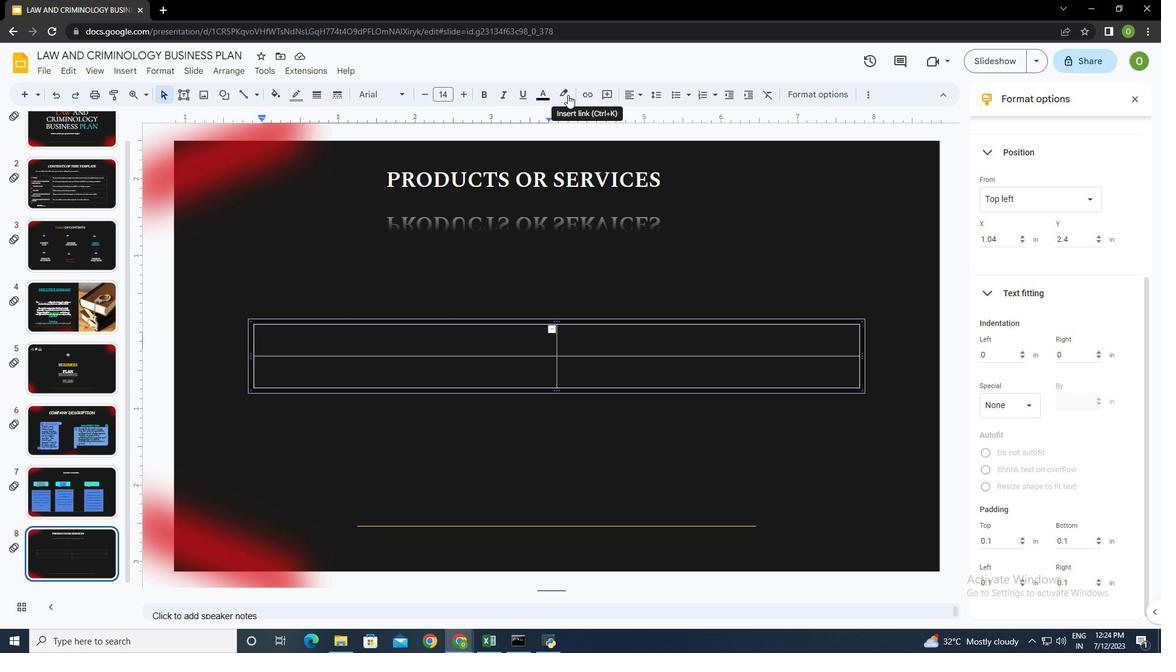 
Action: Mouse pressed left at (541, 92)
Screenshot: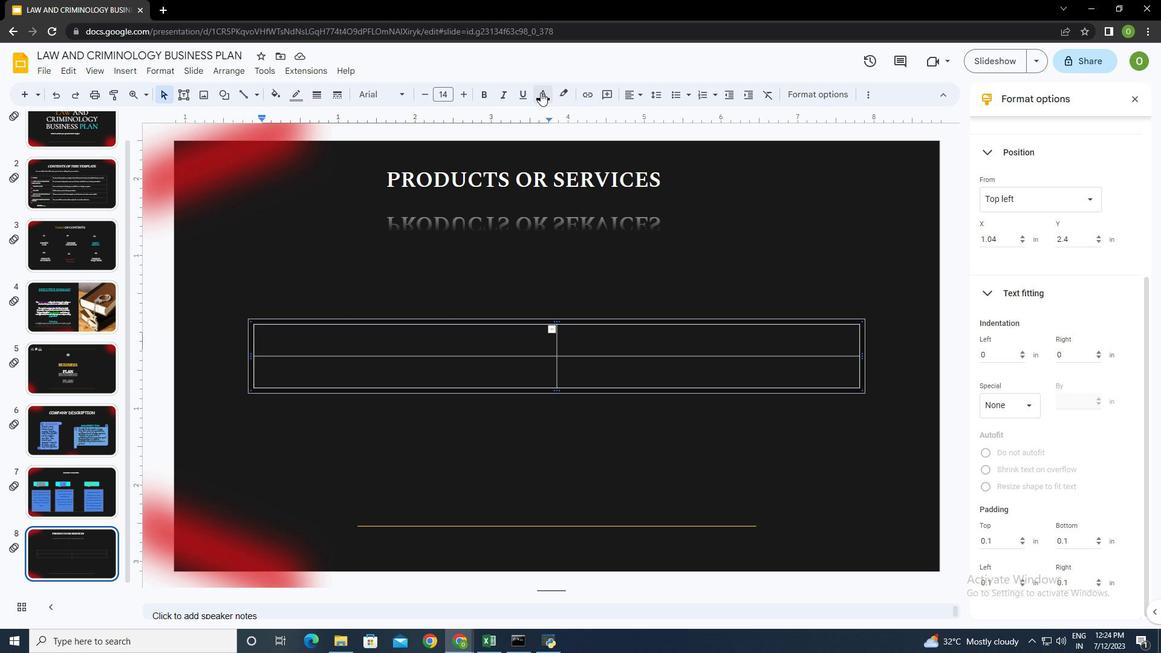 
Action: Mouse moved to (544, 131)
Screenshot: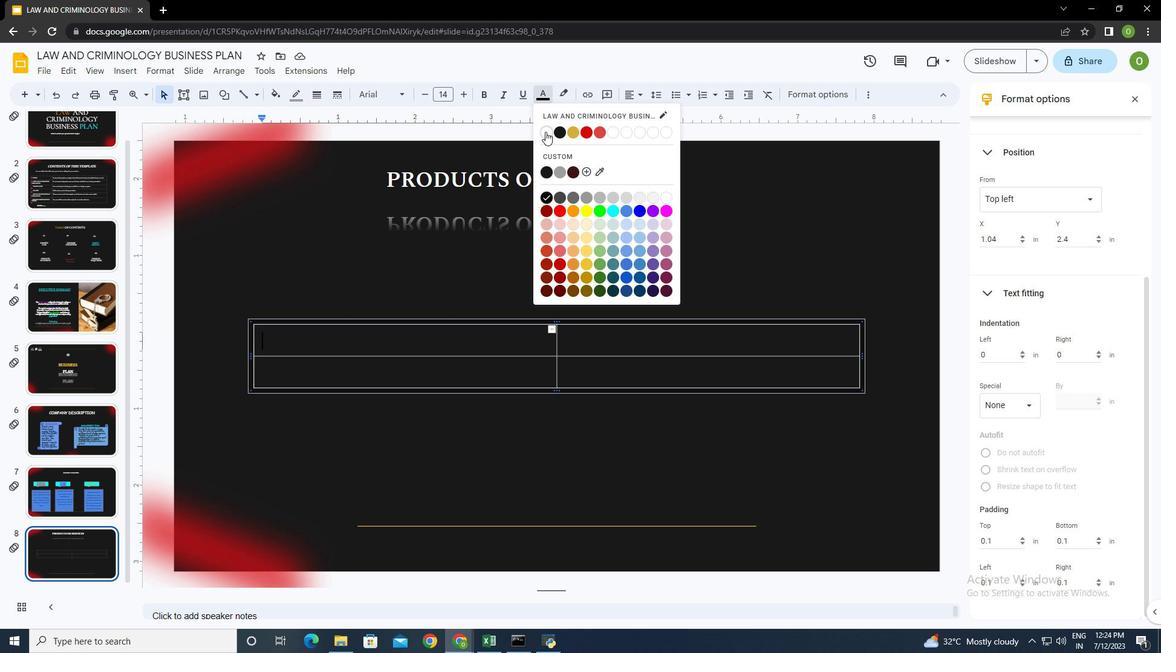 
Action: Mouse pressed left at (544, 131)
Screenshot: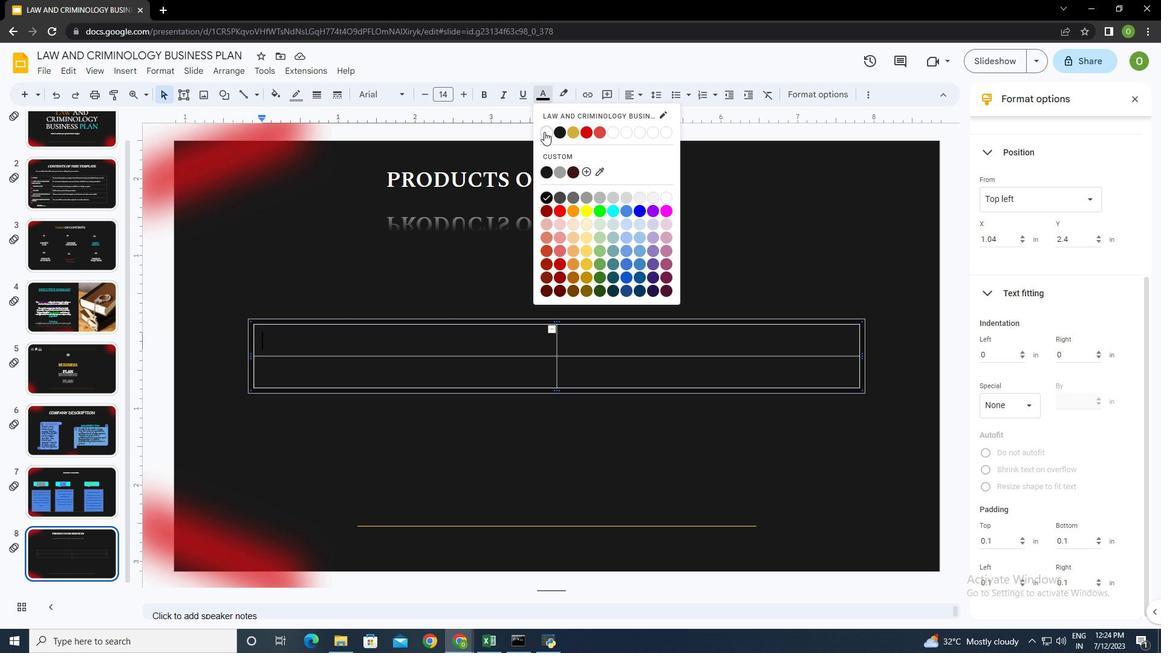 
Action: Mouse moved to (309, 336)
Screenshot: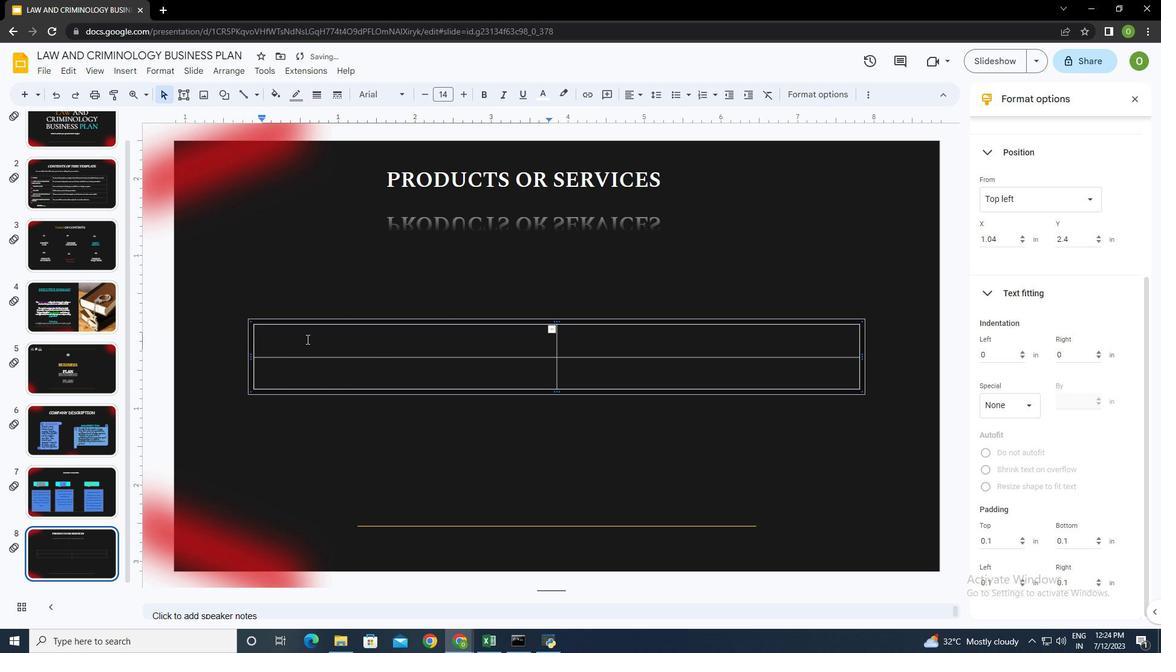 
Action: Key pressed <Key.shift>dESCRIPTION
Screenshot: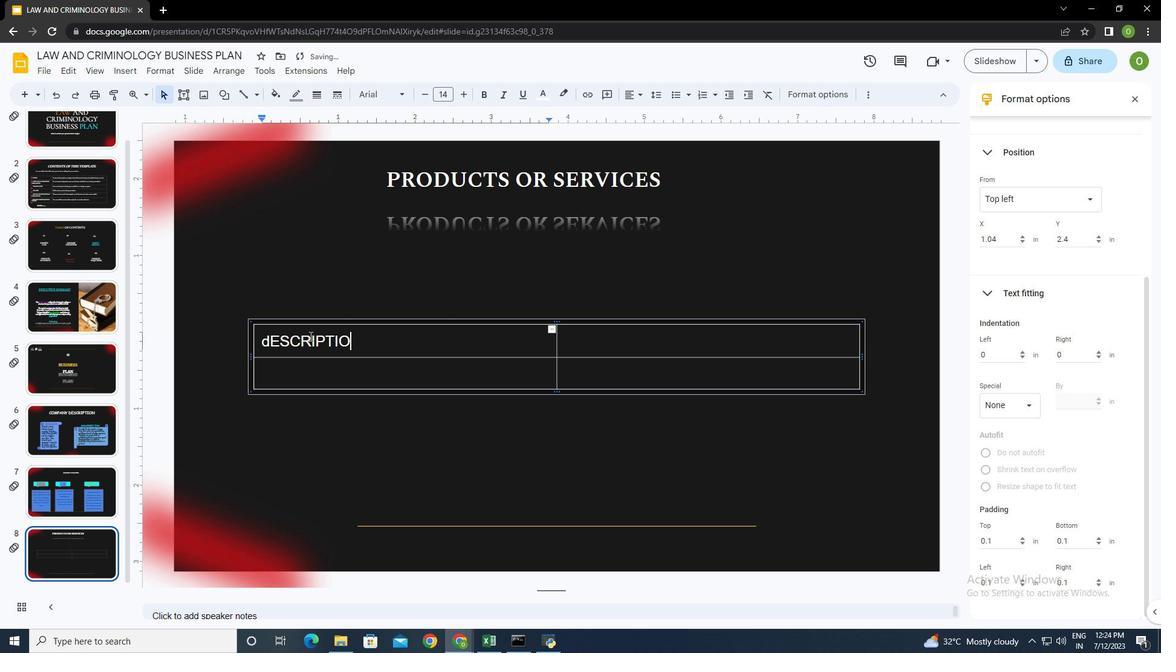 
Action: Mouse moved to (271, 340)
Screenshot: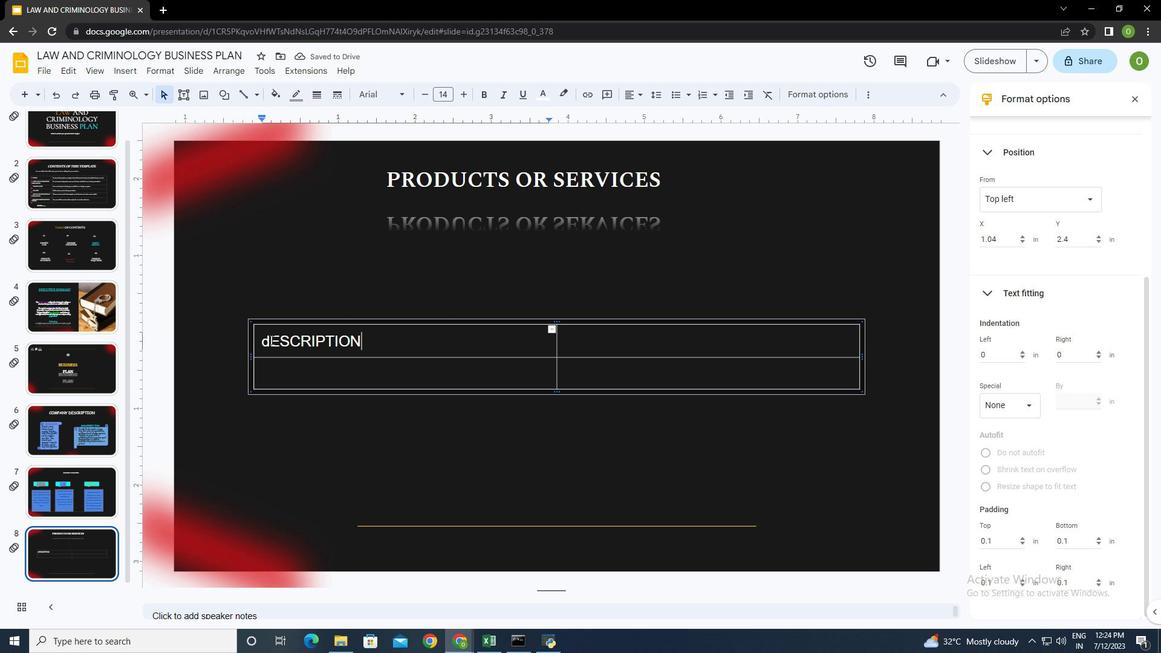 
Action: Mouse pressed left at (271, 340)
Screenshot: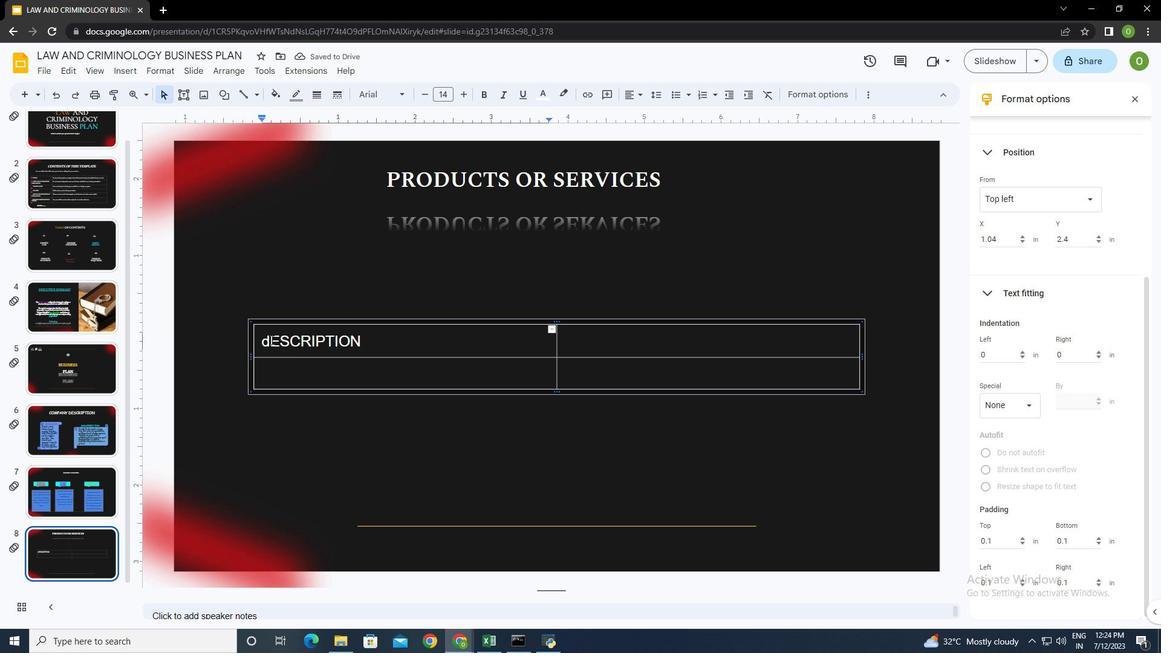 
Action: Mouse moved to (271, 340)
Screenshot: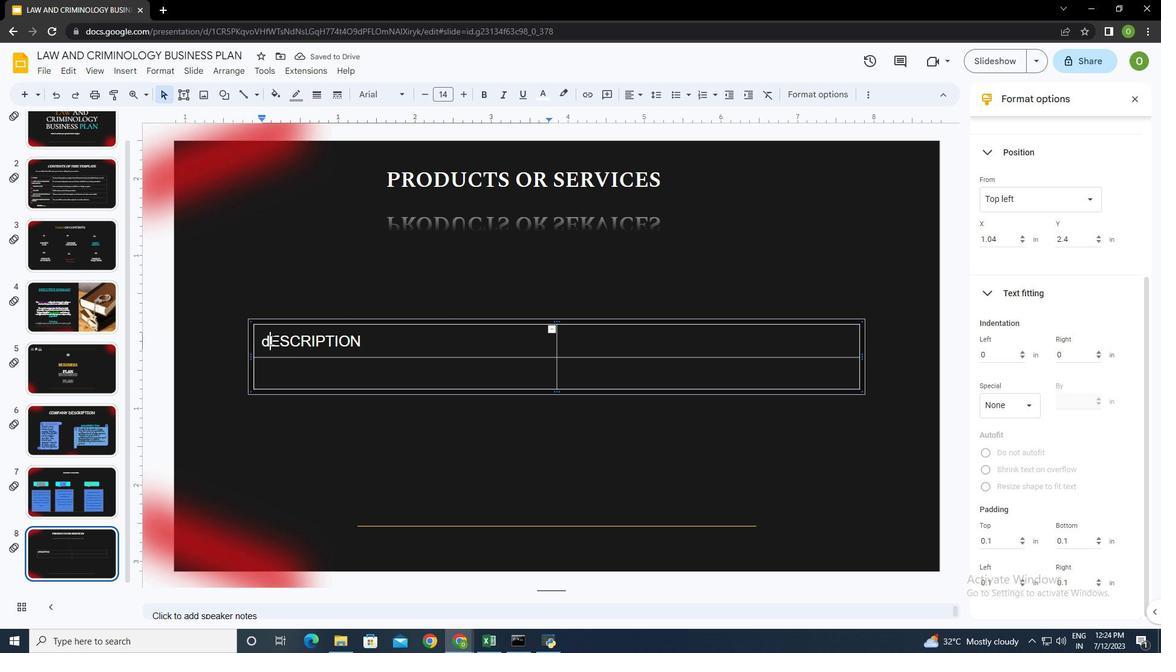 
Action: Key pressed <Key.backspace>D
Screenshot: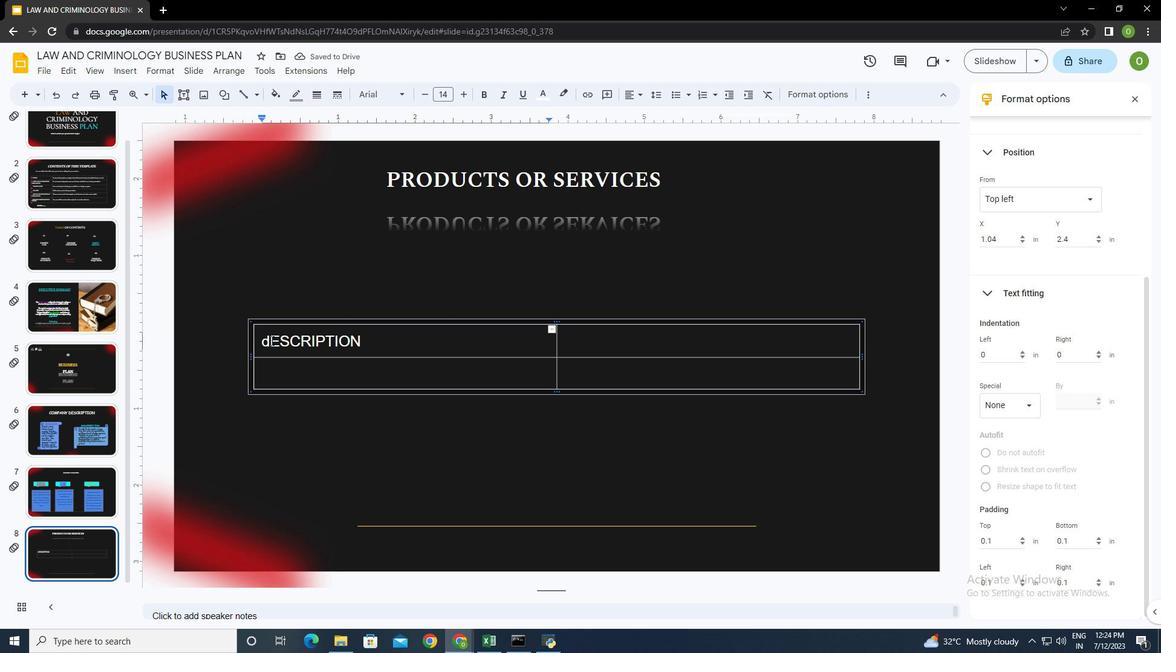 
Action: Mouse moved to (556, 347)
Screenshot: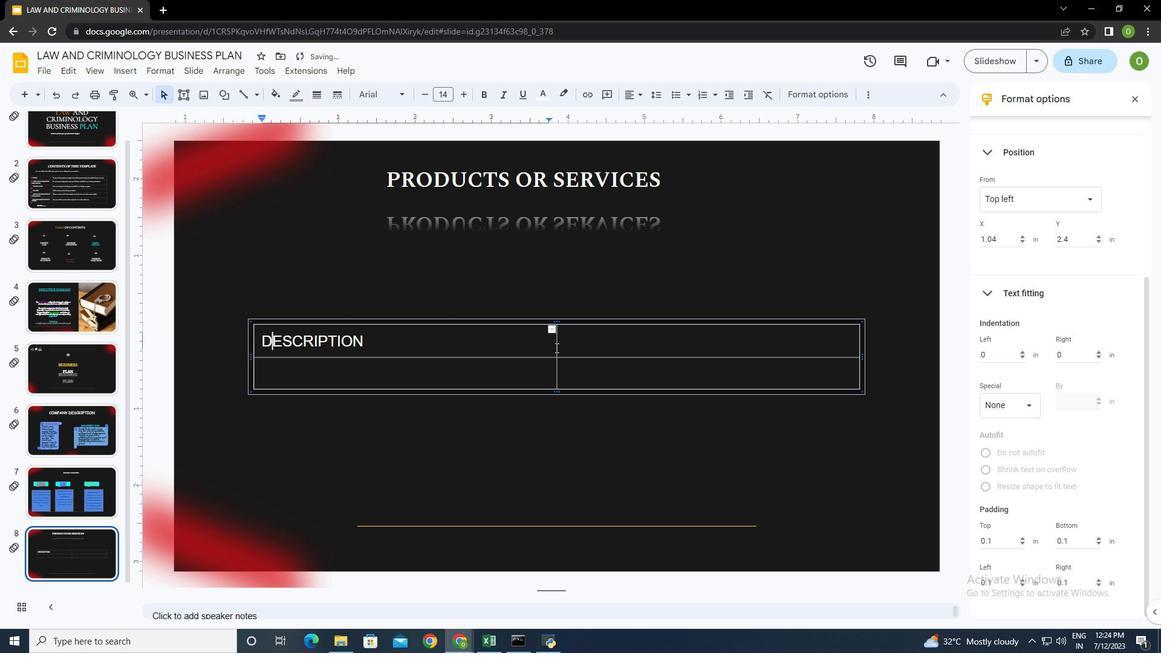 
Action: Mouse pressed left at (556, 347)
Screenshot: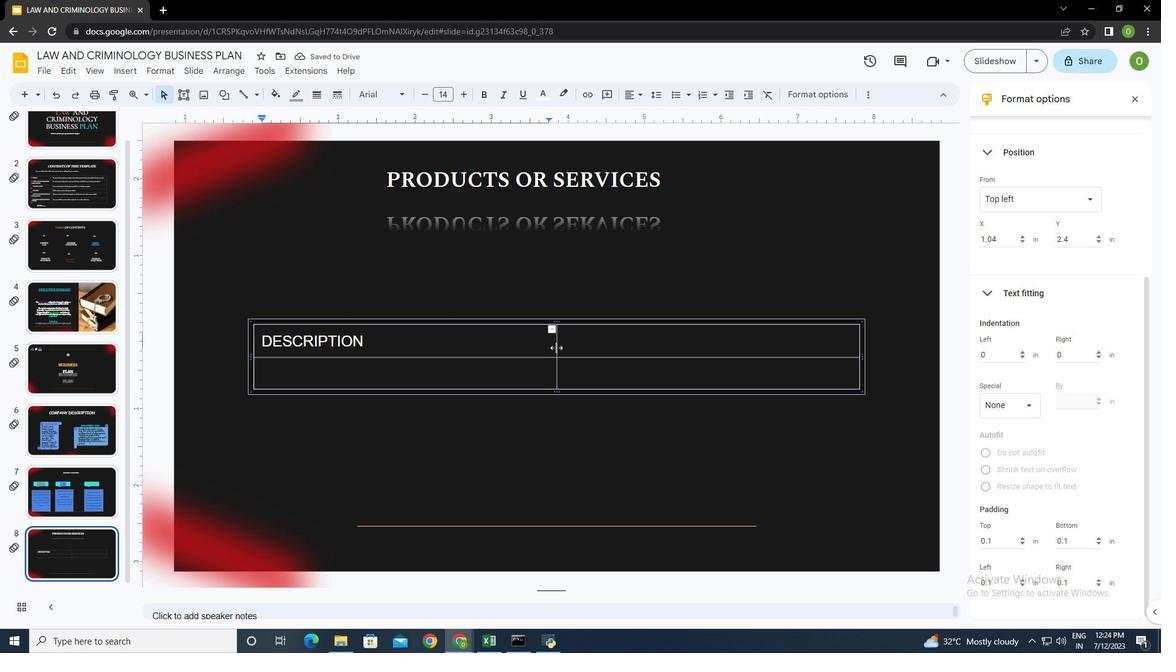 
Action: Mouse moved to (249, 363)
Screenshot: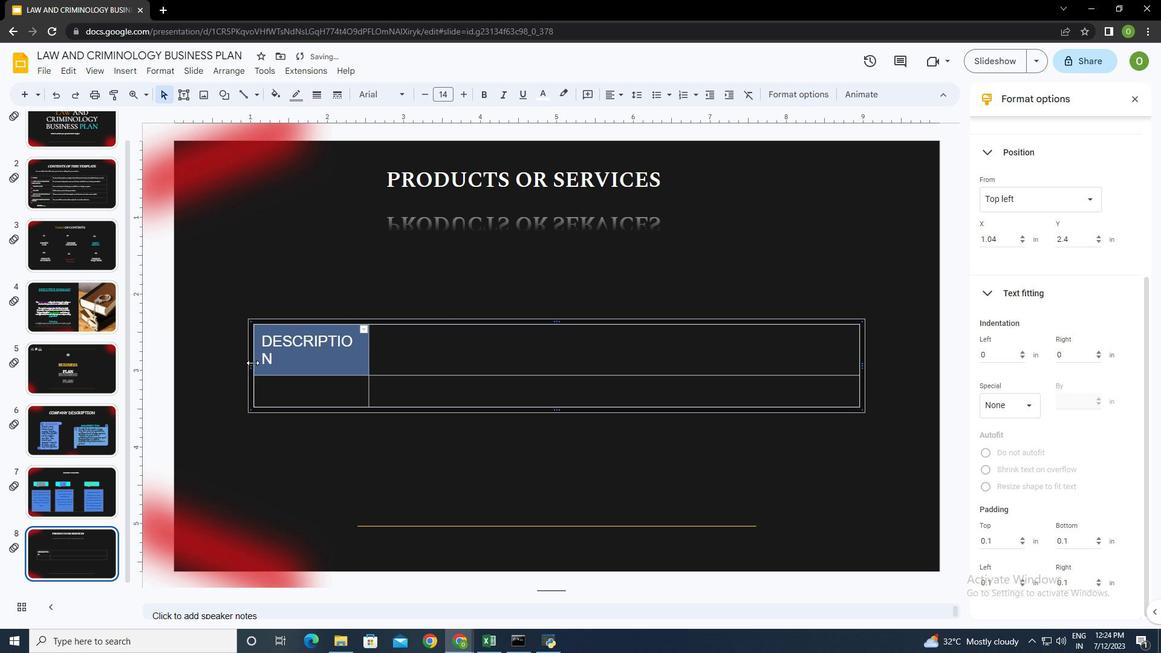 
Action: Mouse pressed left at (249, 363)
Screenshot: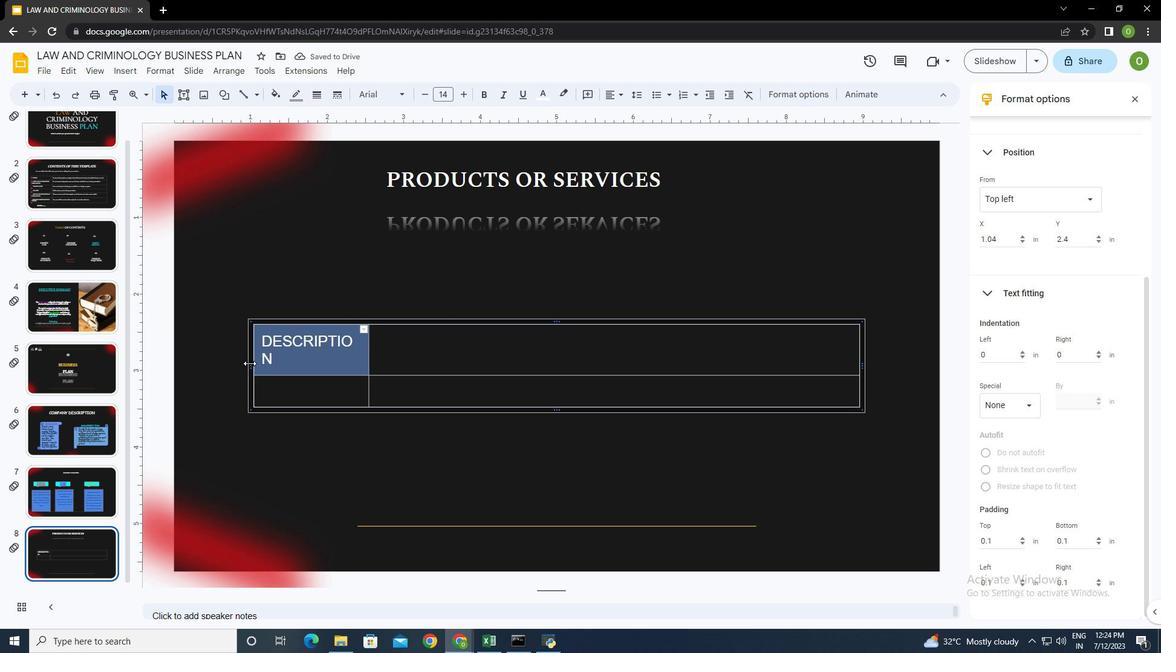 
Action: Mouse moved to (363, 343)
Screenshot: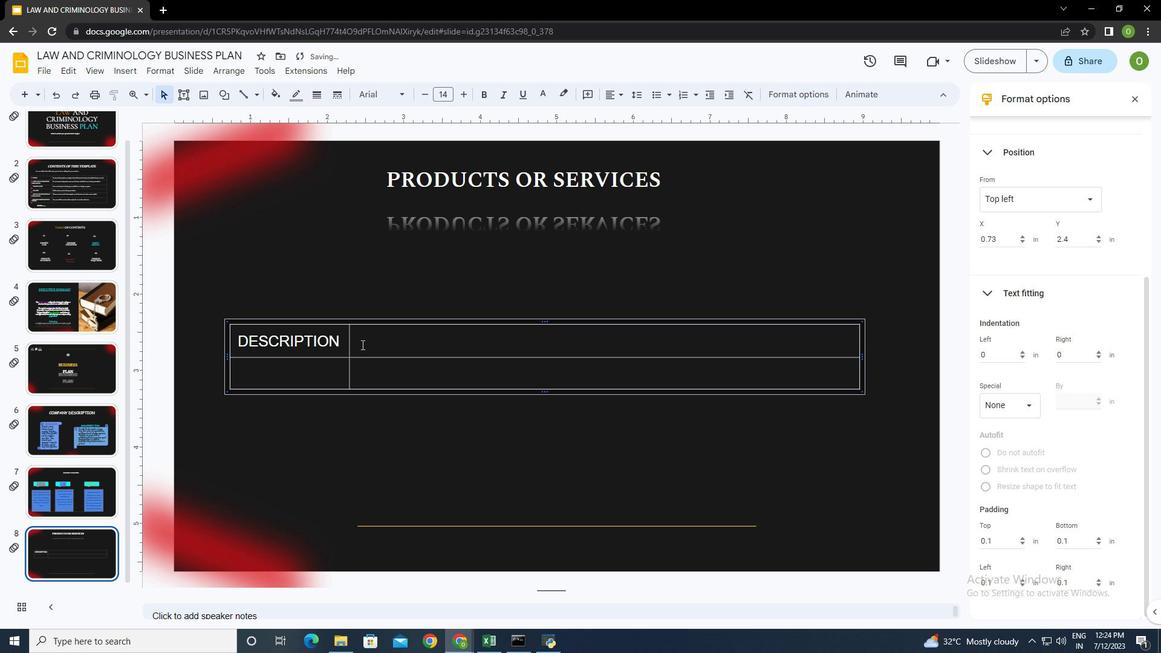 
Action: Mouse pressed left at (363, 343)
Screenshot: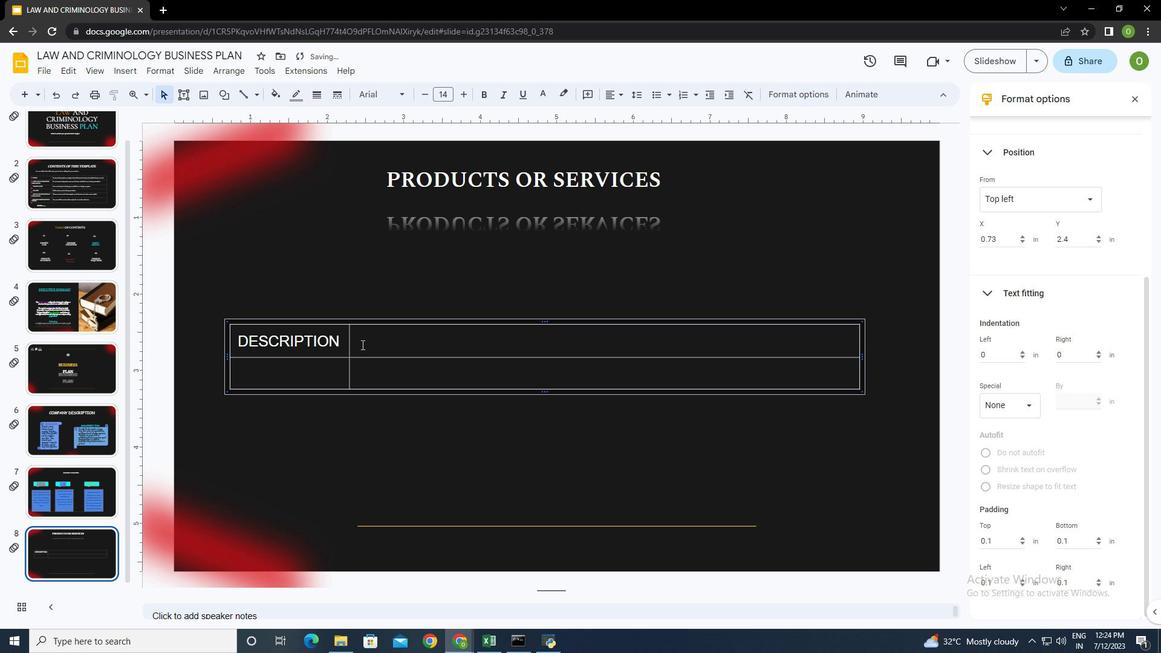 
Action: Mouse moved to (545, 93)
Screenshot: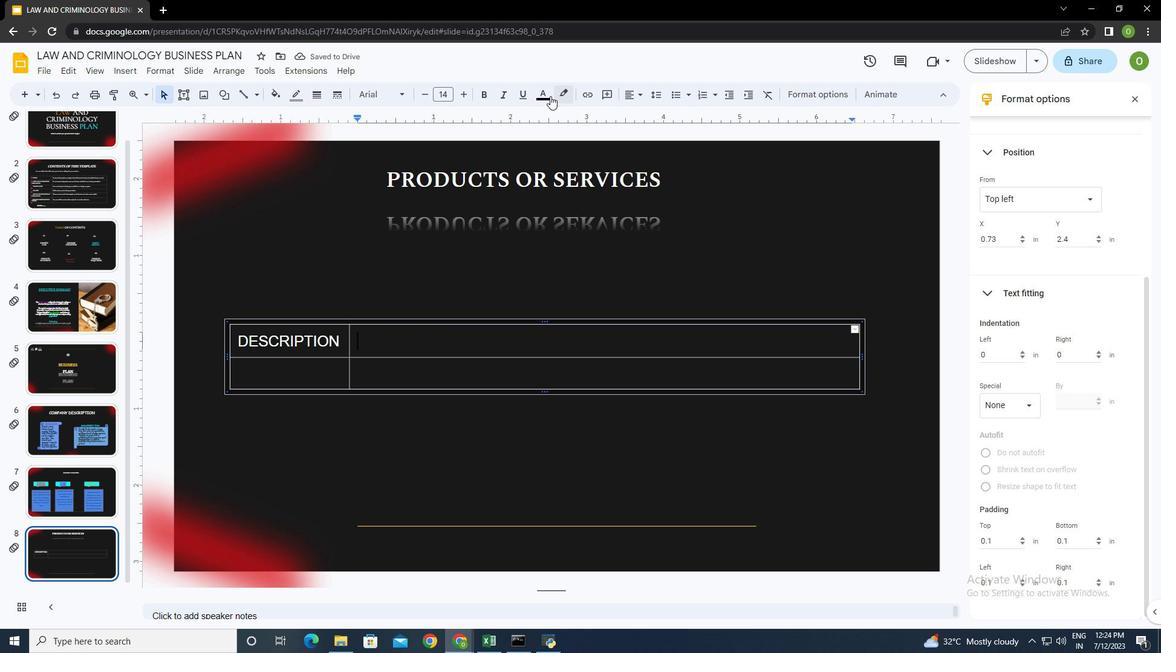 
Action: Mouse pressed left at (545, 93)
Screenshot: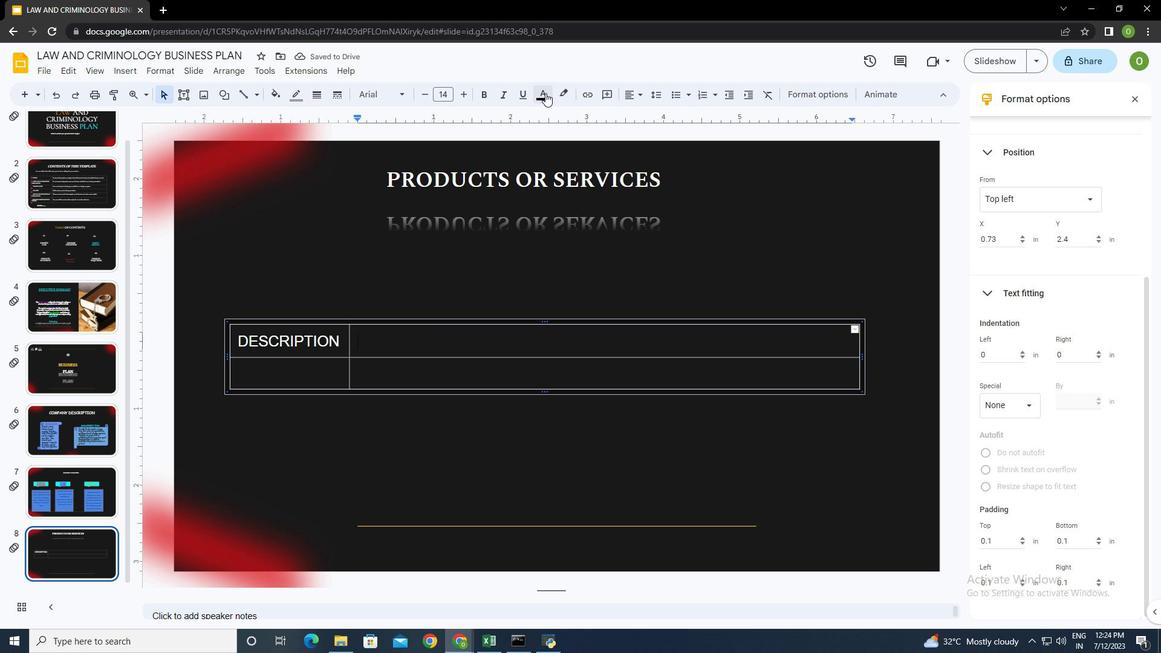 
Action: Mouse moved to (545, 129)
Screenshot: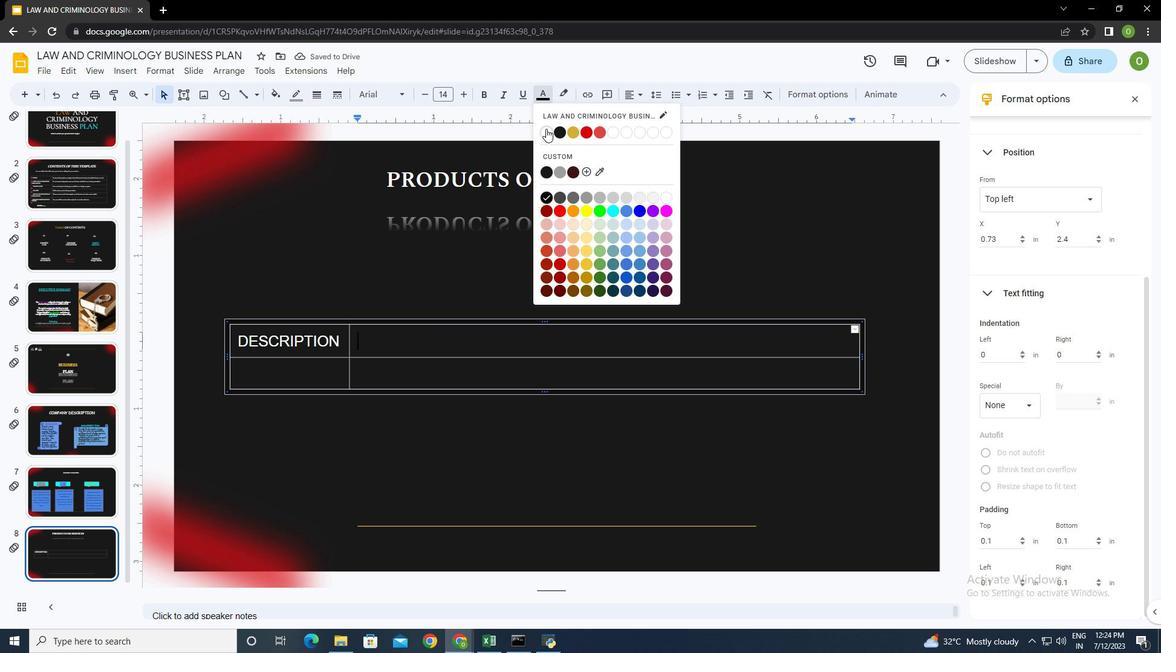 
Action: Mouse pressed left at (545, 129)
Screenshot: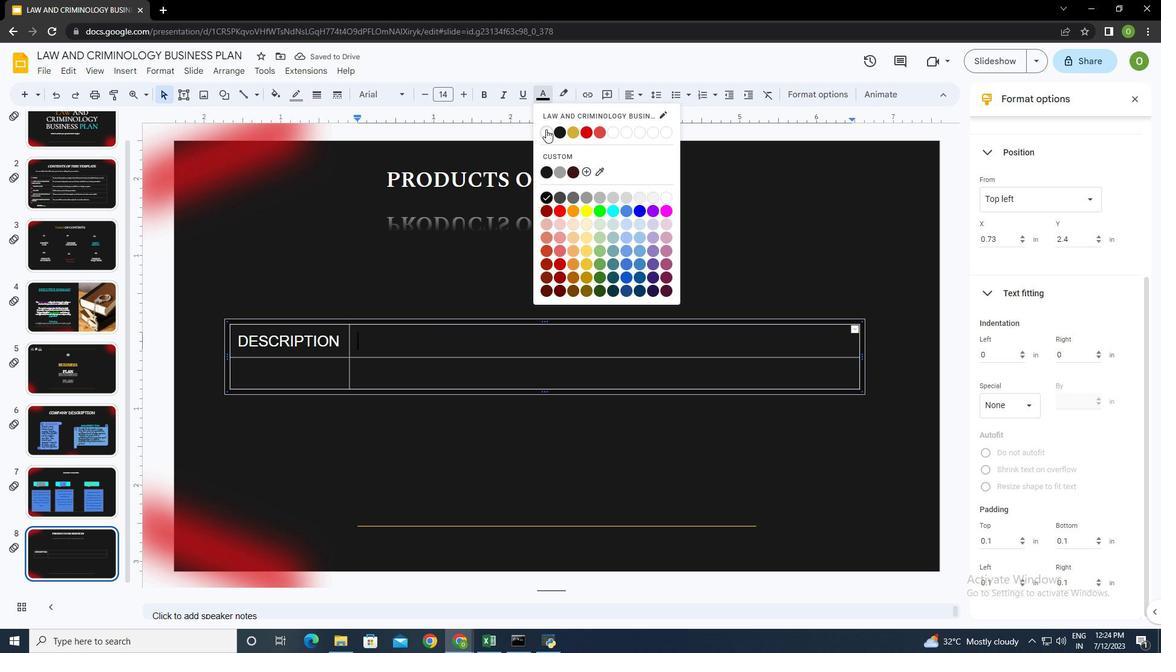
Action: Mouse moved to (410, 337)
Screenshot: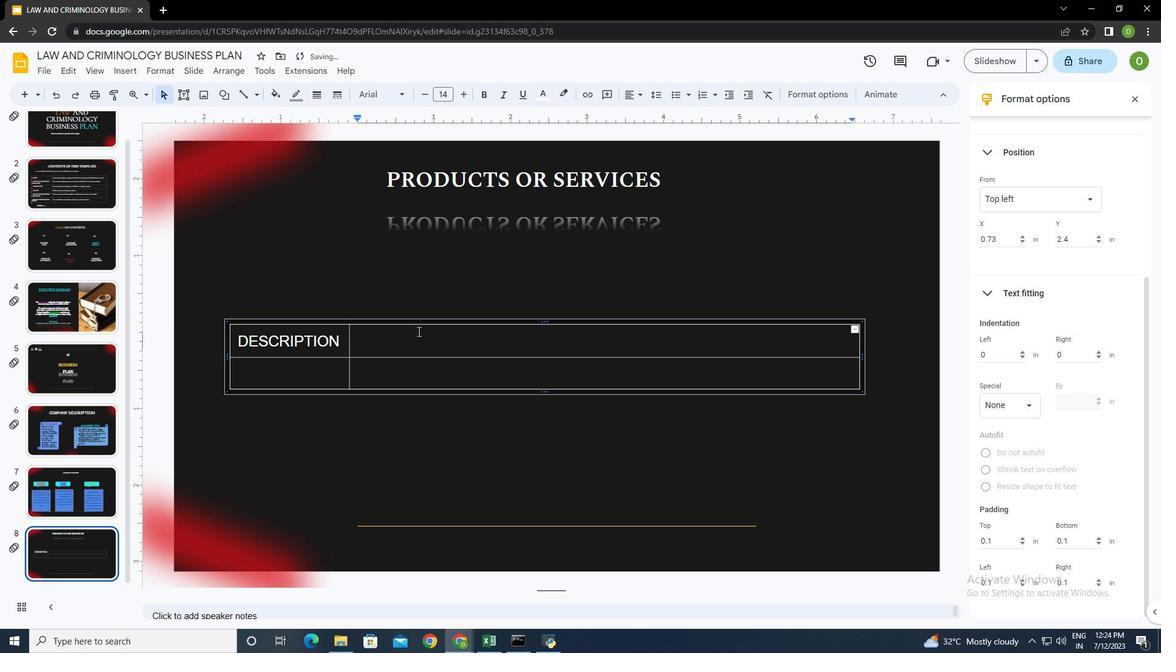 
Action: Key pressed <Key.shift>pROVIDE<Key.space>A<Key.space>DETAILED<Key.space>DESCRIPTION<Key.space>OF<Key.space>YOUR<Key.space>PRODUCTS<Key.space>OR<Key.space>SERC<Key.backspace>VICE,<Key.space>HIGHIL<Key.backspace><Key.backspace>LIGHTING<Key.space>THEIR<Key.space>FR<Key.backspace>EATURES<Key.space>AND<Key.space>BENEFITS.<Key.space><Key.shift>uSE<Key.space>IMAGES<Key.space>OR<Key.space>VIDEO<Key.space><Key.backspace>S<Key.space>TO<Key.space>HELP<Key.space>ILLUSTRATE<Key.space>YOUR<Key.space>OFFERINGS
Screenshot: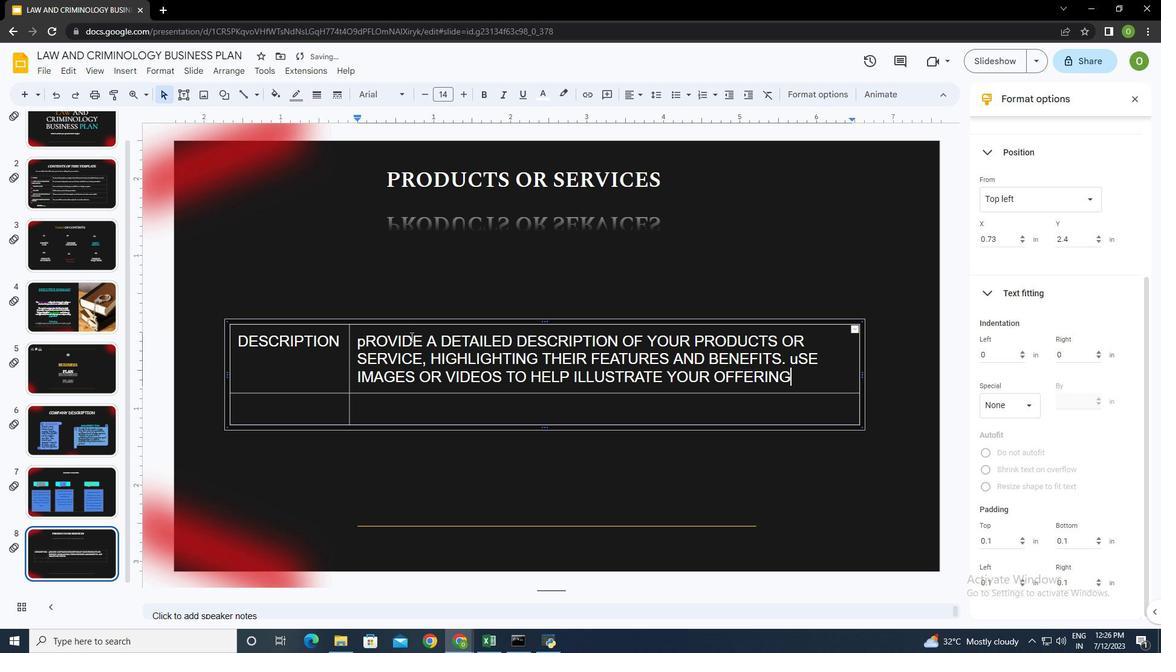 
Action: Mouse moved to (364, 341)
Screenshot: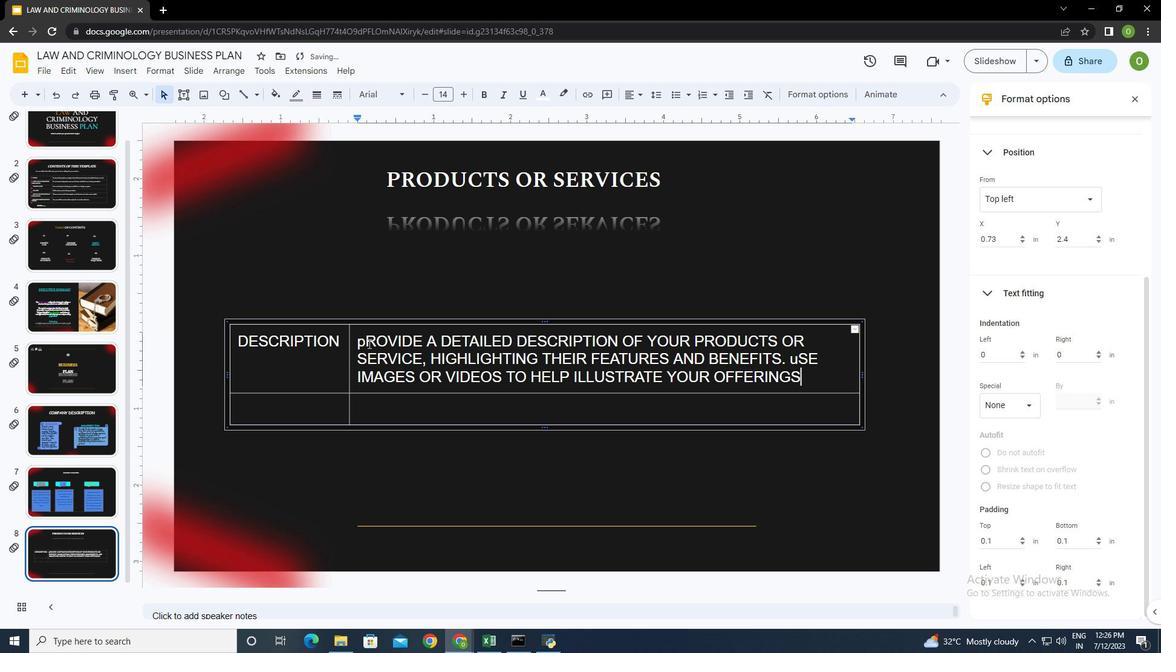 
Action: Mouse pressed left at (364, 341)
Screenshot: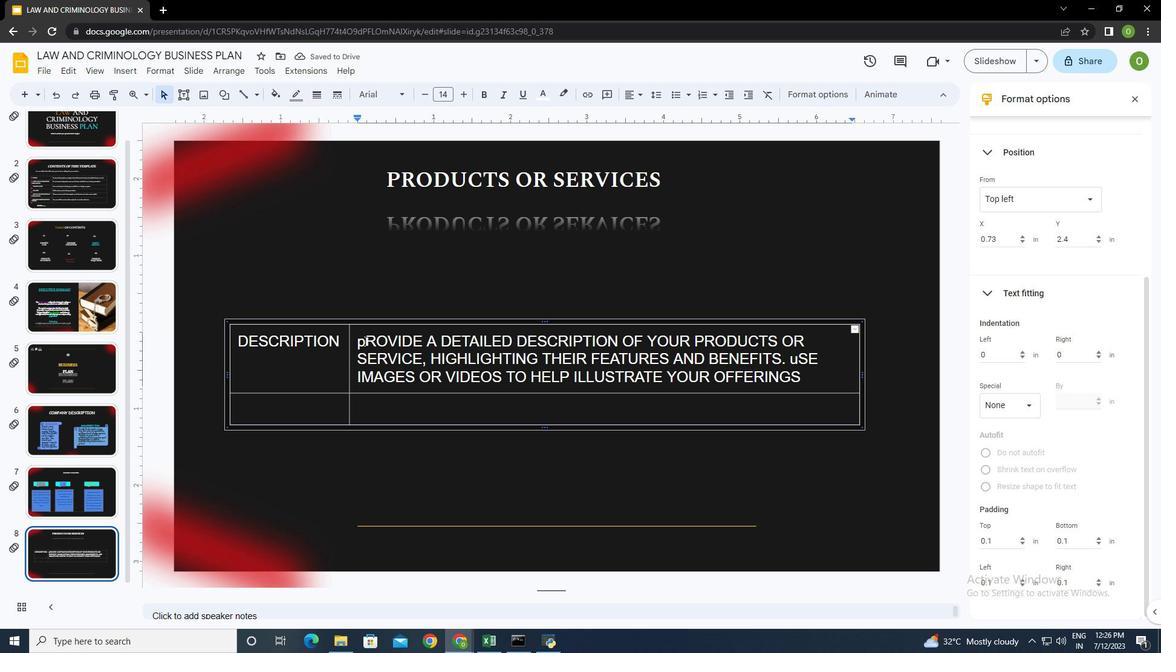 
Action: Mouse moved to (393, 343)
Screenshot: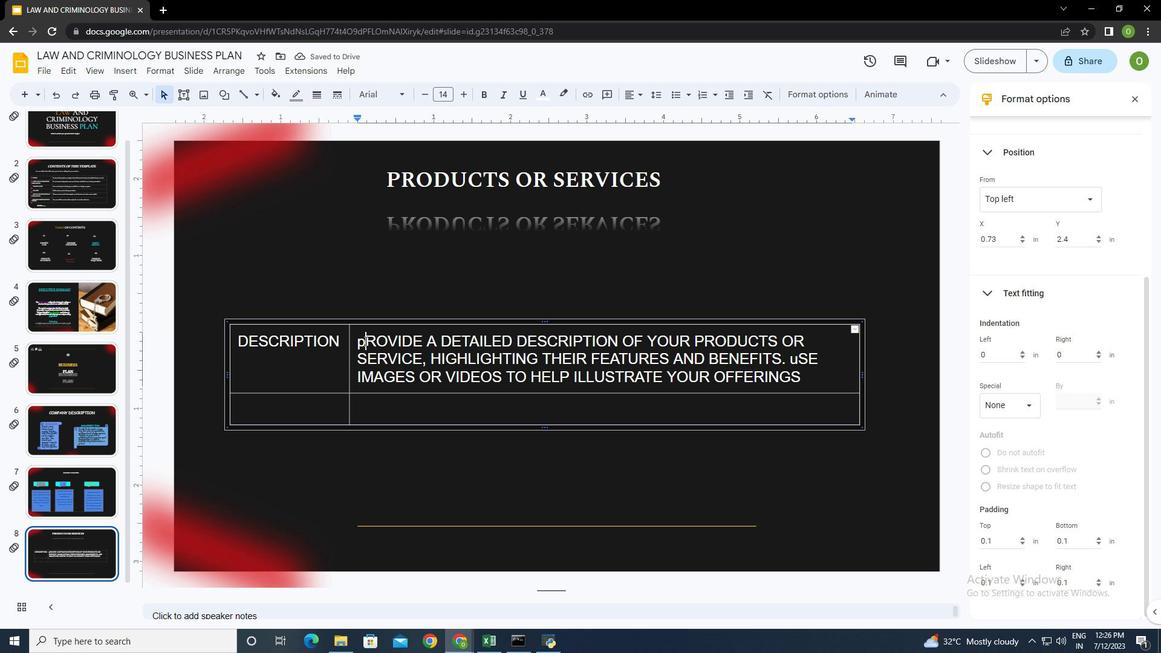 
Action: Key pressed <Key.backspace>P
Screenshot: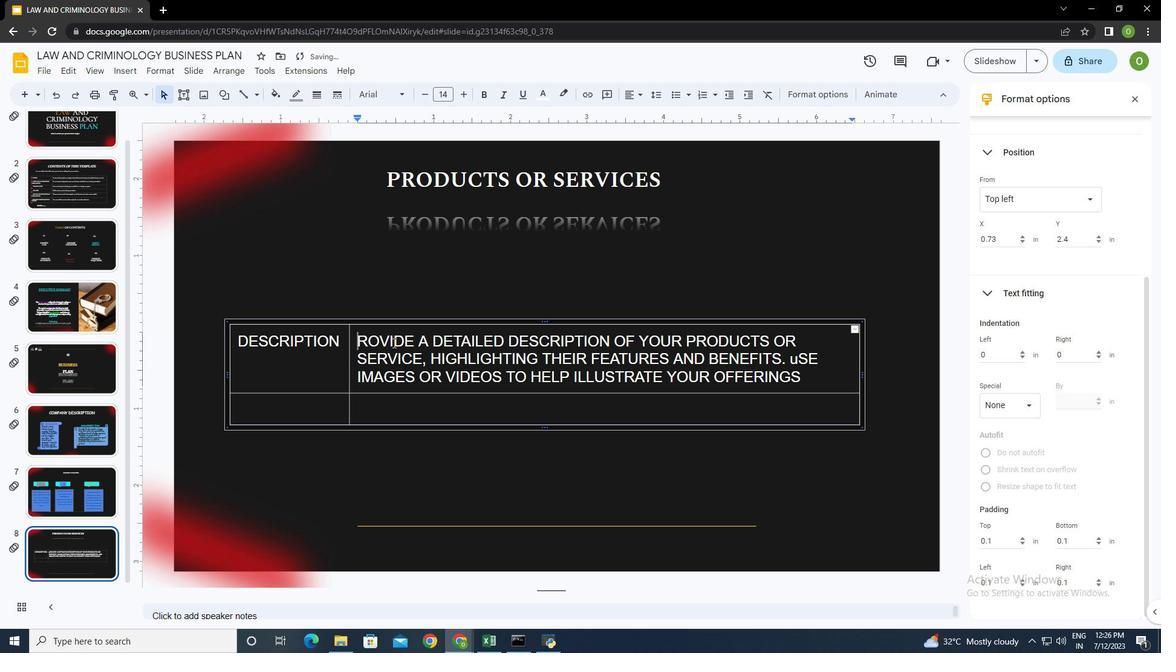 
Action: Mouse moved to (805, 378)
Screenshot: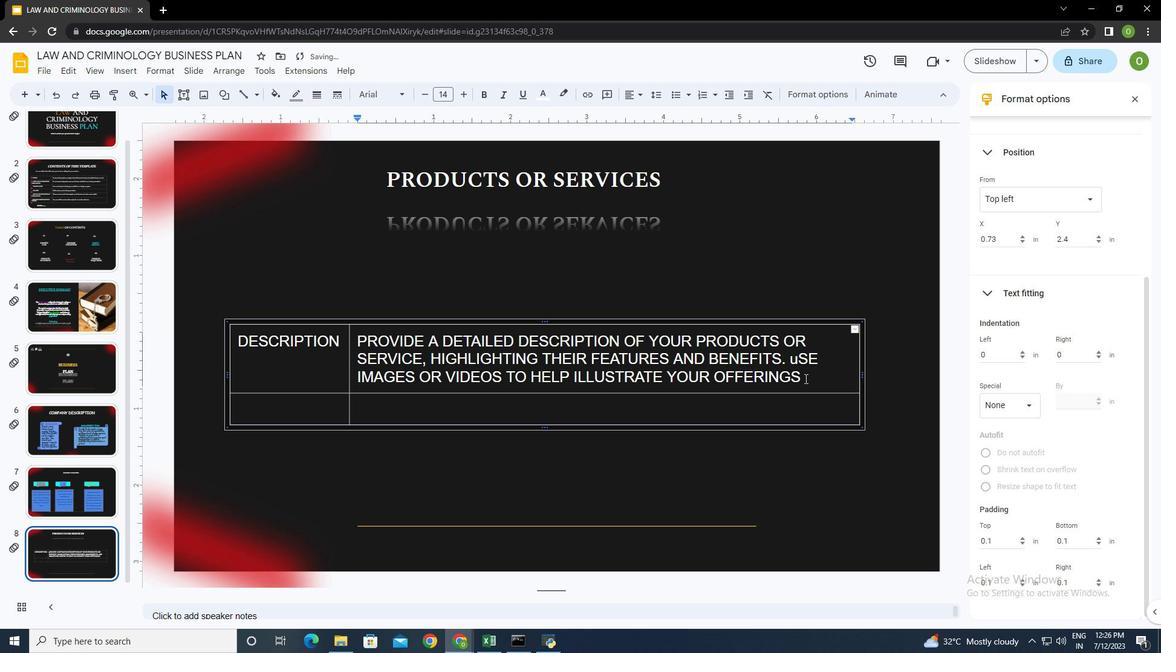 
Action: Mouse pressed left at (805, 378)
Screenshot: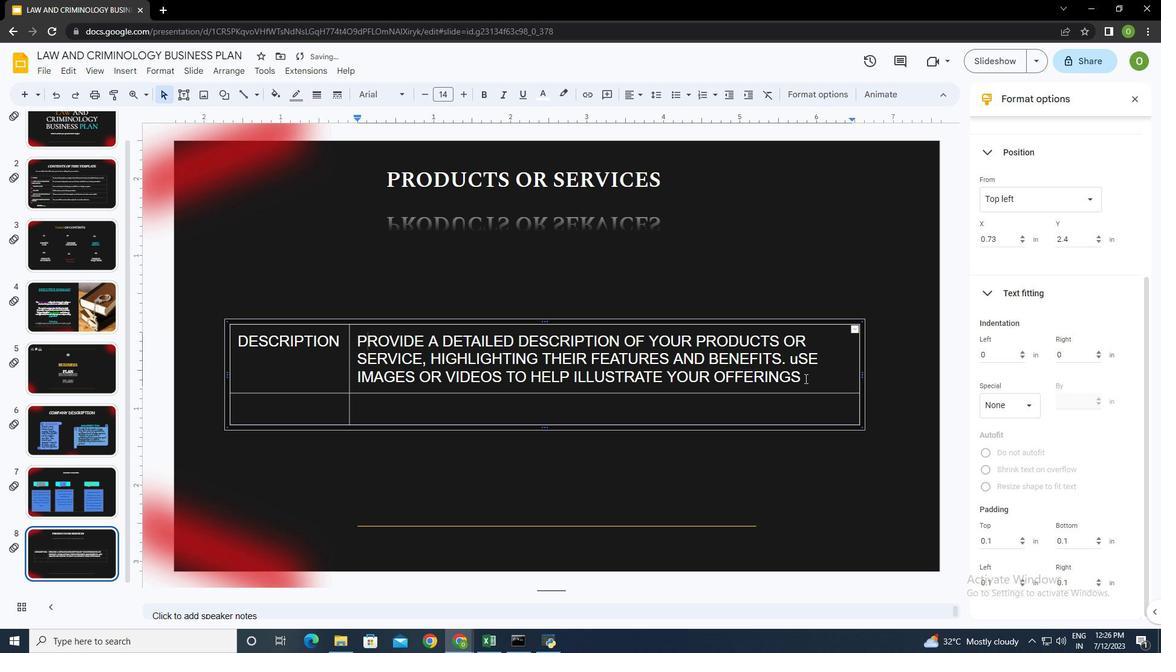 
Action: Mouse moved to (810, 379)
Screenshot: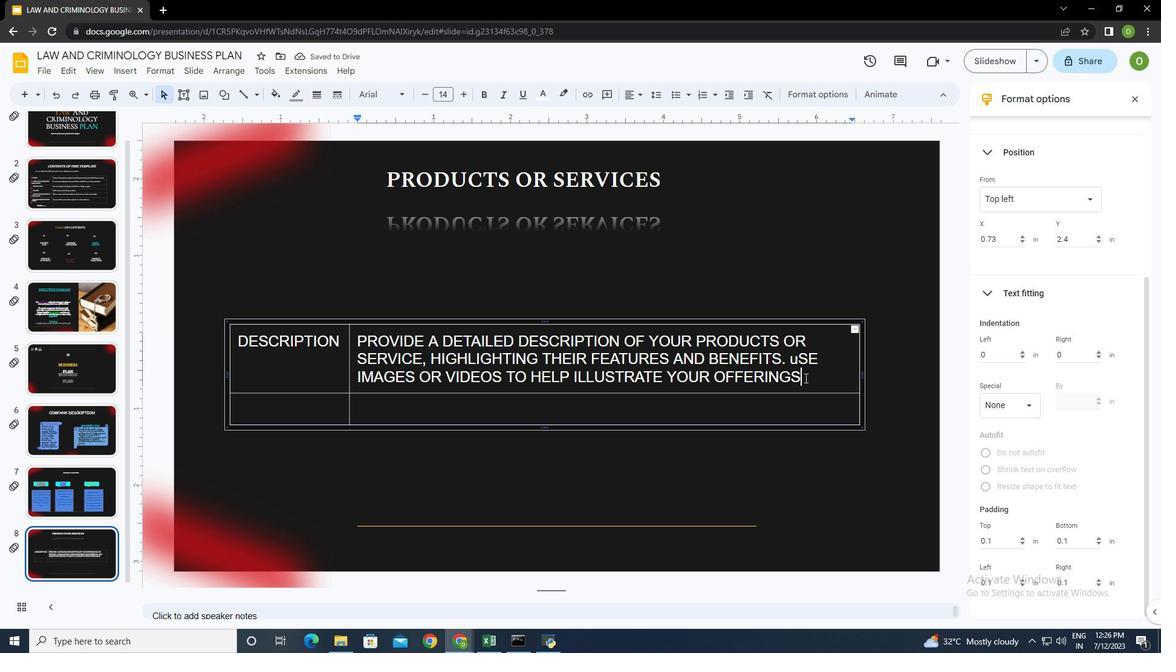 
Action: Mouse pressed left at (810, 379)
Screenshot: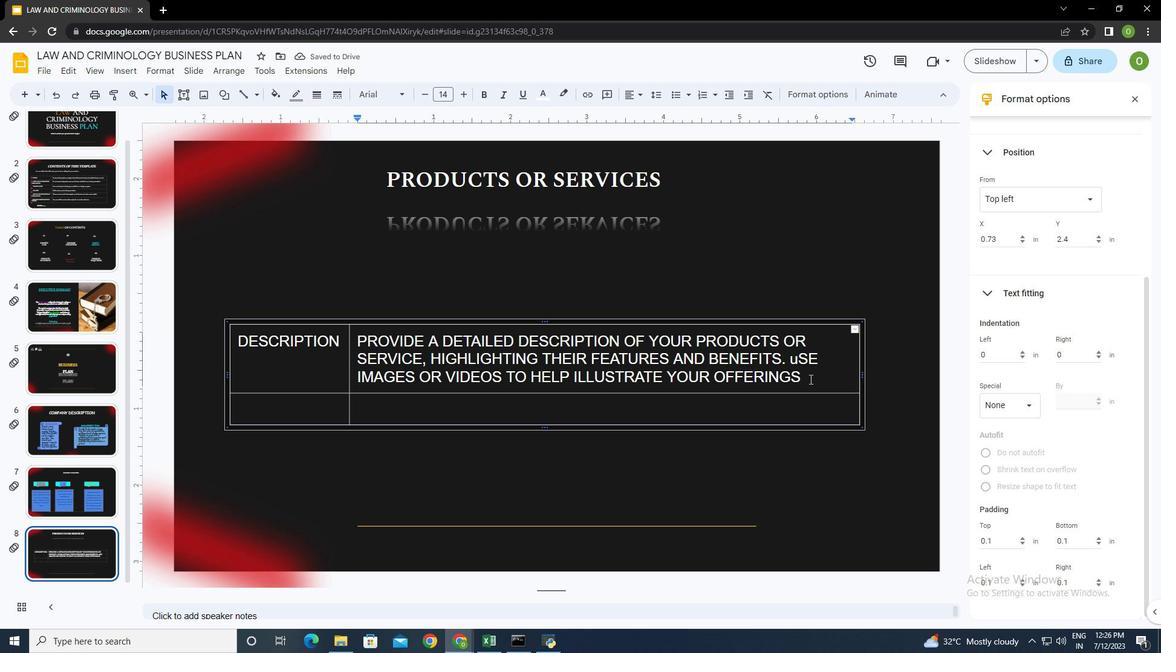 
Action: Mouse moved to (162, 71)
Screenshot: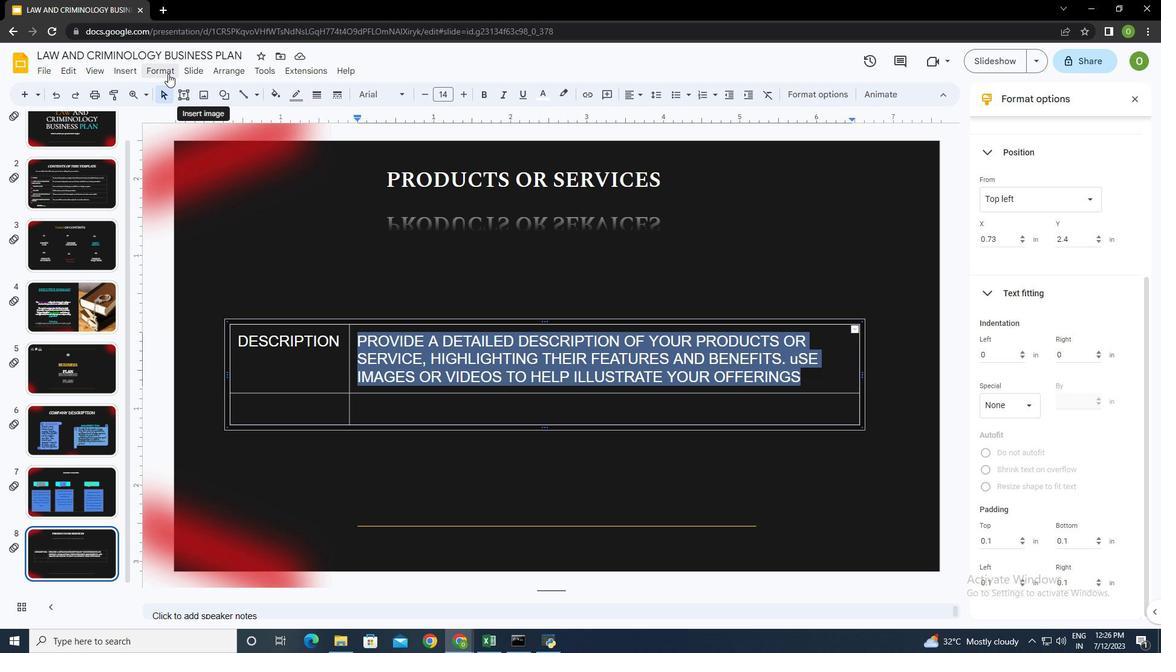 
Action: Mouse pressed left at (162, 71)
Screenshot: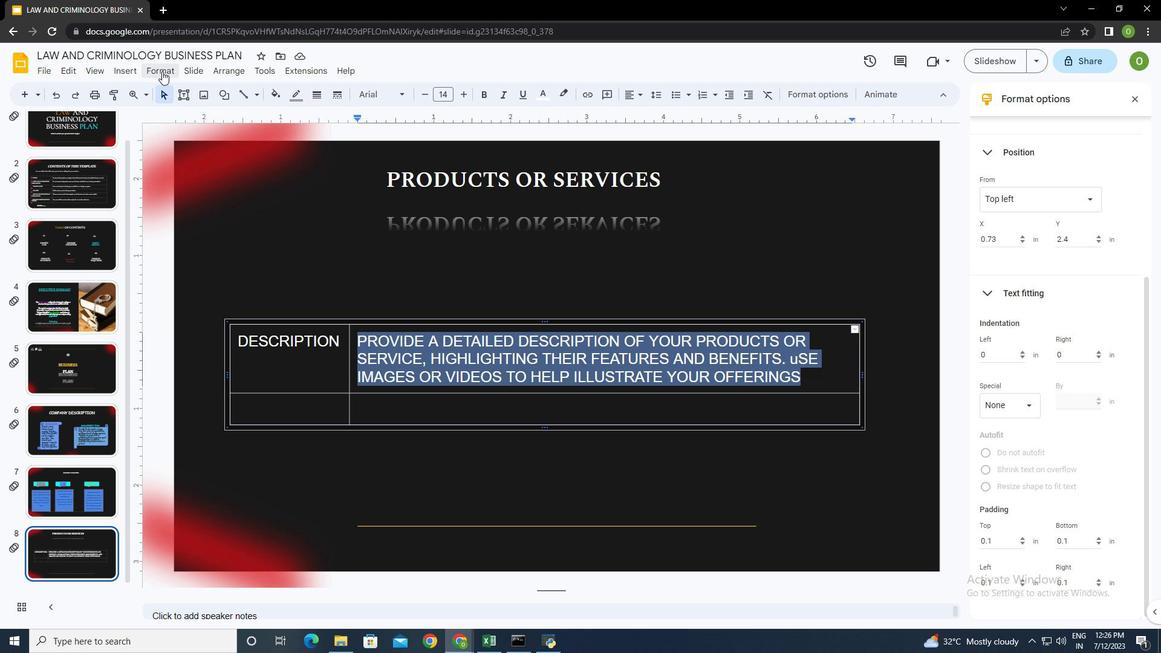 
Action: Mouse moved to (531, 319)
Screenshot: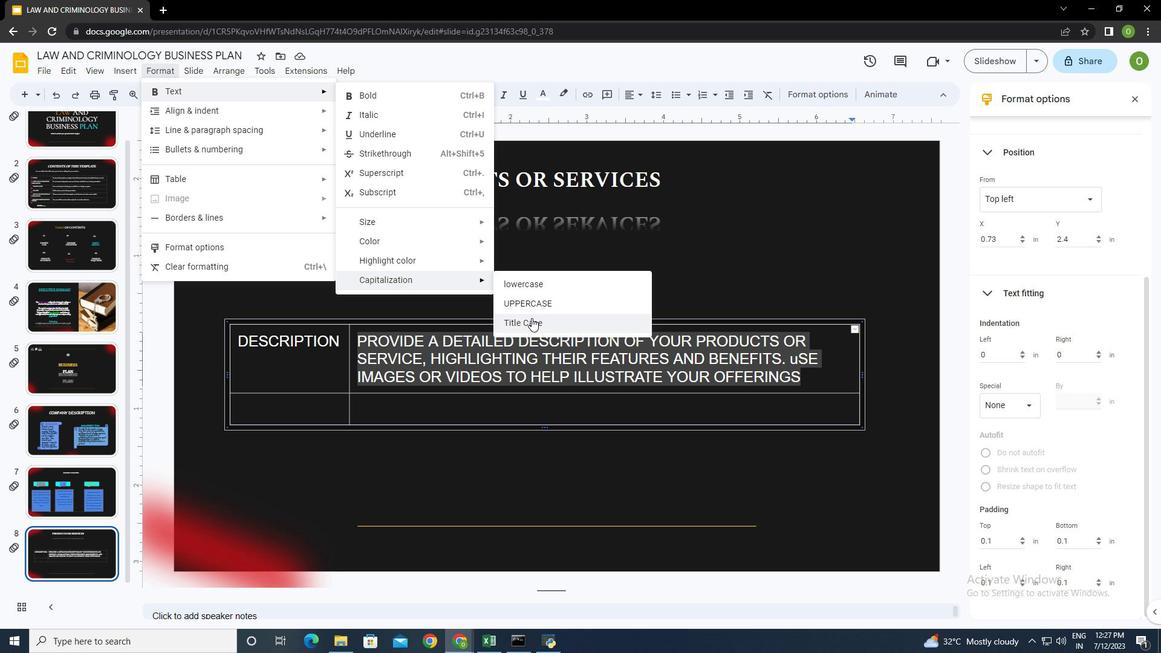 
Action: Mouse pressed left at (531, 319)
Screenshot: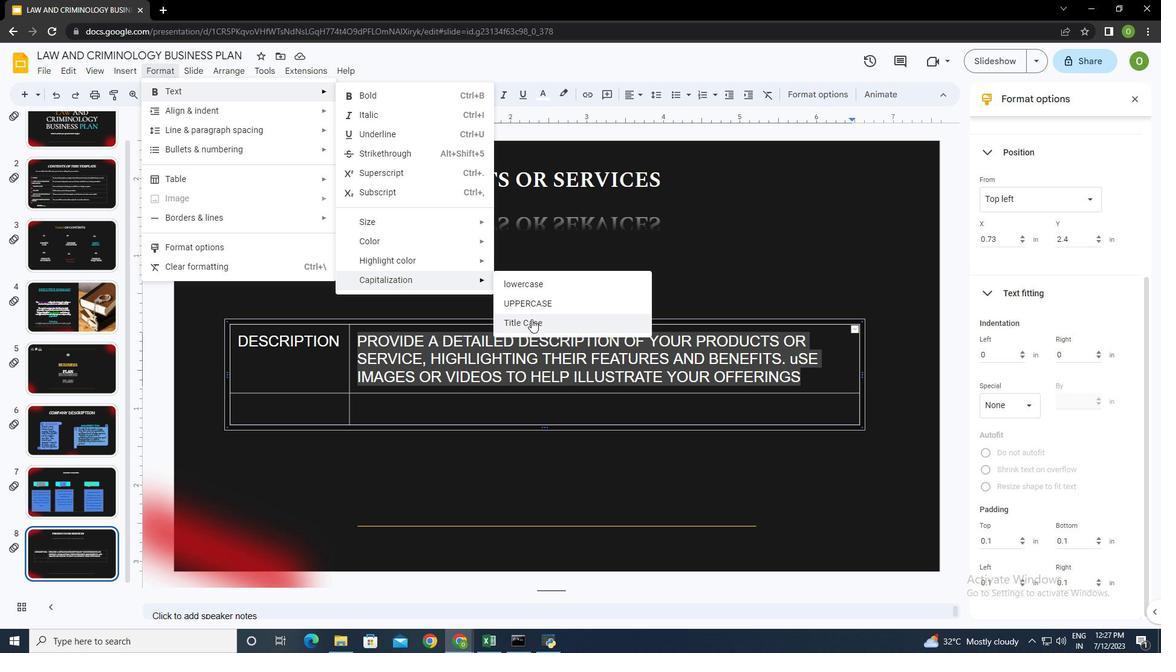 
Action: Mouse moved to (449, 380)
Screenshot: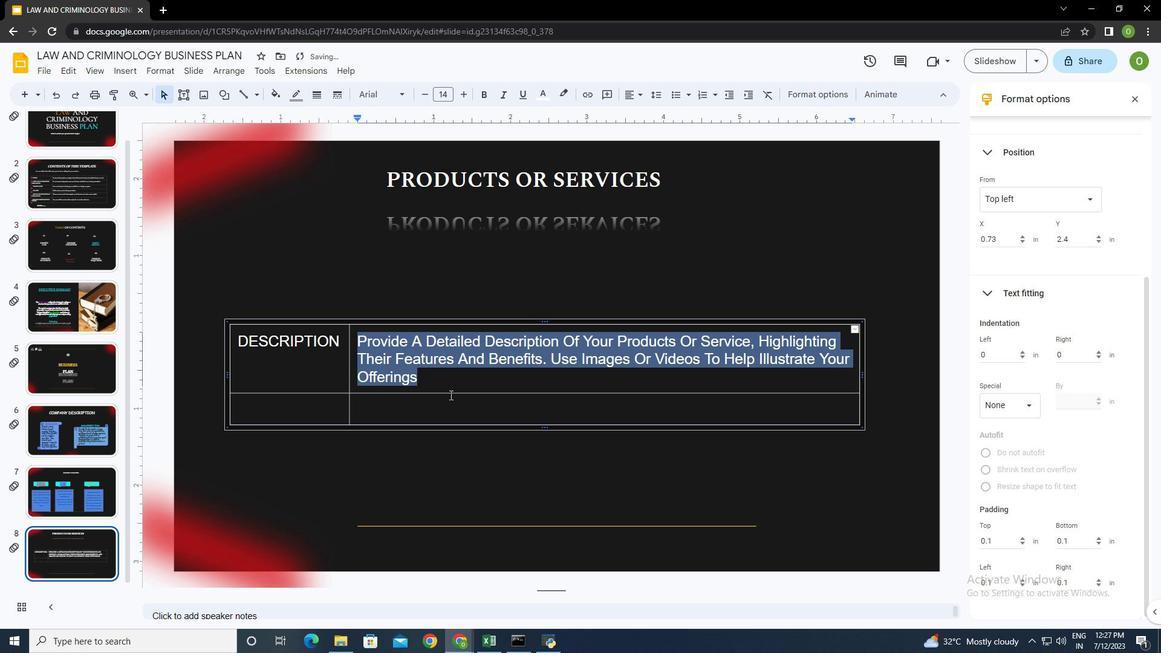 
Action: Mouse pressed left at (449, 380)
Screenshot: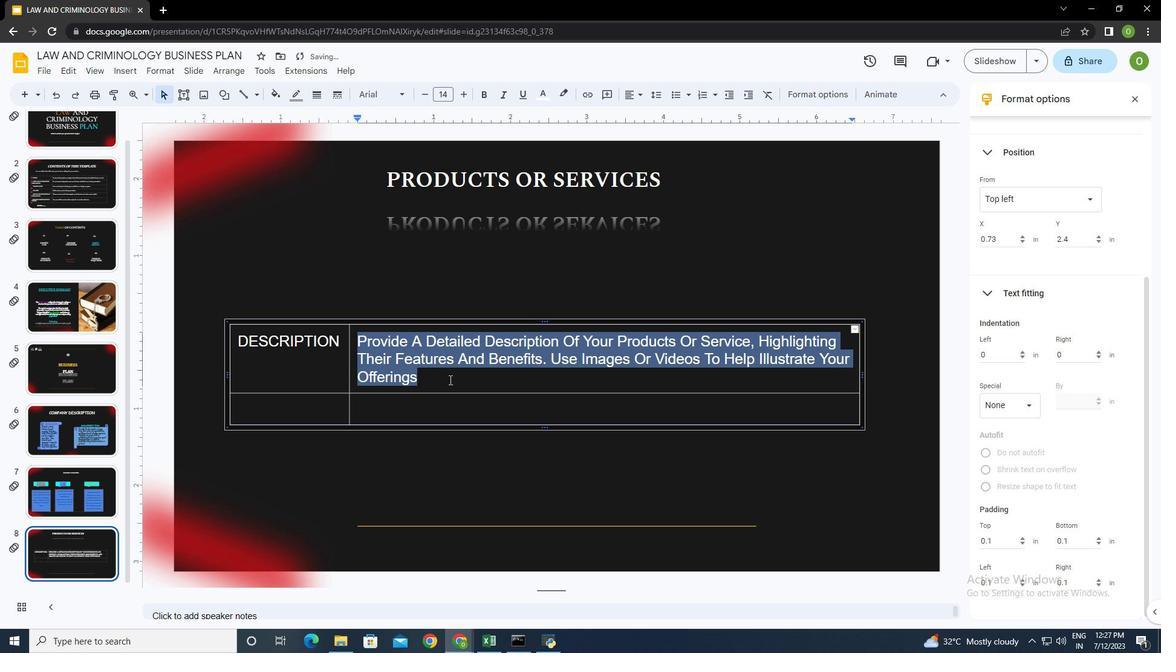 
Action: Mouse moved to (303, 413)
Screenshot: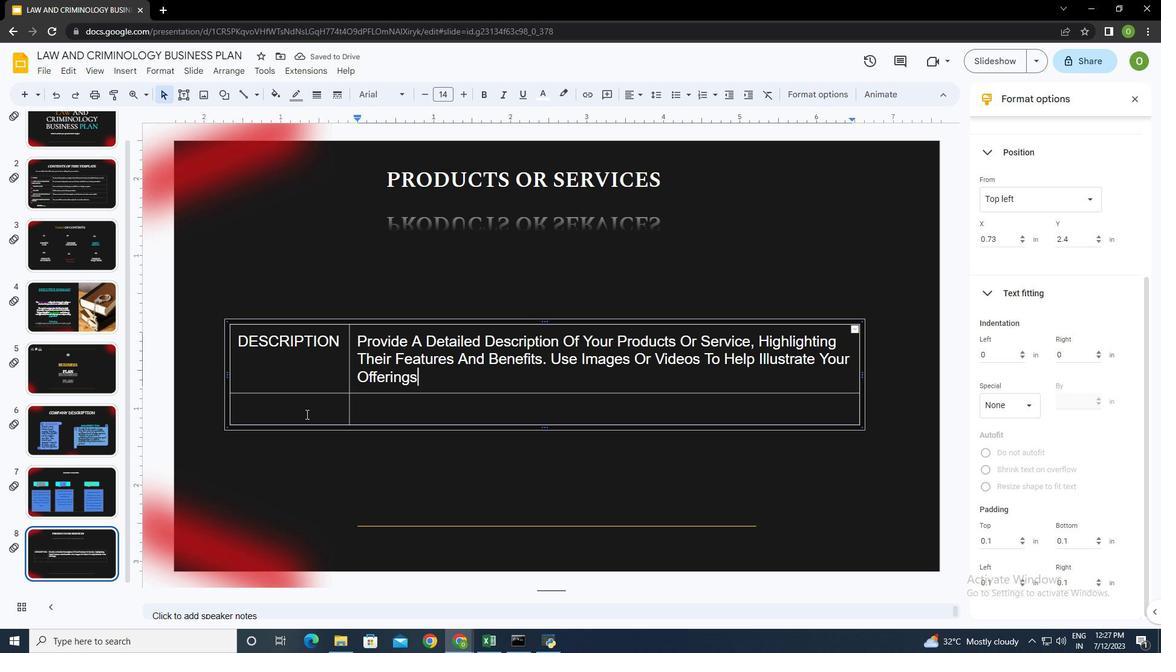 
Action: Mouse pressed left at (303, 413)
Screenshot: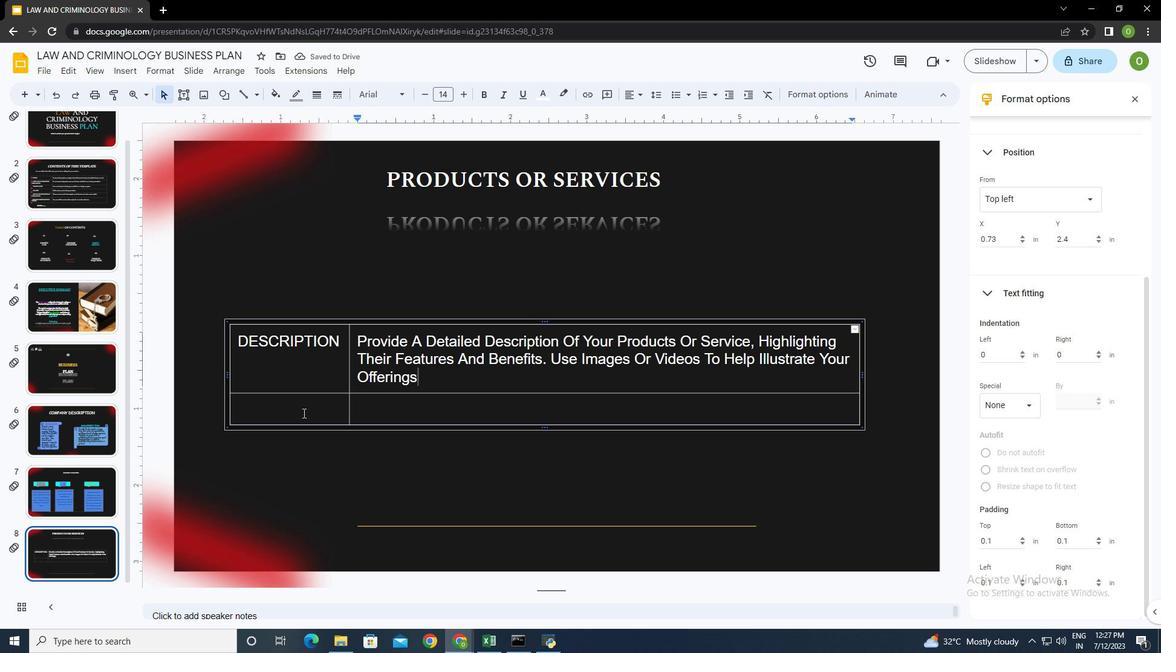 
Action: Mouse moved to (541, 96)
Screenshot: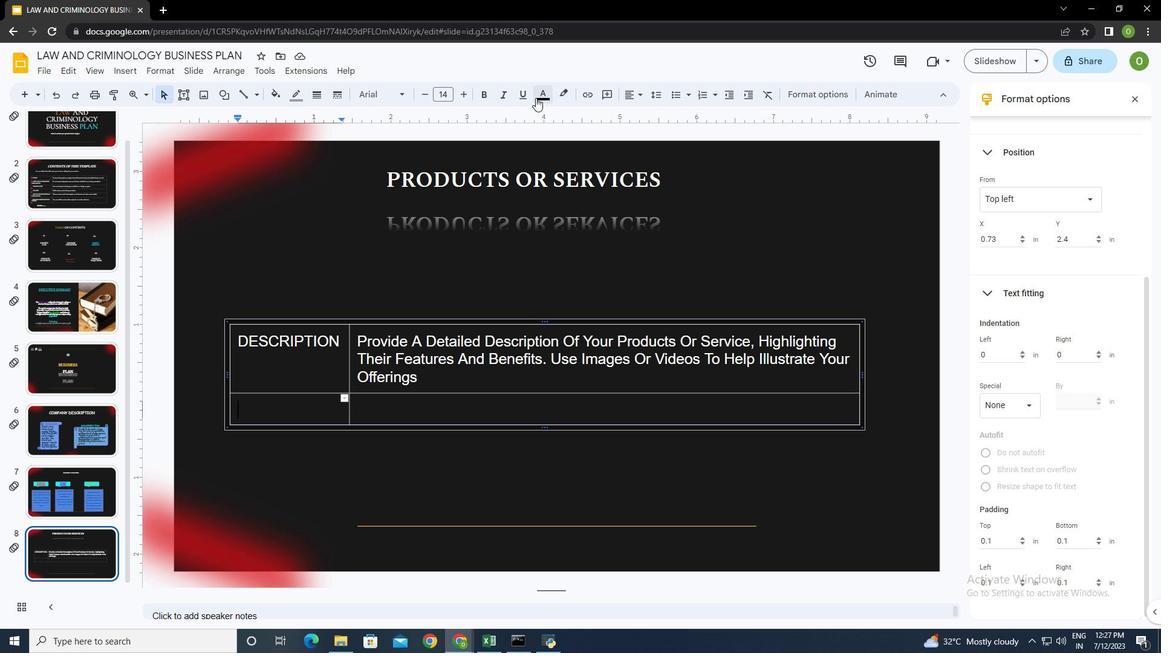 
Action: Mouse pressed left at (541, 96)
Screenshot: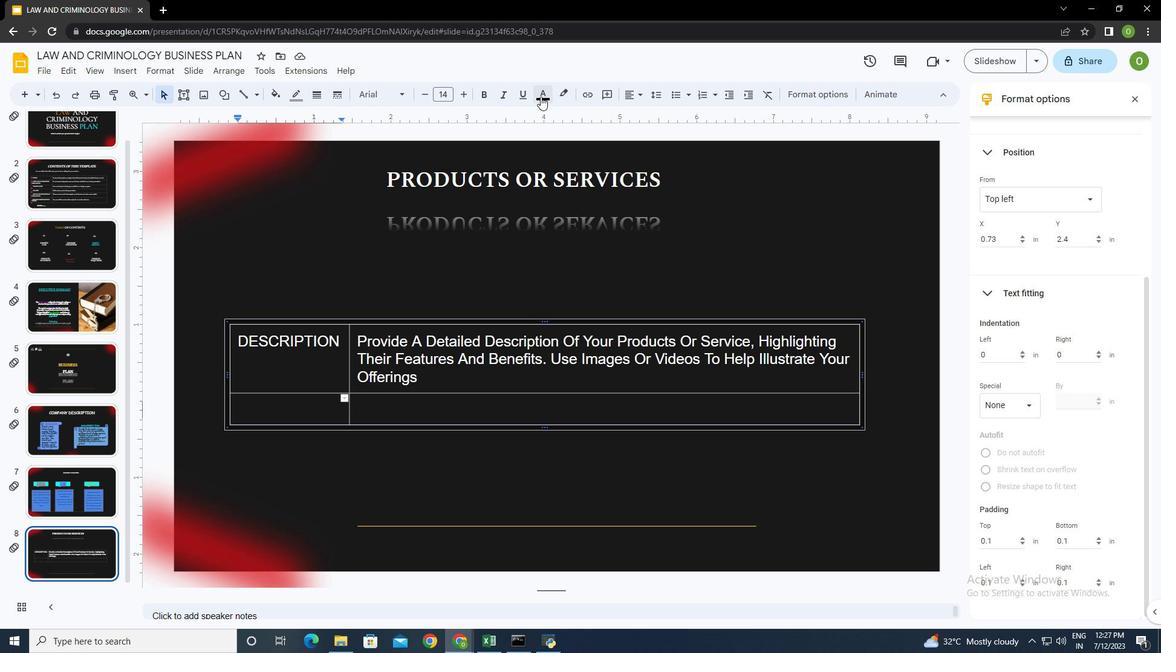 
Action: Mouse moved to (544, 131)
Screenshot: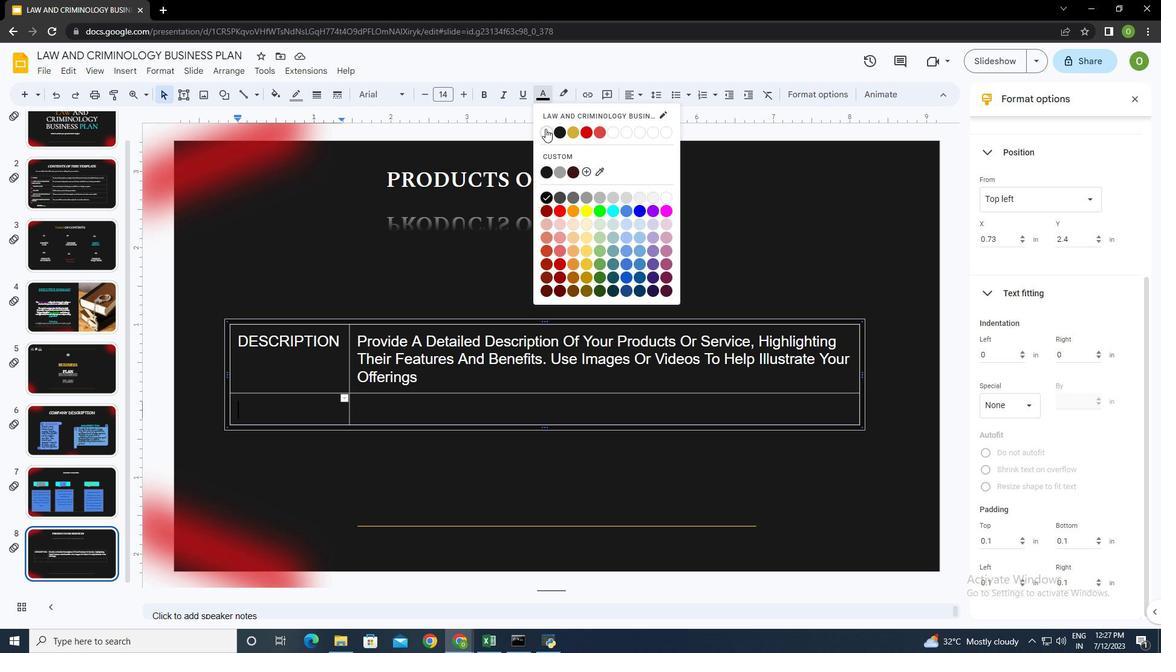 
Action: Mouse pressed left at (544, 131)
Screenshot: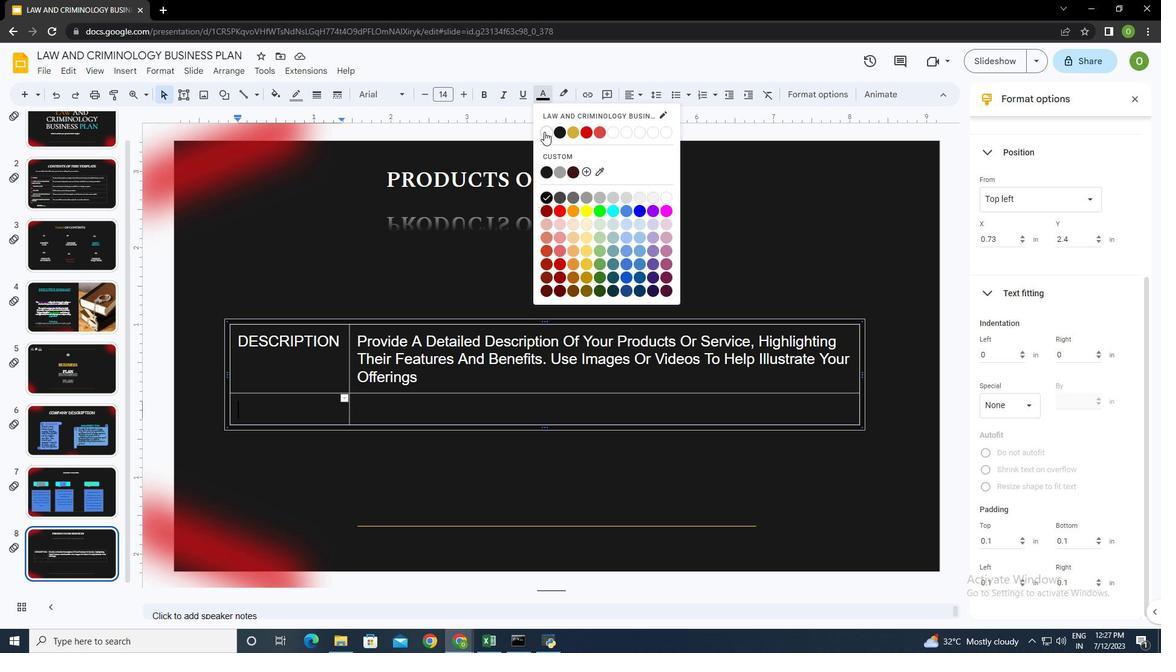
Action: Mouse moved to (418, 398)
Screenshot: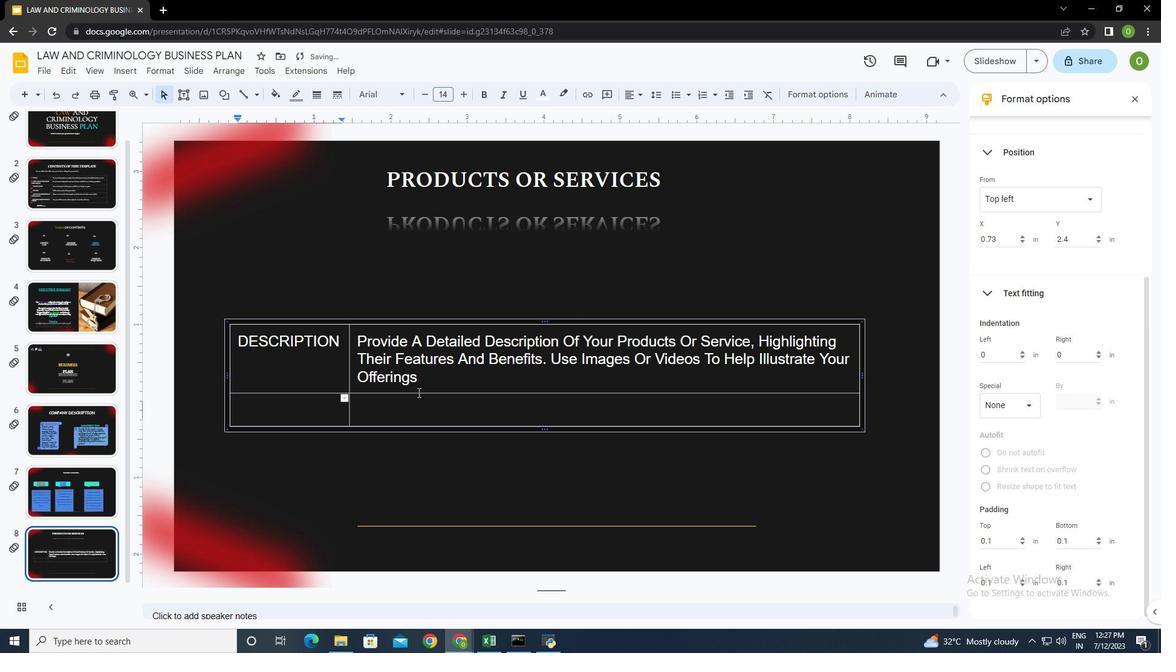 
Action: Key pressed <Key.shift><Key.shift>PRICING<Key.space>STRATEGY
Screenshot: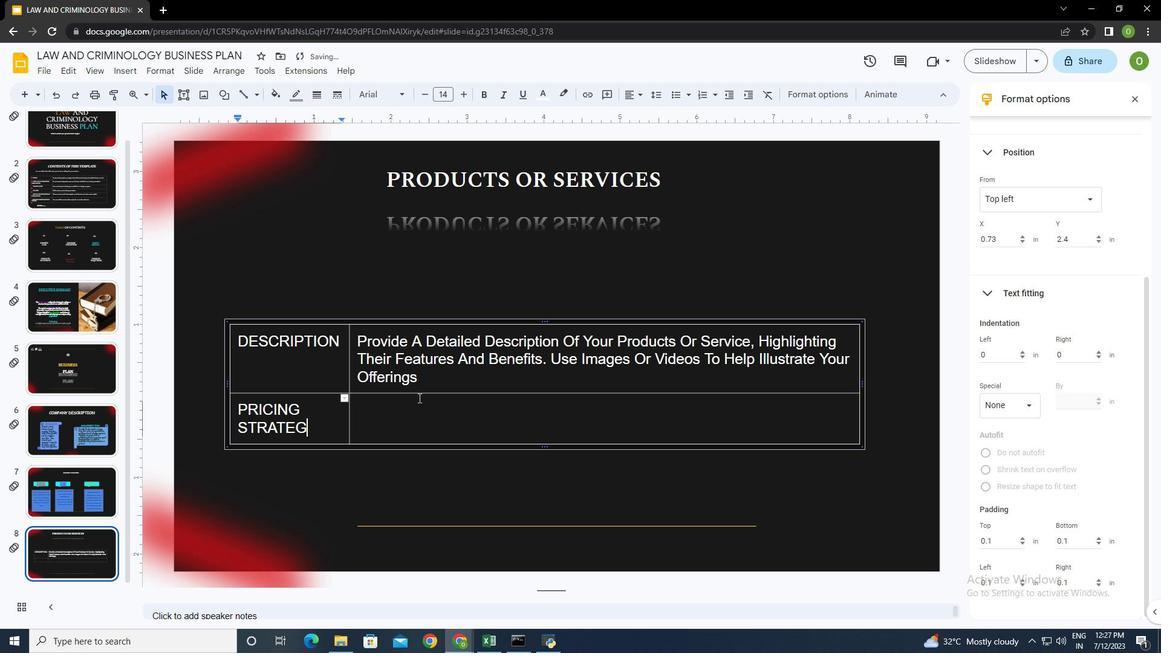 
Action: Mouse moved to (393, 413)
Screenshot: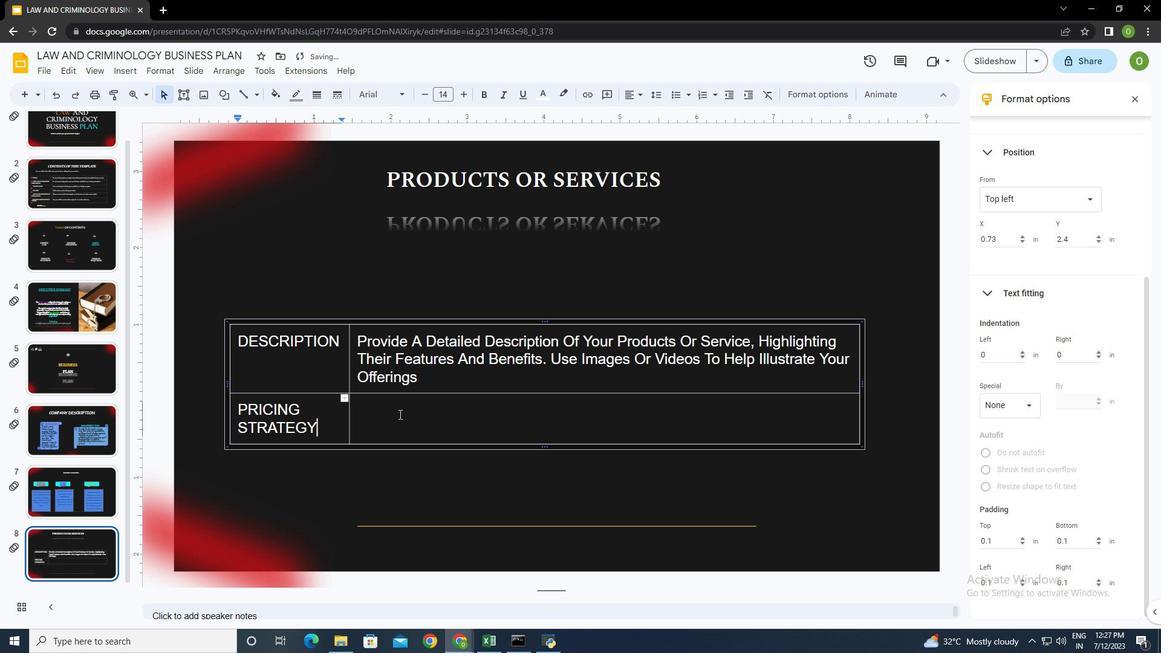 
Action: Mouse pressed left at (393, 413)
Screenshot: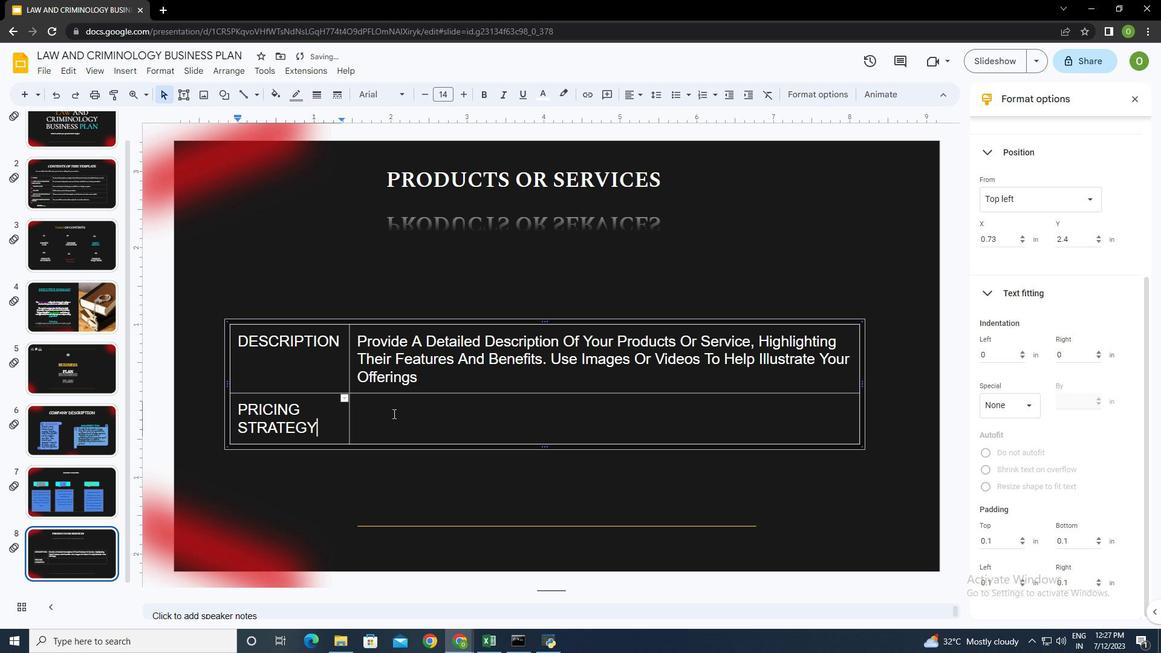 
Action: Key pressed <Key.caps_lock>
Screenshot: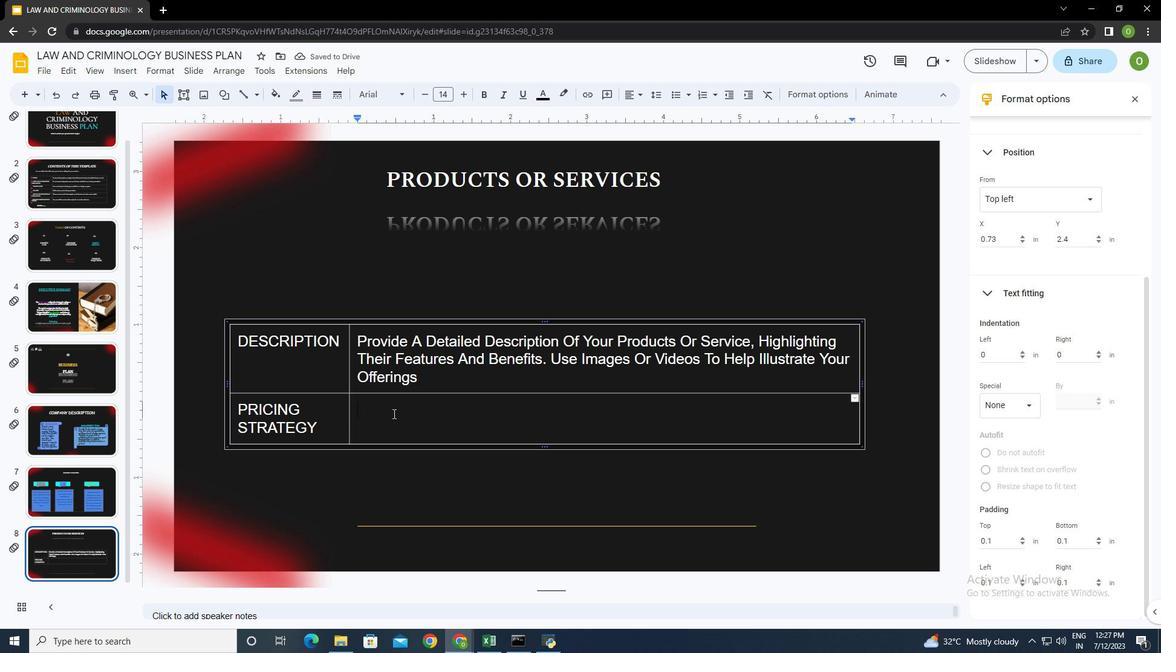
Action: Mouse moved to (542, 95)
Screenshot: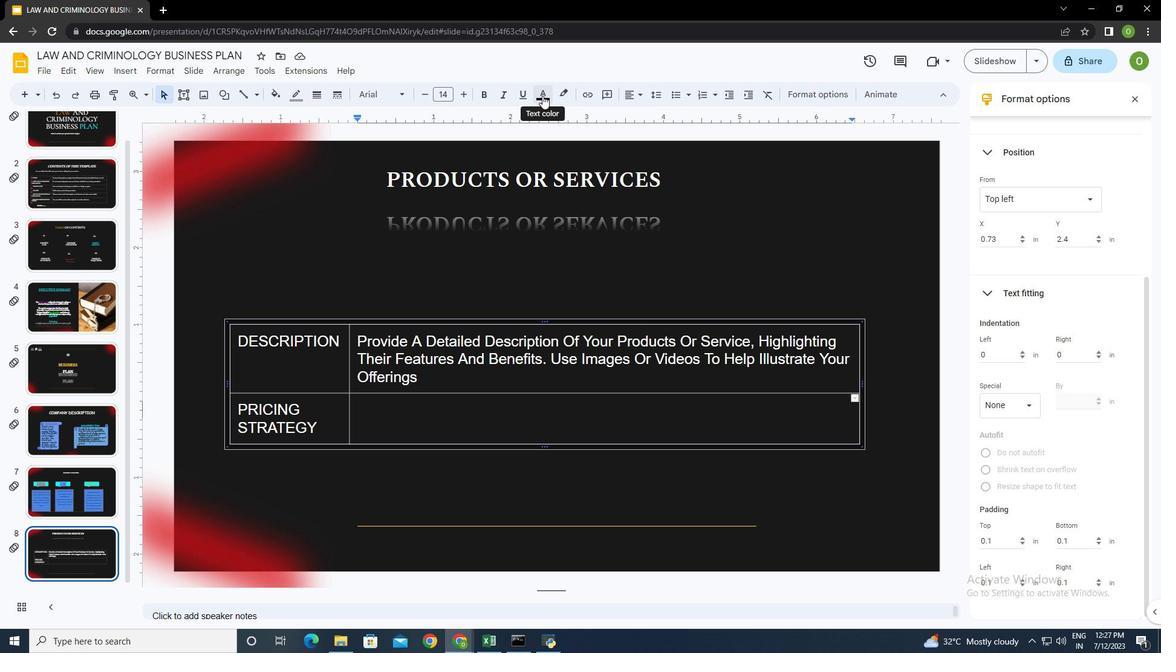 
Action: Mouse pressed left at (542, 95)
Screenshot: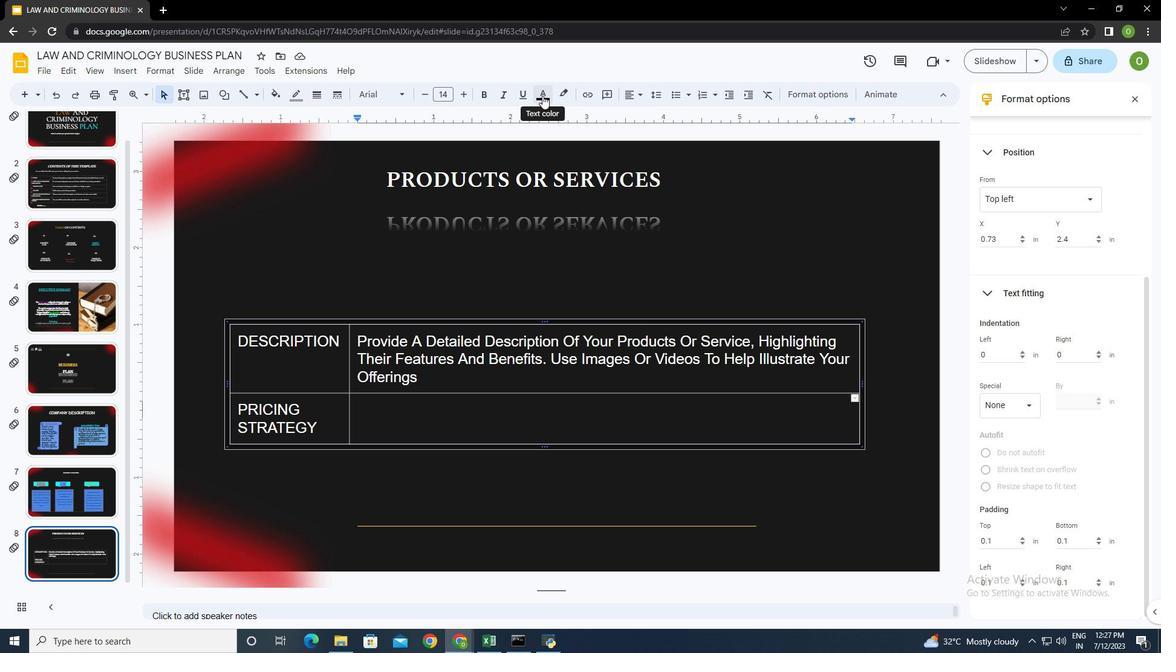 
Action: Mouse moved to (544, 131)
Screenshot: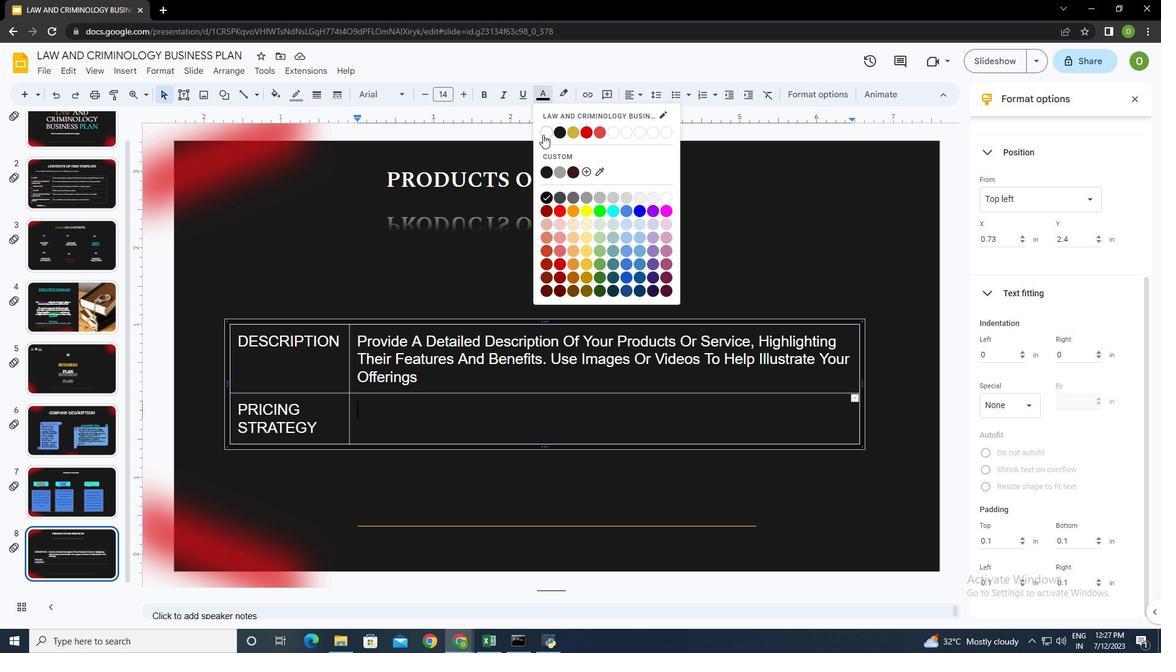 
Action: Mouse pressed left at (544, 131)
Screenshot: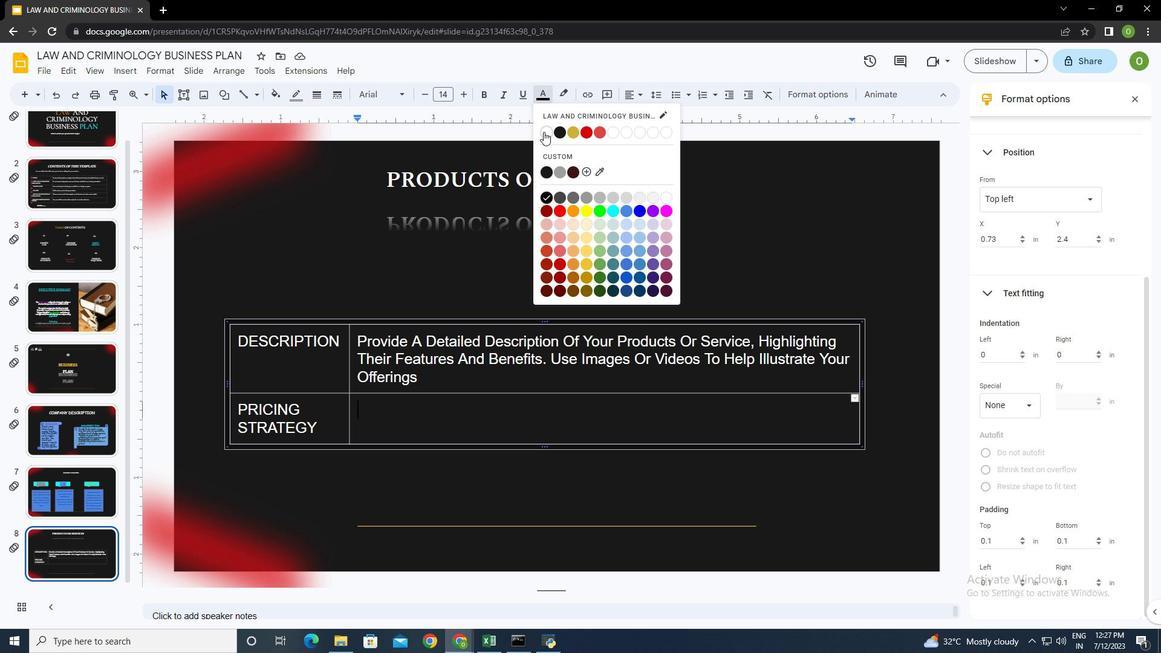 
Action: Mouse moved to (377, 407)
Screenshot: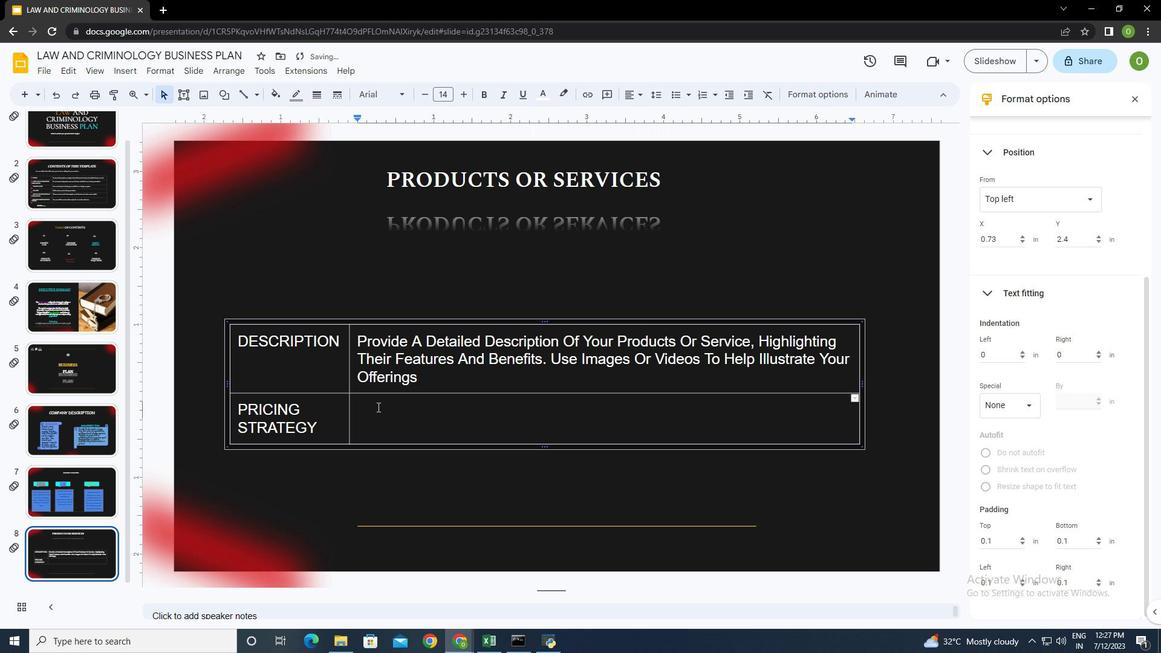 
Action: Key pressed <Key.shift><Key.shift><Key.shift><Key.shift><Key.shift><Key.shift><Key.shift><Key.shift><Key.shift><Key.shift>Discuss<Key.space>your<Key.space>pricing<Key.space>strategy,<Key.space>including<Key.space>any<Key.space>discounts<Key.space>or<Key.space>promotions<Key.space>your<Key.backspace><Key.space>offer.<Key.space><Key.shift>Explain<Key.space>how<Key.space>you<Key.space>arrived<Key.space>at<Key.space>your<Key.space>pricing<Key.space>model<Key.space>and<Key.space>why<Key.space>it<Key.space>is<Key.space>competitve.<Key.tab><Key.caps_lock><Key.shift>d<Key.backspace>DEVELOPMENT<Key.tab><Key.caps_lock><Key.shift>Share<Key.space>plans<Key.space>you<Key.space>have<Key.space>for<Key.space>developing<Key.space>new<Key.space>products<Key.space>or<Key.space>services<Key.space>u<Key.backspace>in<Key.space>the<Key.space>future.<Key.space><Key.shift>Explain<Key.space>how<Key.space>these<Key.space>offerings<Key.space>will<Key.space>address<Key.space>a<Key.space>need<Key.space>in<Key.space>the<Key.space>market<Key.space>and<Key.space>differentialte<Key.space>from<Key.space>others.<Key.tab><Key.shift><Key.caps_lock>CUSTOMER<Key.space>SUPPORT<Key.tab><Key.caps_lock><Key.shift><Key.shift>Describe<Key.space>customer<Key.space>support<Key.space>services<Key.space>offered<Key.space><Key.backspace>,<Key.space>including<Key.space>r<Key.backspace>techi<Key.backspace>nical<Key.space>support,<Key.space>training<Key.space><Key.backspace>,<Key.space>and<Key.space>warranties<Key.space><Key.backspace>/<Key.space>guarn<Key.backspace>antees.
Screenshot: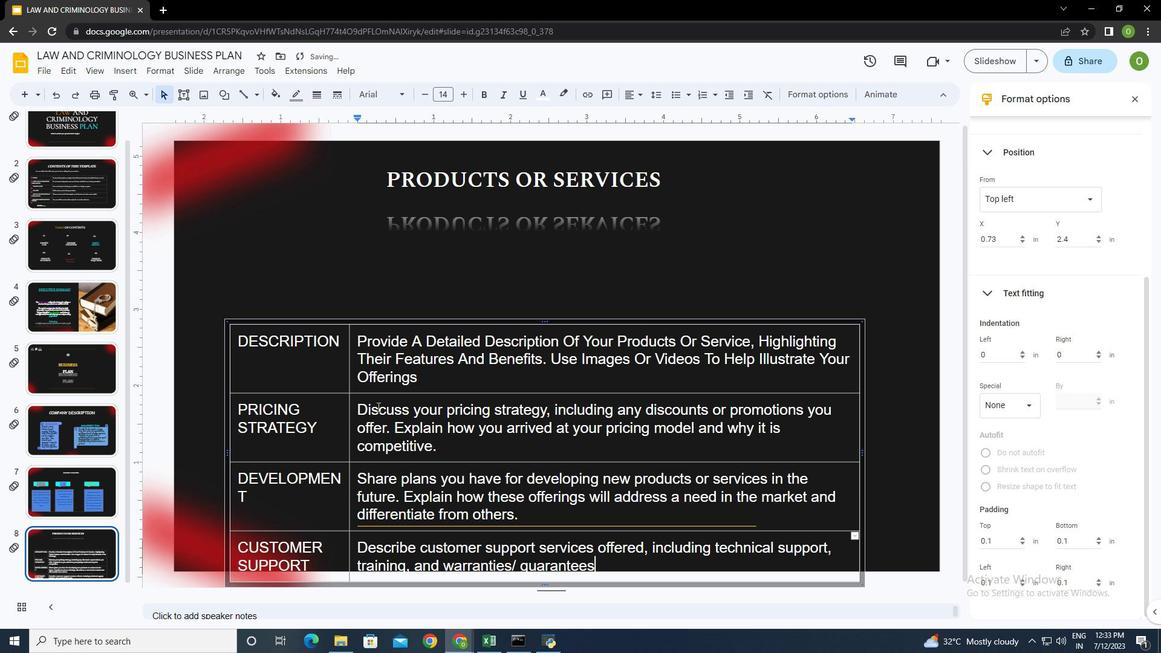 
Action: Mouse moved to (547, 323)
Screenshot: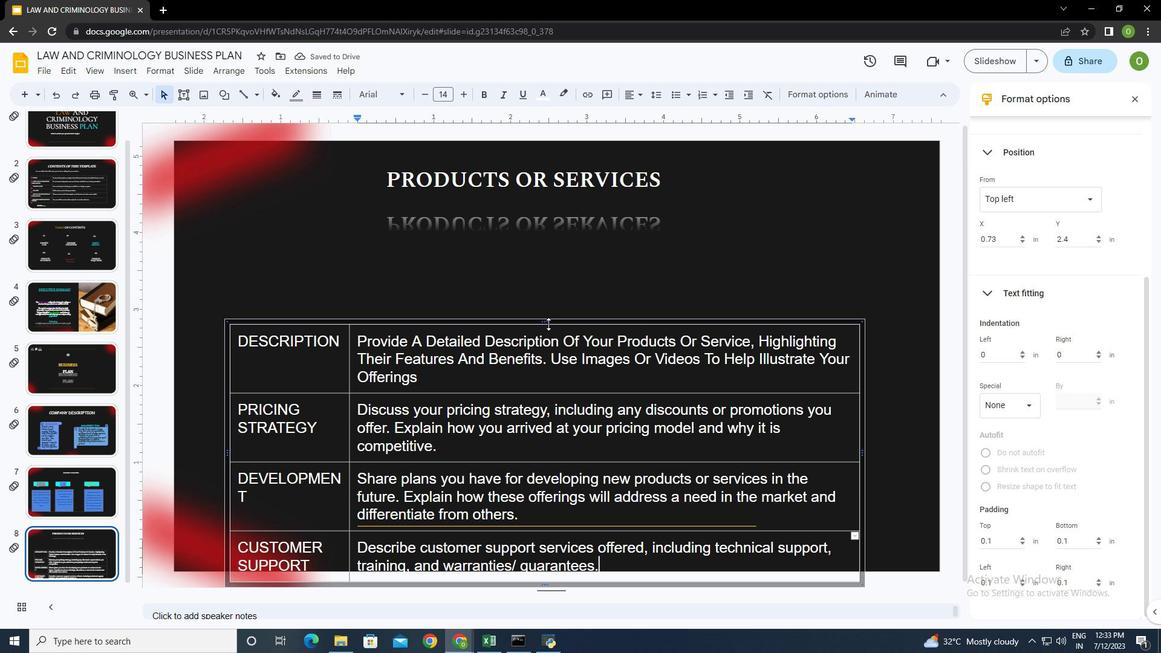 
Action: Mouse pressed left at (547, 323)
Screenshot: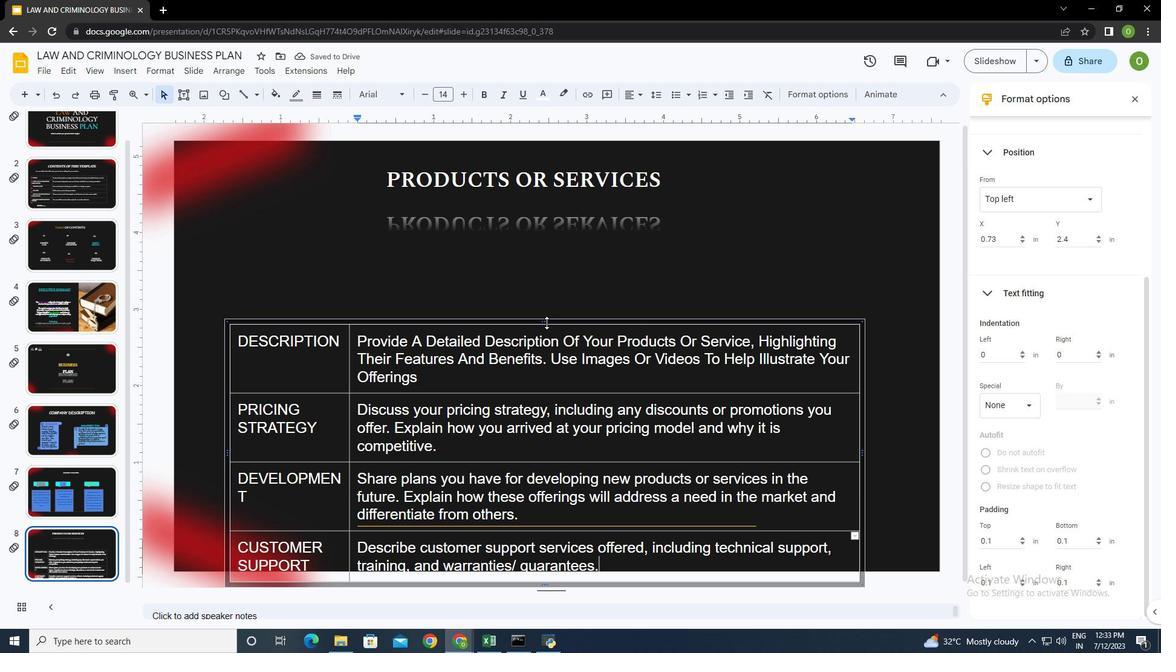 
Action: Mouse moved to (545, 585)
Screenshot: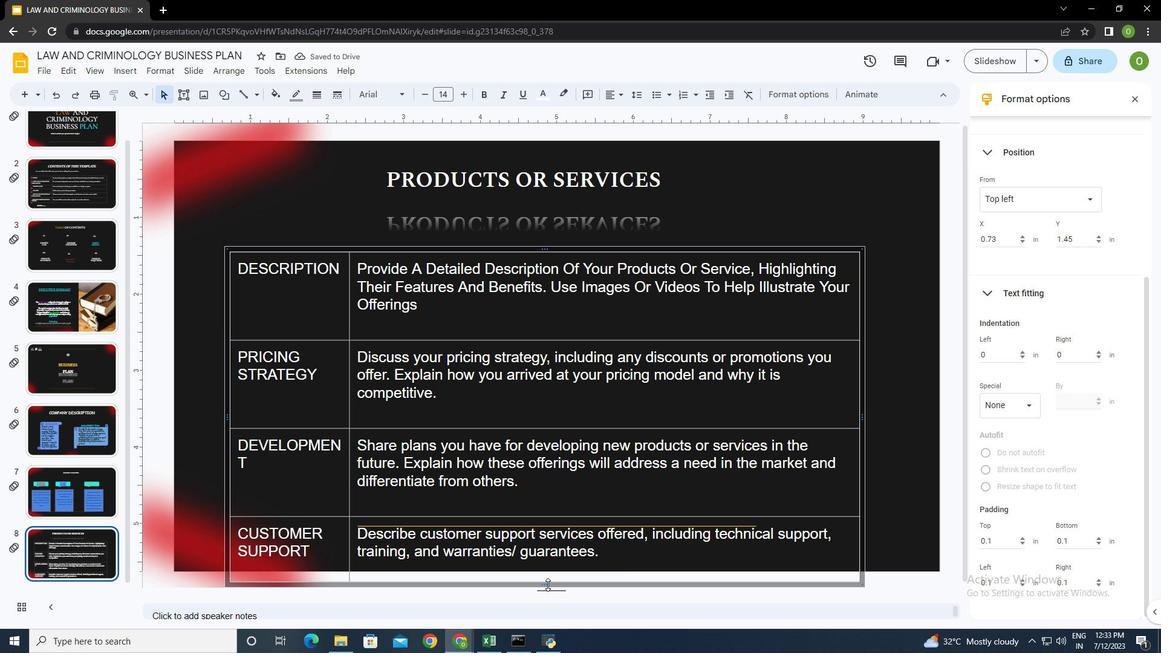 
Action: Mouse pressed left at (545, 585)
Screenshot: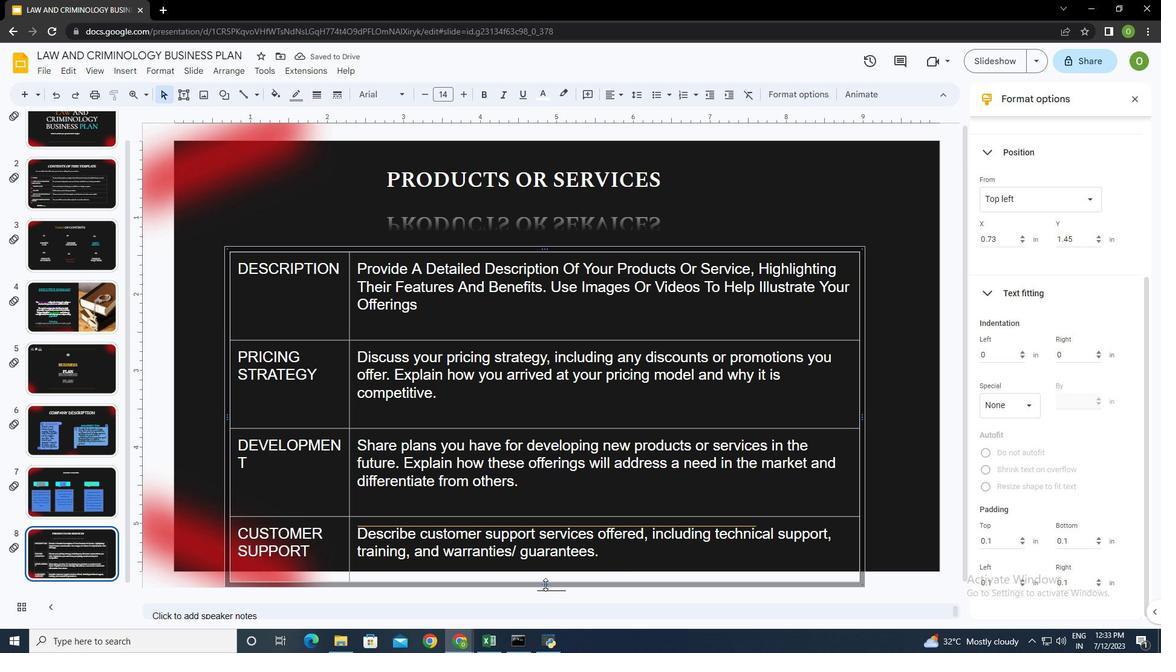 
Action: Mouse moved to (546, 564)
Screenshot: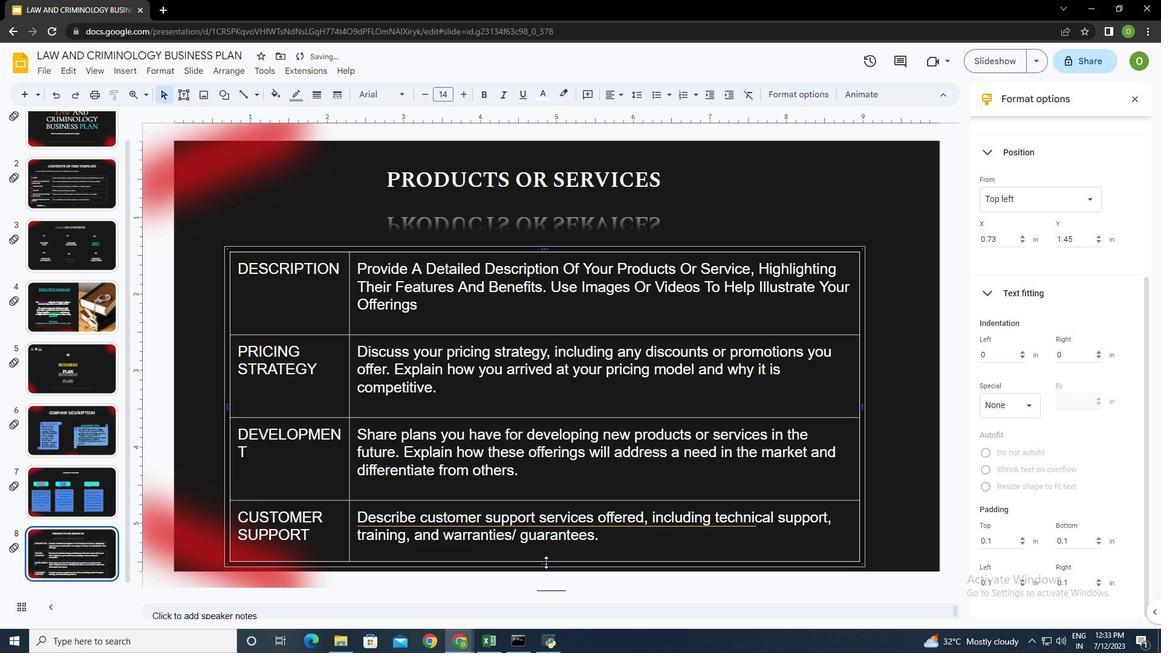 
Action: Mouse pressed left at (546, 564)
Screenshot: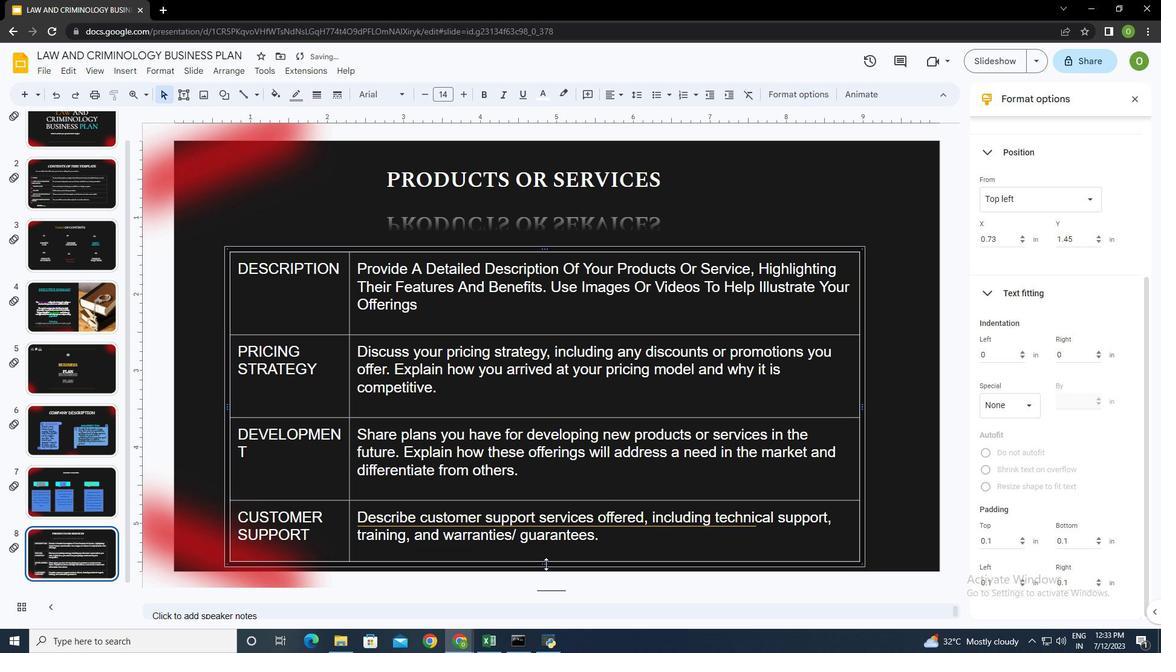 
Action: Mouse moved to (619, 537)
Screenshot: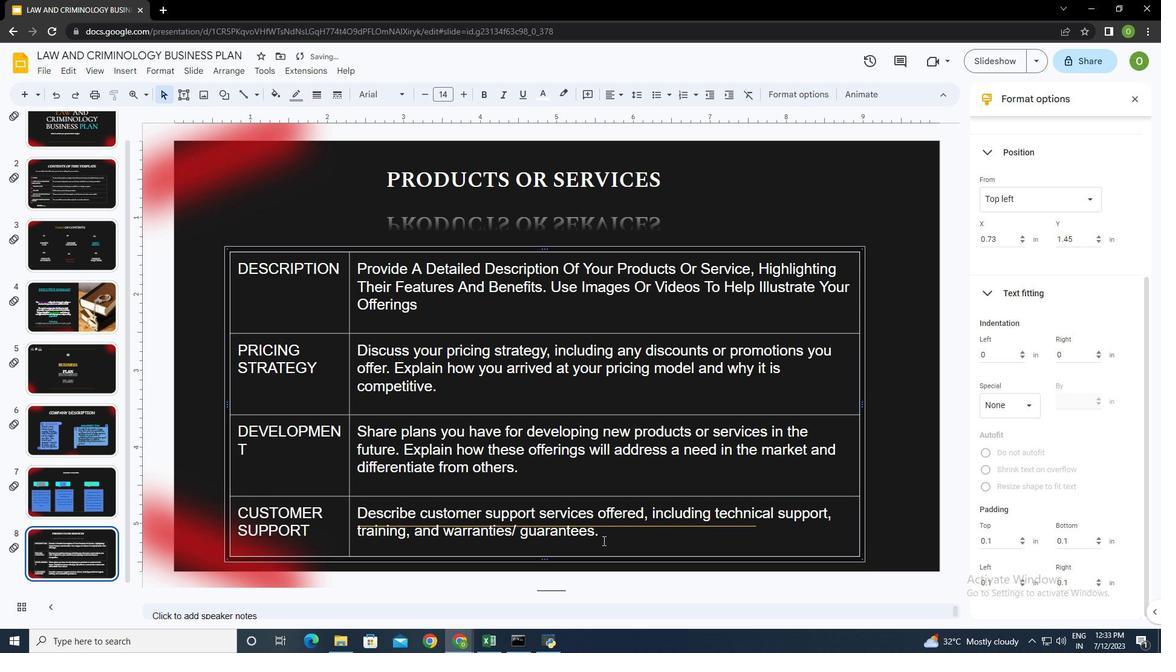 
Action: Mouse pressed left at (619, 537)
Screenshot: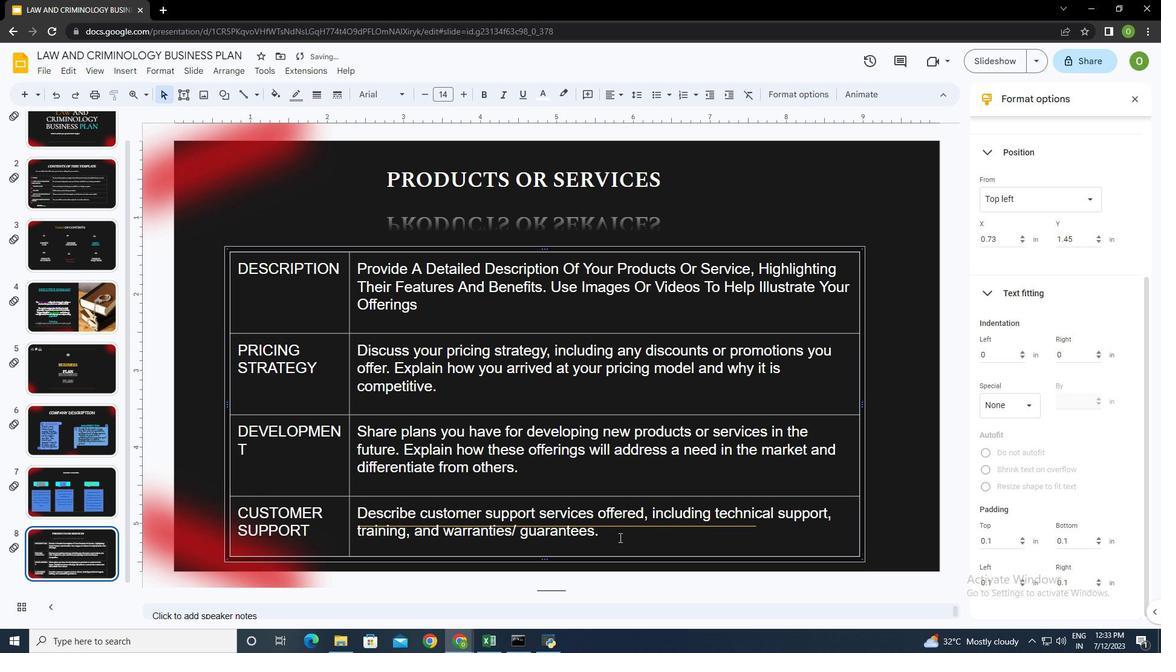 
Action: Mouse moved to (675, 528)
Screenshot: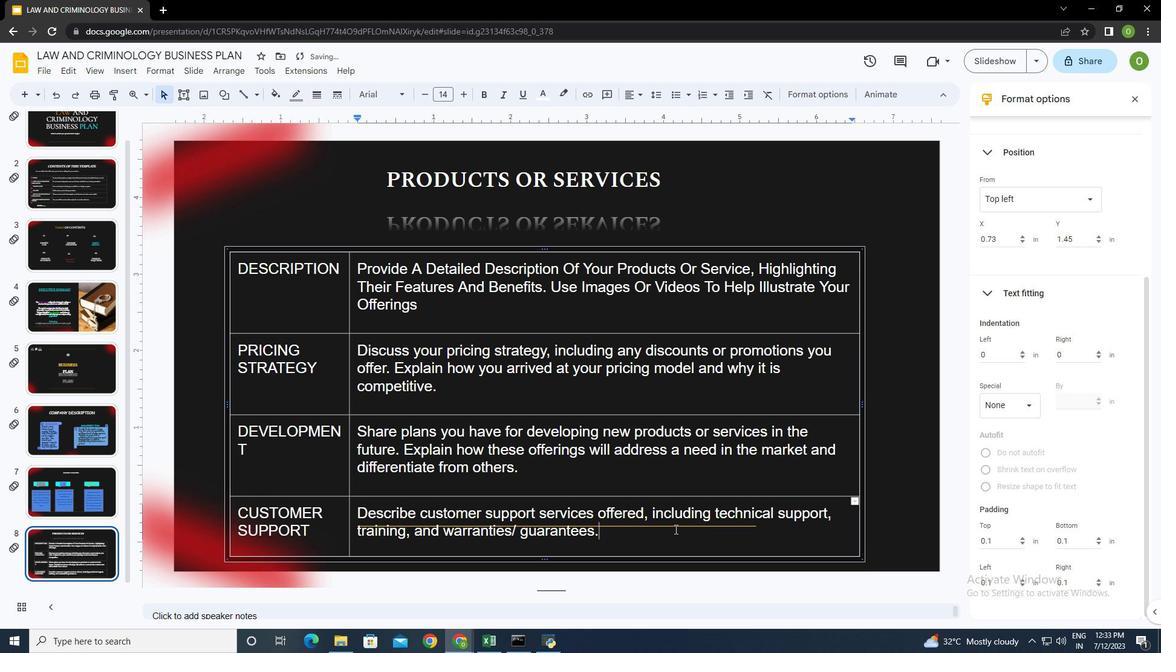 
Action: Mouse pressed left at (675, 528)
Screenshot: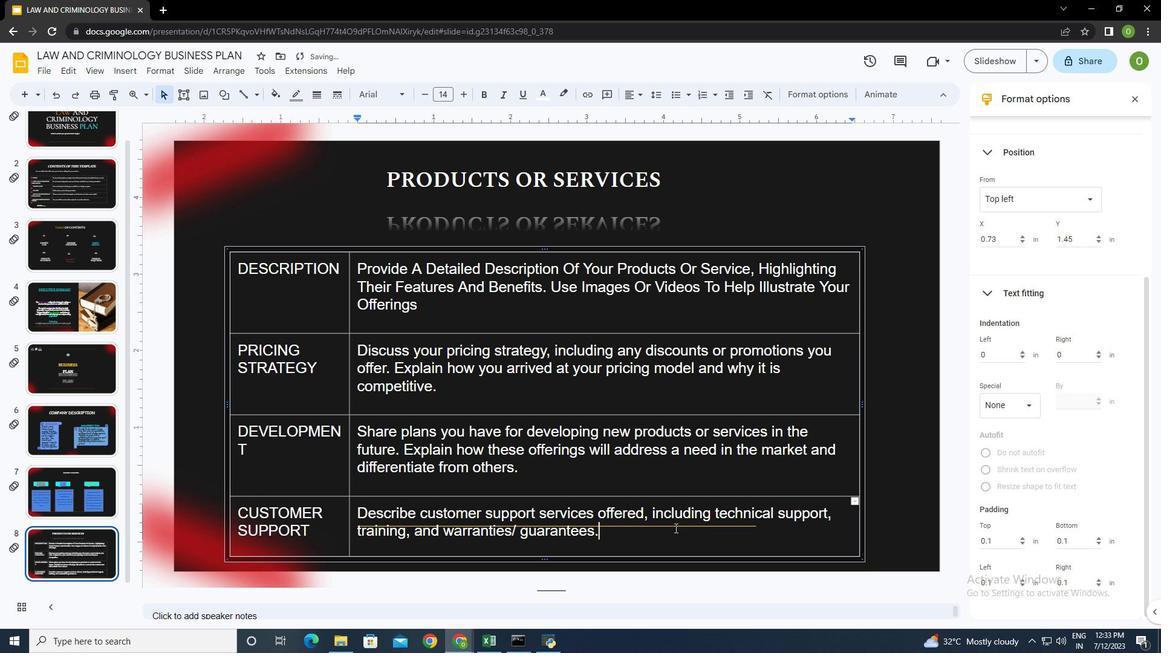 
Action: Mouse moved to (544, 560)
Screenshot: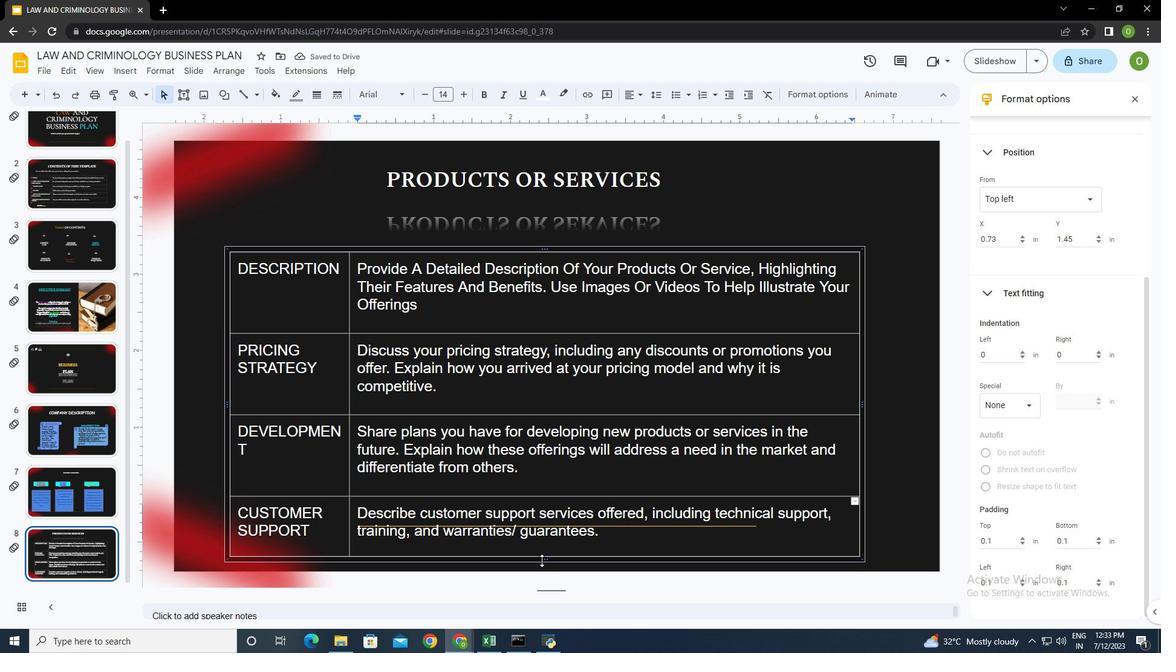 
Action: Mouse pressed left at (544, 560)
Screenshot: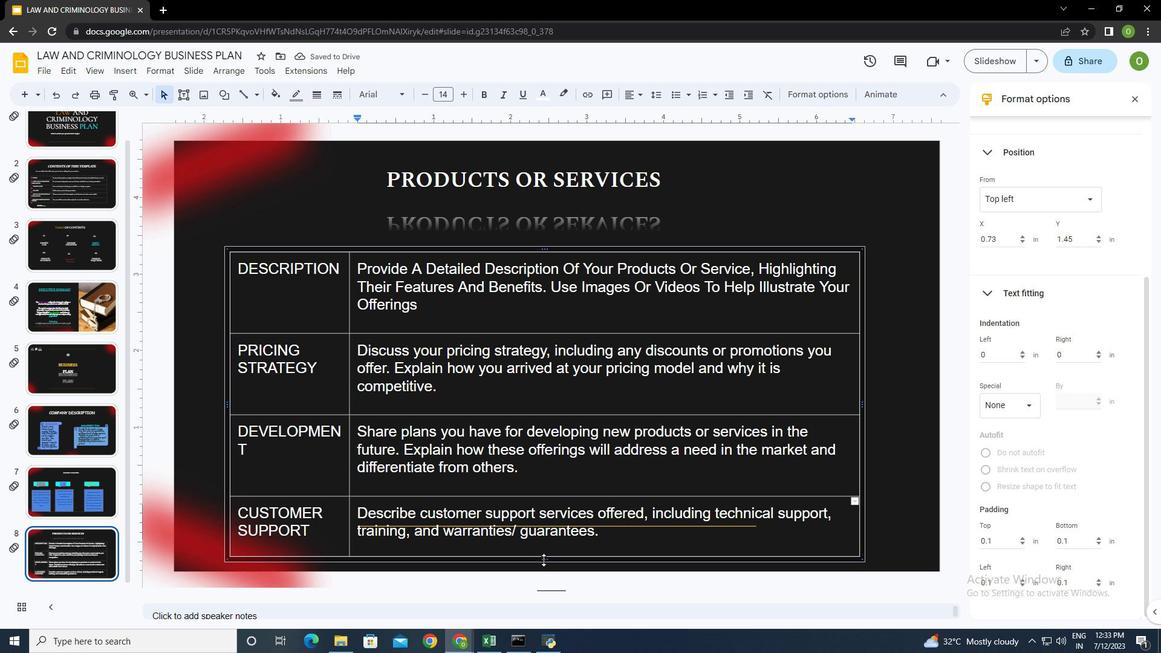 
Action: Mouse moved to (542, 251)
Screenshot: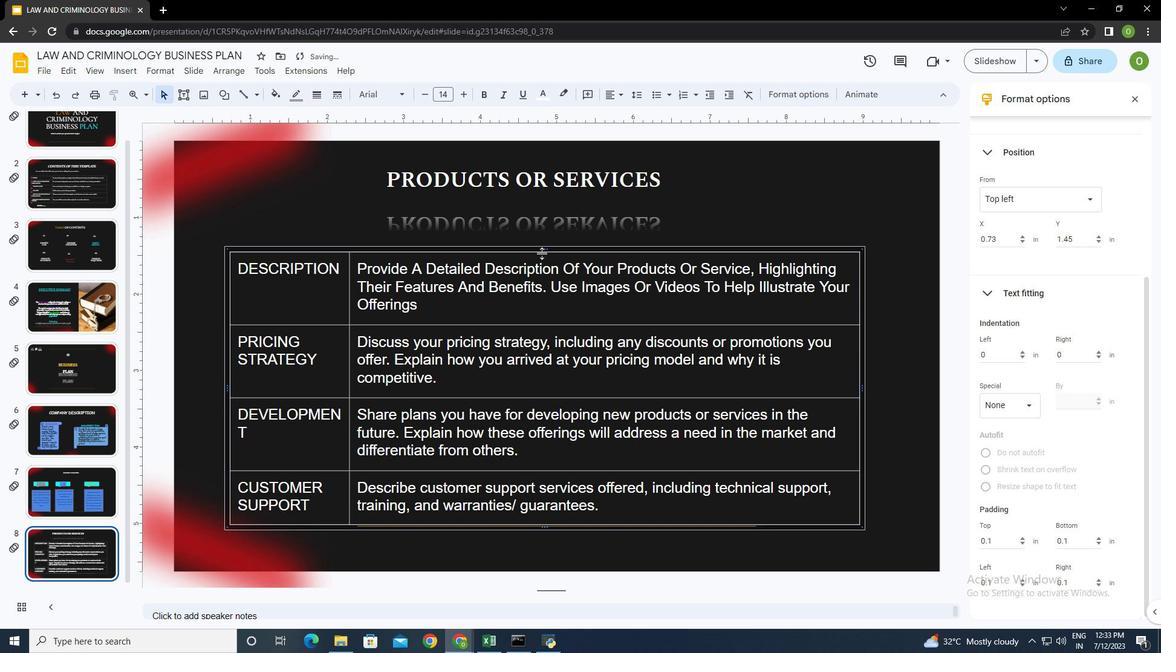 
Action: Mouse pressed left at (542, 251)
Screenshot: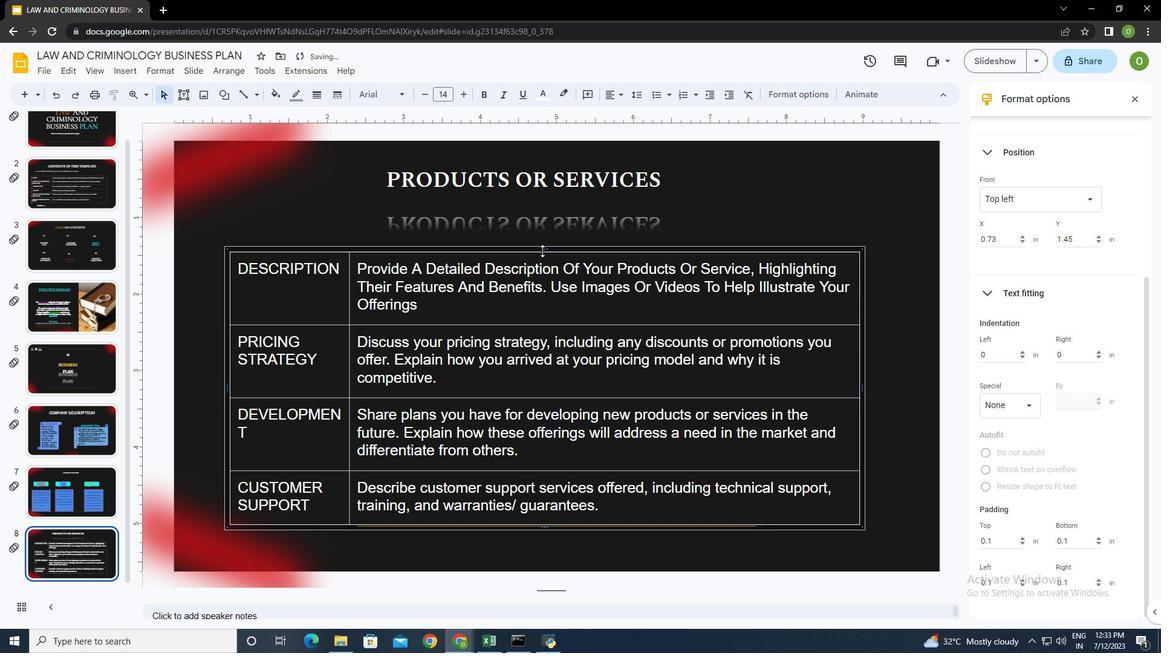 
Action: Mouse moved to (300, 291)
Screenshot: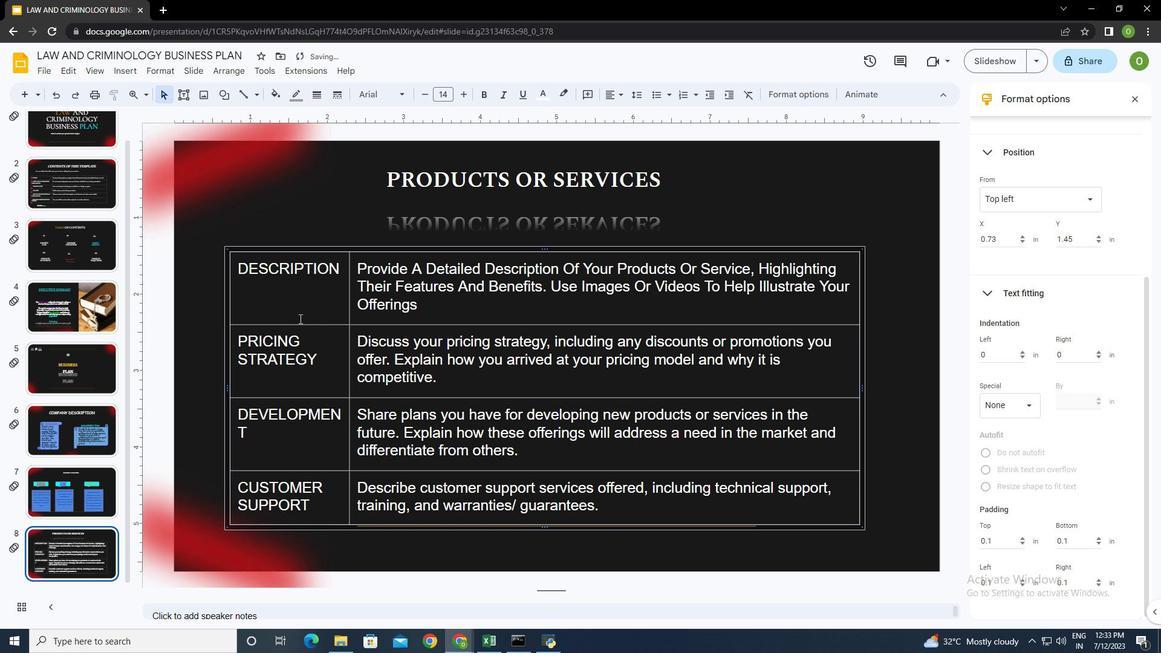 
Action: Mouse pressed left at (300, 291)
Screenshot: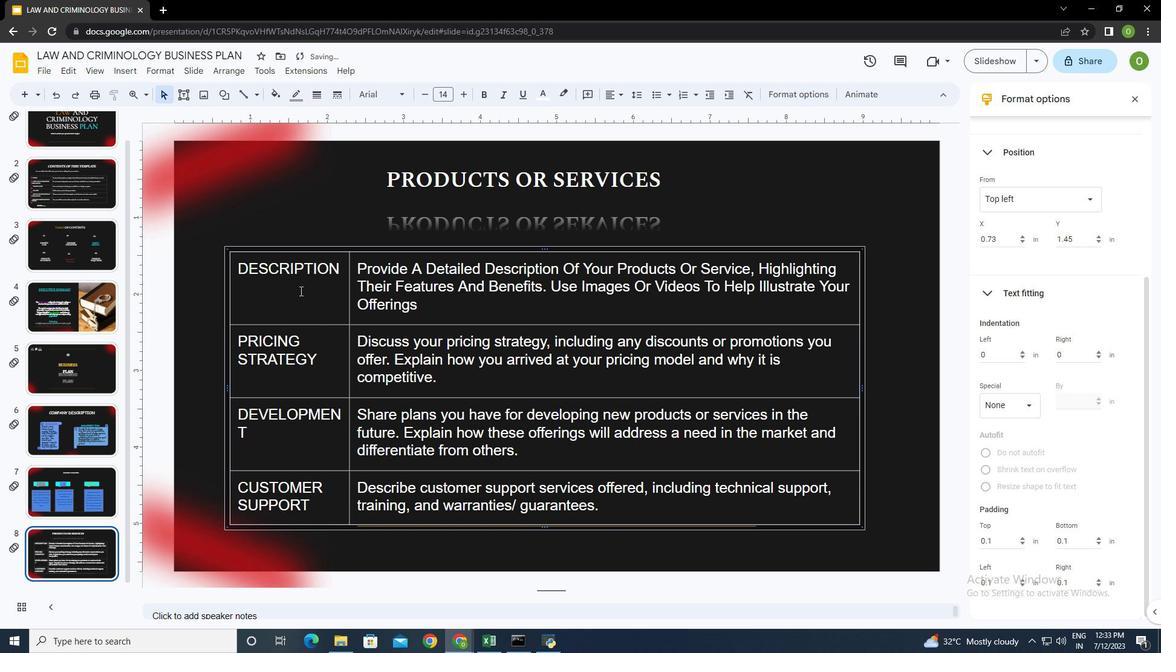 
Action: Mouse moved to (341, 270)
